 Task: Save favorite listings for oceanfront homes in Virginia Beach, Virginia, with a private pier, and create a shortlist of properties with beach access.
Action: Mouse moved to (312, 180)
Screenshot: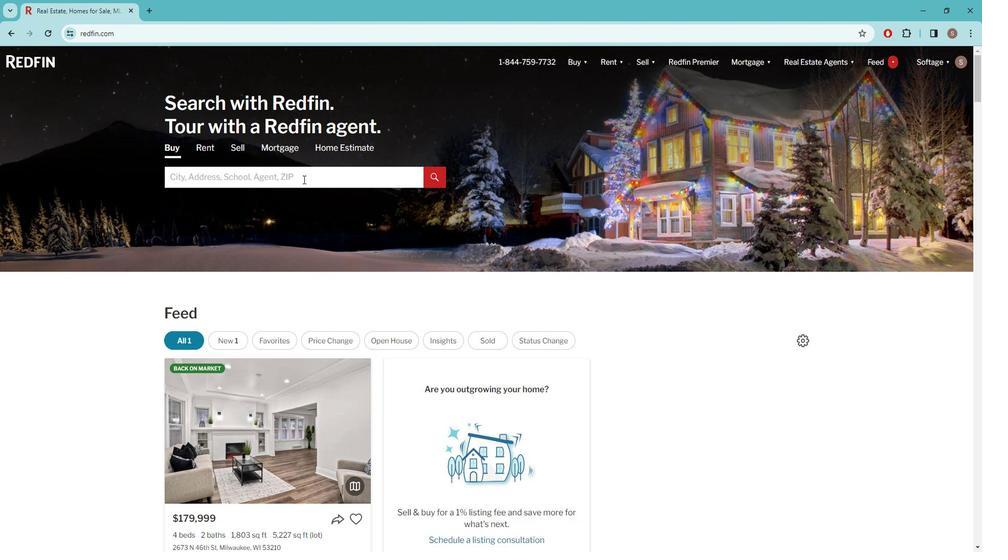 
Action: Mouse pressed left at (312, 180)
Screenshot: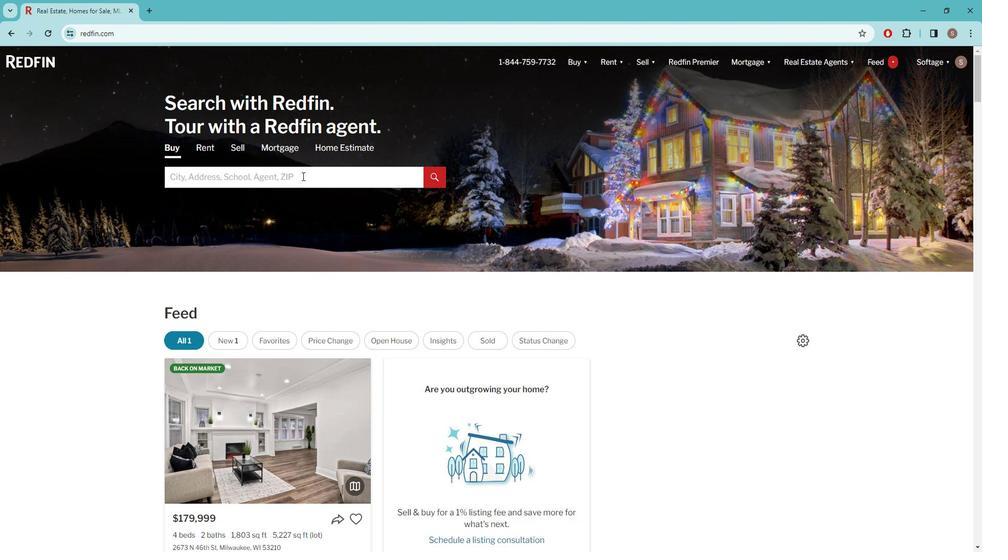 
Action: Key pressed <Key.caps_lock>V<Key.caps_lock>irginia
Screenshot: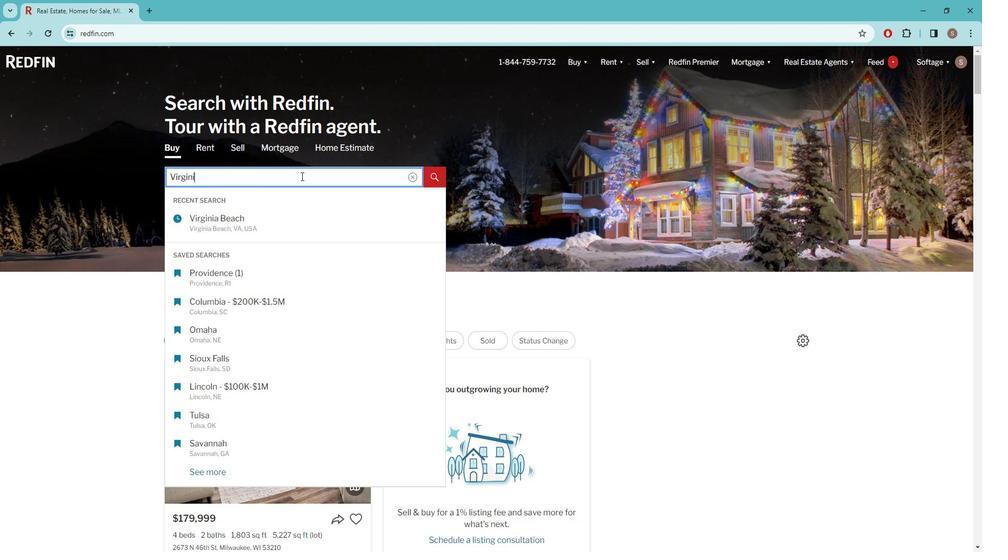 
Action: Mouse moved to (294, 221)
Screenshot: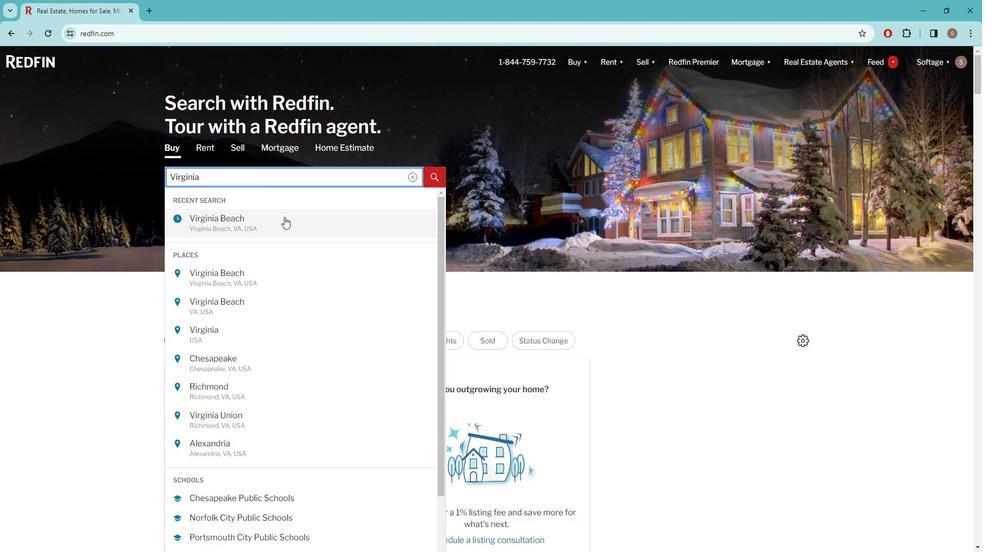 
Action: Mouse pressed left at (294, 221)
Screenshot: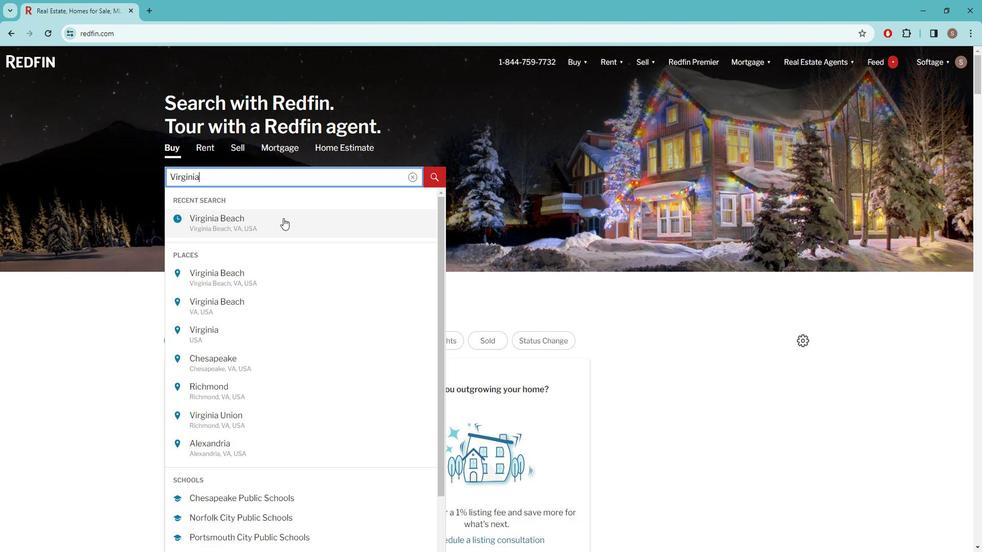 
Action: Mouse moved to (868, 131)
Screenshot: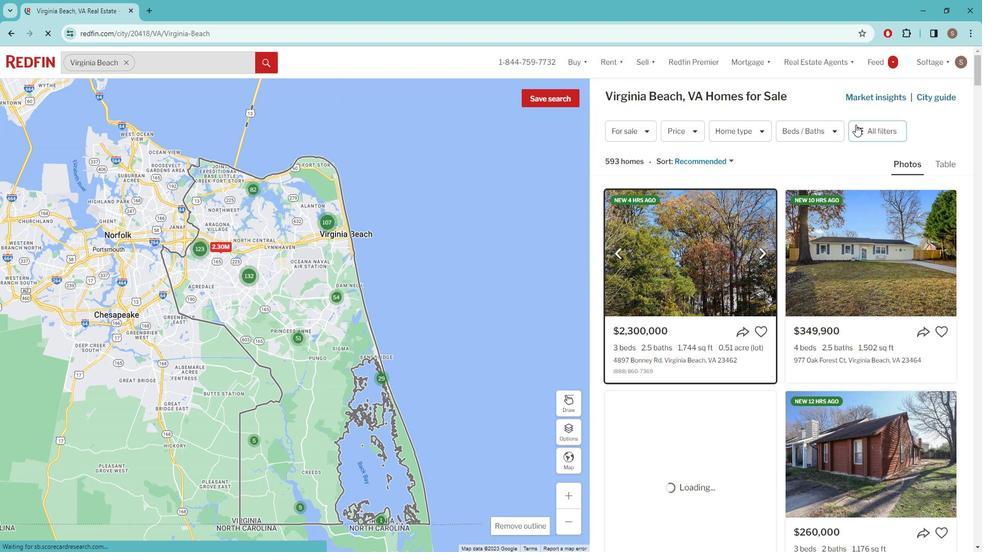 
Action: Mouse pressed left at (868, 131)
Screenshot: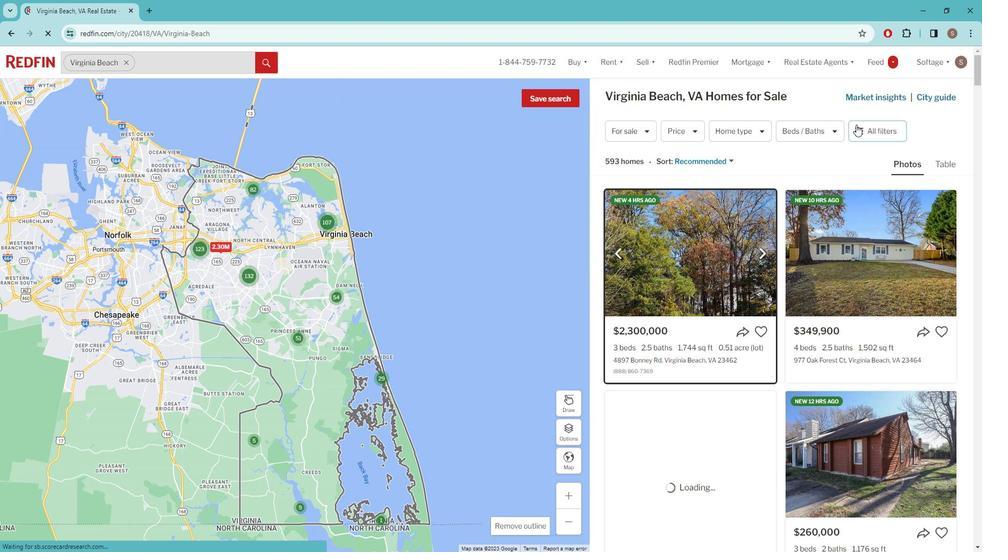 
Action: Mouse pressed left at (868, 131)
Screenshot: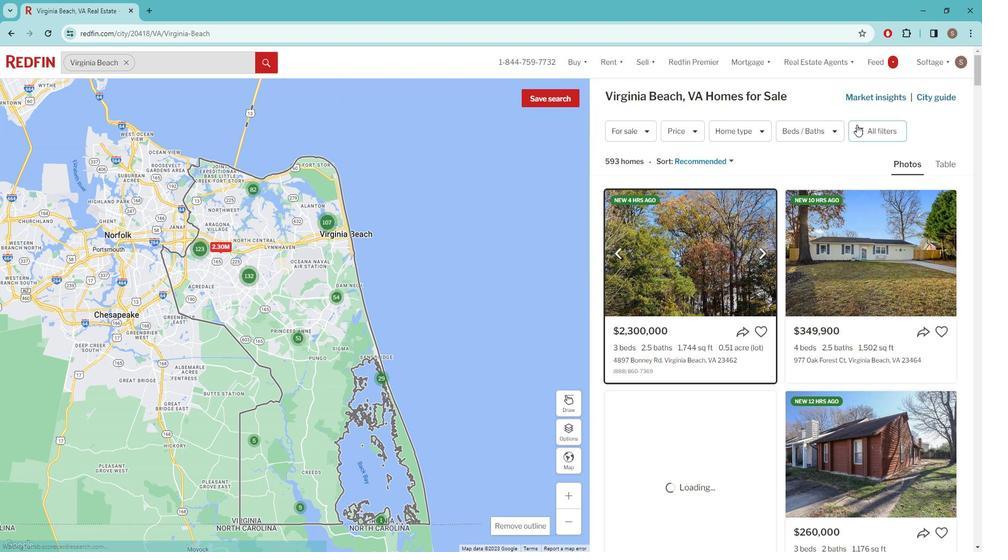 
Action: Mouse moved to (868, 131)
Screenshot: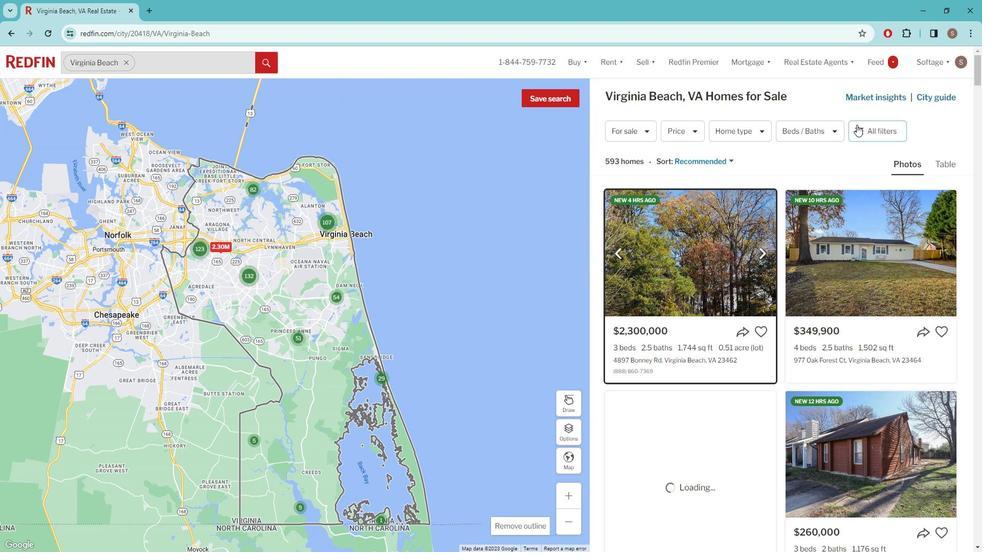 
Action: Mouse pressed left at (868, 131)
Screenshot: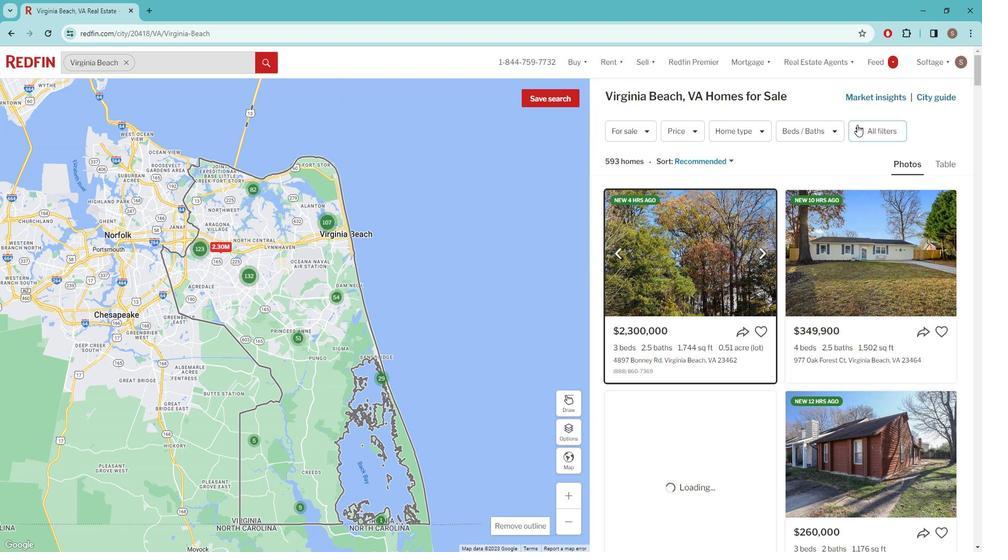 
Action: Mouse moved to (871, 131)
Screenshot: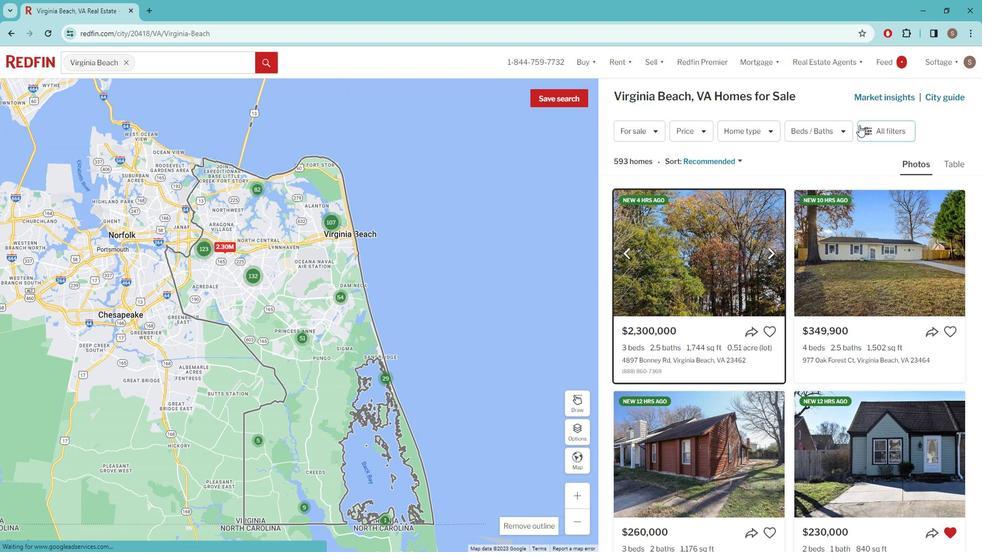 
Action: Mouse pressed left at (871, 131)
Screenshot: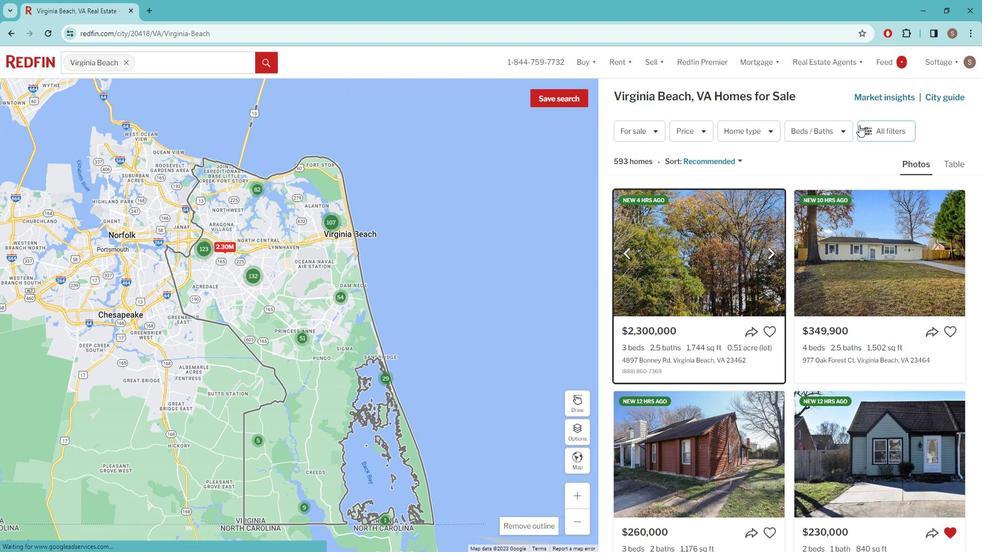 
Action: Mouse moved to (875, 135)
Screenshot: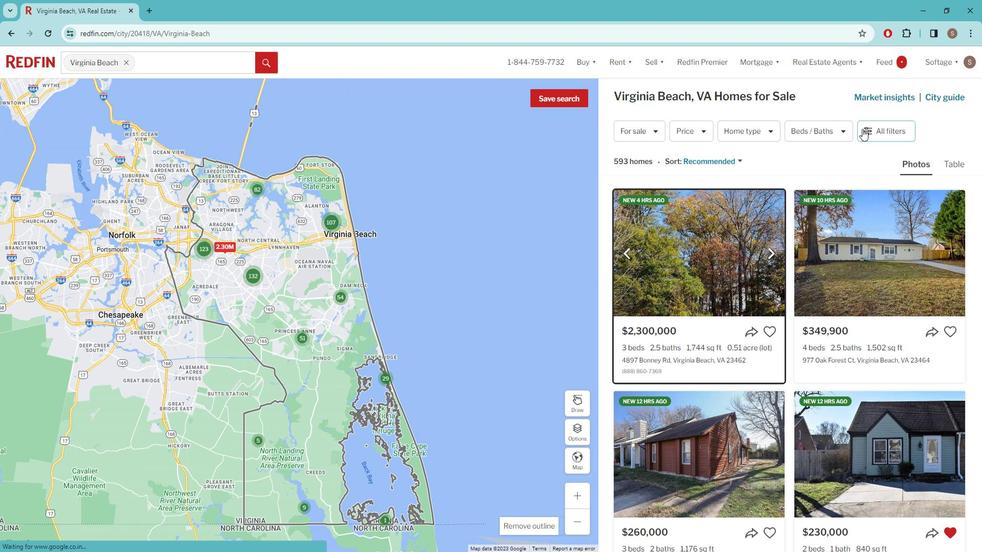 
Action: Mouse pressed left at (875, 135)
Screenshot: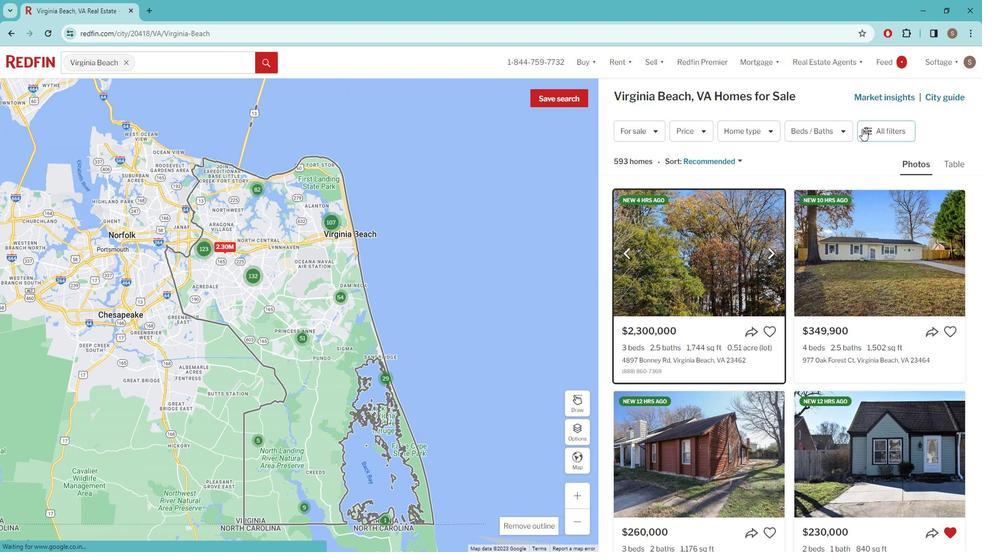 
Action: Mouse moved to (807, 197)
Screenshot: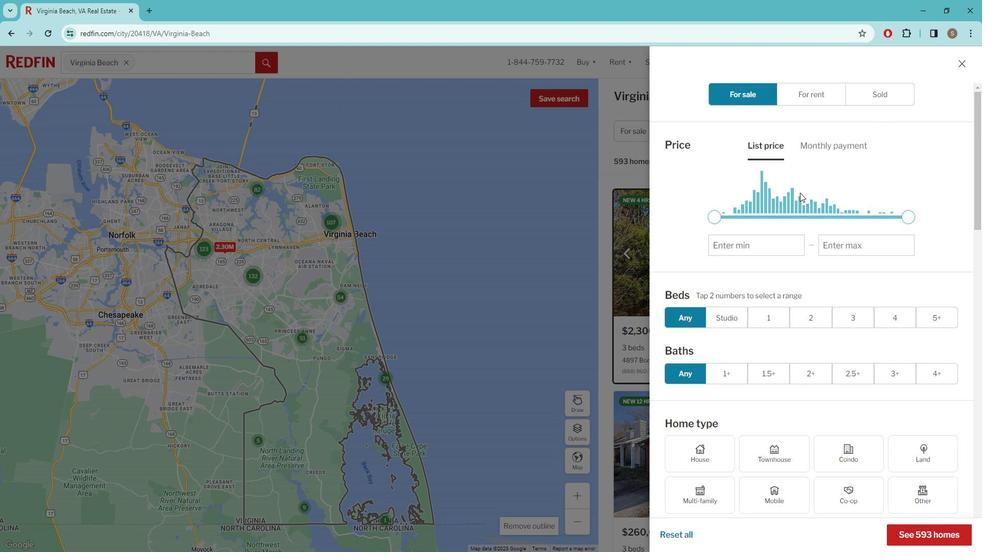 
Action: Mouse scrolled (807, 196) with delta (0, 0)
Screenshot: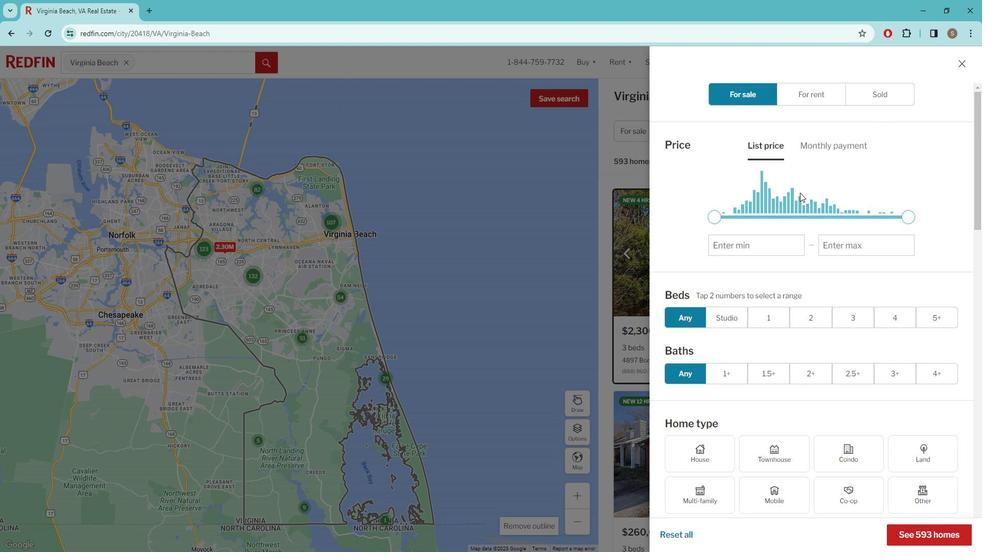 
Action: Mouse moved to (800, 196)
Screenshot: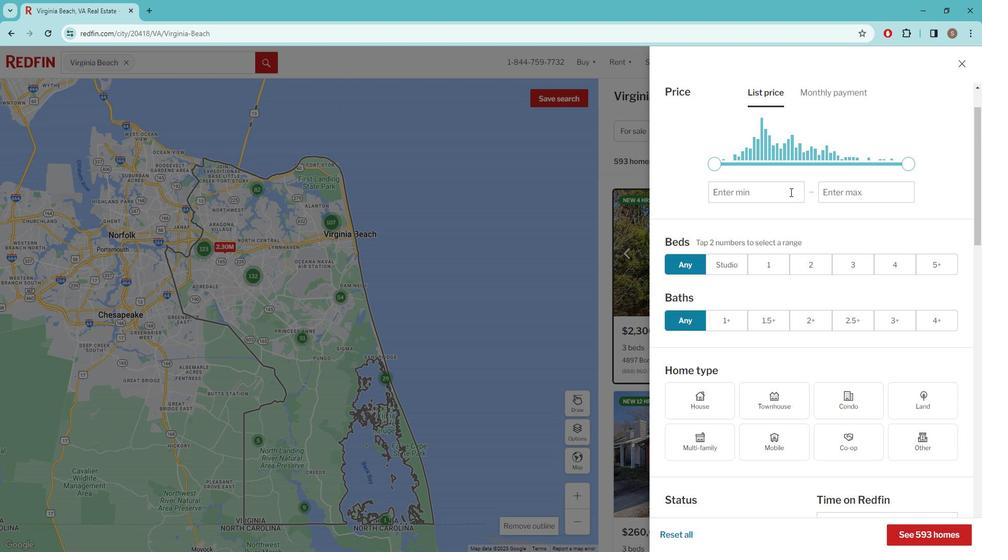 
Action: Mouse scrolled (800, 195) with delta (0, 0)
Screenshot: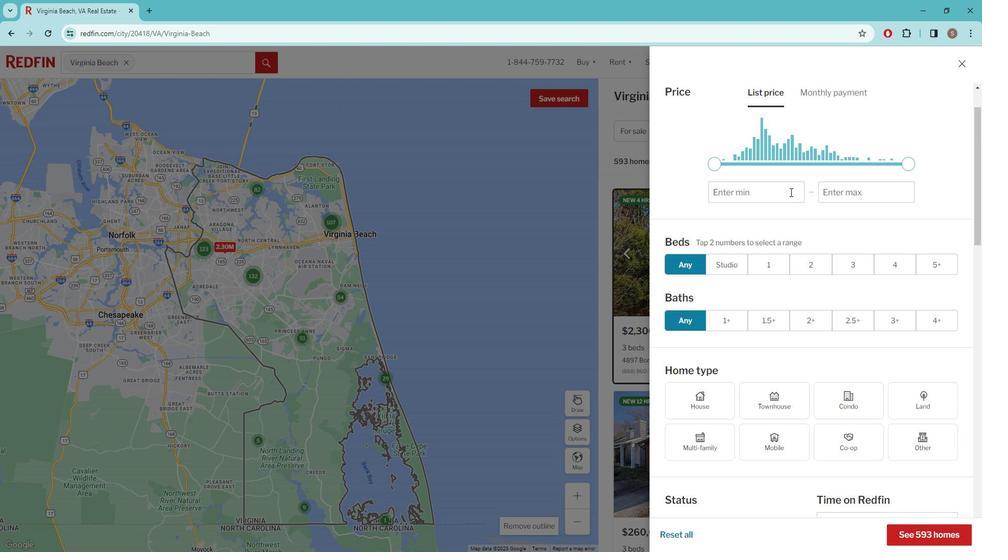 
Action: Mouse moved to (794, 194)
Screenshot: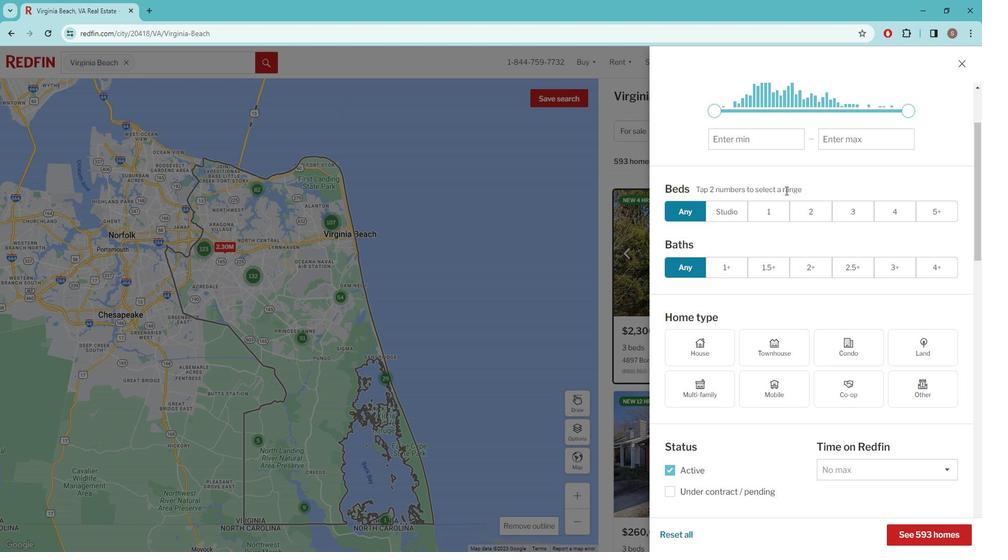 
Action: Mouse scrolled (794, 193) with delta (0, 0)
Screenshot: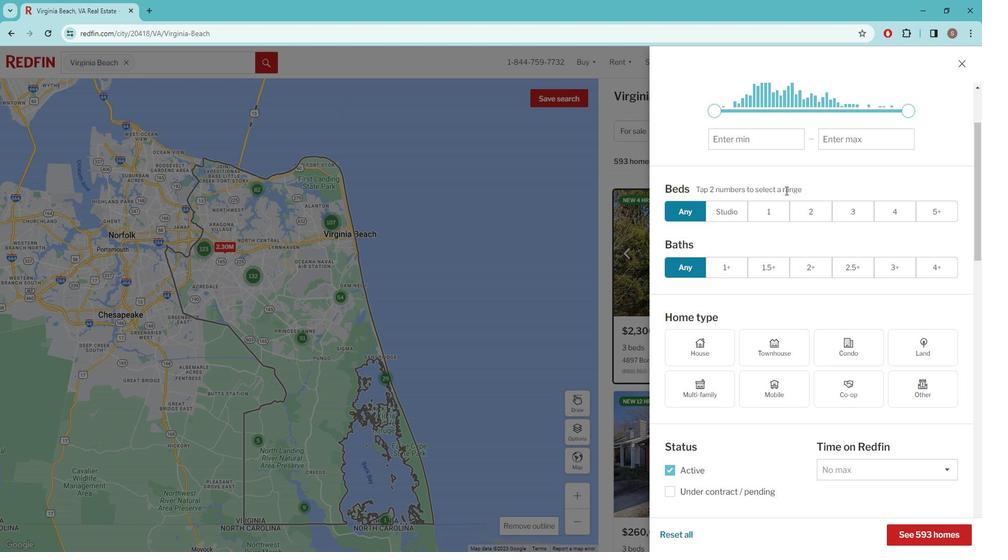 
Action: Mouse moved to (788, 194)
Screenshot: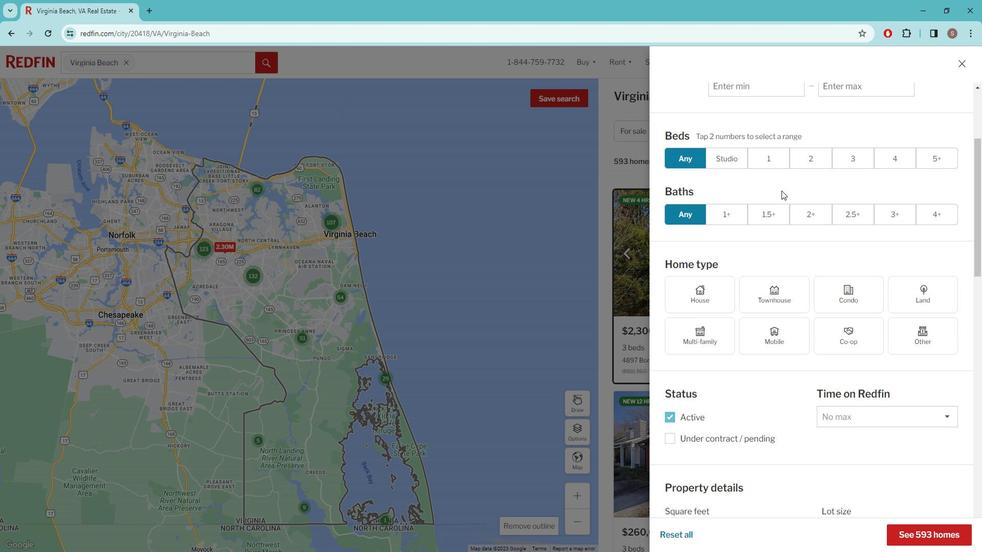 
Action: Mouse scrolled (788, 193) with delta (0, 0)
Screenshot: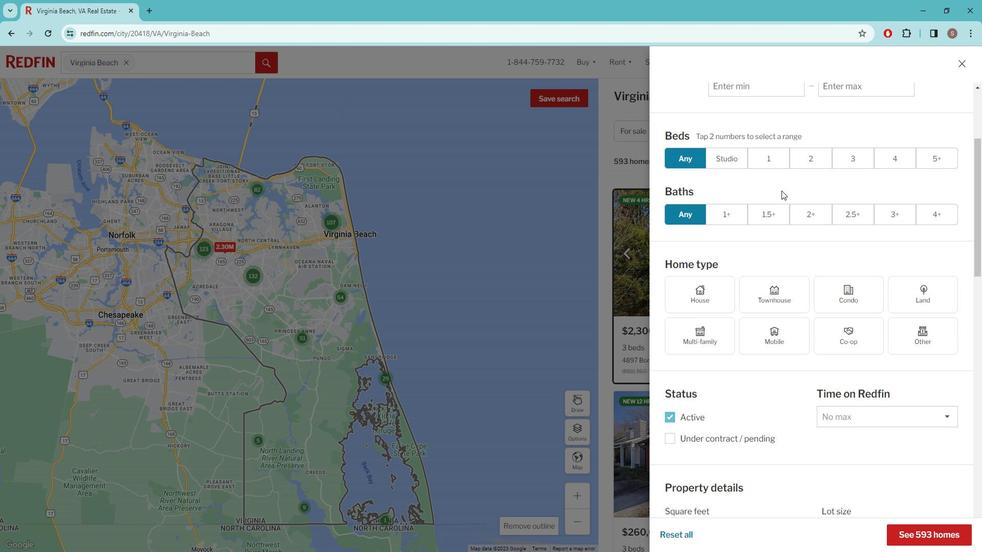 
Action: Mouse scrolled (788, 193) with delta (0, 0)
Screenshot: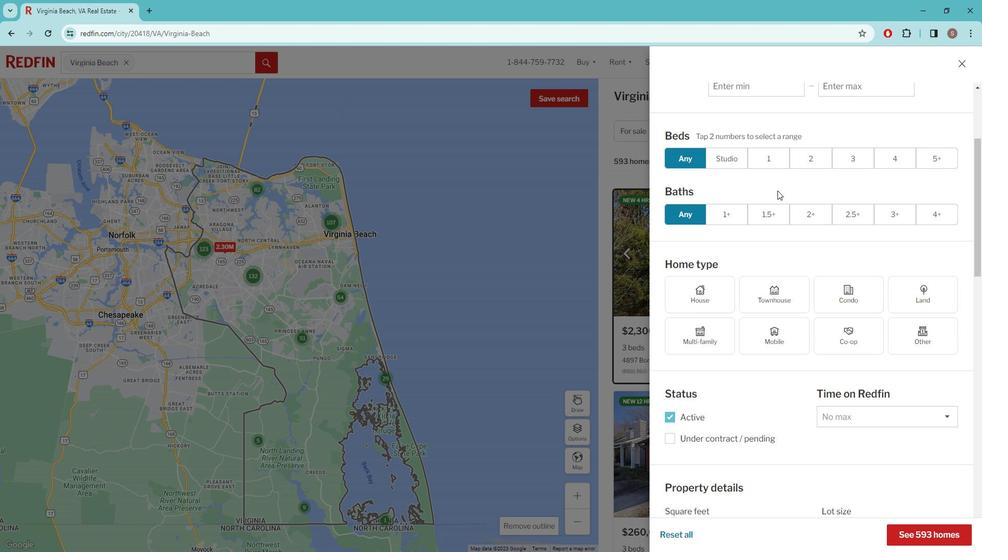 
Action: Mouse moved to (784, 193)
Screenshot: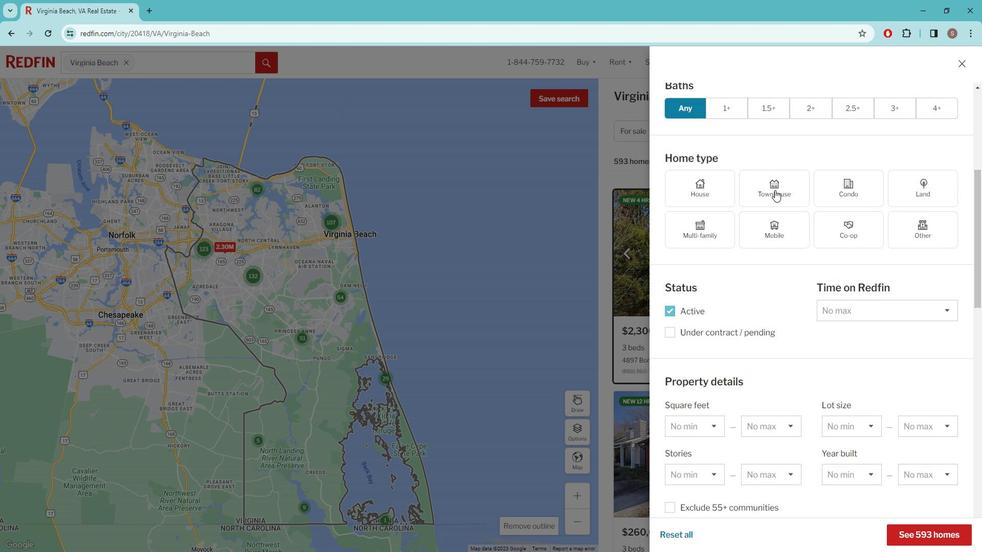 
Action: Mouse scrolled (784, 192) with delta (0, 0)
Screenshot: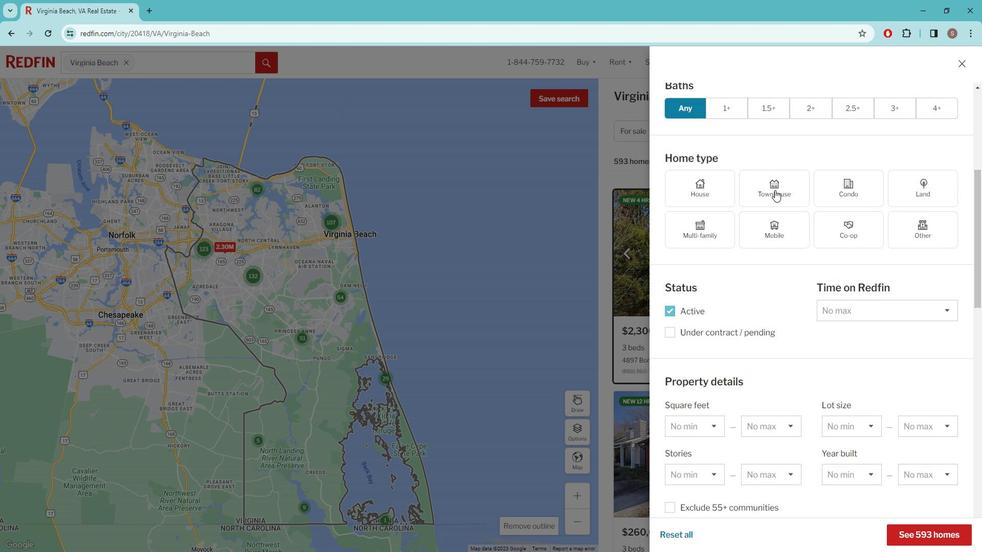 
Action: Mouse moved to (778, 194)
Screenshot: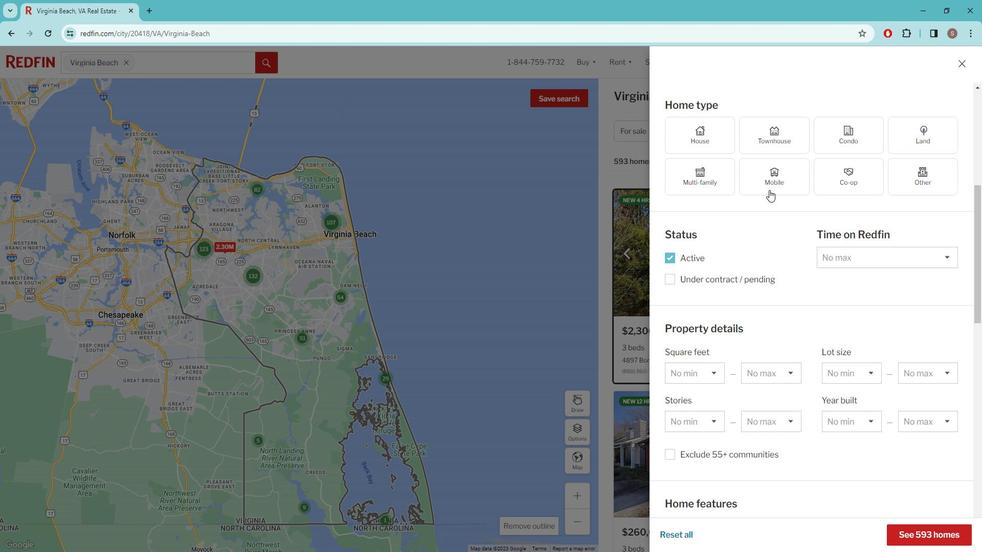 
Action: Mouse scrolled (778, 193) with delta (0, 0)
Screenshot: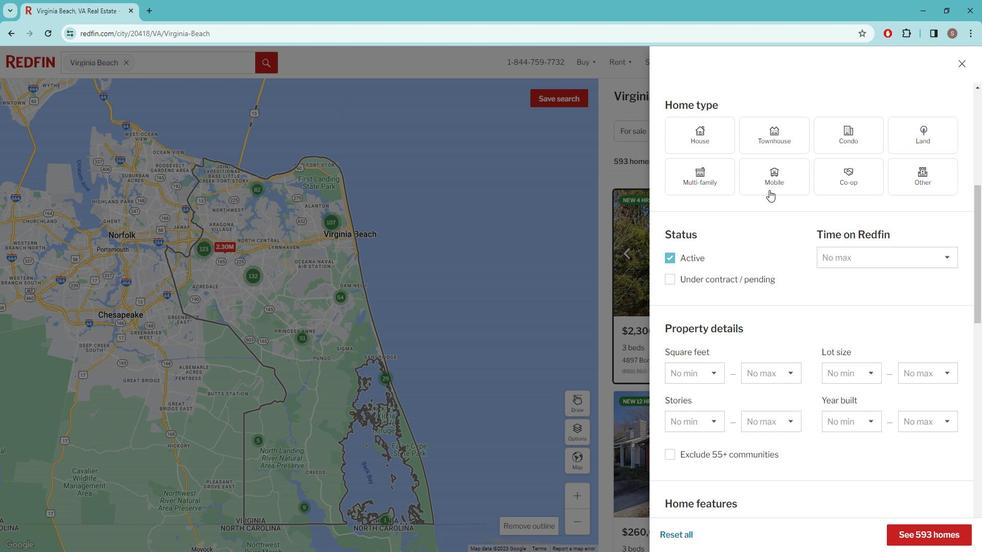 
Action: Mouse moved to (777, 194)
Screenshot: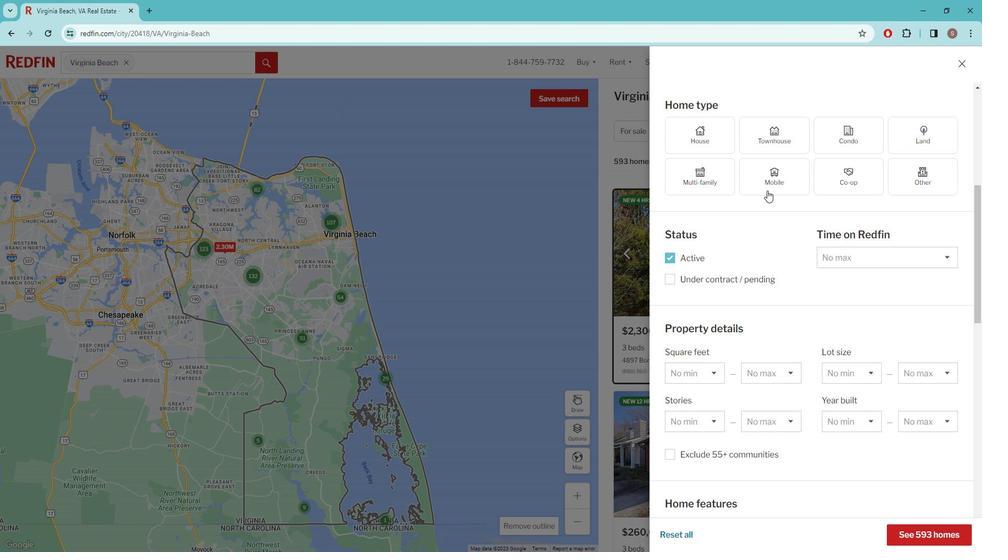 
Action: Mouse scrolled (777, 193) with delta (0, 0)
Screenshot: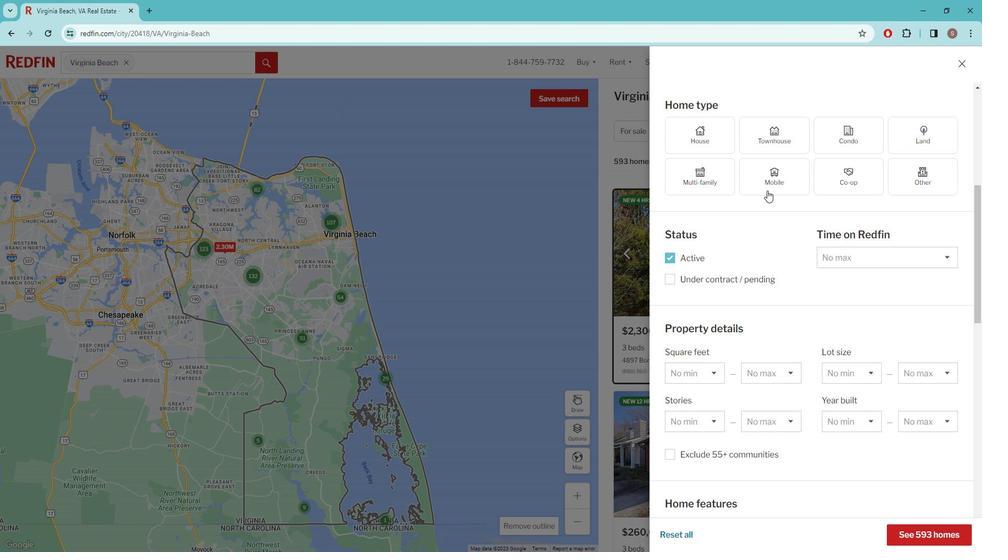 
Action: Mouse moved to (777, 194)
Screenshot: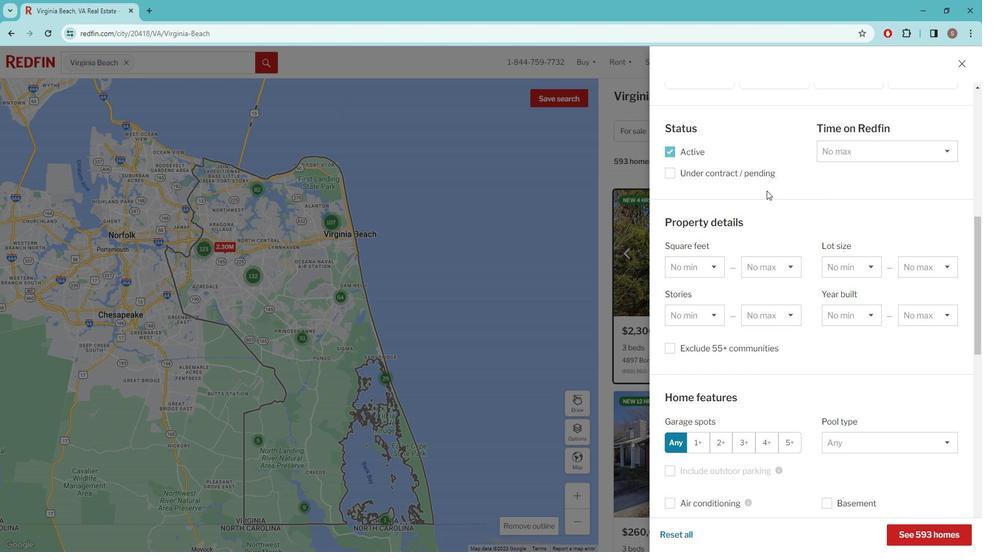 
Action: Mouse scrolled (777, 194) with delta (0, 0)
Screenshot: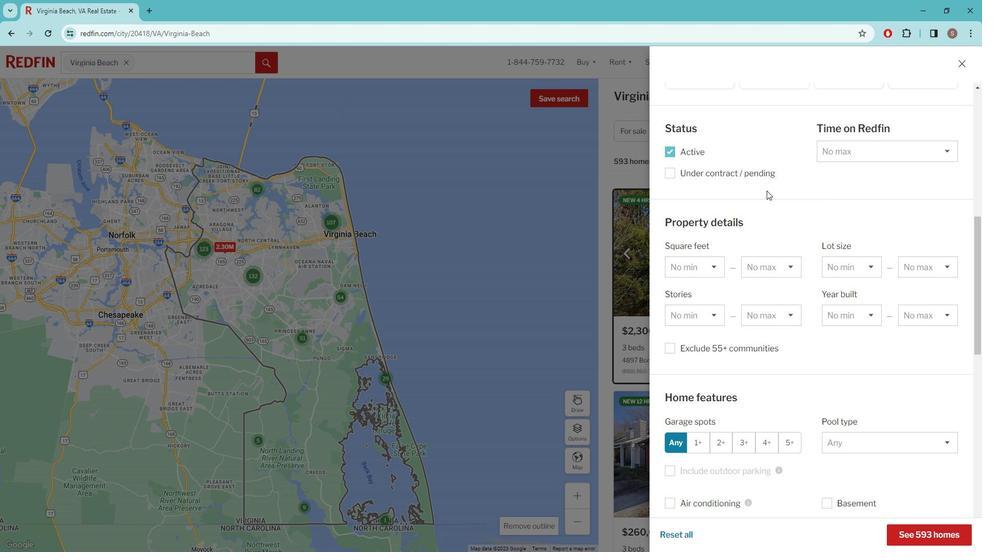 
Action: Mouse moved to (775, 196)
Screenshot: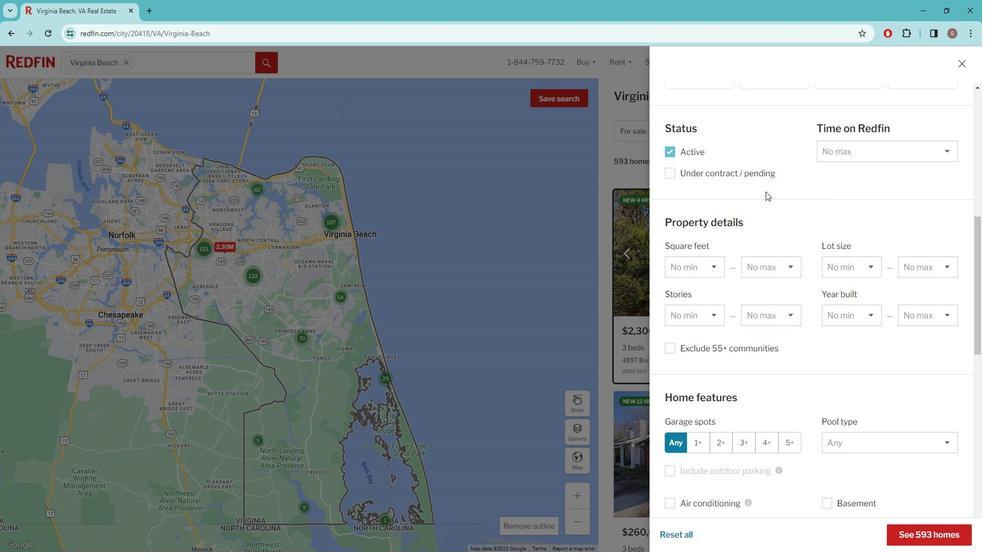 
Action: Mouse scrolled (775, 195) with delta (0, 0)
Screenshot: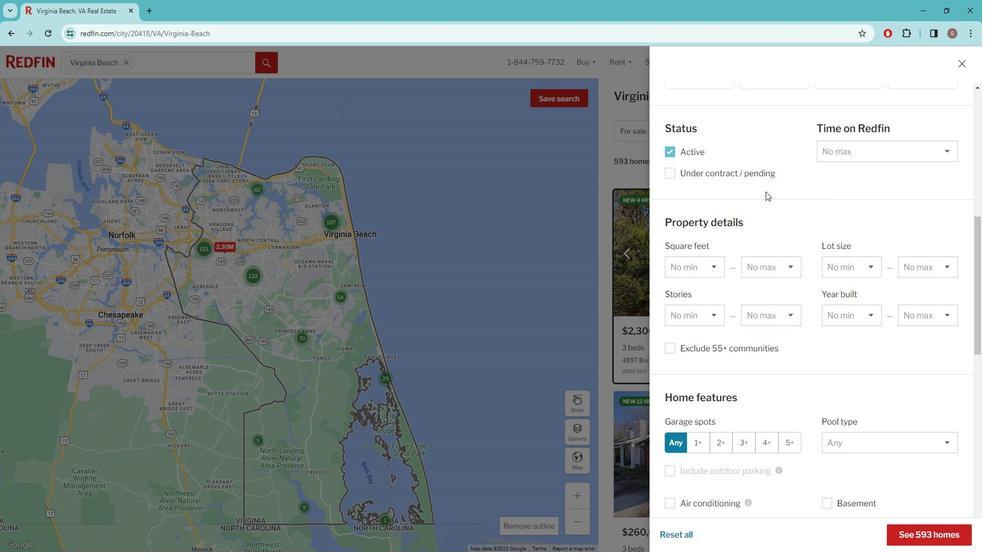 
Action: Mouse moved to (768, 245)
Screenshot: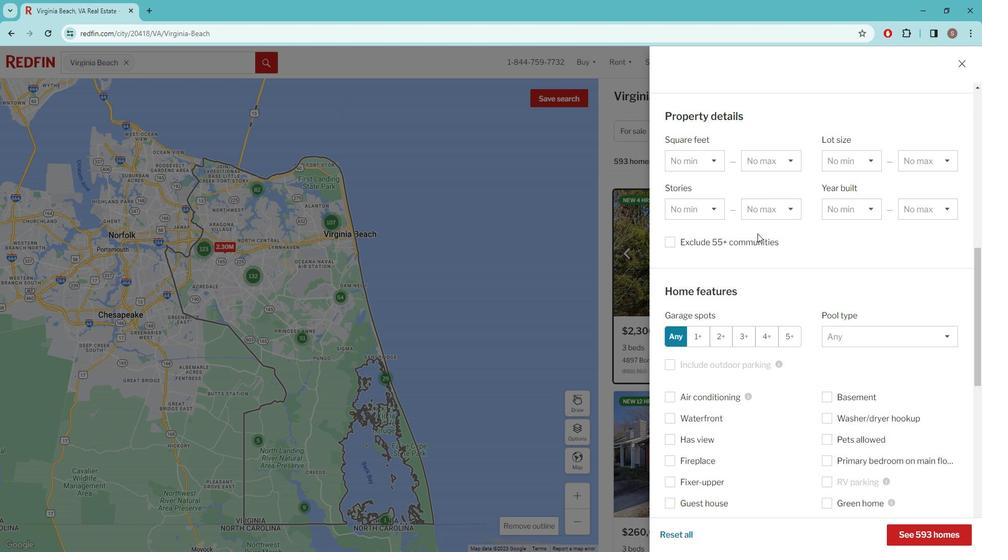 
Action: Mouse scrolled (768, 244) with delta (0, 0)
Screenshot: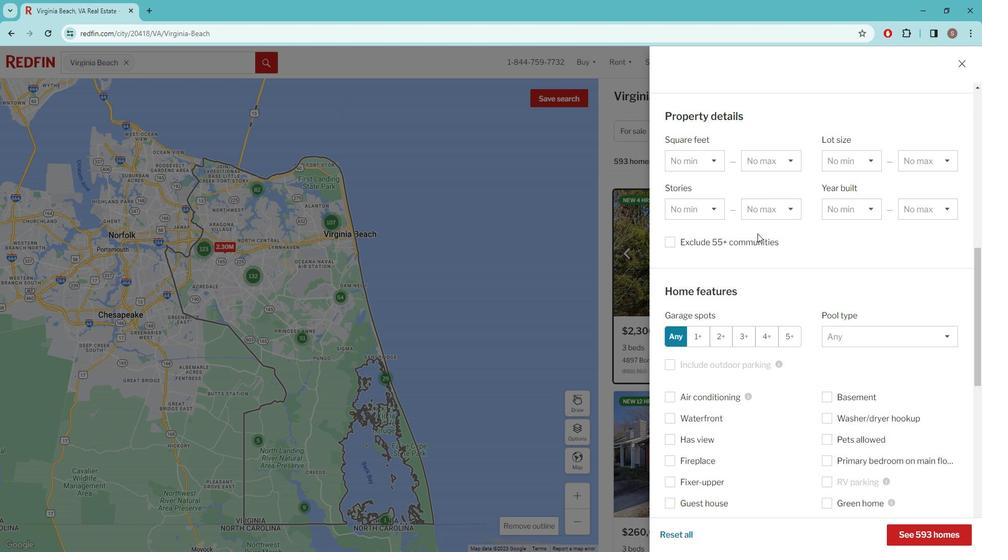 
Action: Mouse moved to (768, 245)
Screenshot: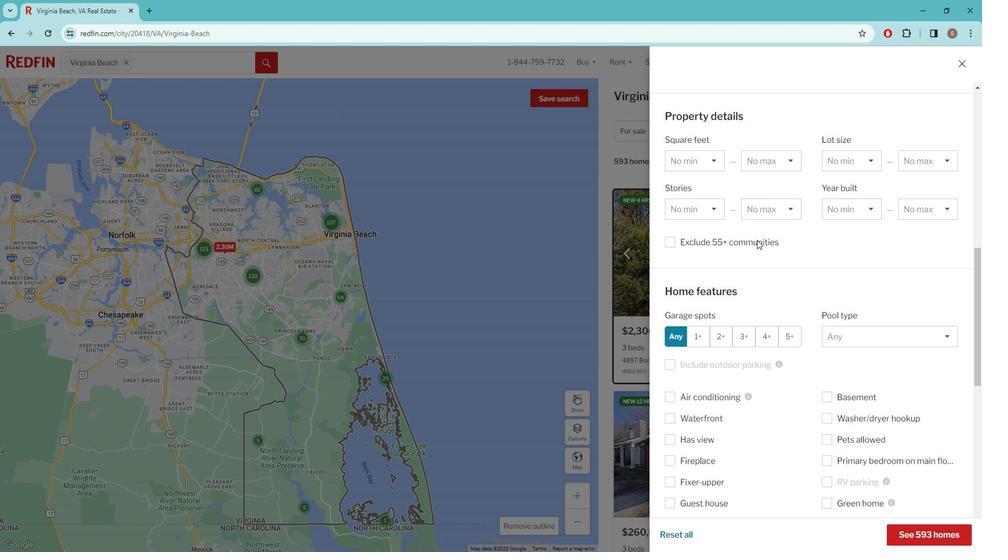 
Action: Mouse scrolled (768, 244) with delta (0, 0)
Screenshot: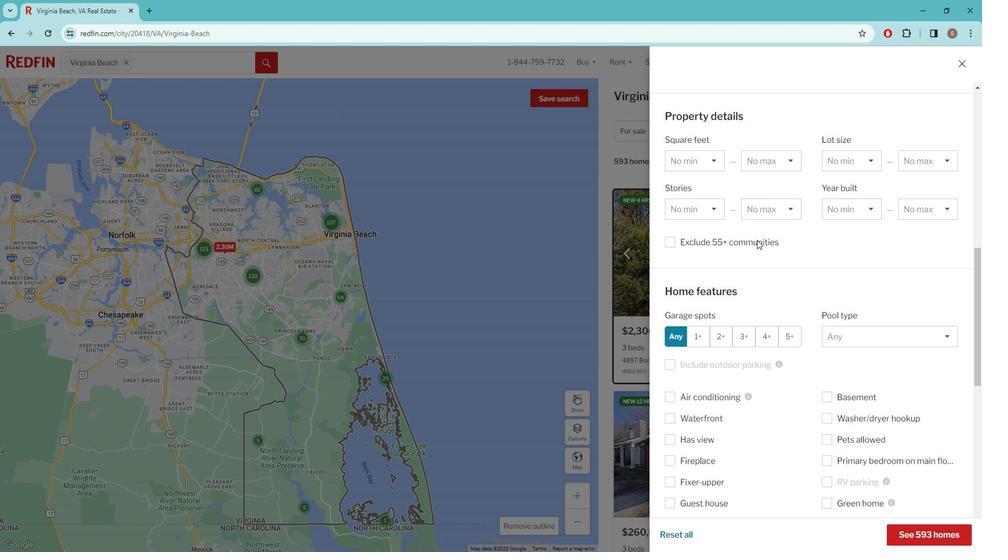 
Action: Mouse moved to (766, 247)
Screenshot: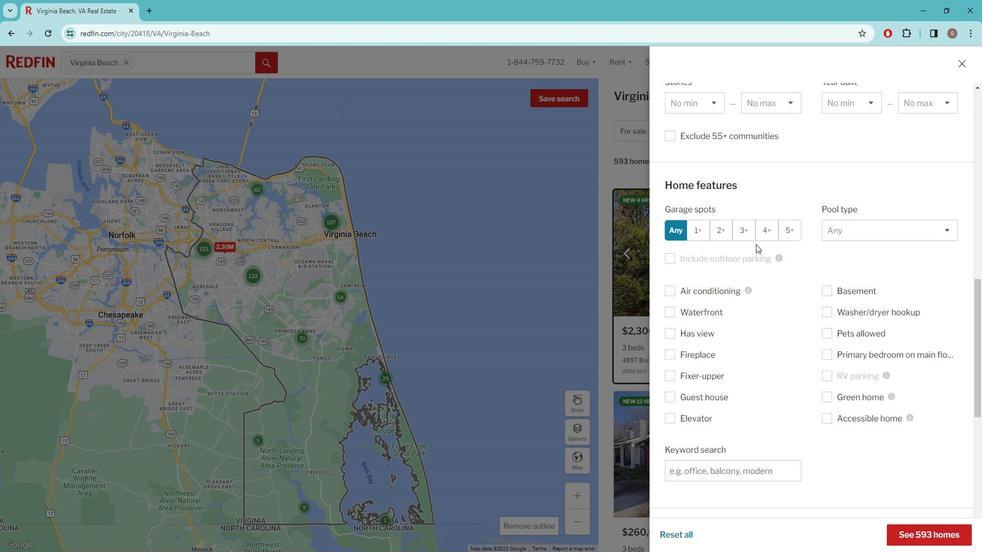 
Action: Mouse scrolled (766, 246) with delta (0, 0)
Screenshot: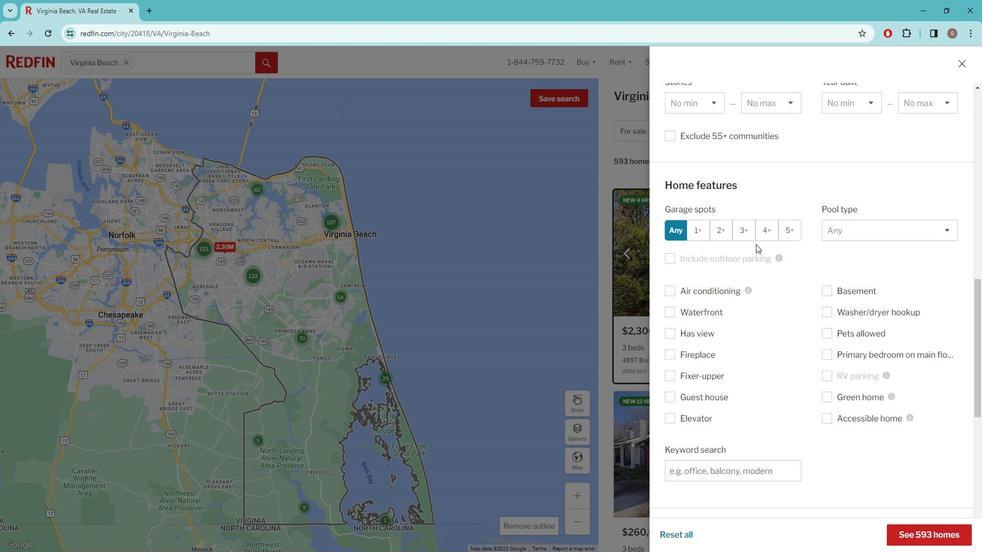 
Action: Mouse moved to (766, 247)
Screenshot: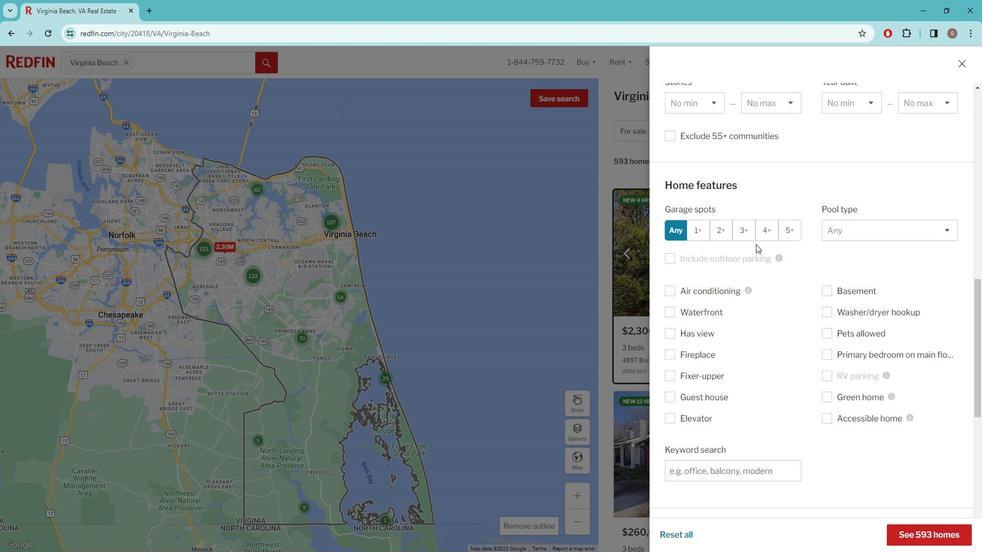 
Action: Mouse scrolled (766, 247) with delta (0, 0)
Screenshot: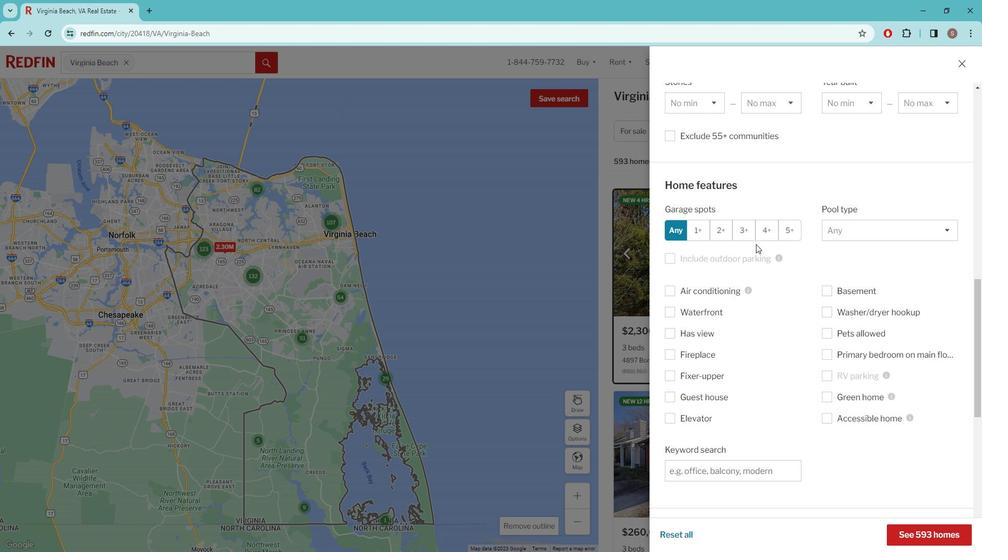 
Action: Mouse moved to (766, 248)
Screenshot: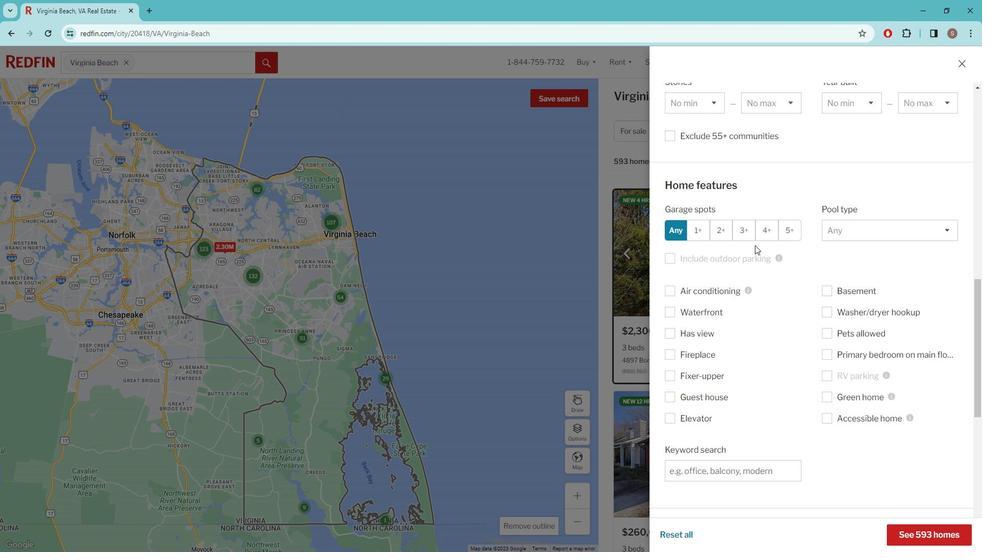 
Action: Mouse scrolled (766, 247) with delta (0, 0)
Screenshot: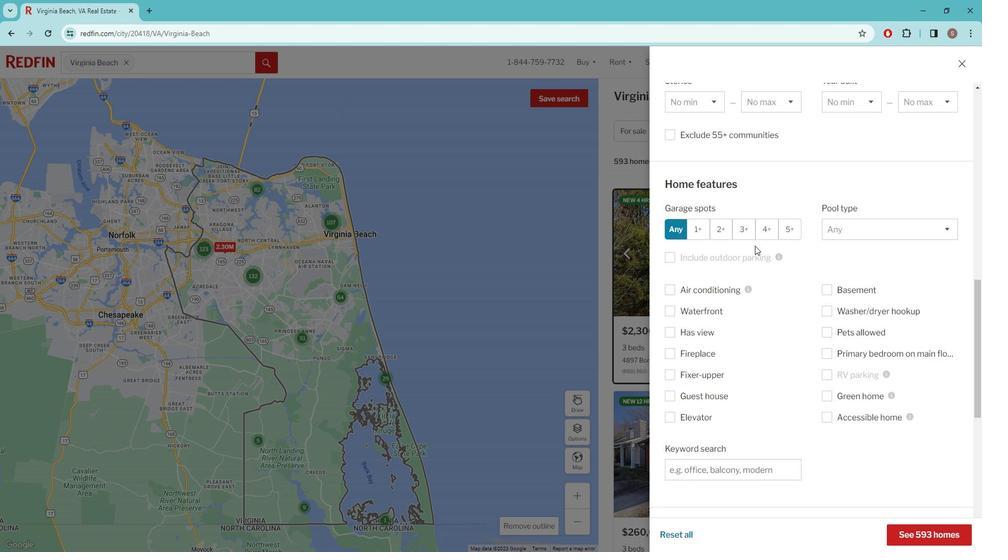 
Action: Mouse scrolled (766, 248) with delta (0, 0)
Screenshot: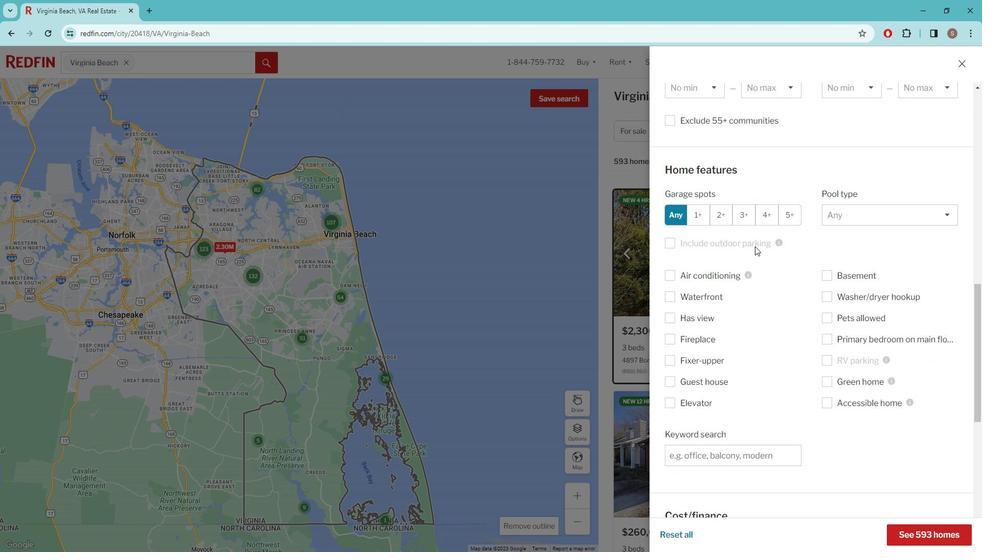 
Action: Mouse moved to (701, 361)
Screenshot: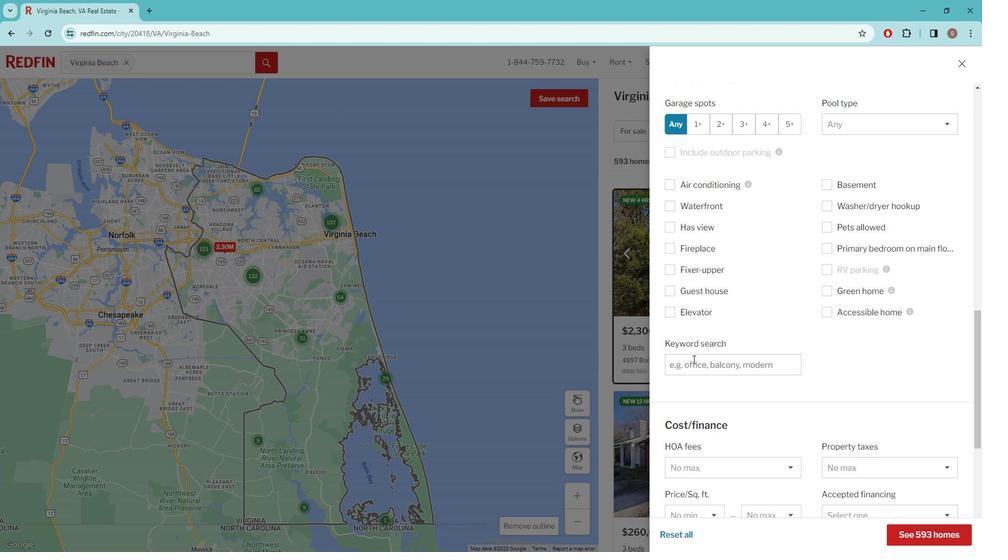 
Action: Mouse pressed left at (701, 361)
Screenshot: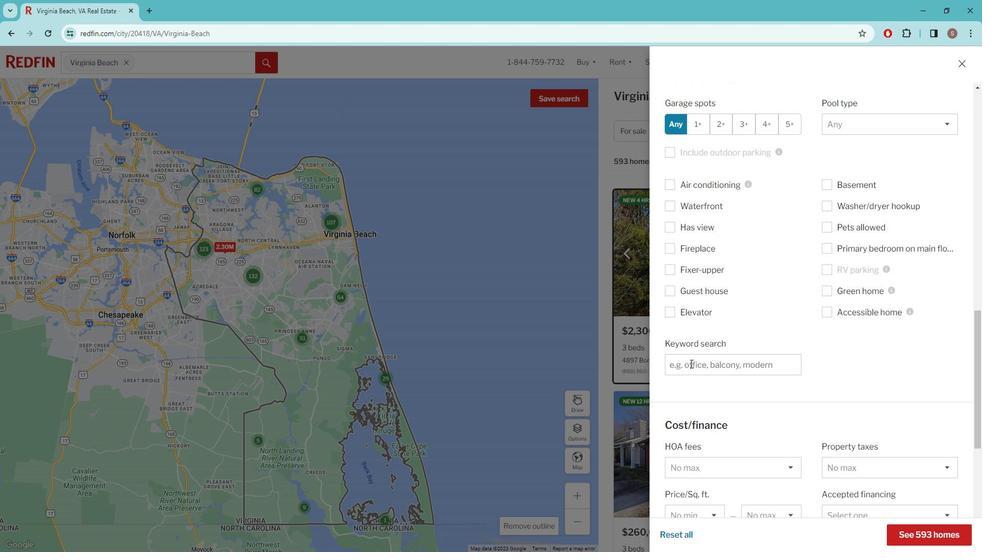 
Action: Key pressed oceanfront<Key.space>homes,<Key.space>a<Key.space>private<Key.space>pier<Key.space><Key.backspace>,<Key.space>and<Key.space>beach<Key.space>access
Screenshot: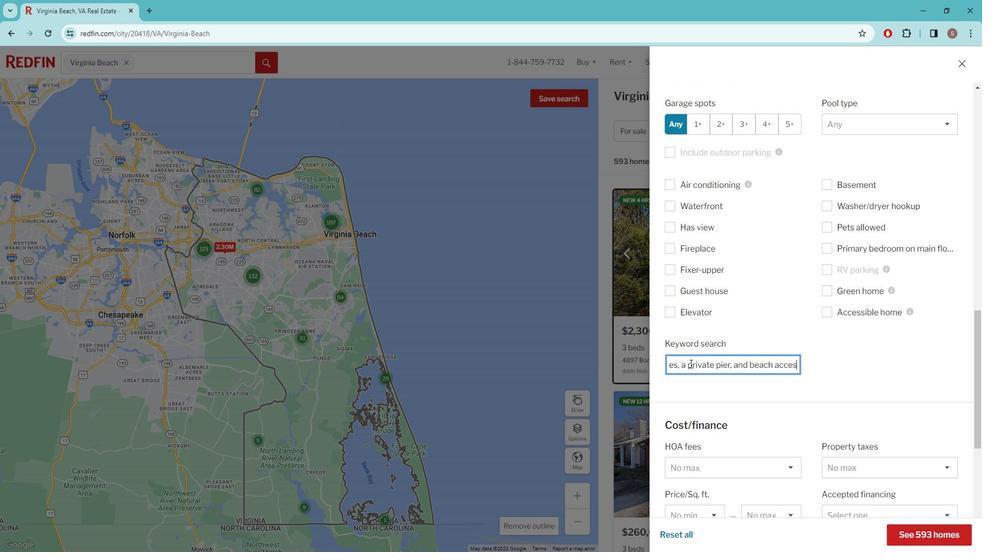
Action: Mouse scrolled (701, 360) with delta (0, 0)
Screenshot: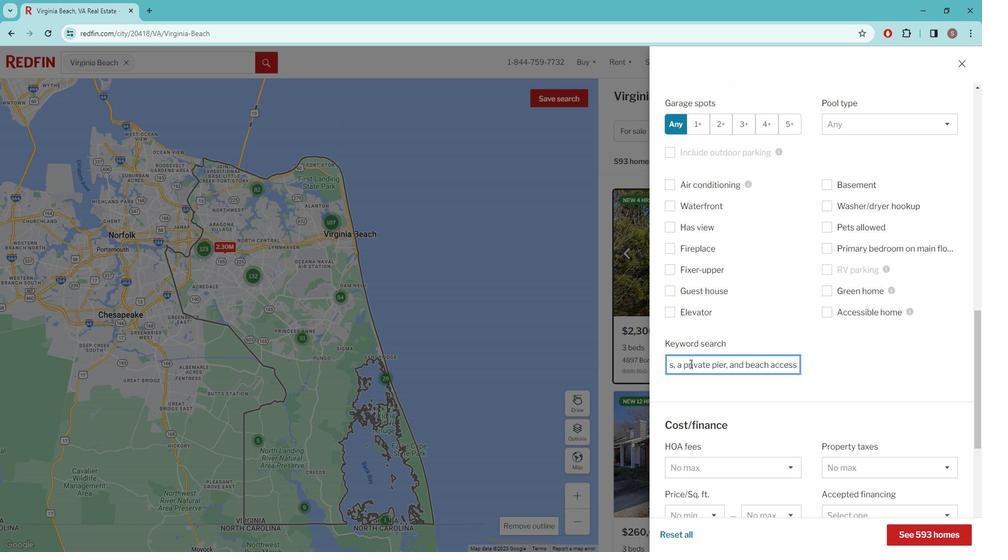 
Action: Mouse scrolled (701, 360) with delta (0, 0)
Screenshot: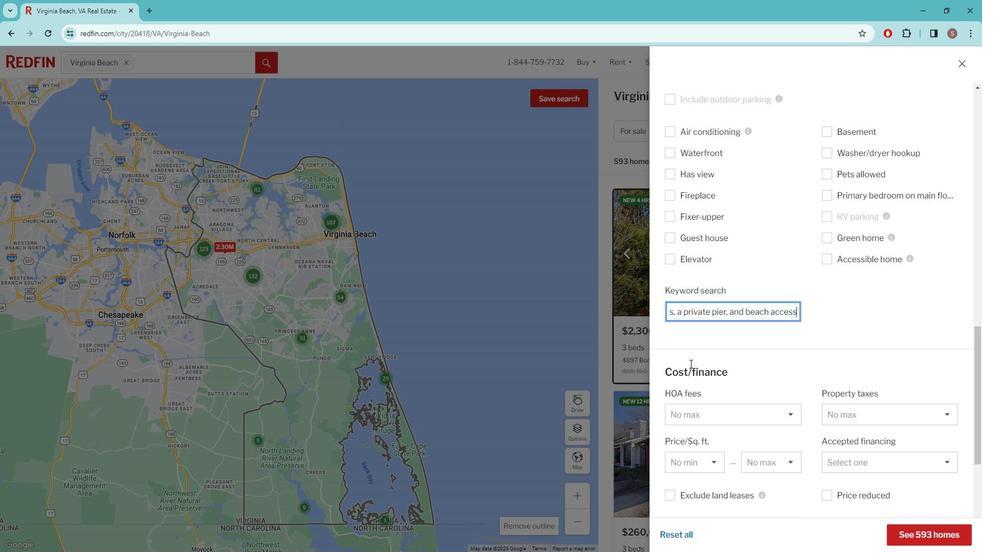 
Action: Mouse scrolled (701, 360) with delta (0, 0)
Screenshot: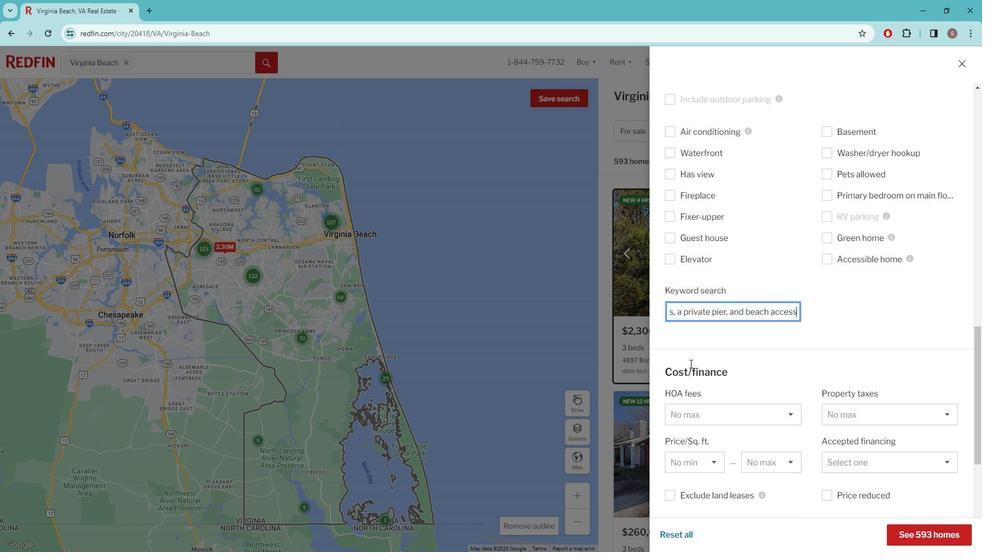 
Action: Mouse scrolled (701, 360) with delta (0, 0)
Screenshot: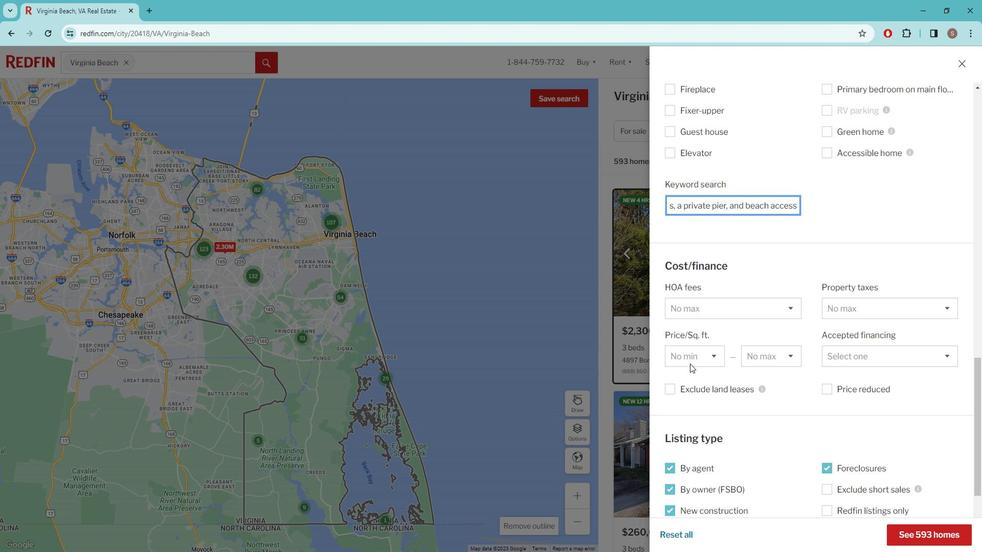 
Action: Mouse scrolled (701, 360) with delta (0, 0)
Screenshot: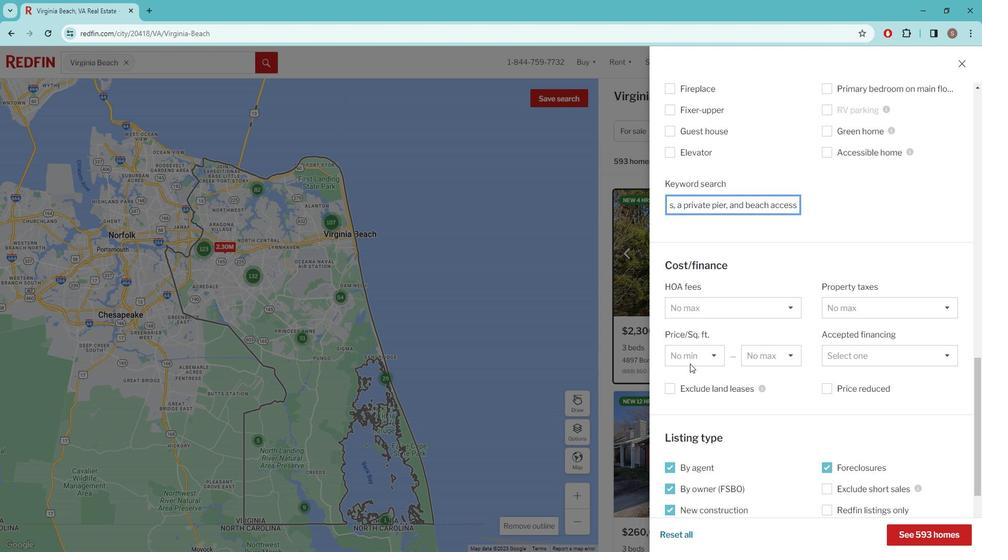 
Action: Mouse scrolled (701, 360) with delta (0, 0)
Screenshot: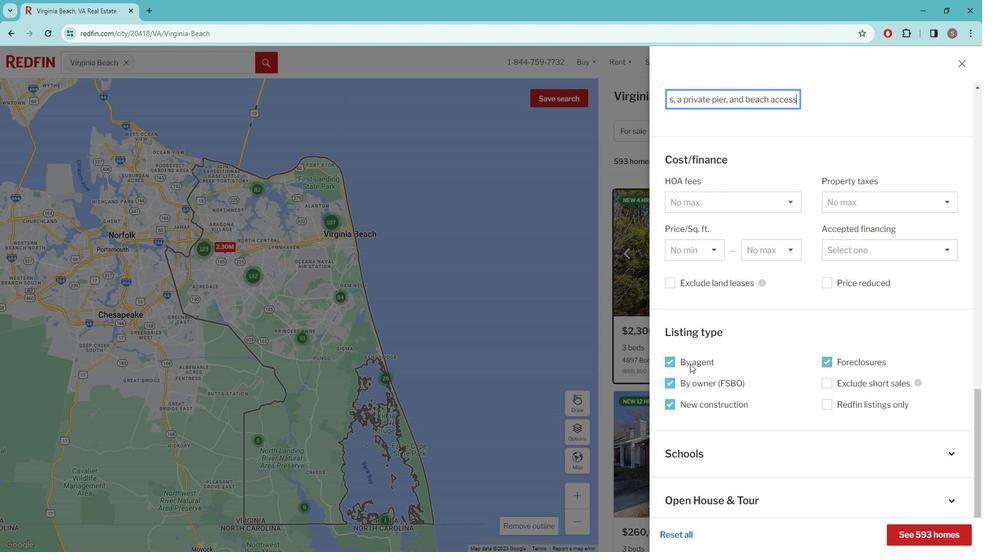 
Action: Mouse scrolled (701, 360) with delta (0, 0)
Screenshot: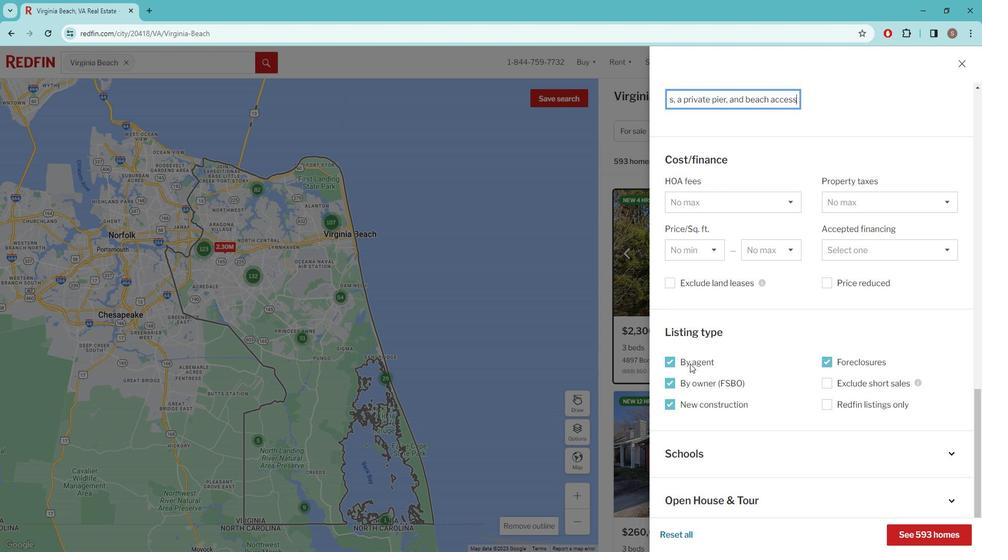 
Action: Mouse scrolled (701, 360) with delta (0, 0)
Screenshot: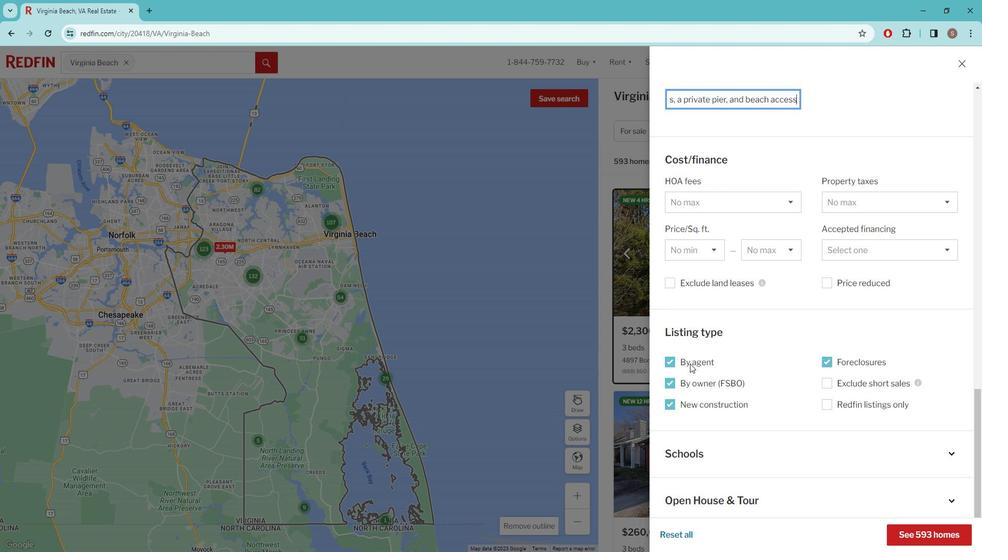 
Action: Mouse scrolled (701, 360) with delta (0, 0)
Screenshot: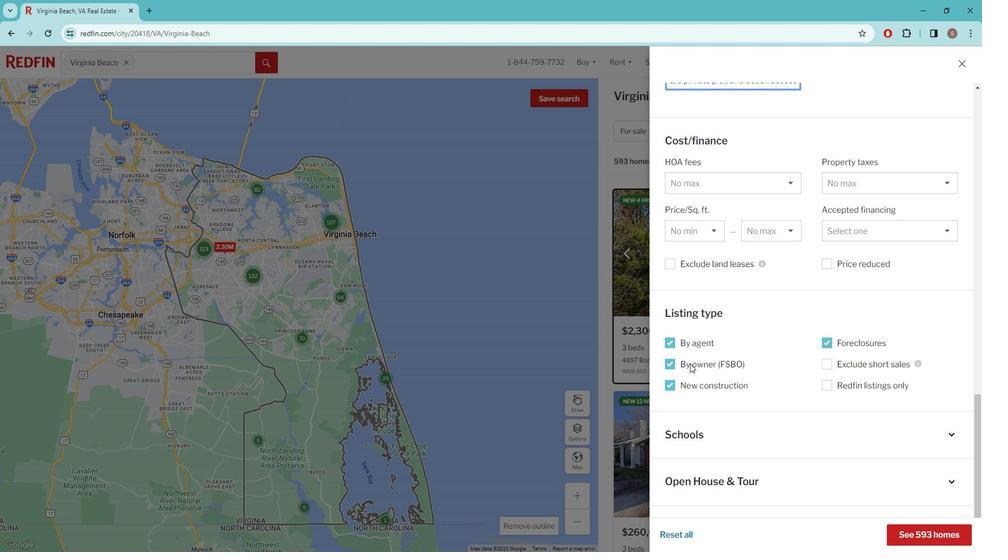 
Action: Mouse moved to (924, 521)
Screenshot: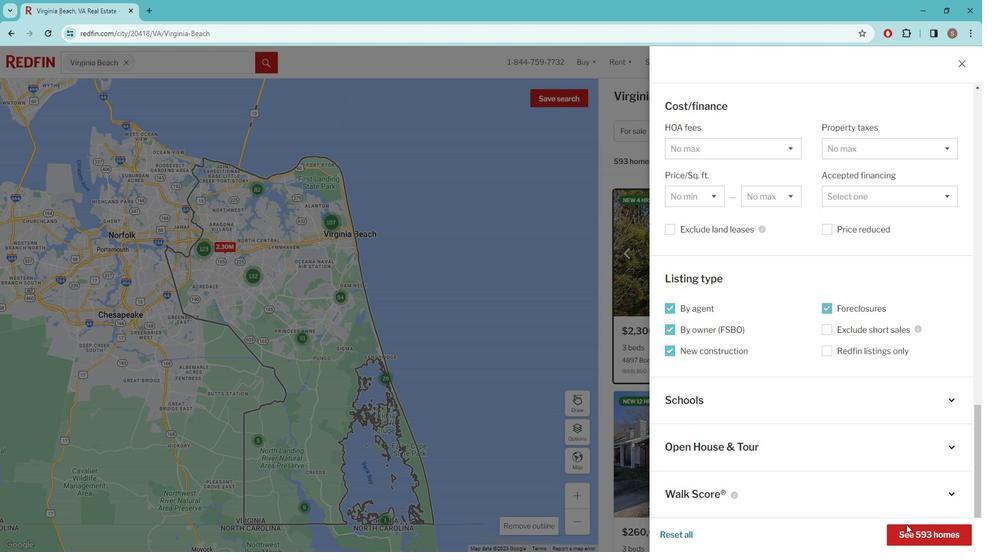 
Action: Mouse pressed left at (924, 521)
Screenshot: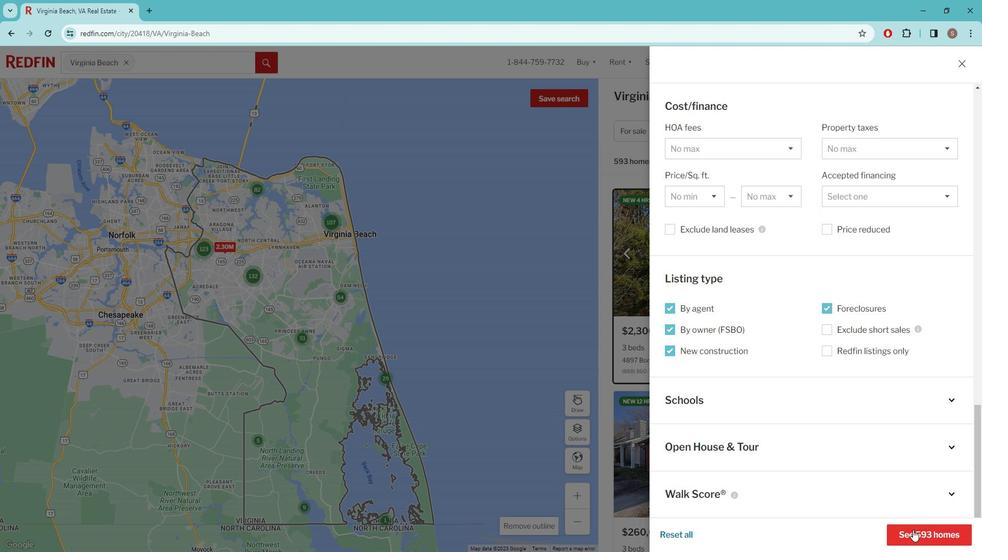 
Action: Mouse moved to (882, 333)
Screenshot: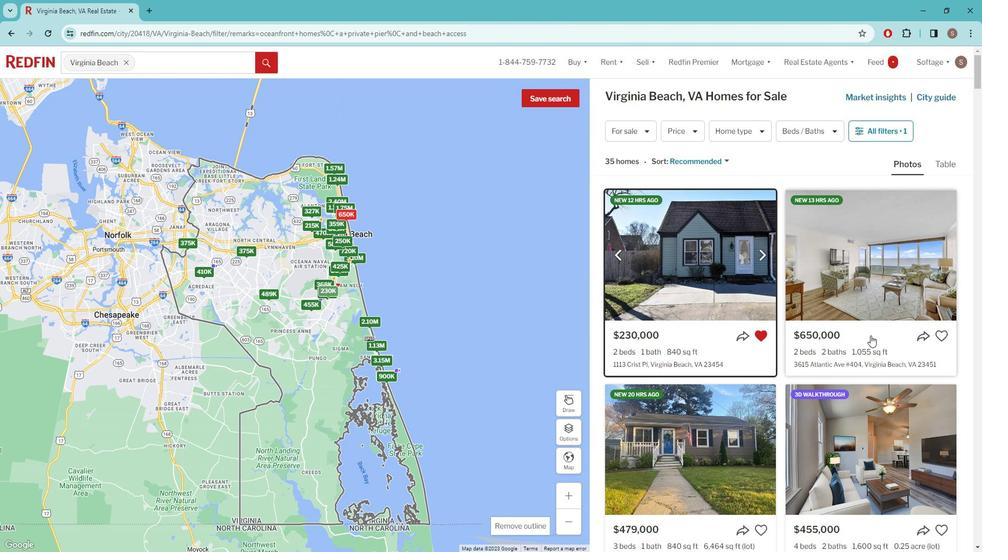 
Action: Mouse pressed left at (882, 333)
Screenshot: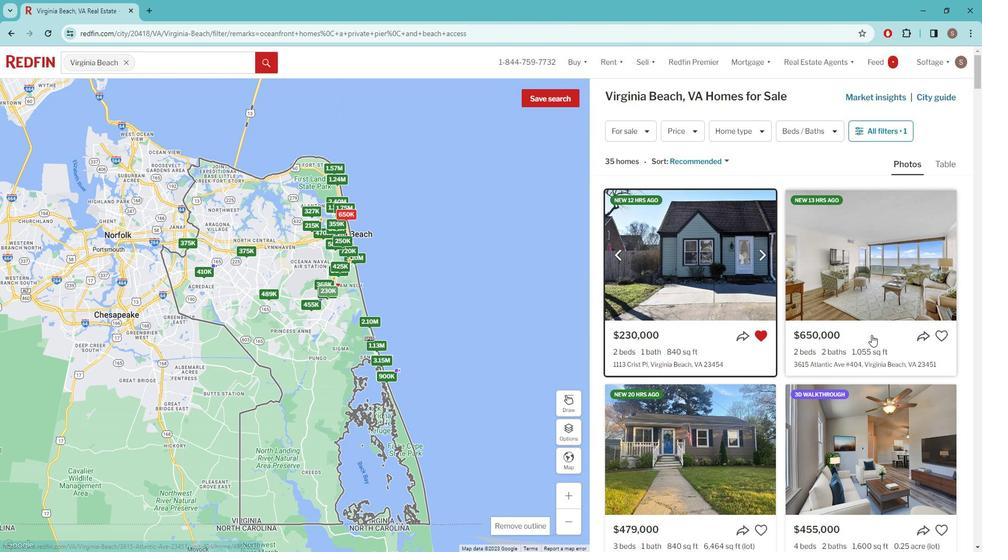 
Action: Mouse moved to (471, 276)
Screenshot: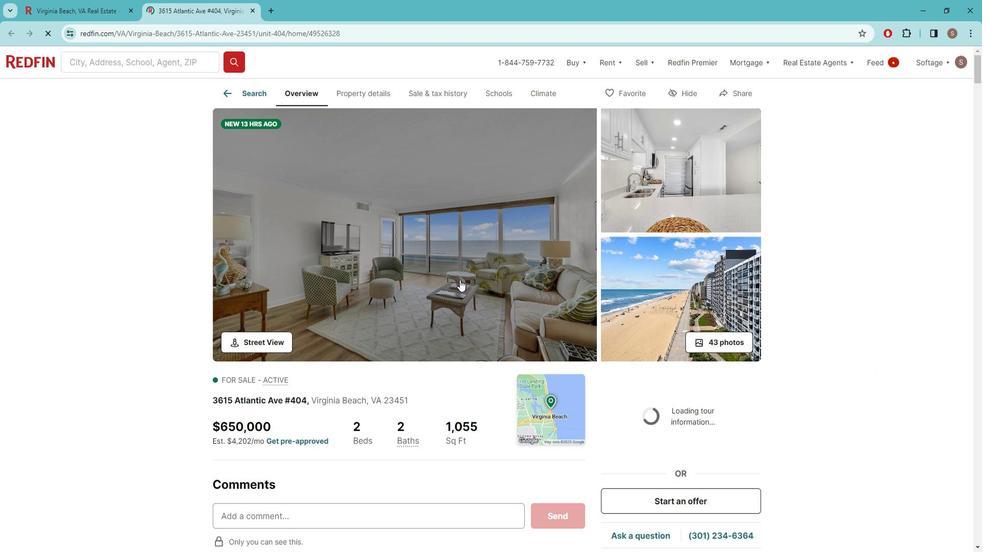 
Action: Mouse pressed left at (471, 276)
Screenshot: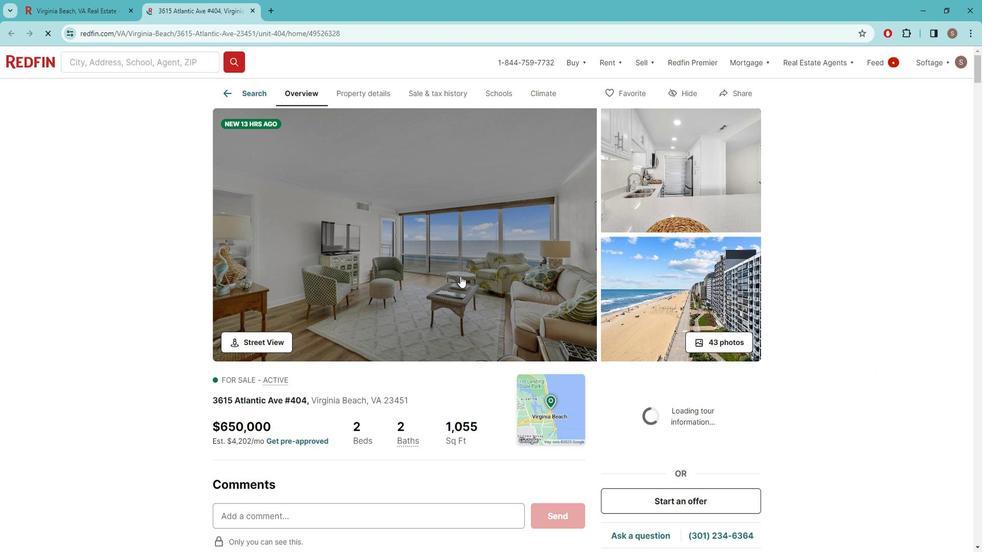 
Action: Mouse moved to (936, 302)
Screenshot: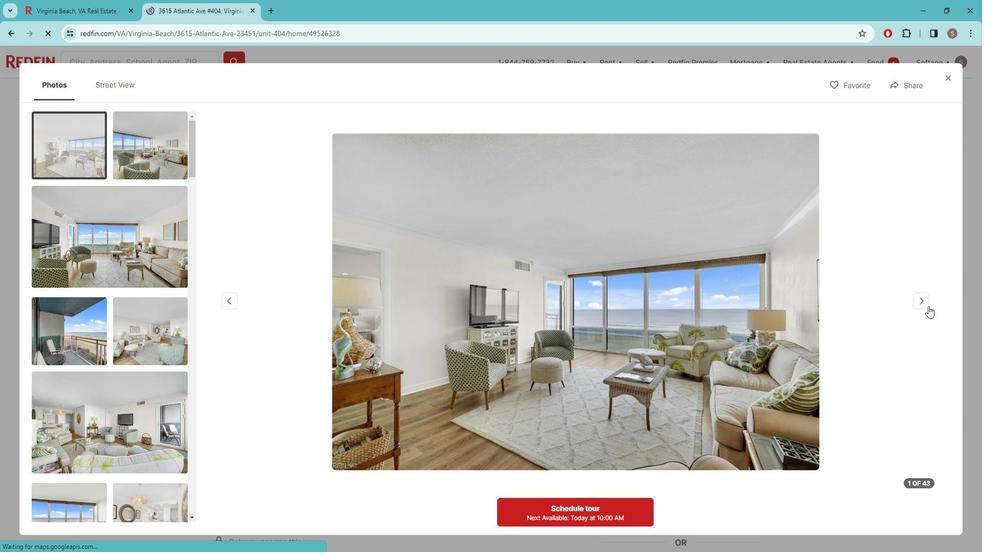 
Action: Mouse pressed left at (936, 302)
Screenshot: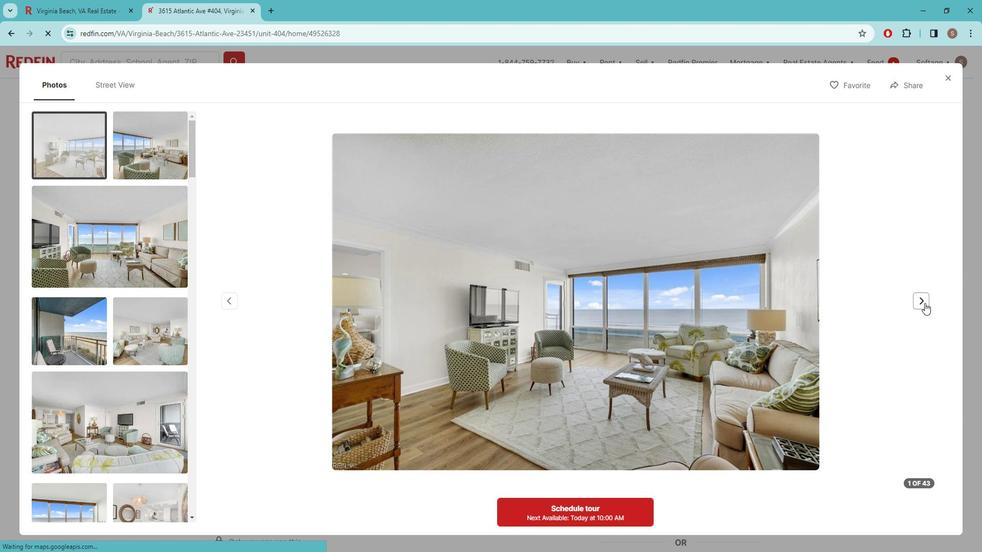
Action: Mouse pressed left at (936, 302)
Screenshot: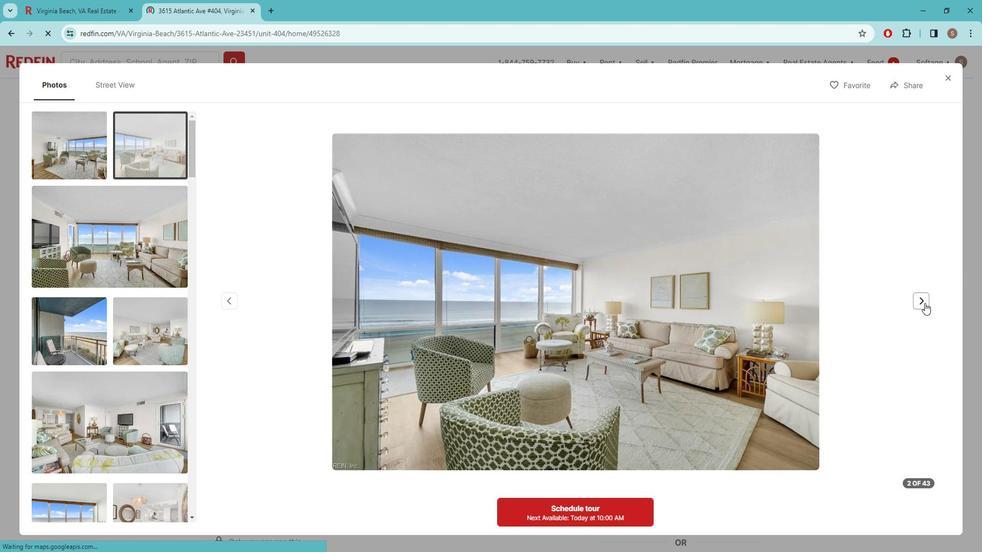 
Action: Mouse pressed left at (936, 302)
Screenshot: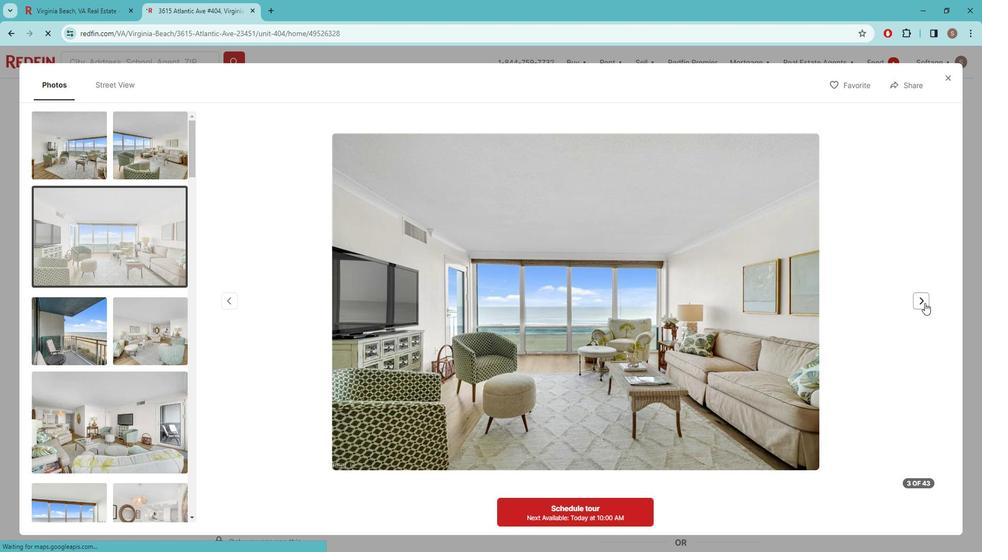 
Action: Mouse pressed left at (936, 302)
Screenshot: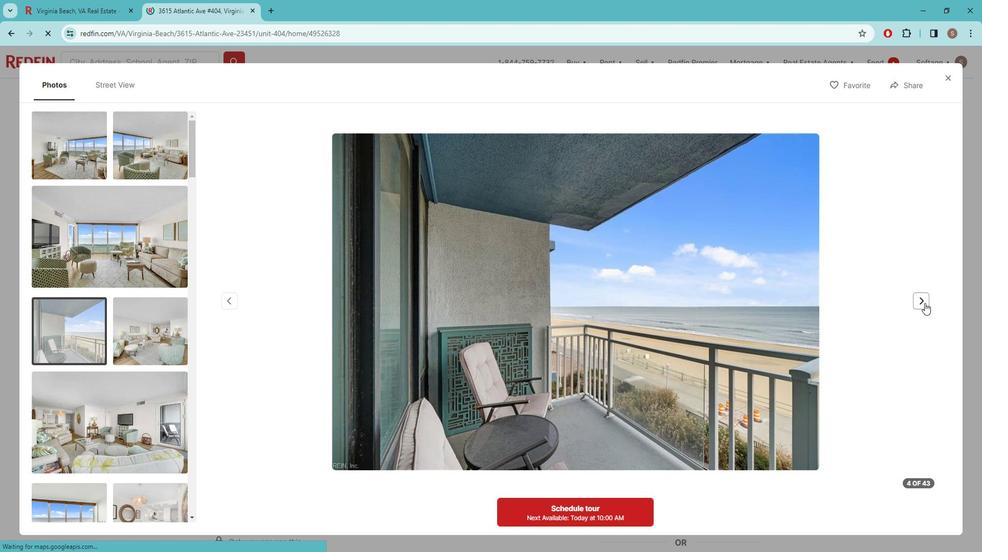 
Action: Mouse pressed left at (936, 302)
Screenshot: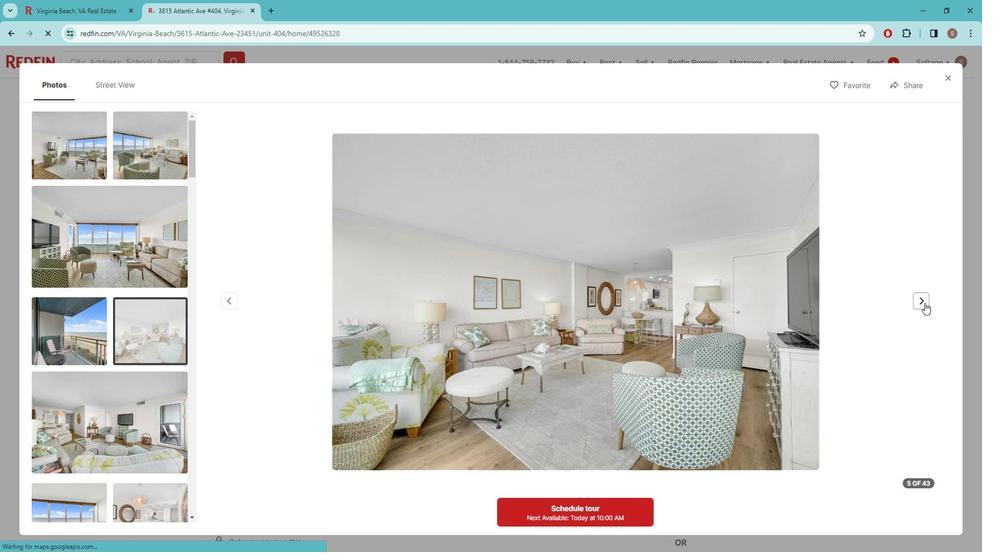 
Action: Mouse pressed left at (936, 302)
Screenshot: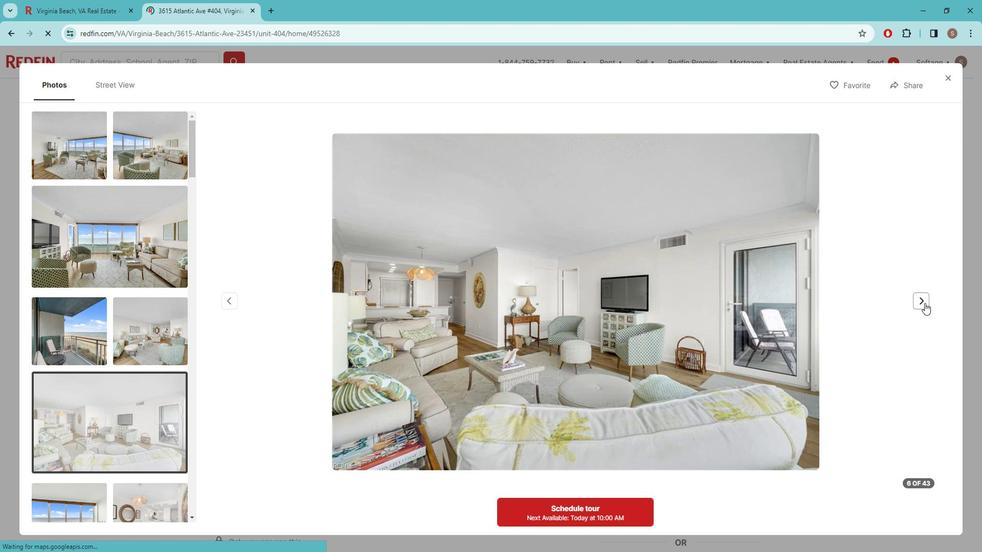
Action: Mouse pressed left at (936, 302)
Screenshot: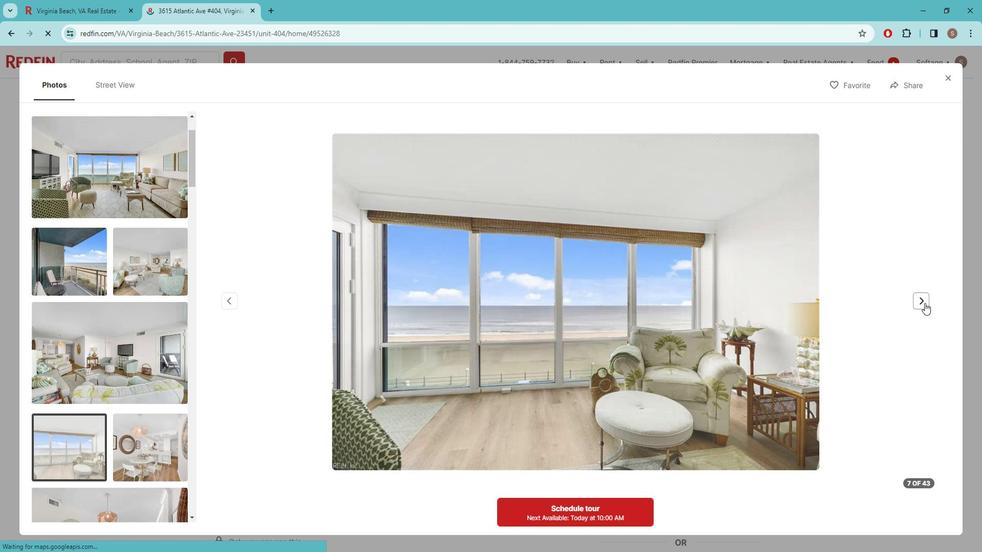 
Action: Mouse pressed left at (936, 302)
Screenshot: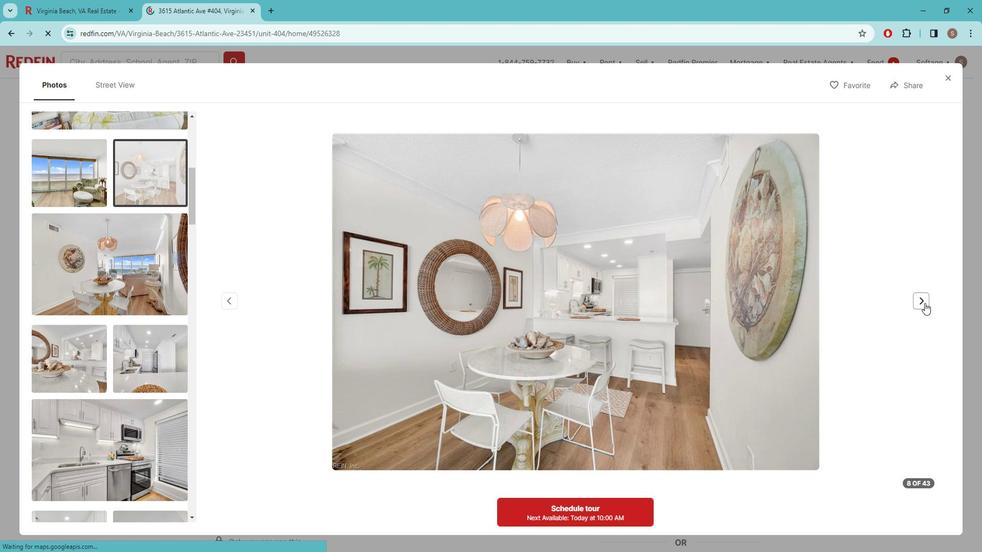 
Action: Mouse pressed left at (936, 302)
Screenshot: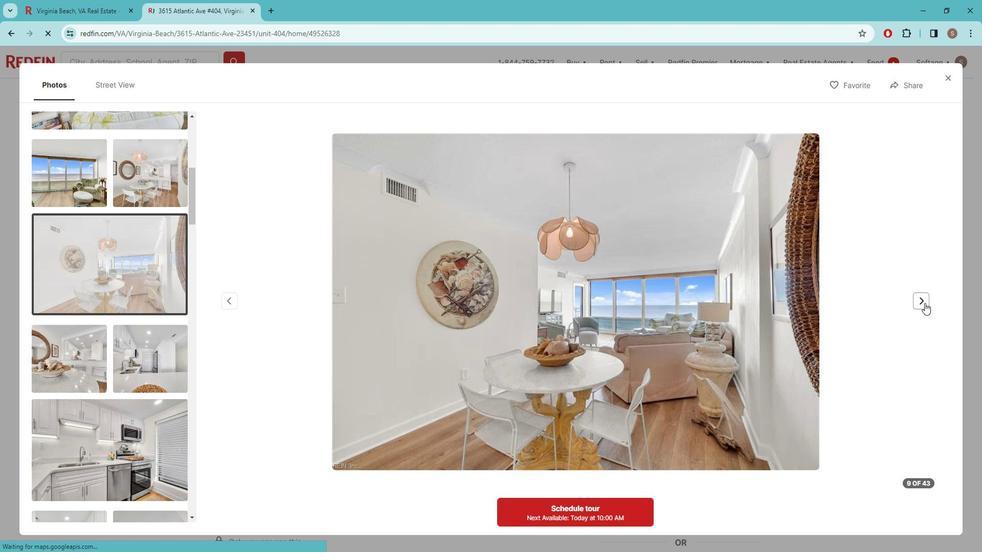 
Action: Mouse pressed left at (936, 302)
Screenshot: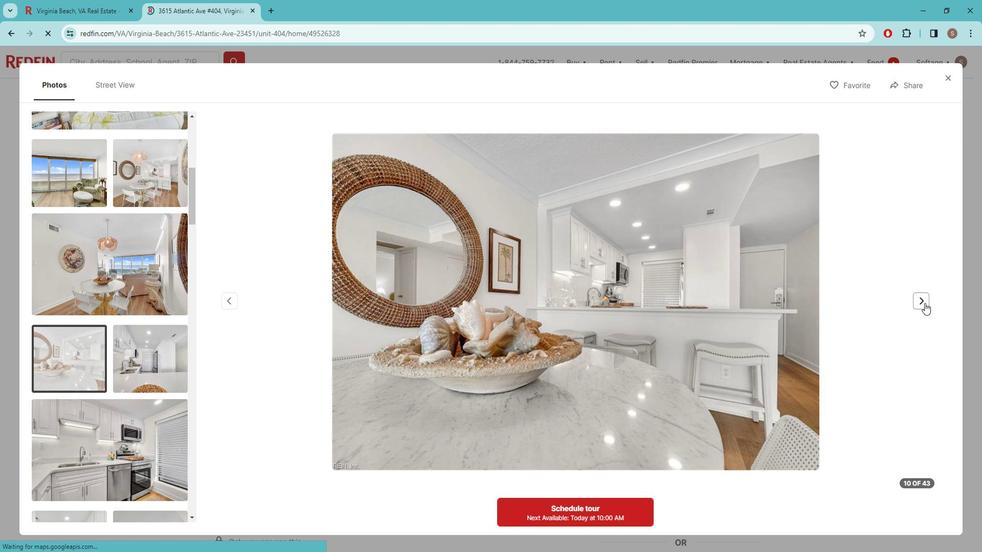 
Action: Mouse pressed left at (936, 302)
Screenshot: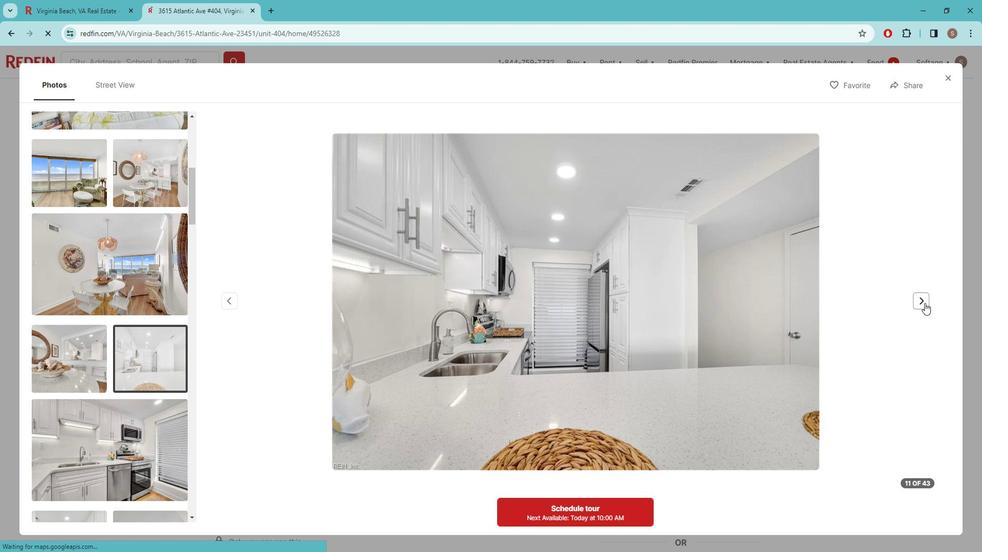 
Action: Mouse pressed left at (936, 302)
Screenshot: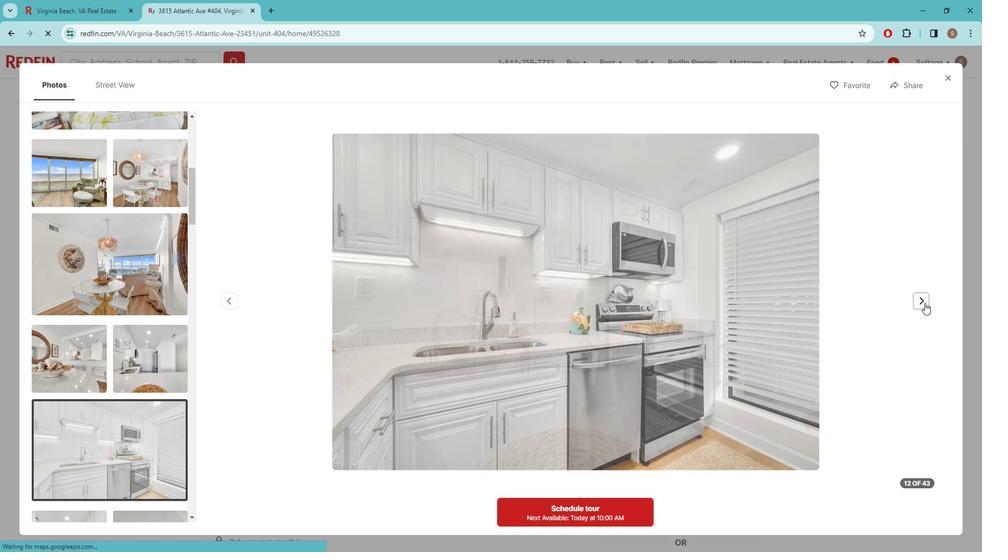 
Action: Mouse pressed left at (936, 302)
Screenshot: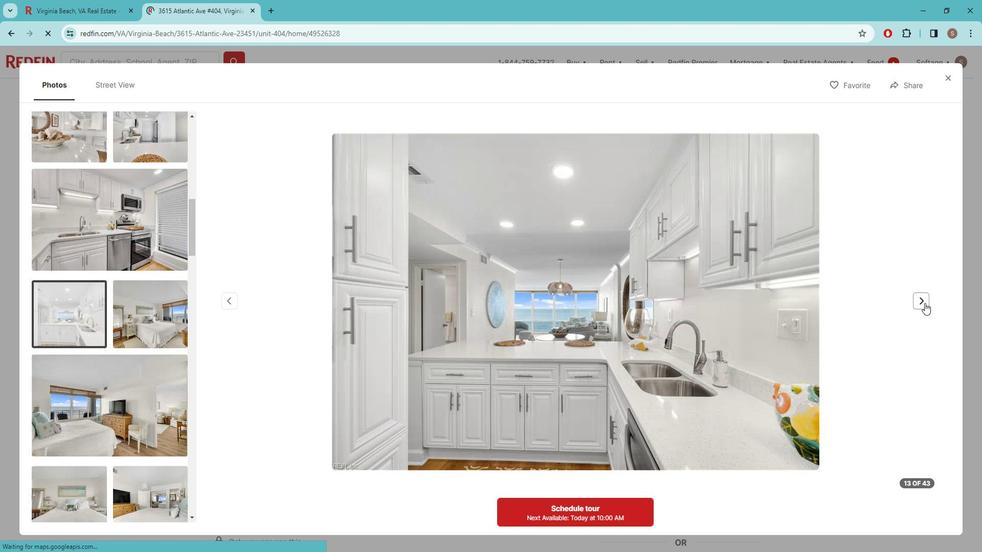 
Action: Mouse pressed left at (936, 302)
Screenshot: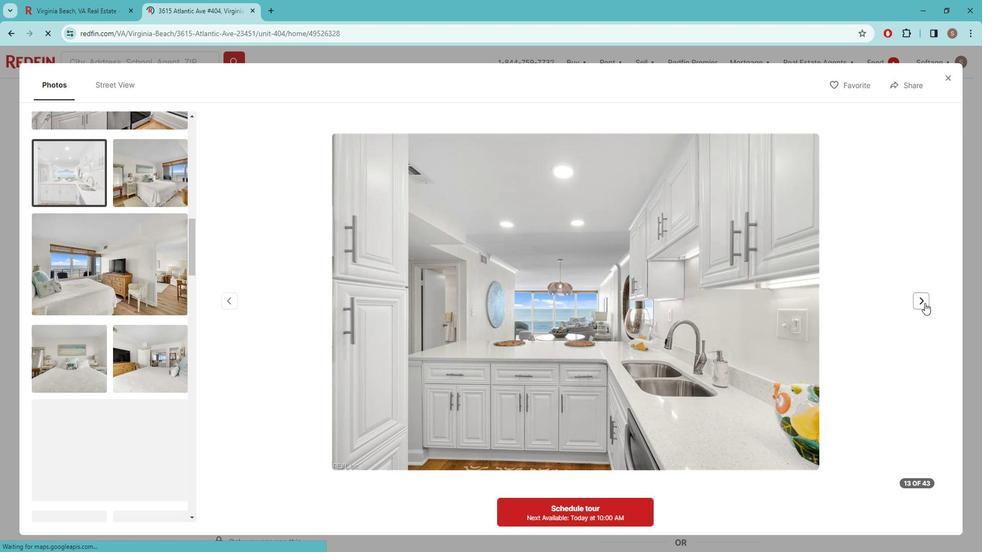 
Action: Mouse pressed left at (936, 302)
Screenshot: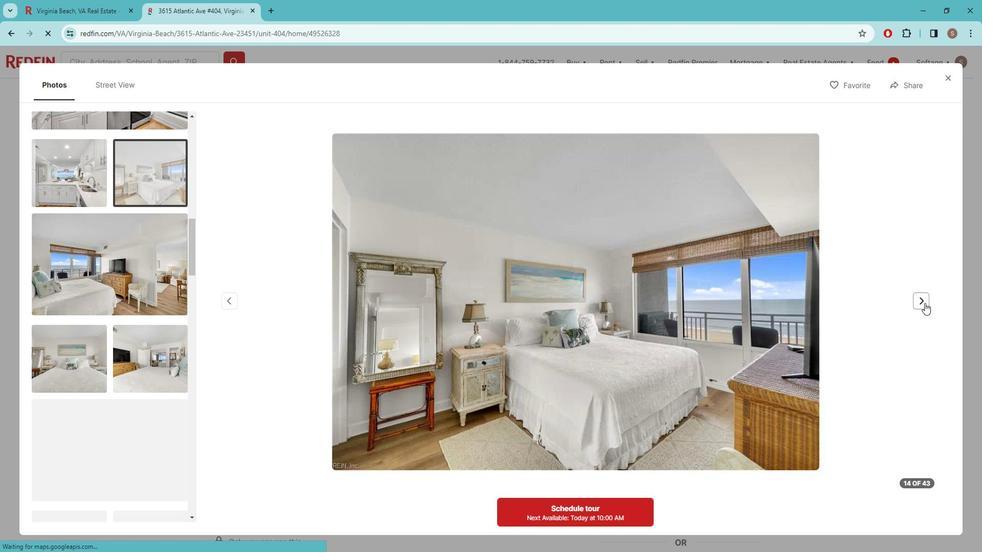 
Action: Mouse pressed left at (936, 302)
Screenshot: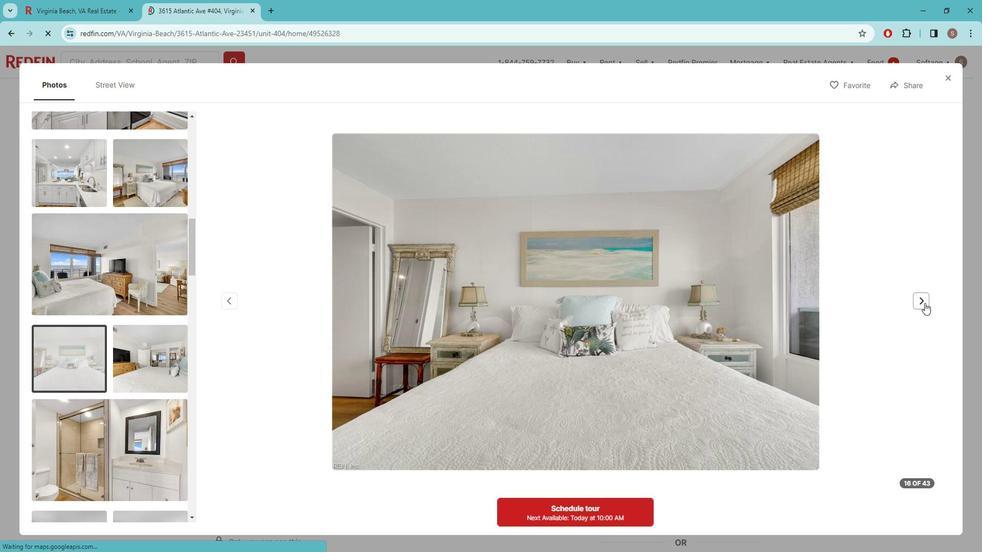 
Action: Mouse pressed left at (936, 302)
Screenshot: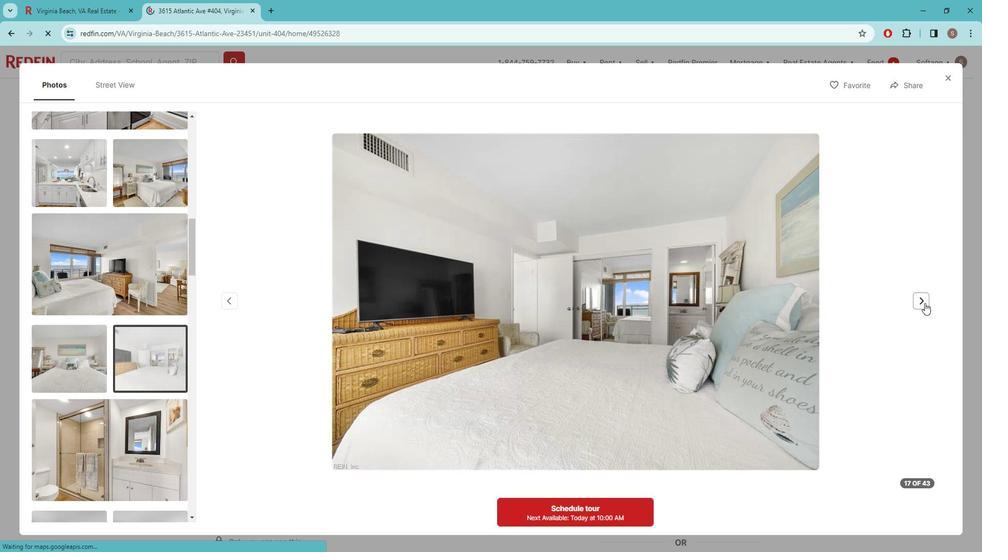 
Action: Mouse pressed left at (936, 302)
Screenshot: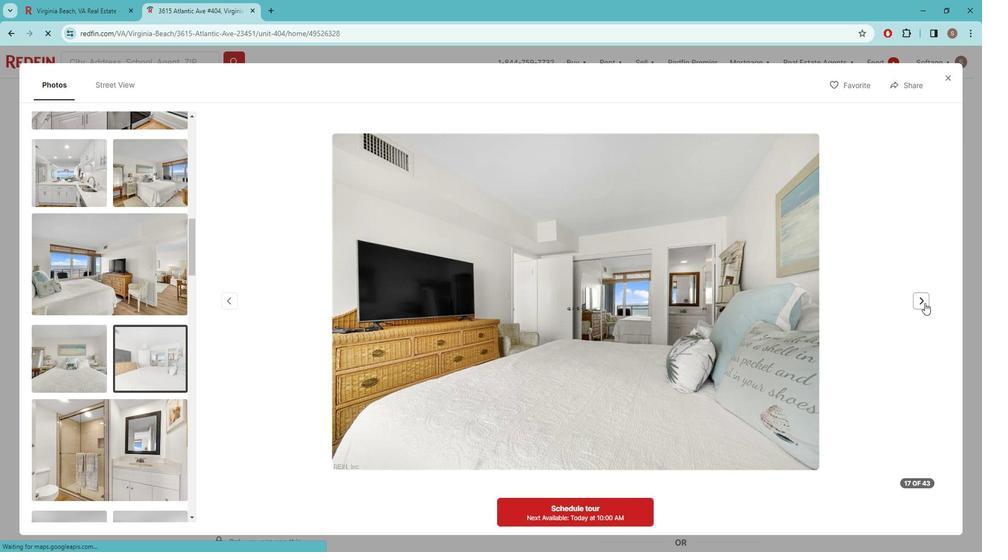 
Action: Mouse pressed left at (936, 302)
Screenshot: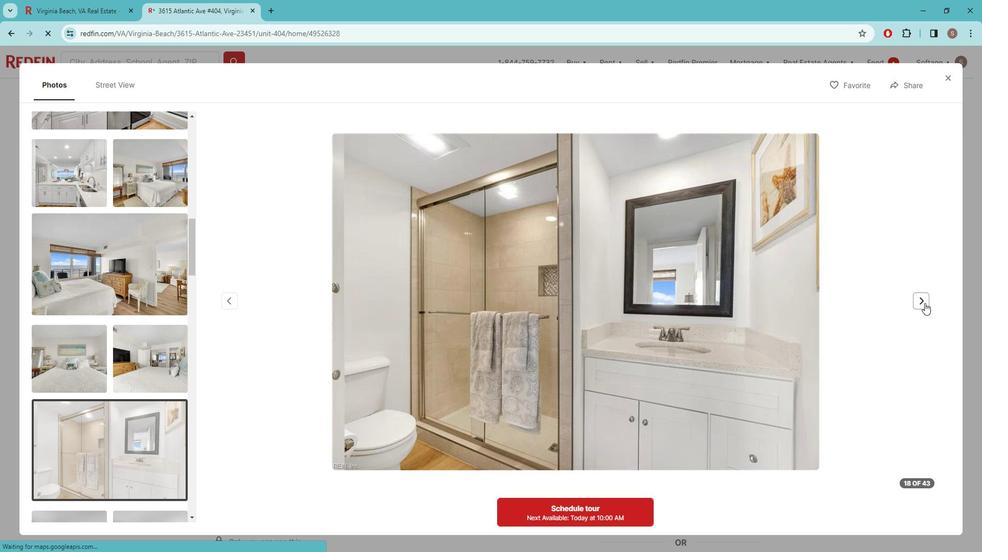 
Action: Mouse pressed left at (936, 302)
Screenshot: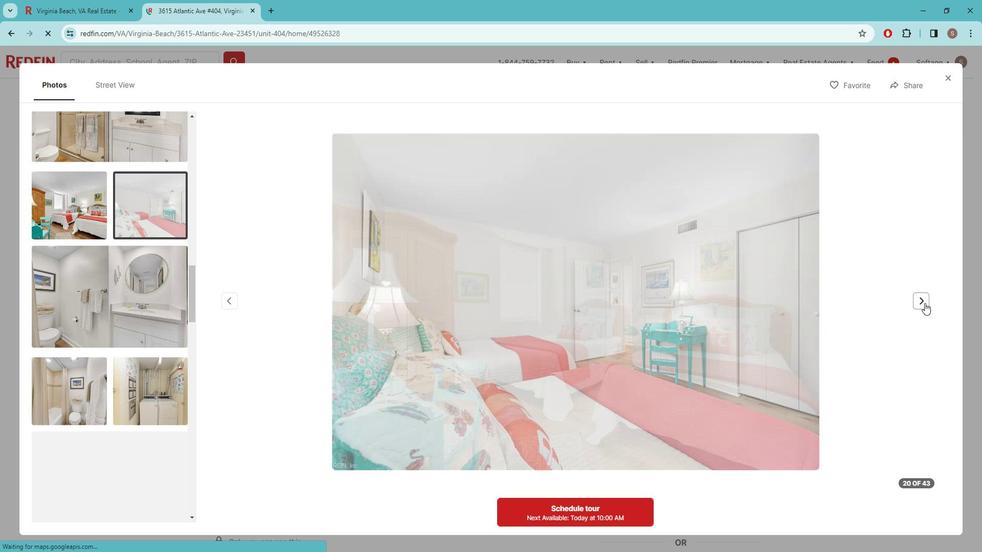 
Action: Mouse pressed left at (936, 302)
Screenshot: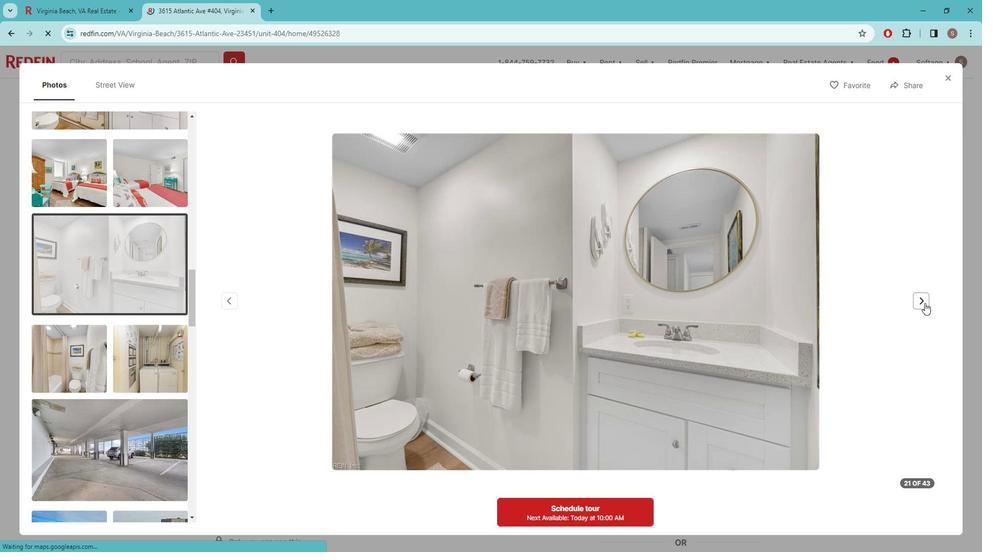 
Action: Mouse pressed left at (936, 302)
Screenshot: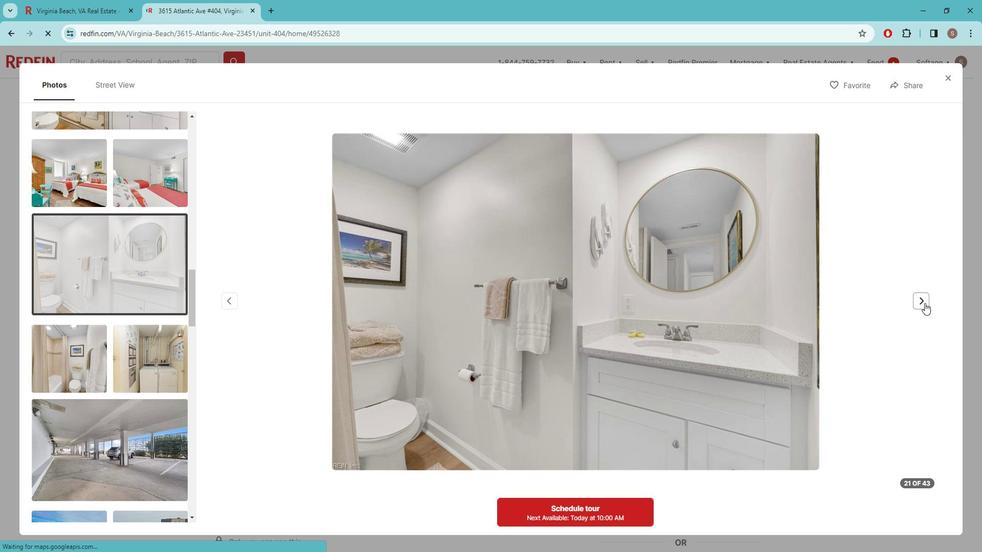 
Action: Mouse pressed left at (936, 302)
Screenshot: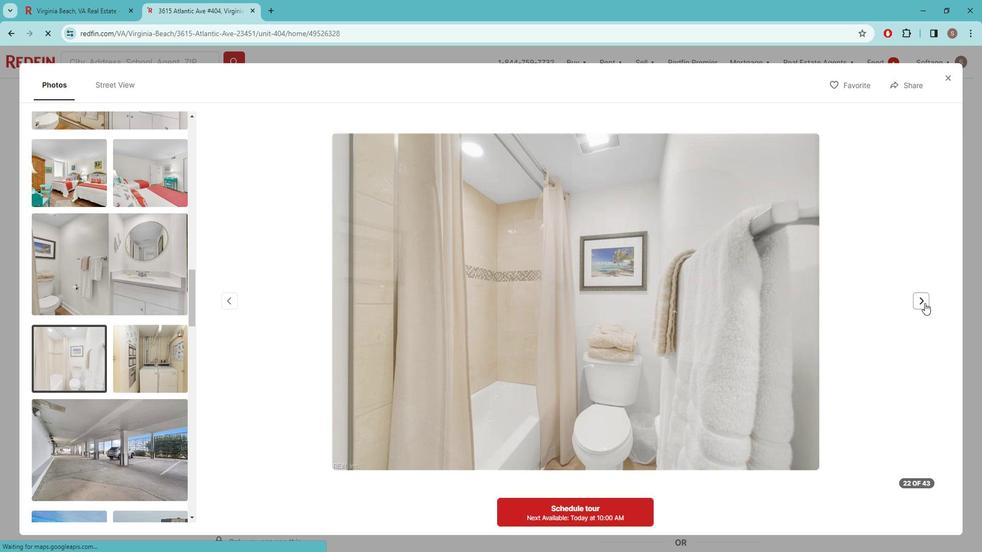 
Action: Mouse pressed left at (936, 302)
Screenshot: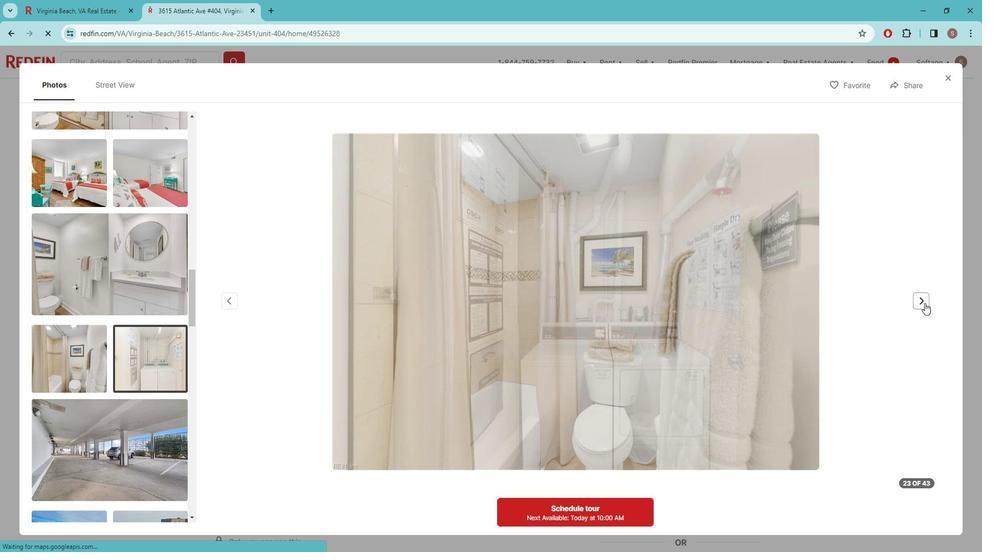 
Action: Mouse pressed left at (936, 302)
Screenshot: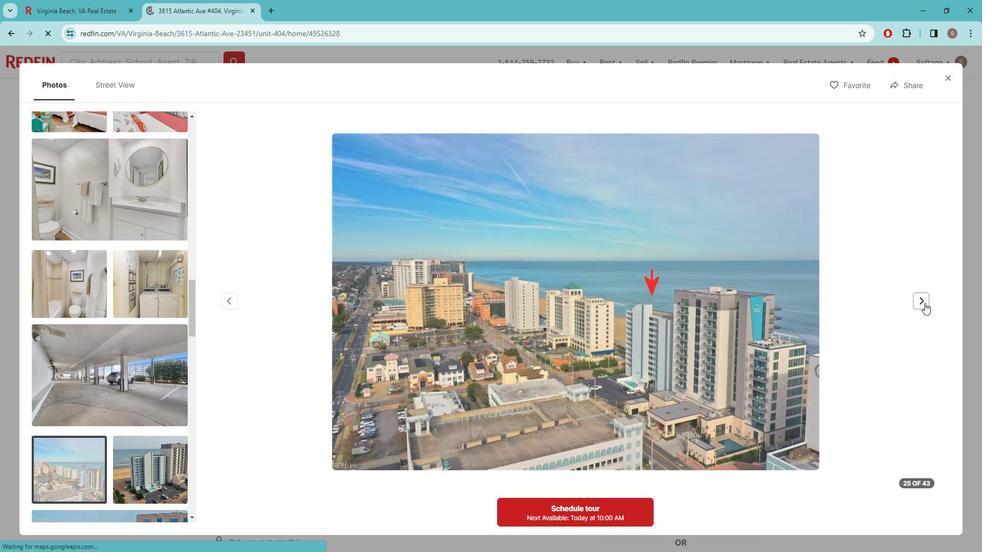 
Action: Mouse pressed left at (936, 302)
Screenshot: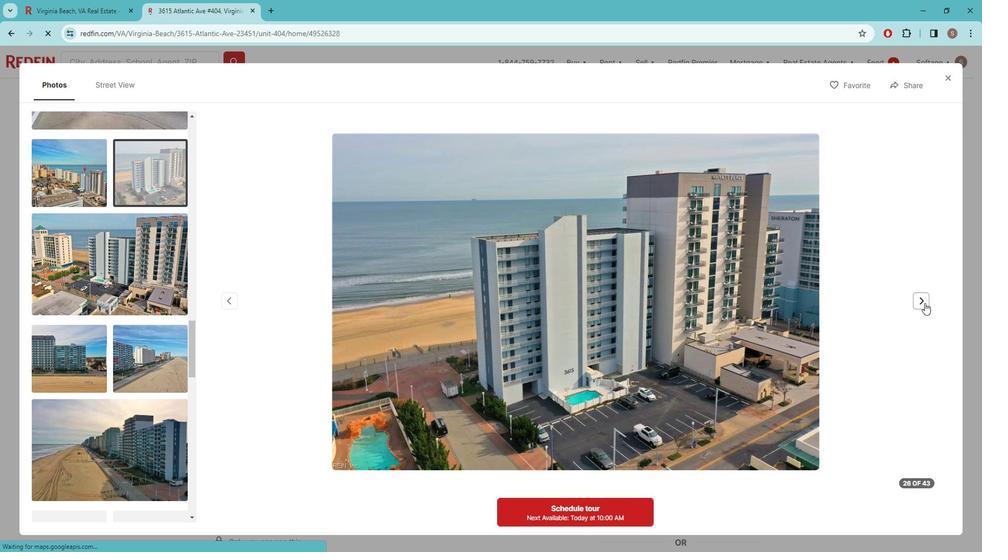 
Action: Mouse pressed left at (936, 302)
Screenshot: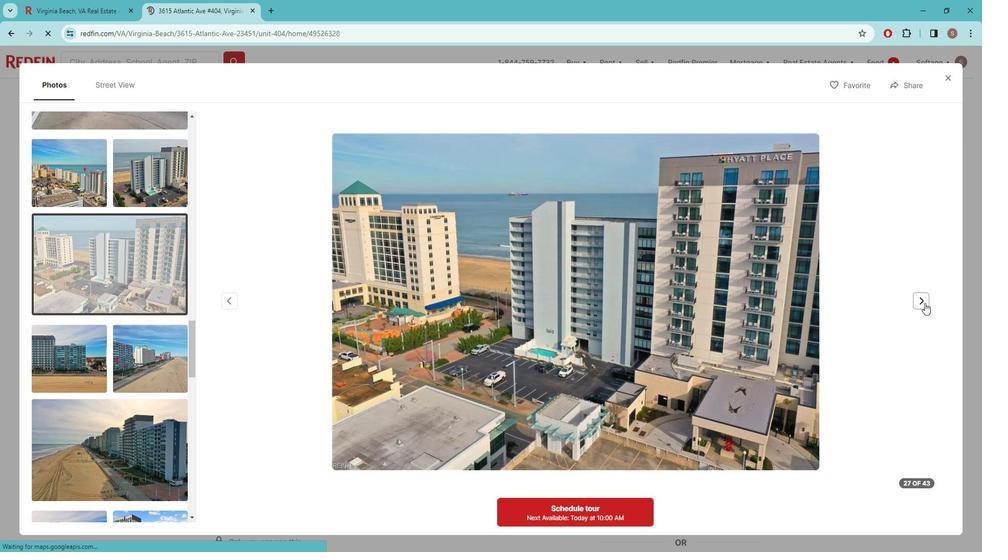 
Action: Mouse pressed left at (936, 302)
Screenshot: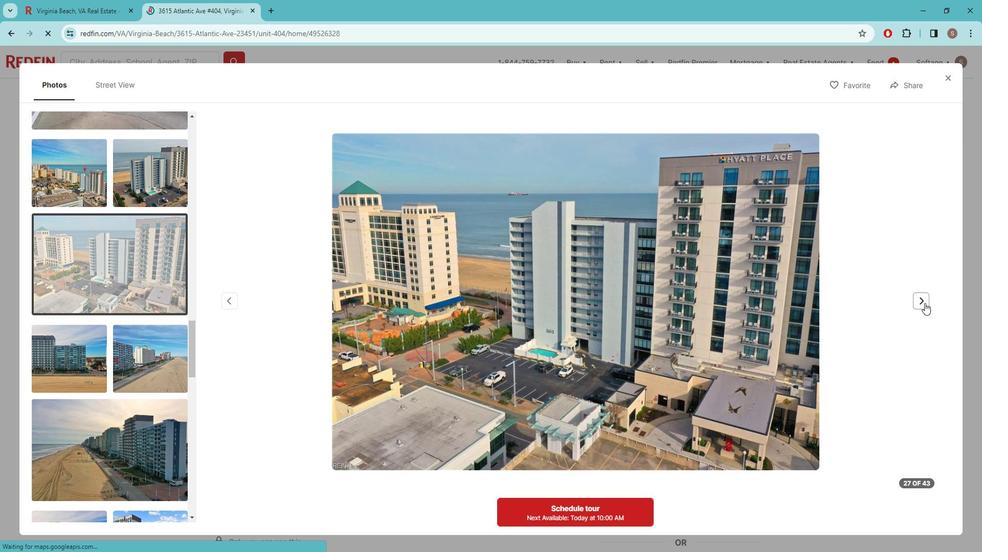 
Action: Mouse pressed left at (936, 302)
Screenshot: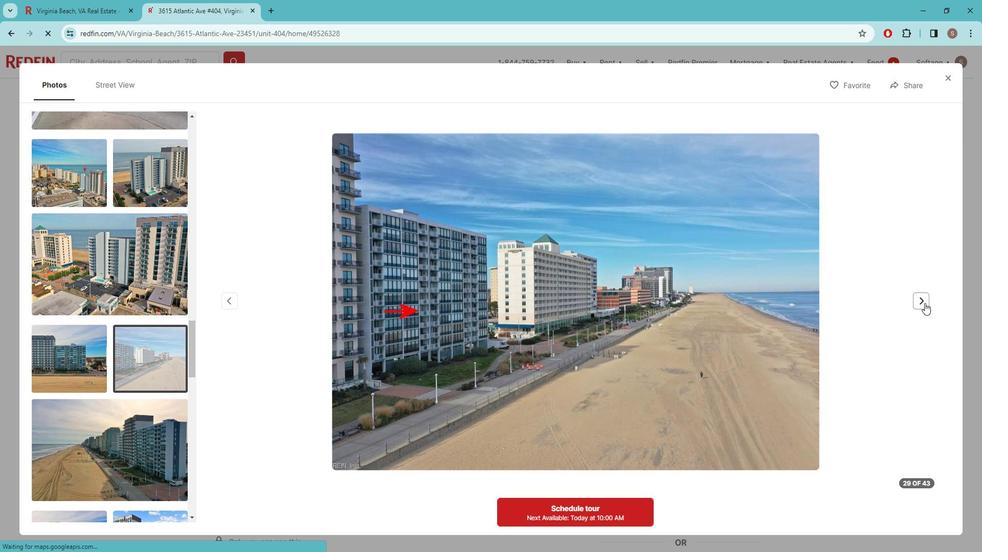 
Action: Mouse pressed left at (936, 302)
Screenshot: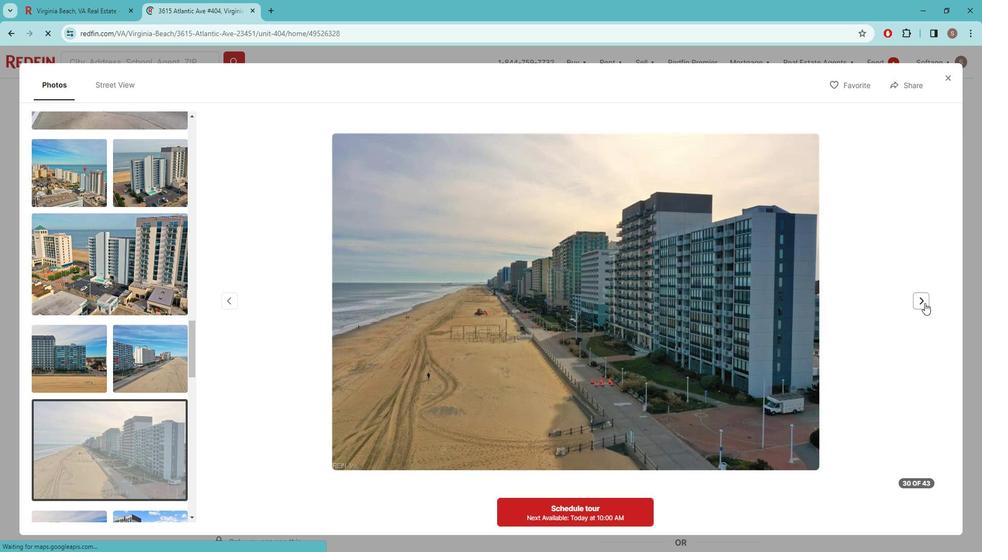 
Action: Mouse pressed left at (936, 302)
Screenshot: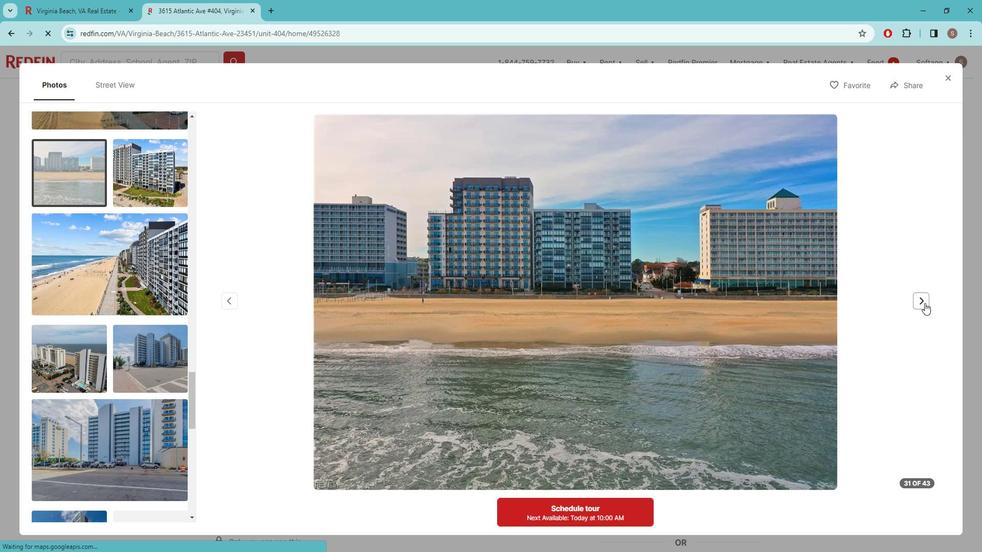 
Action: Mouse pressed left at (936, 302)
Screenshot: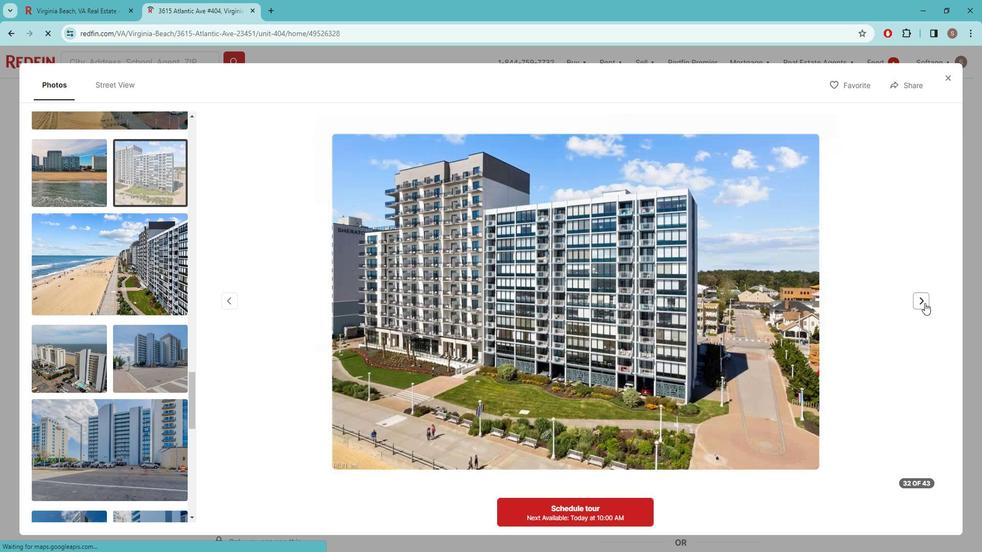 
Action: Mouse pressed left at (936, 302)
Screenshot: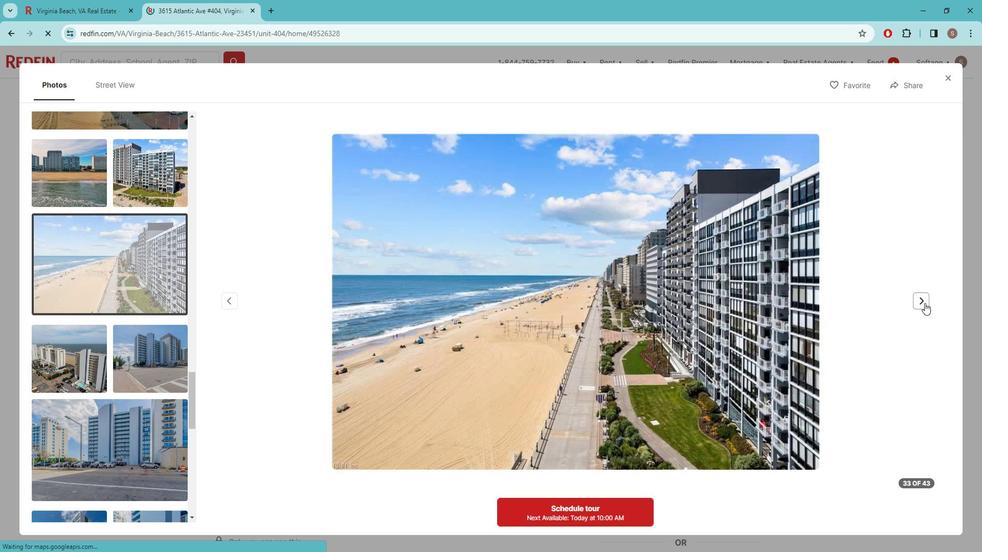 
Action: Mouse pressed left at (936, 302)
Screenshot: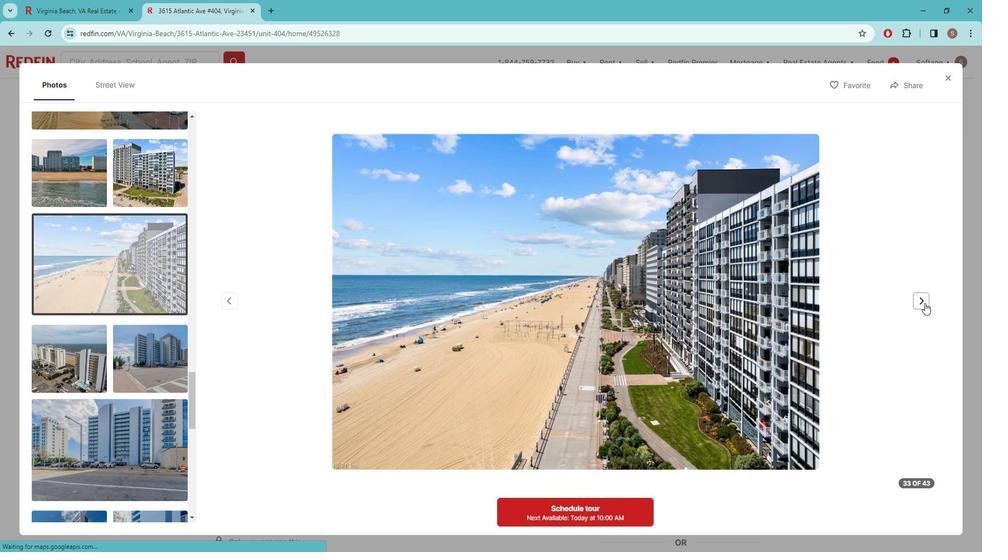 
Action: Mouse pressed left at (936, 302)
Screenshot: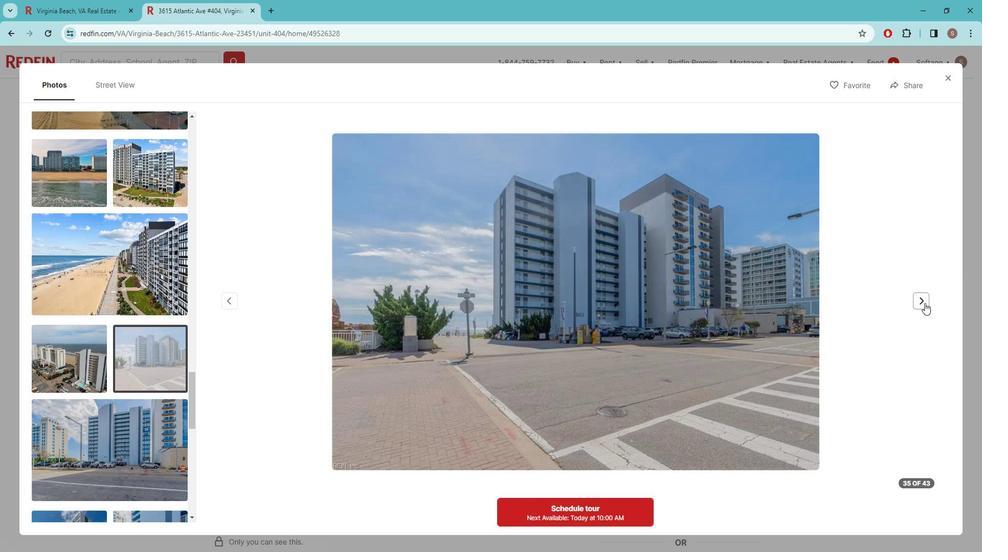 
Action: Mouse pressed left at (936, 302)
Screenshot: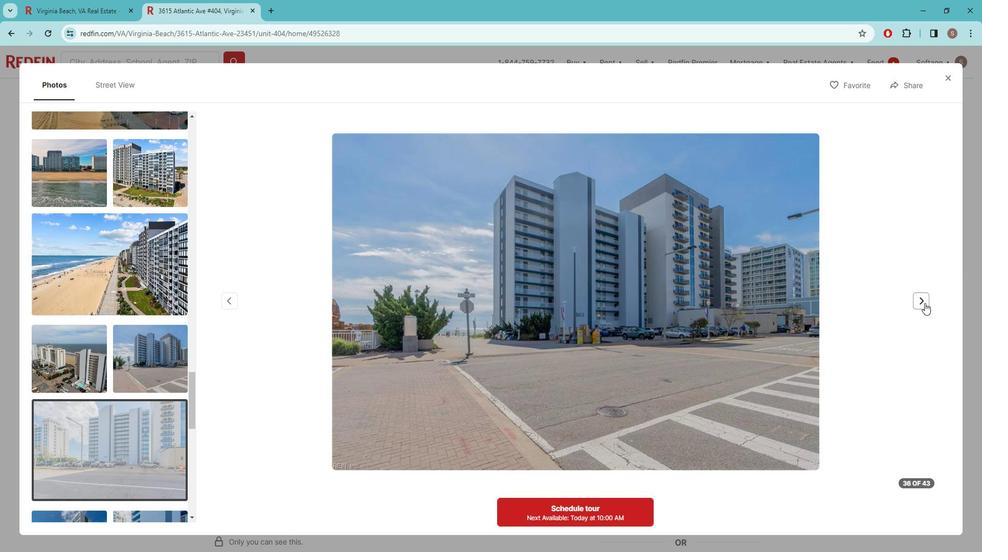 
Action: Mouse pressed left at (936, 302)
Screenshot: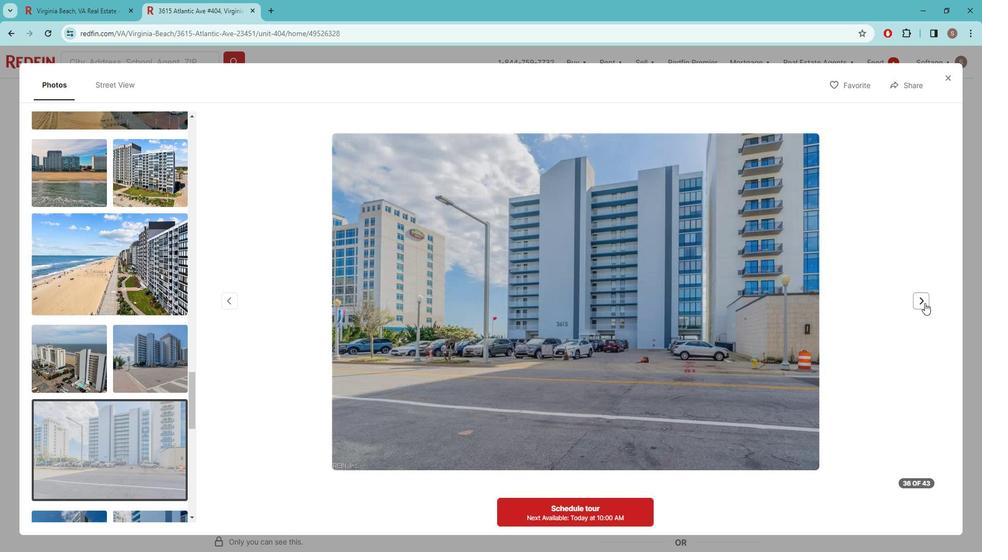 
Action: Mouse pressed left at (936, 302)
Screenshot: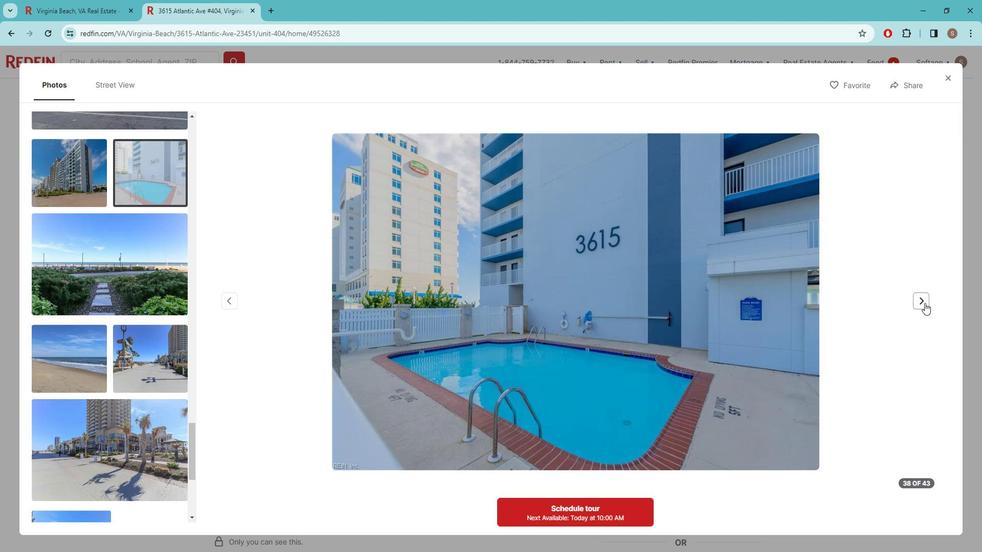 
Action: Mouse pressed left at (936, 302)
Screenshot: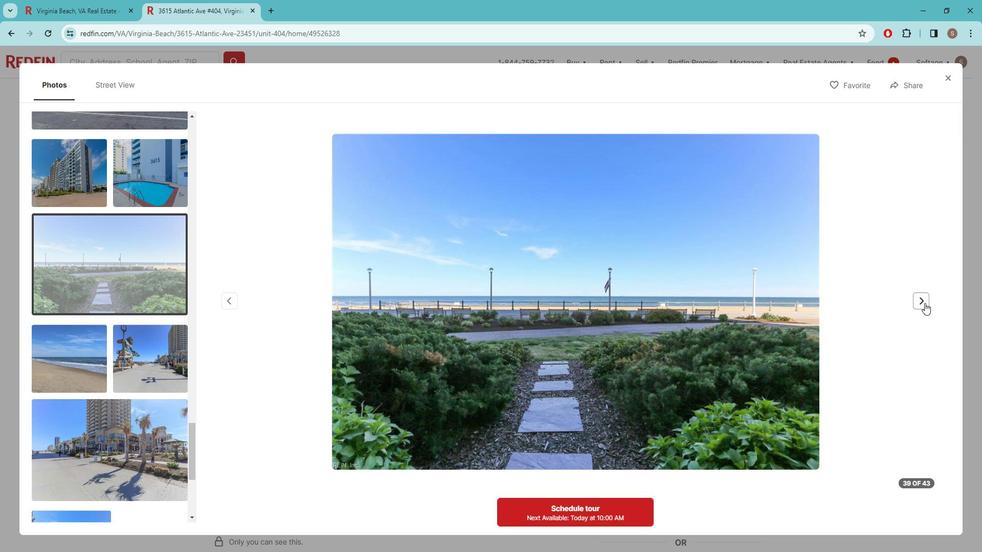 
Action: Mouse pressed left at (936, 302)
Screenshot: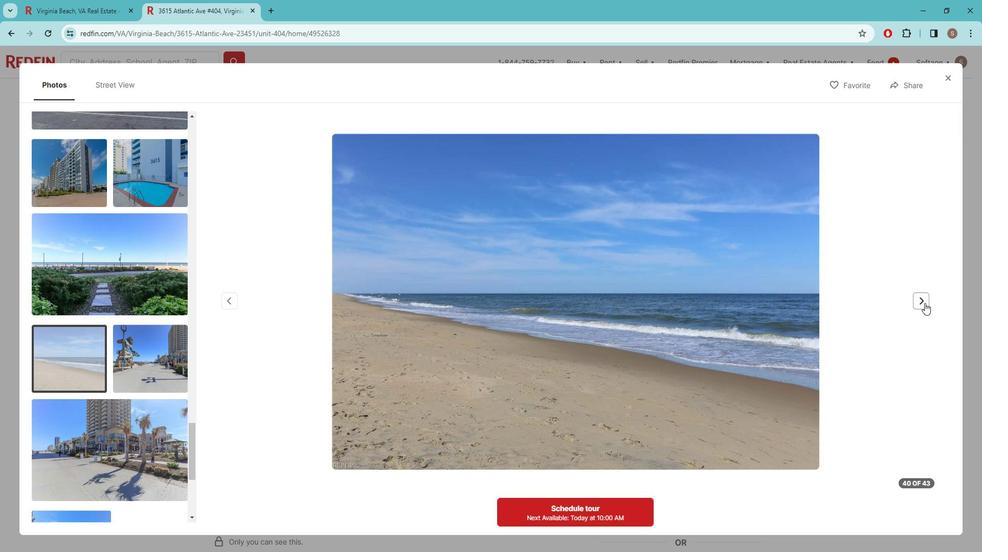 
Action: Mouse pressed left at (936, 302)
Screenshot: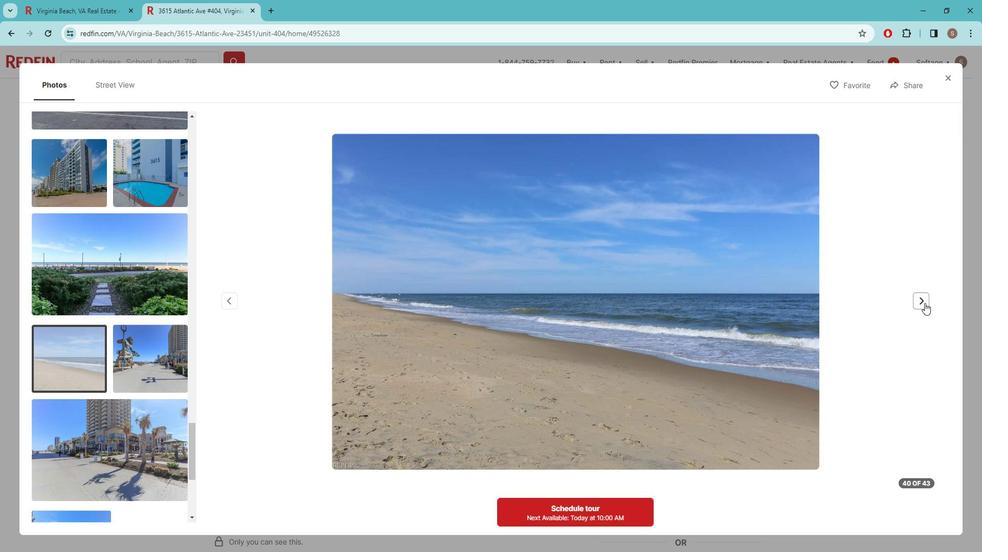 
Action: Mouse pressed left at (936, 302)
Screenshot: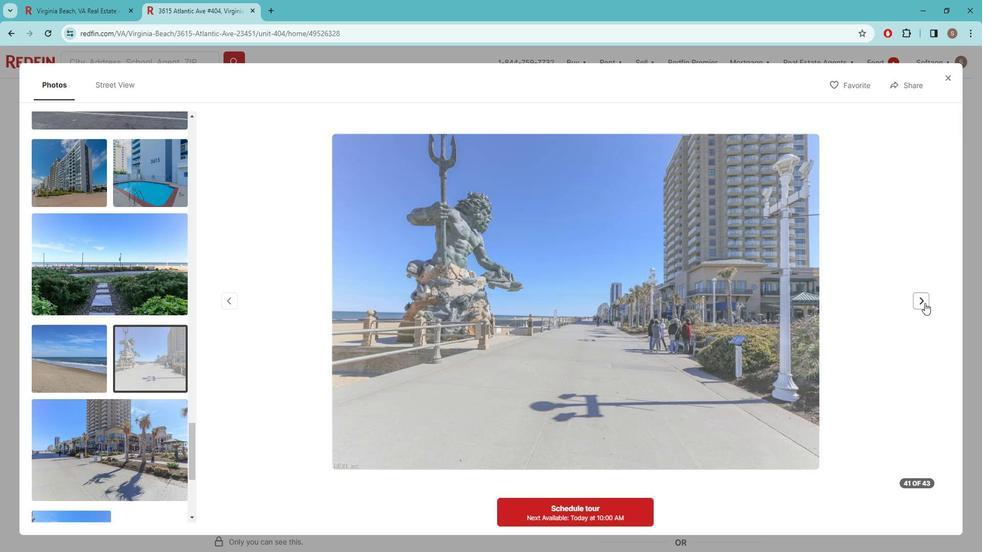 
Action: Mouse pressed left at (936, 302)
Screenshot: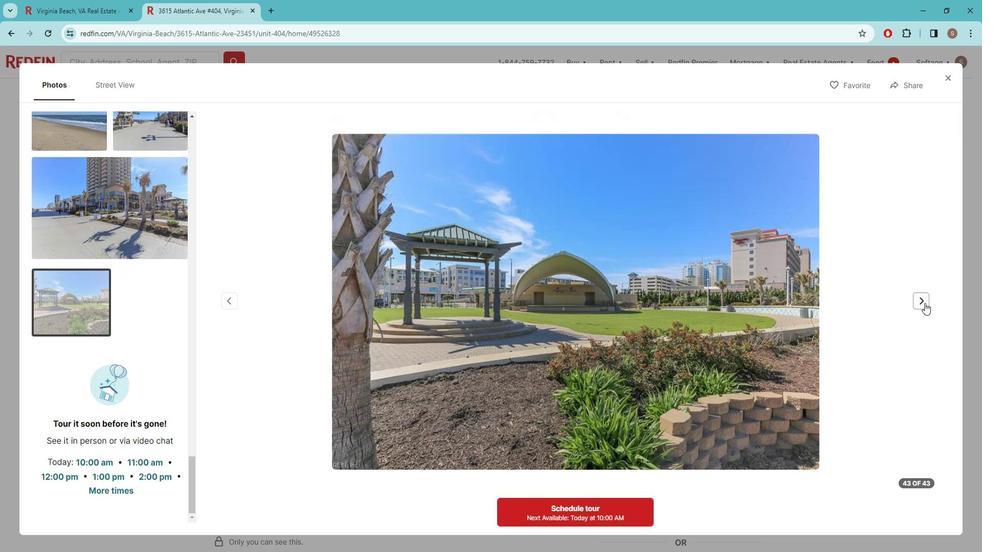 
Action: Mouse pressed left at (936, 302)
Screenshot: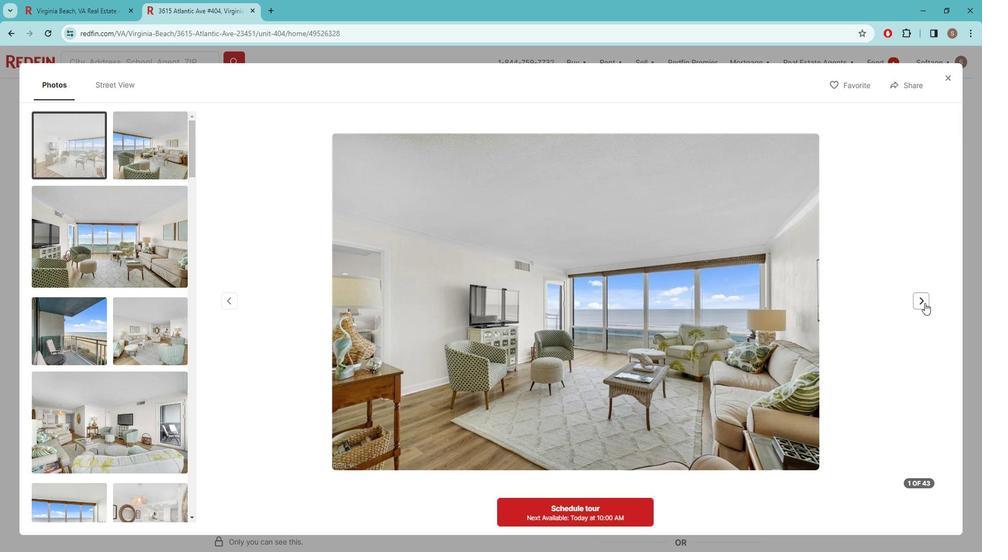 
Action: Mouse pressed left at (936, 302)
Screenshot: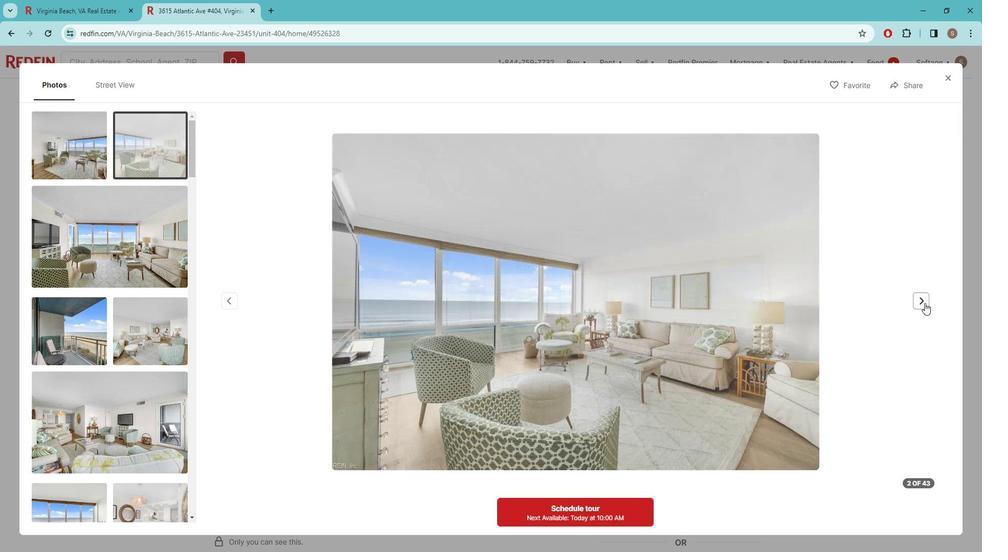 
Action: Mouse pressed left at (936, 302)
Screenshot: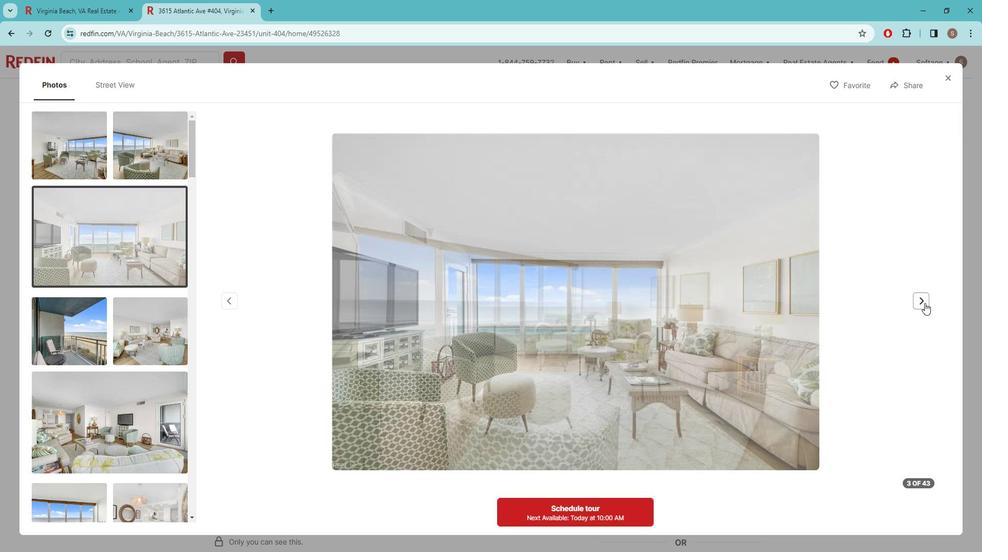 
Action: Mouse pressed left at (936, 302)
Screenshot: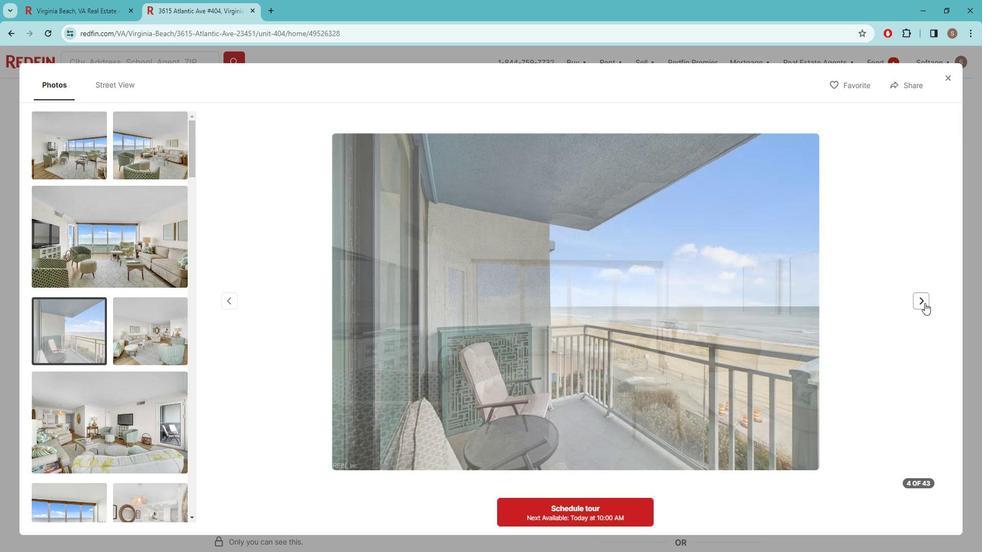 
Action: Mouse moved to (958, 79)
Screenshot: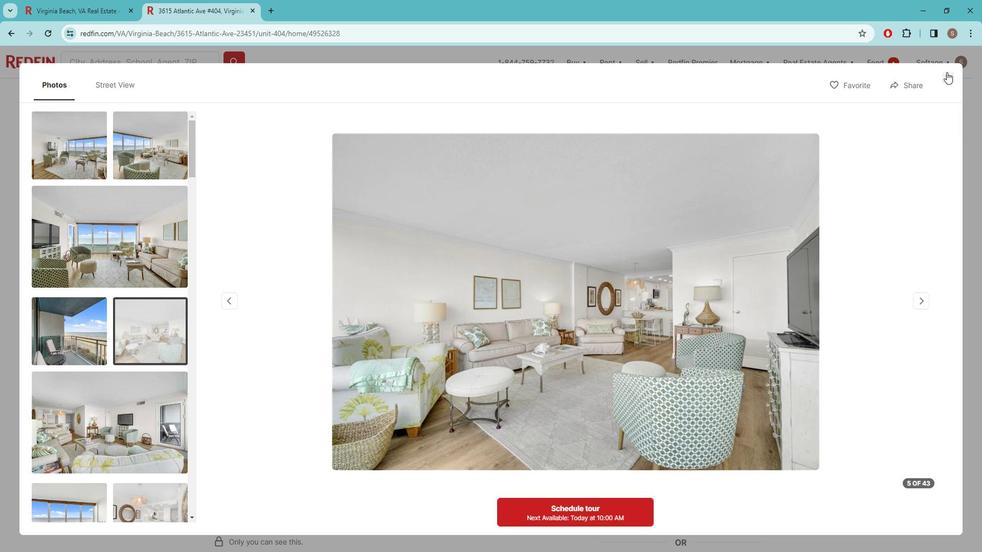 
Action: Mouse pressed left at (958, 79)
Screenshot: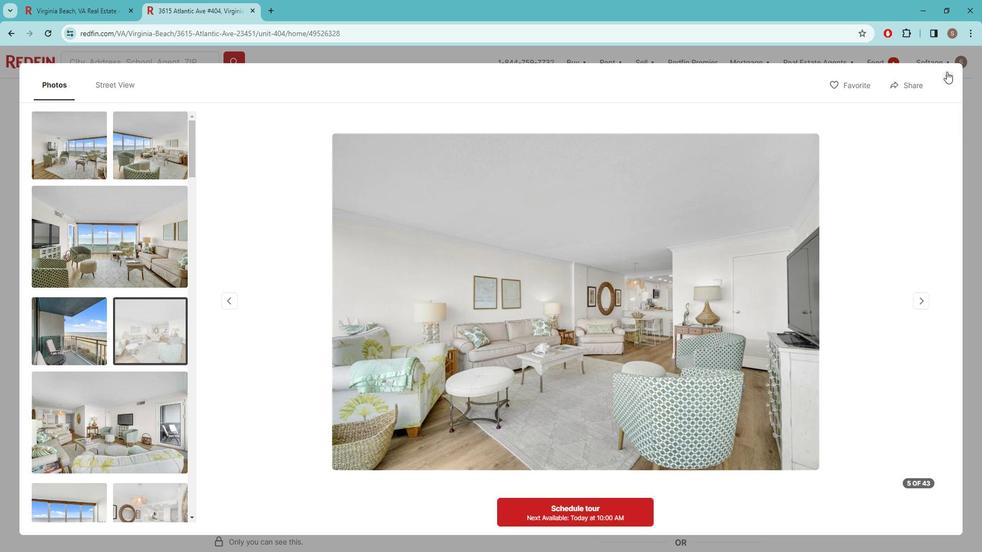 
Action: Mouse moved to (471, 267)
Screenshot: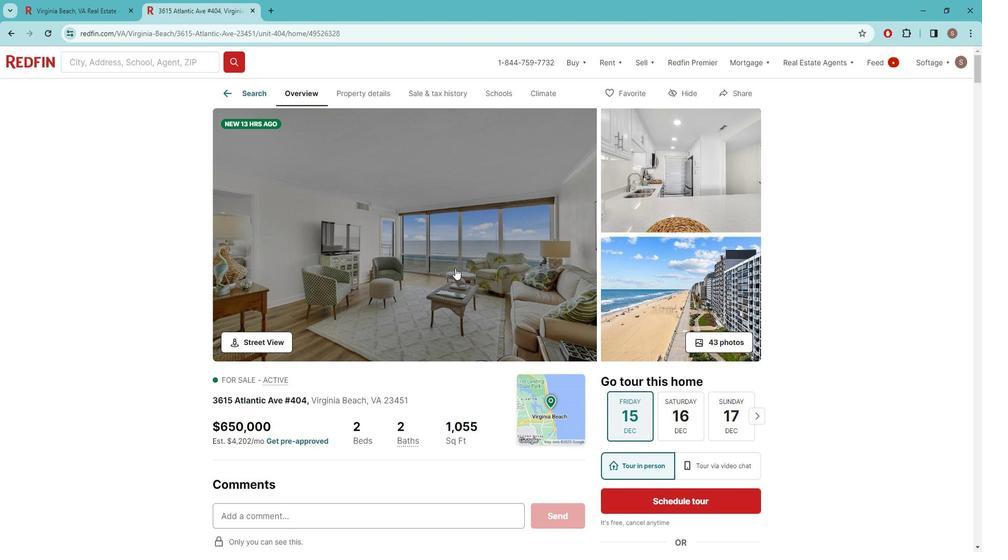 
Action: Mouse scrolled (471, 266) with delta (0, 0)
Screenshot: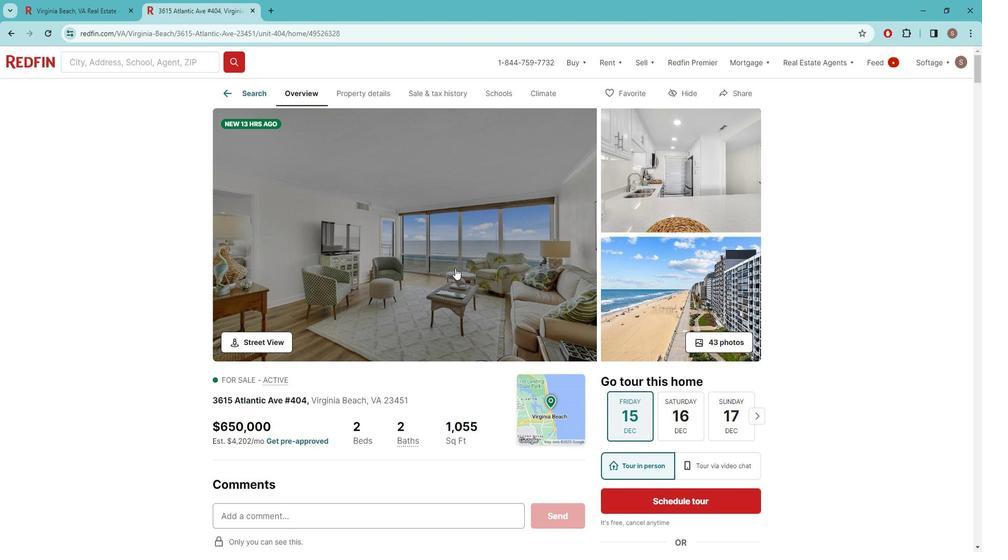 
Action: Mouse moved to (567, 294)
Screenshot: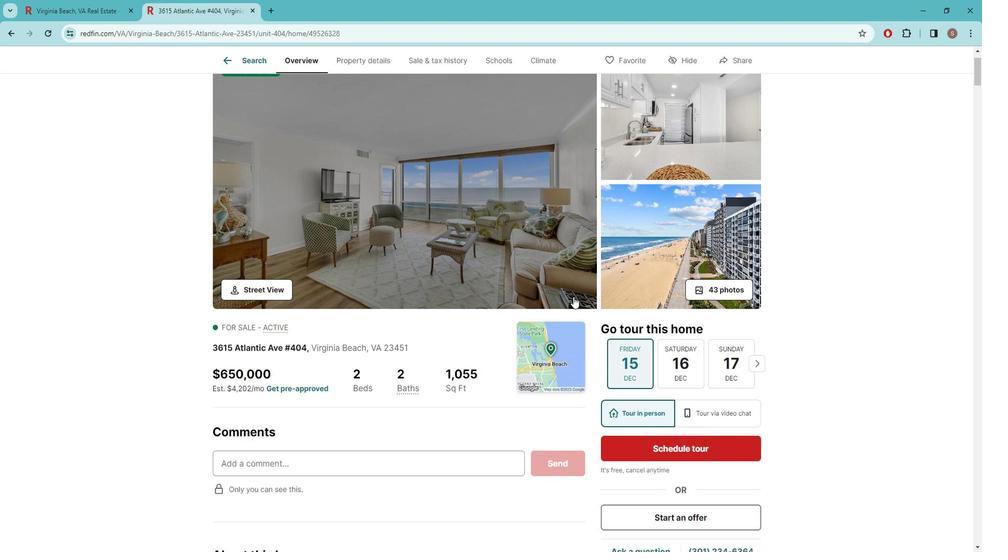 
Action: Mouse scrolled (567, 293) with delta (0, 0)
Screenshot: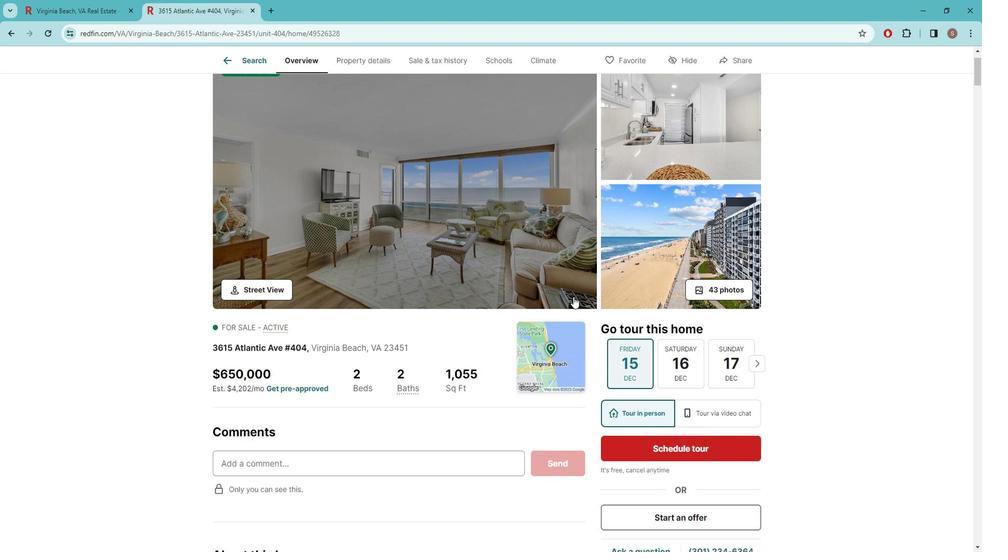 
Action: Mouse moved to (565, 293)
Screenshot: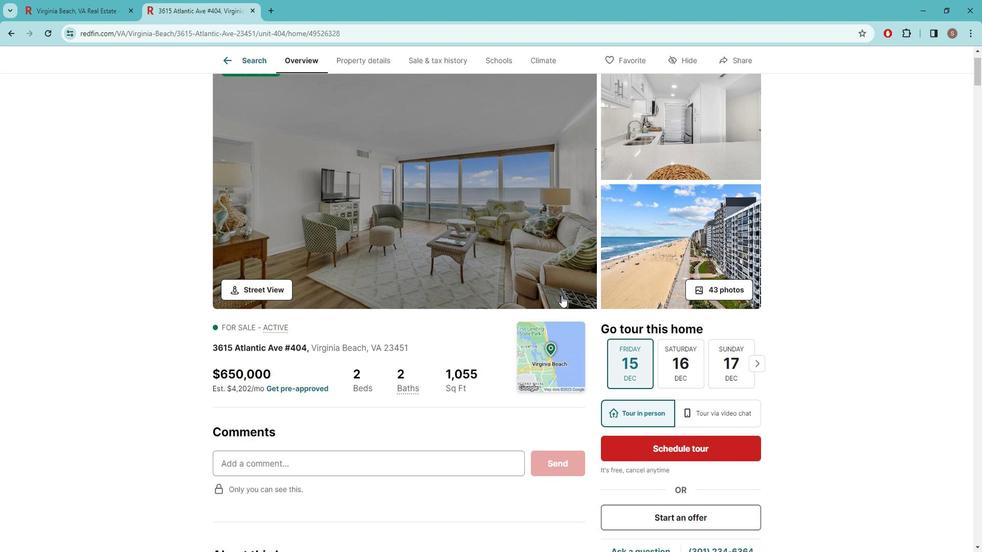 
Action: Mouse scrolled (565, 293) with delta (0, 0)
Screenshot: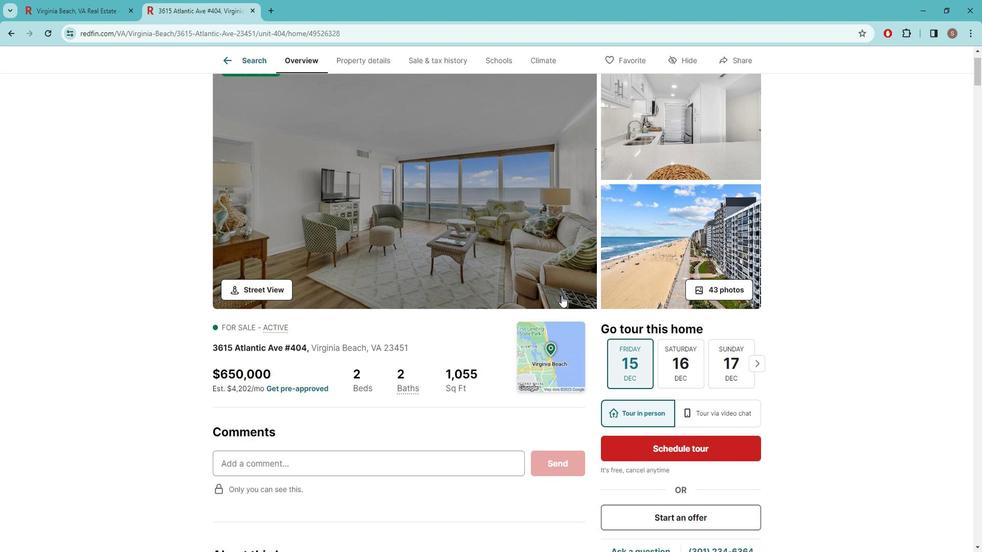
Action: Mouse moved to (561, 293)
Screenshot: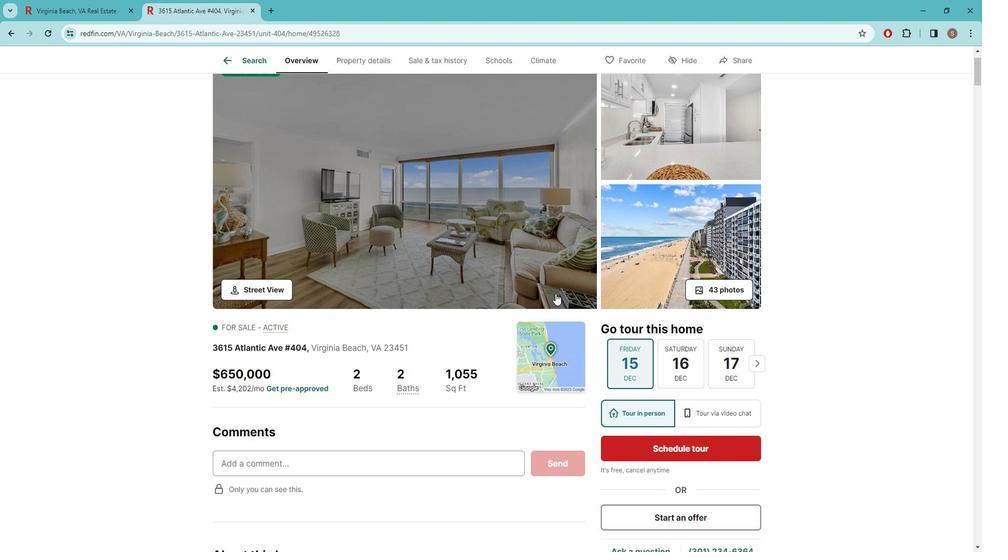 
Action: Mouse scrolled (561, 293) with delta (0, 0)
Screenshot: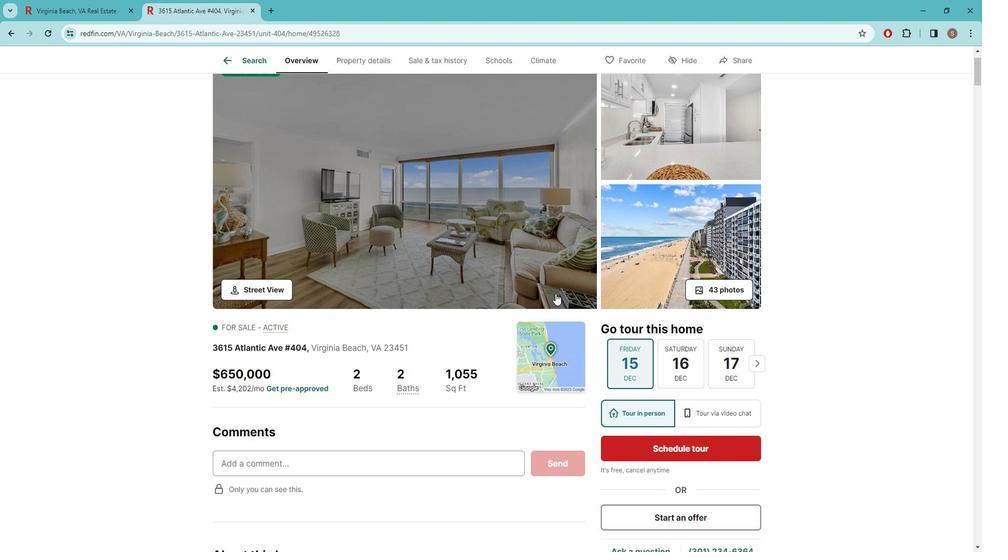 
Action: Mouse moved to (377, 298)
Screenshot: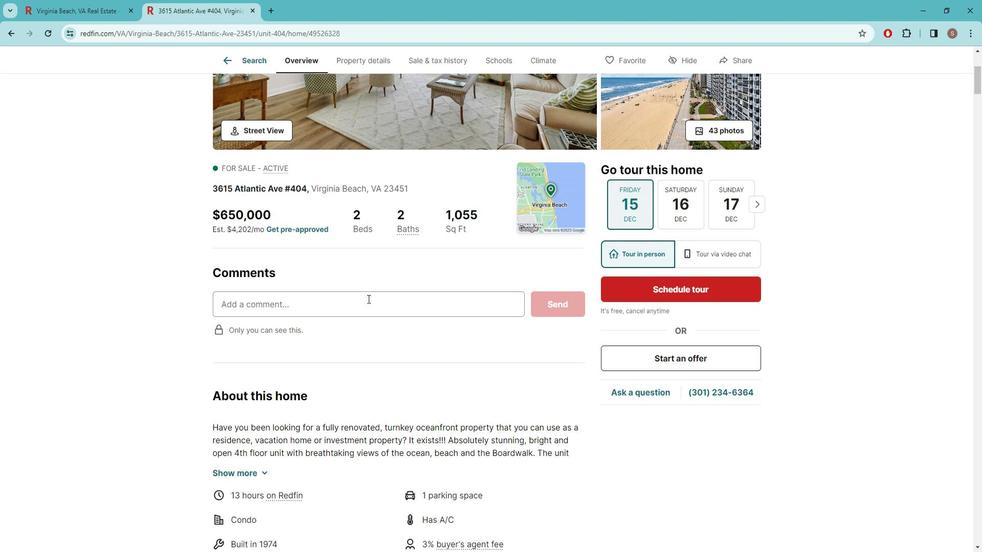 
Action: Mouse scrolled (377, 298) with delta (0, 0)
Screenshot: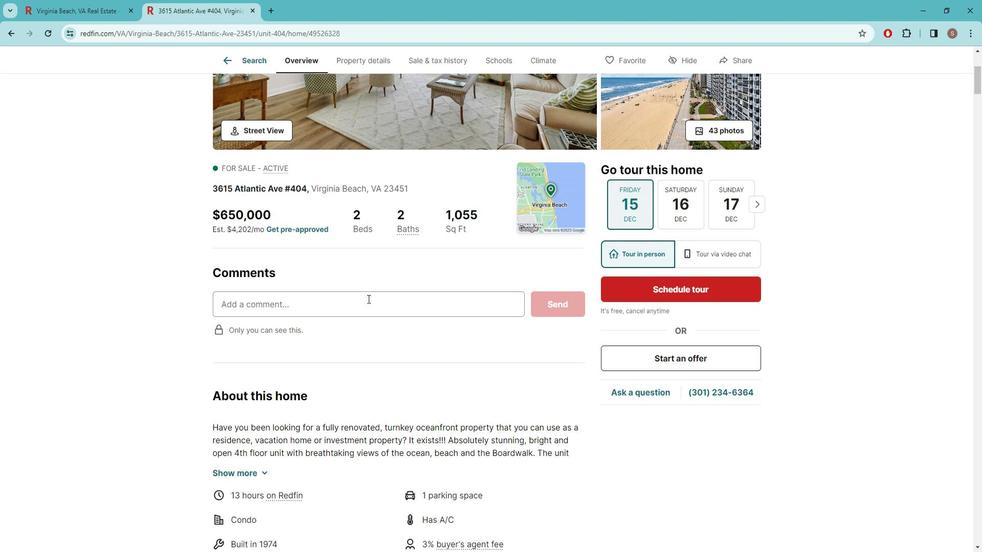 
Action: Mouse moved to (372, 299)
Screenshot: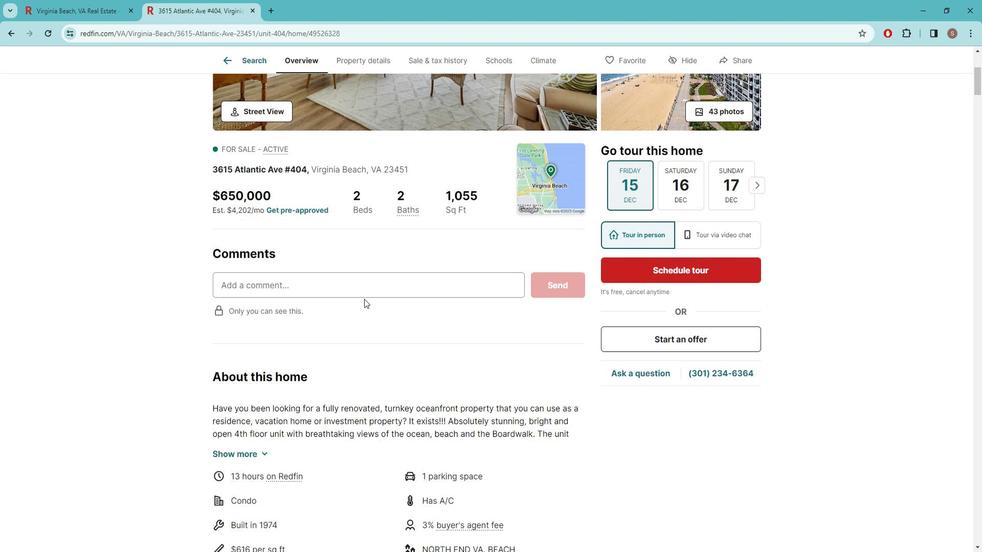 
Action: Mouse scrolled (372, 298) with delta (0, 0)
Screenshot: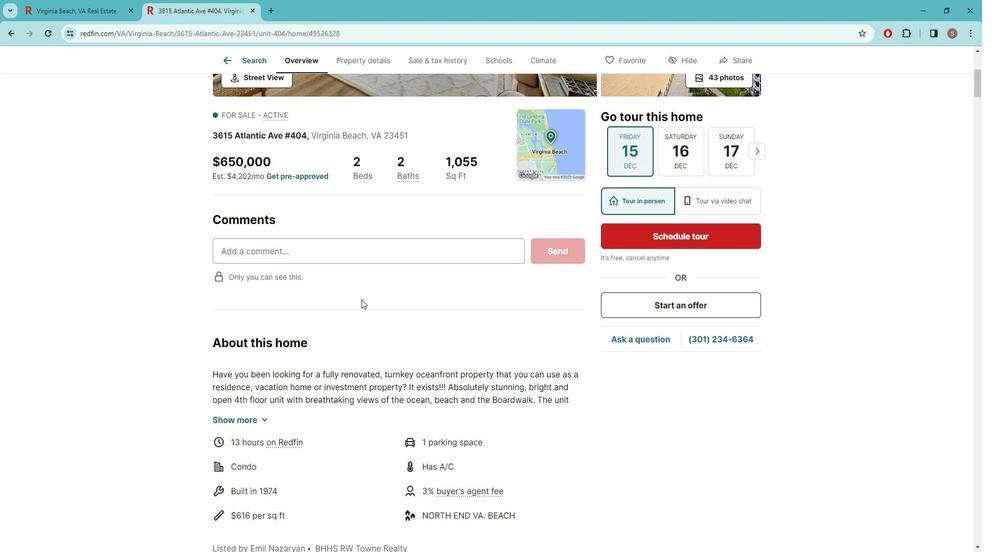 
Action: Mouse scrolled (372, 298) with delta (0, 0)
Screenshot: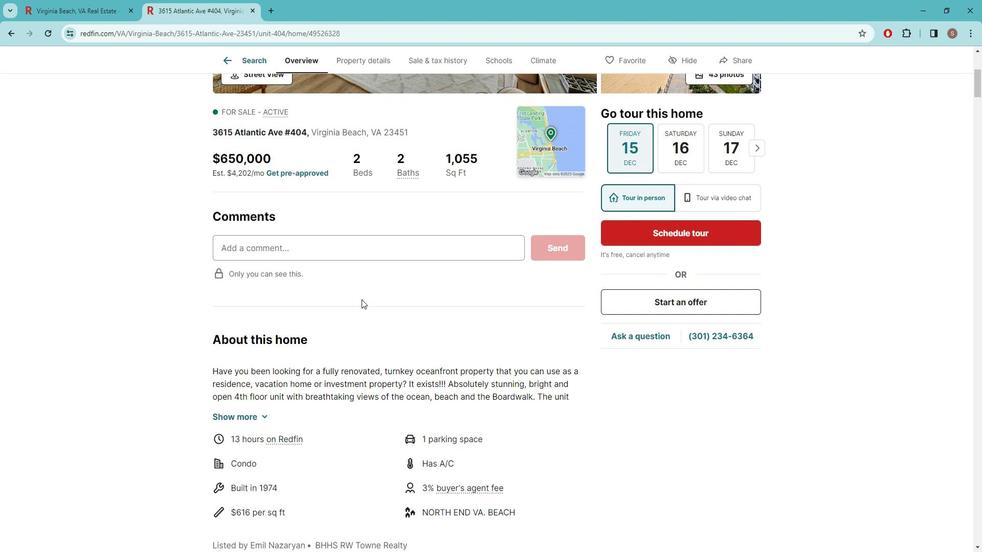 
Action: Mouse scrolled (372, 298) with delta (0, 0)
Screenshot: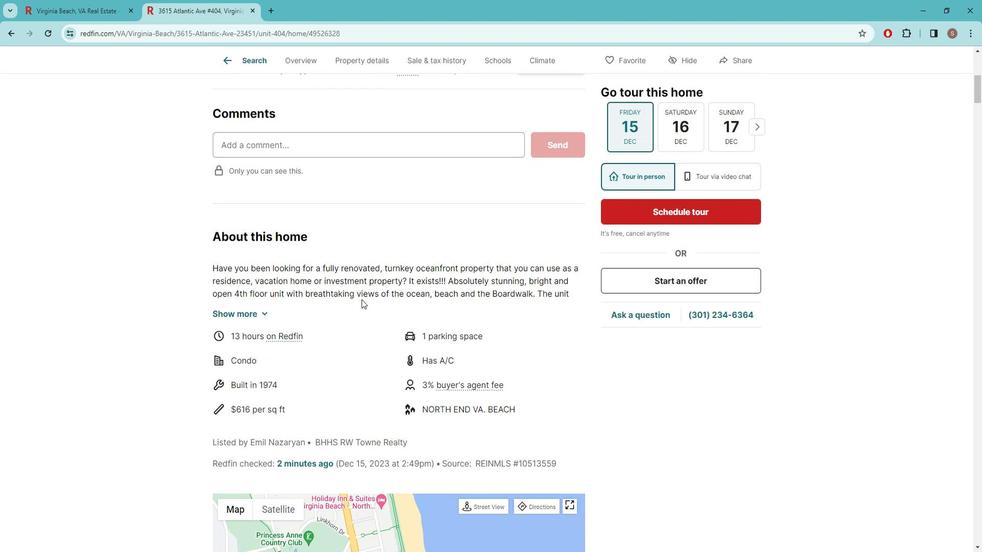 
Action: Mouse scrolled (372, 298) with delta (0, 0)
Screenshot: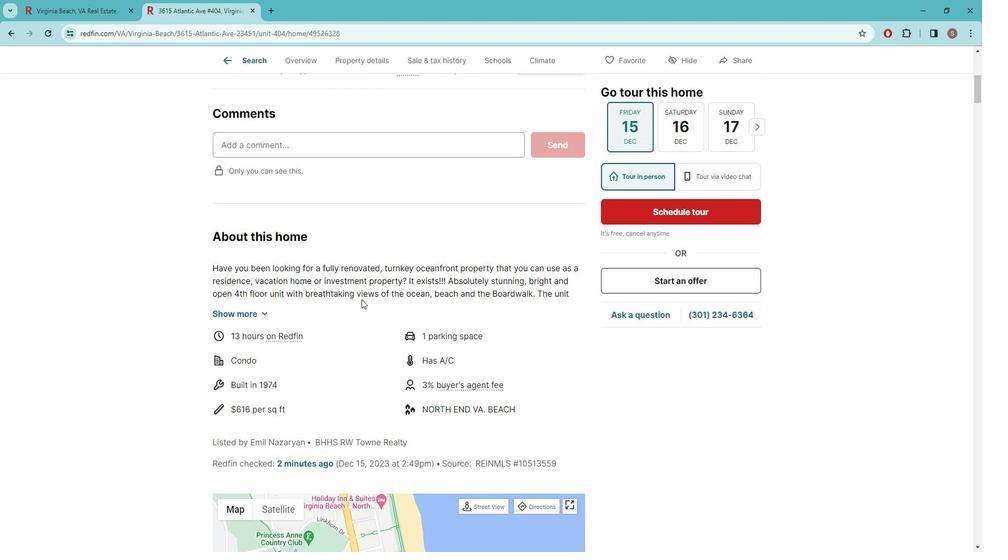
Action: Mouse scrolled (372, 298) with delta (0, 0)
Screenshot: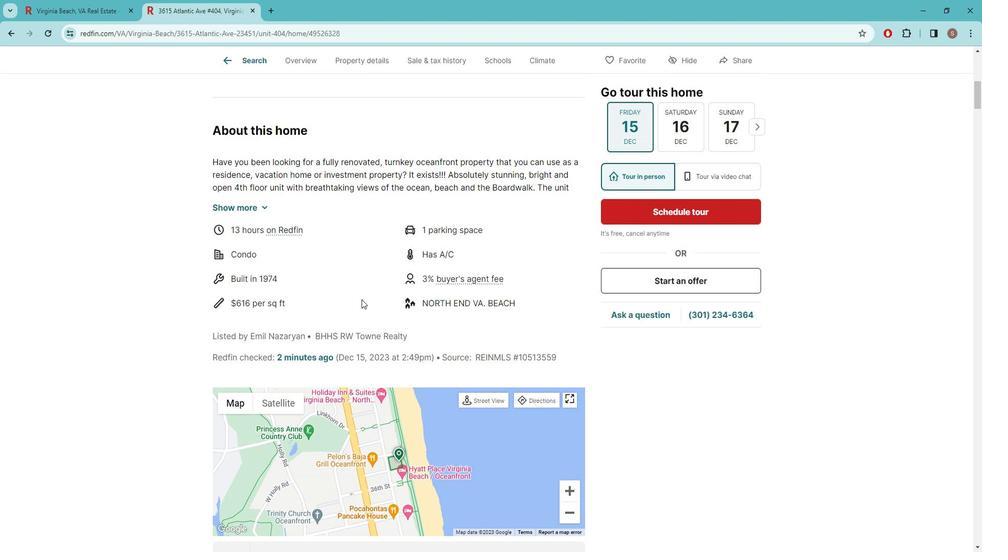 
Action: Mouse scrolled (372, 298) with delta (0, 0)
Screenshot: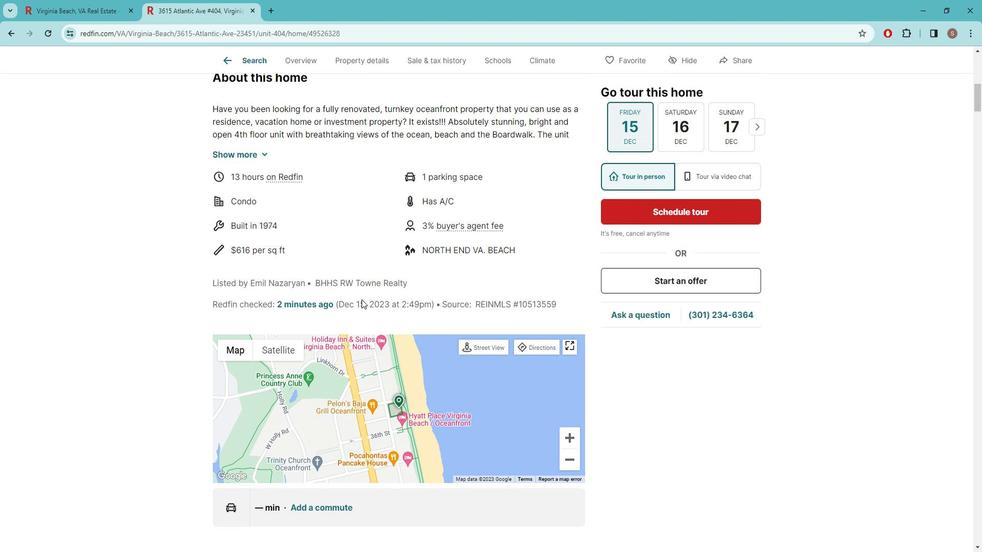 
Action: Mouse scrolled (372, 298) with delta (0, 0)
Screenshot: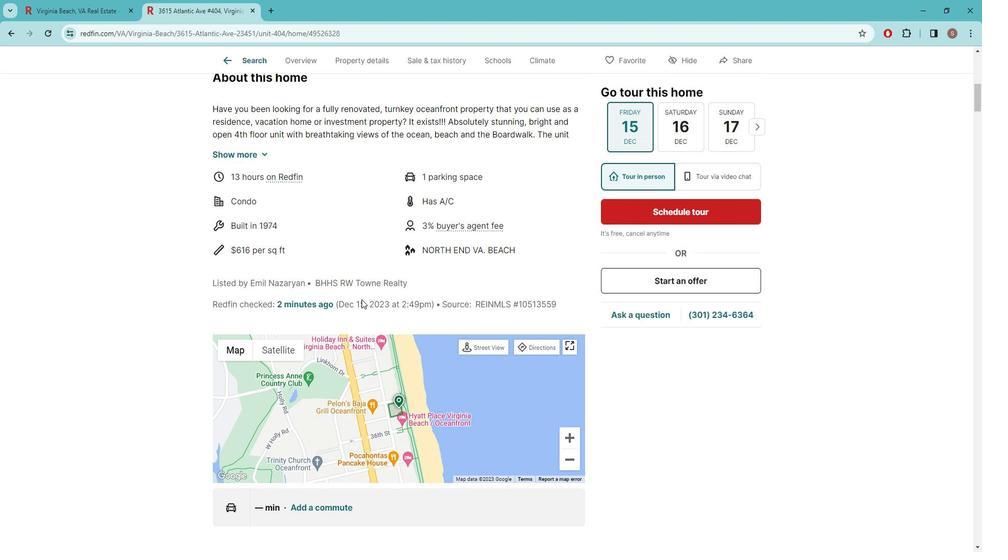 
Action: Mouse scrolled (372, 298) with delta (0, 0)
Screenshot: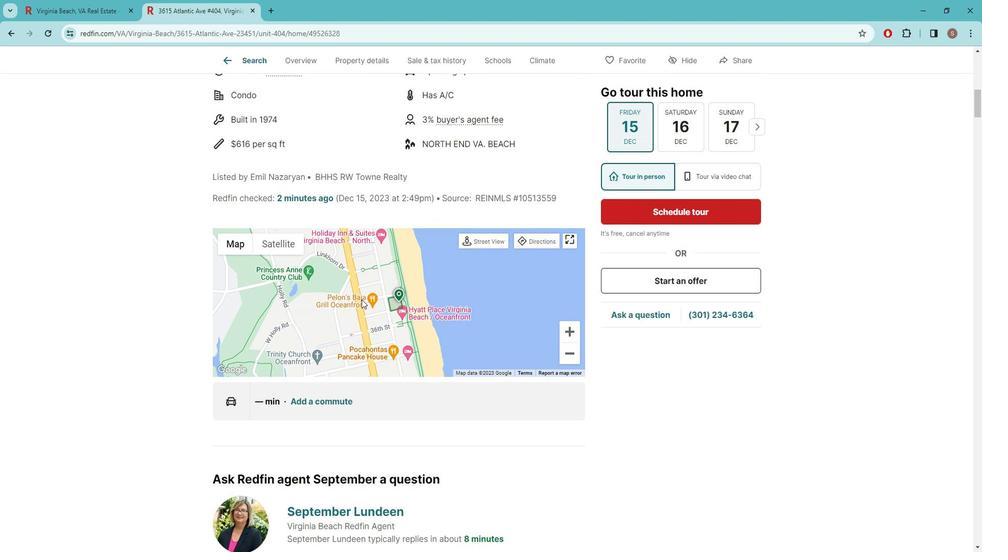 
Action: Mouse scrolled (372, 298) with delta (0, 0)
Screenshot: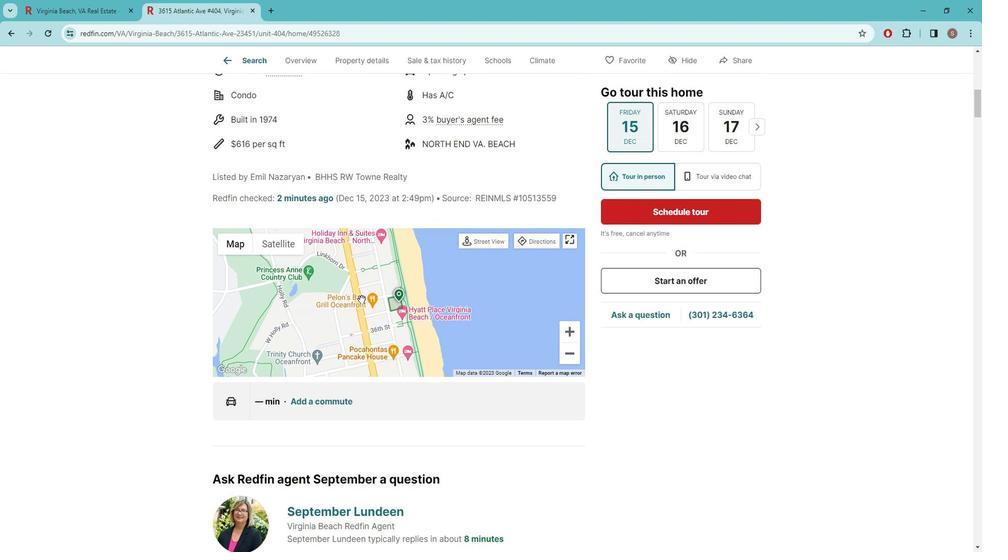 
Action: Mouse scrolled (372, 298) with delta (0, 0)
Screenshot: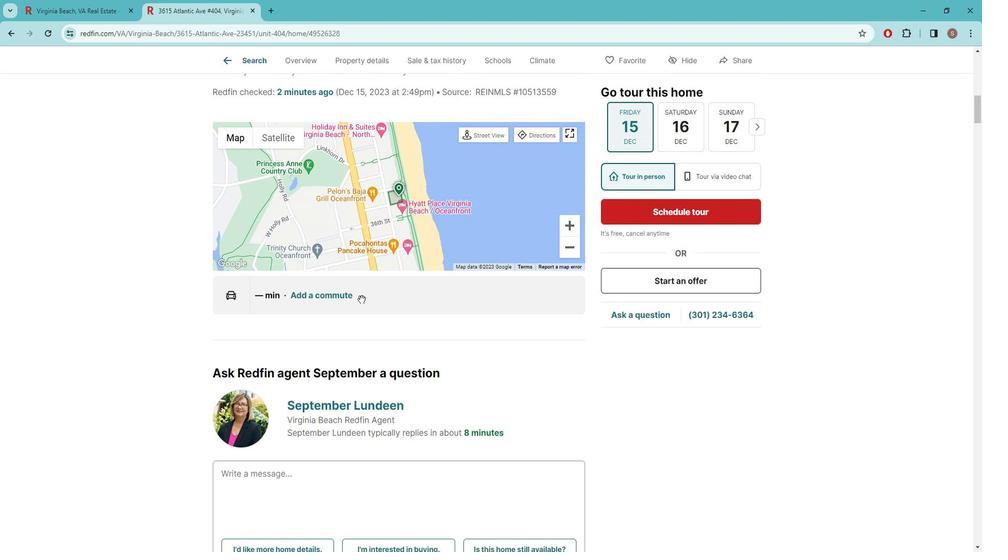 
Action: Mouse scrolled (372, 298) with delta (0, 0)
Screenshot: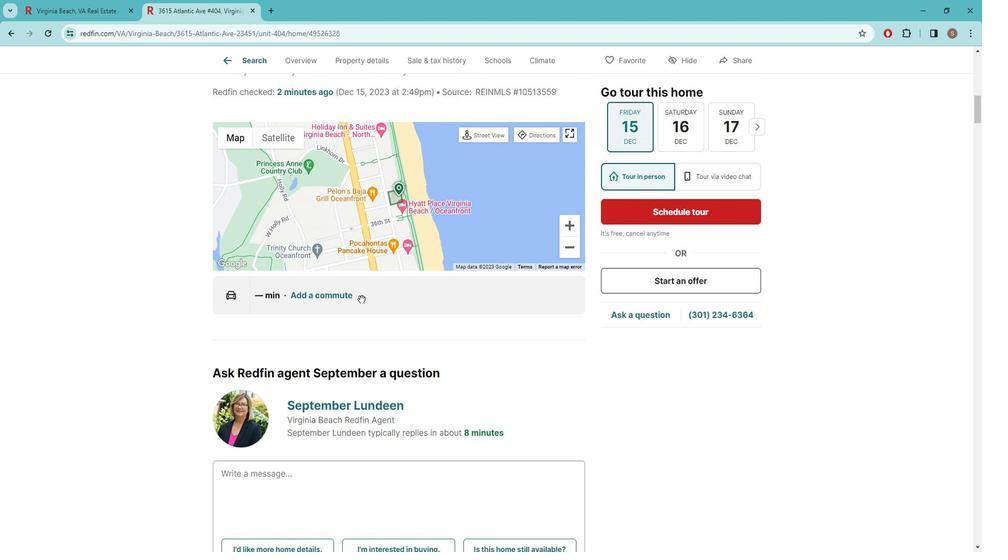 
Action: Mouse scrolled (372, 298) with delta (0, 0)
Screenshot: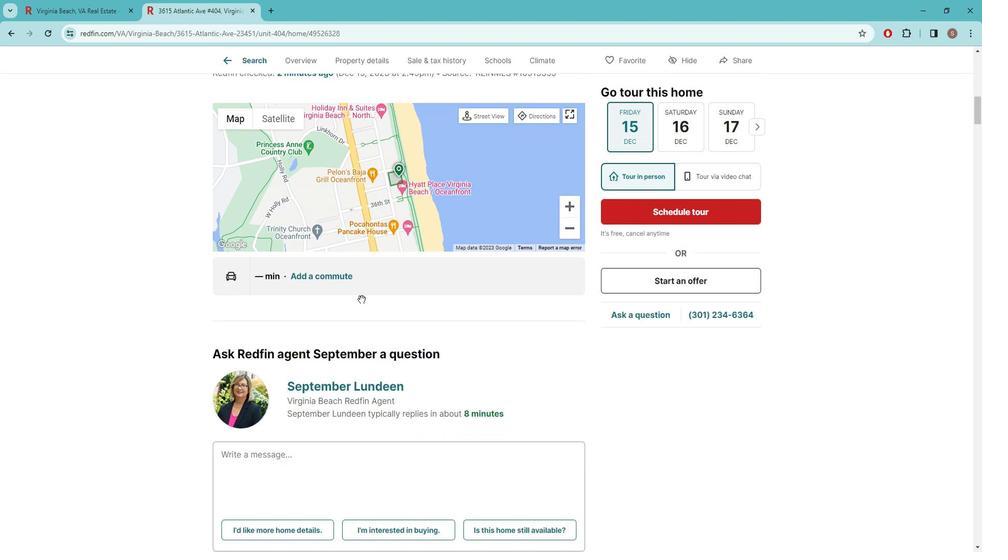 
Action: Mouse scrolled (372, 299) with delta (0, 0)
Screenshot: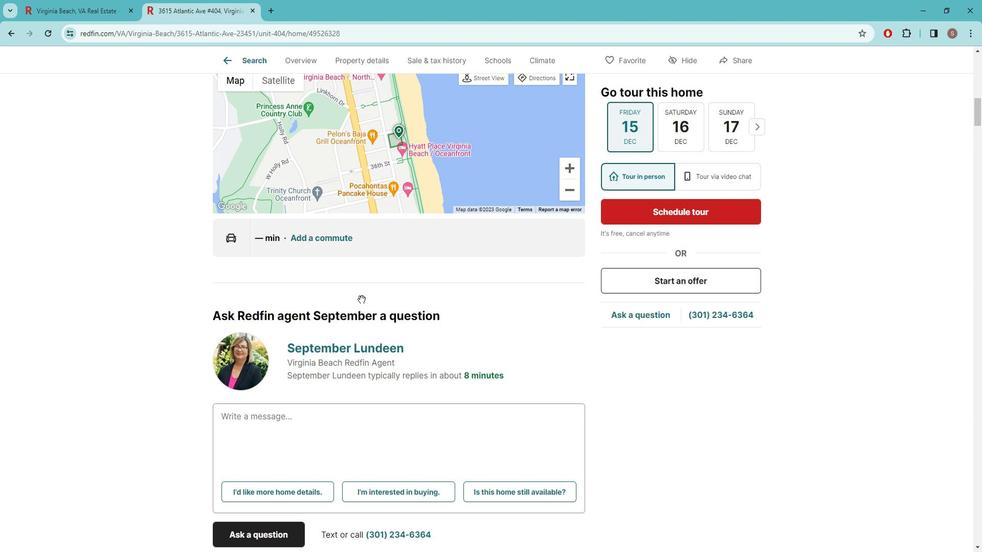 
Action: Mouse scrolled (372, 298) with delta (0, 0)
Screenshot: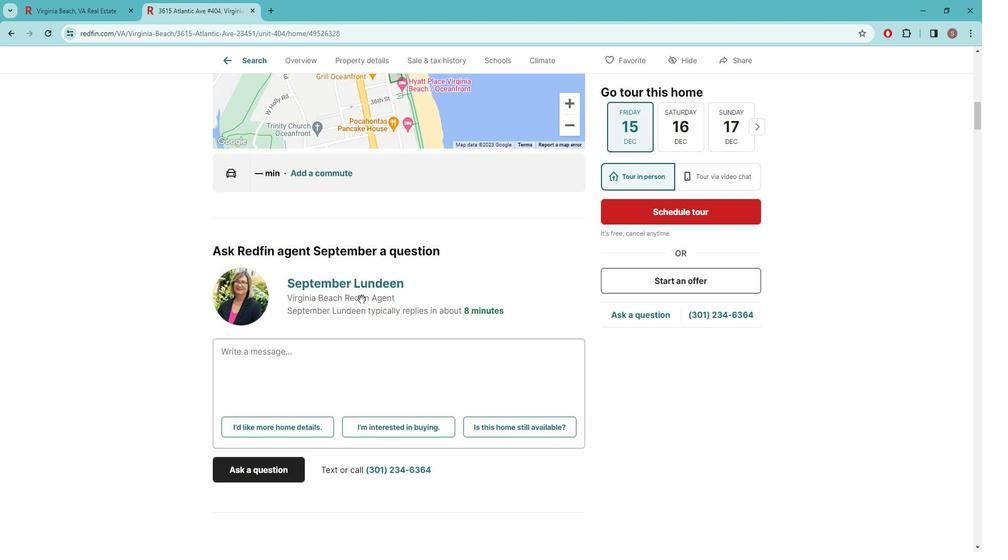
Action: Mouse scrolled (372, 298) with delta (0, 0)
Screenshot: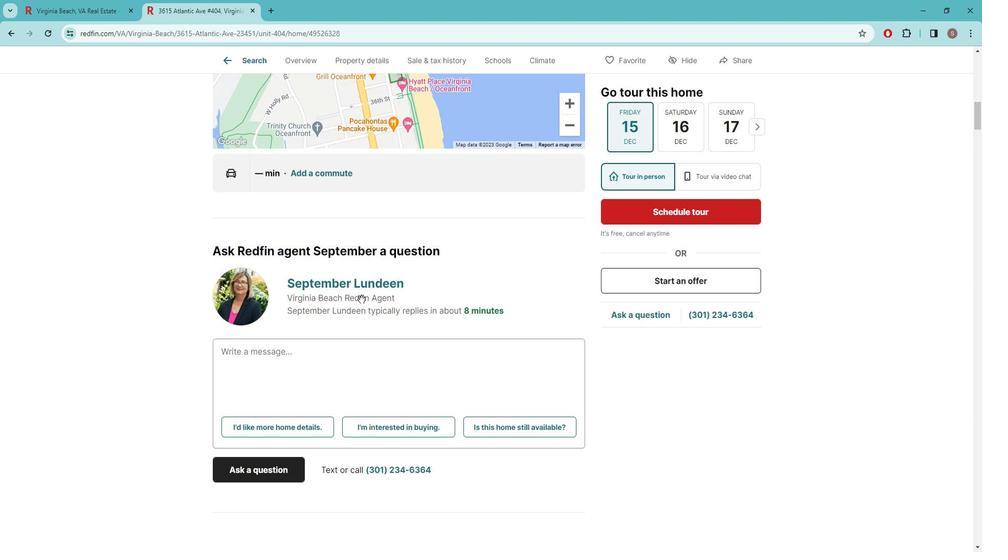 
Action: Mouse scrolled (372, 298) with delta (0, 0)
Screenshot: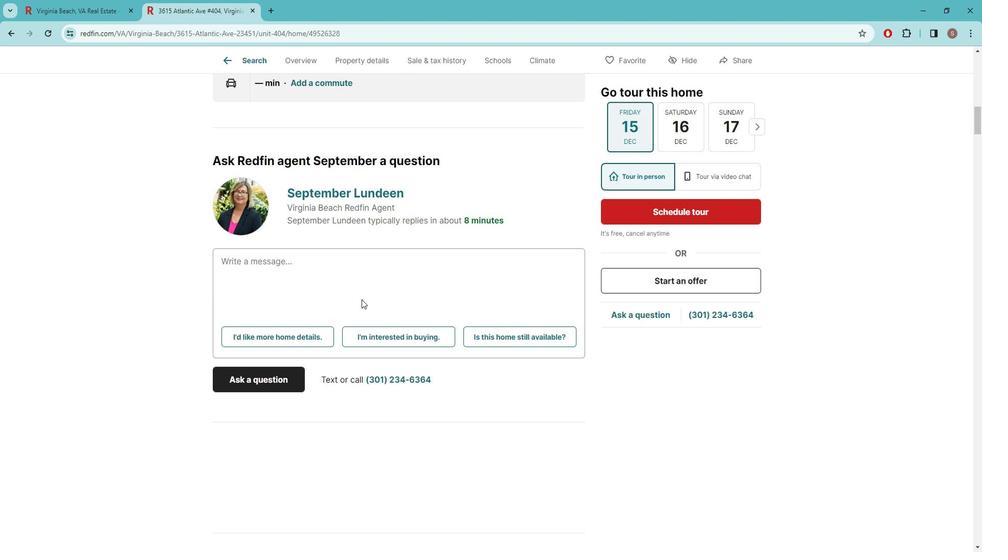 
Action: Mouse scrolled (372, 298) with delta (0, 0)
Screenshot: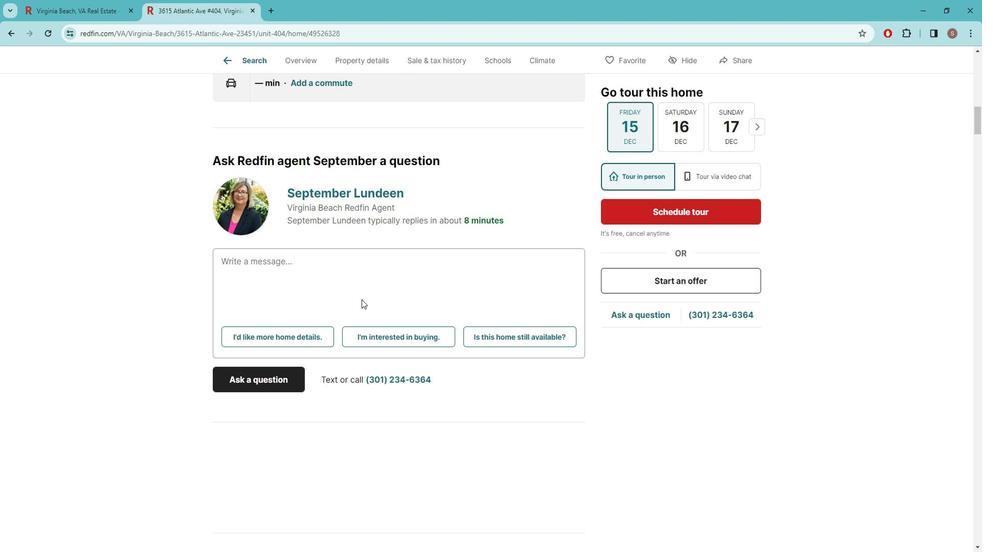
Action: Mouse scrolled (372, 298) with delta (0, 0)
Screenshot: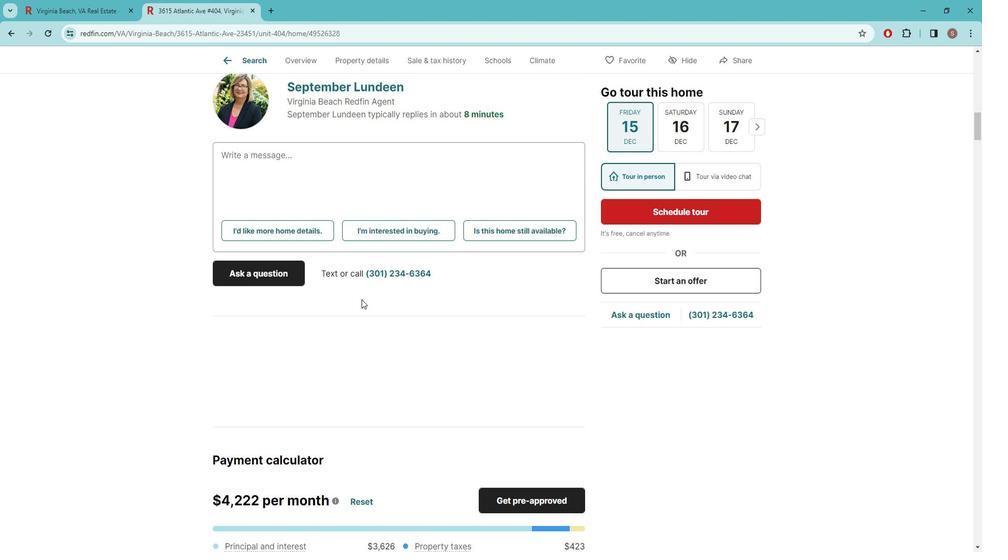 
Action: Mouse scrolled (372, 298) with delta (0, 0)
Screenshot: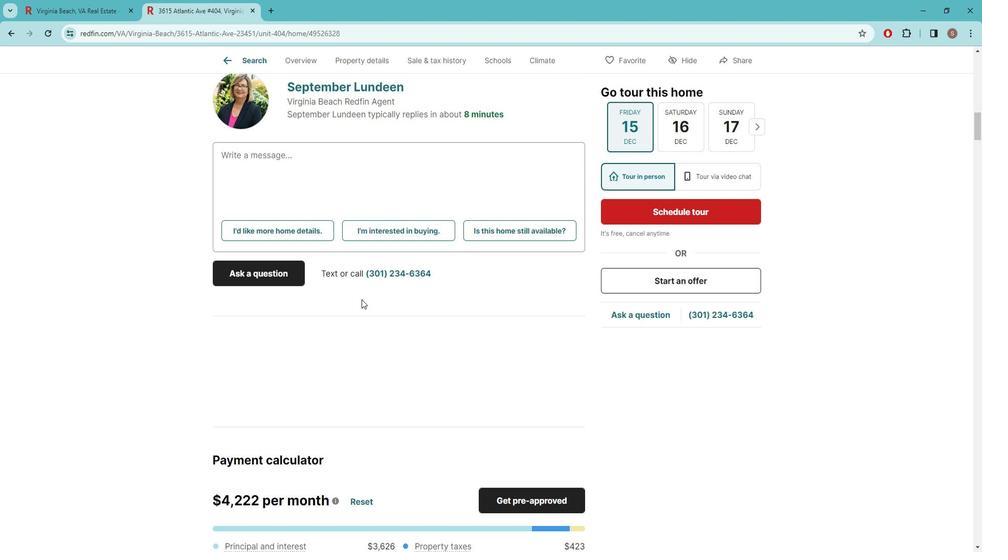 
Action: Mouse scrolled (372, 298) with delta (0, 0)
Screenshot: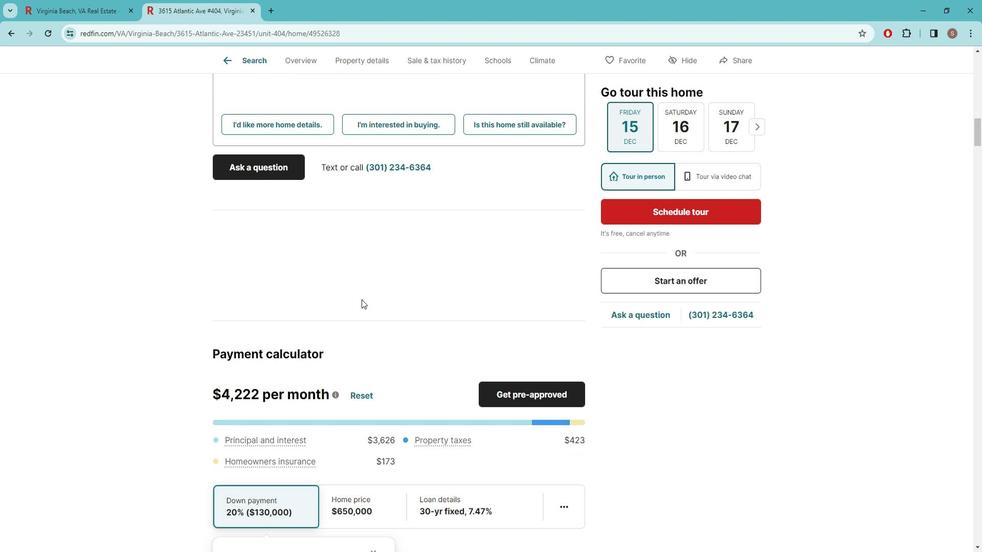 
Action: Mouse scrolled (372, 298) with delta (0, 0)
Screenshot: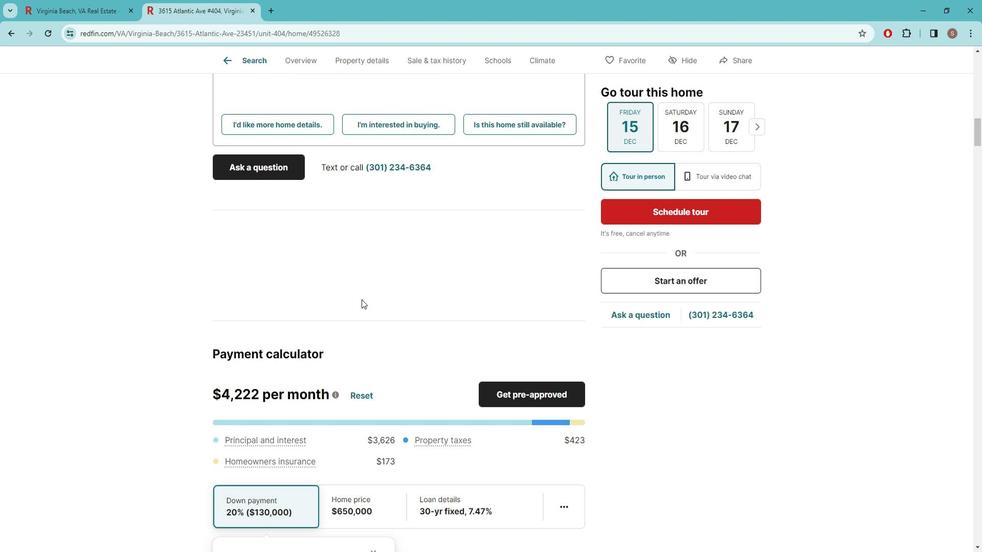 
Action: Mouse scrolled (372, 298) with delta (0, 0)
Screenshot: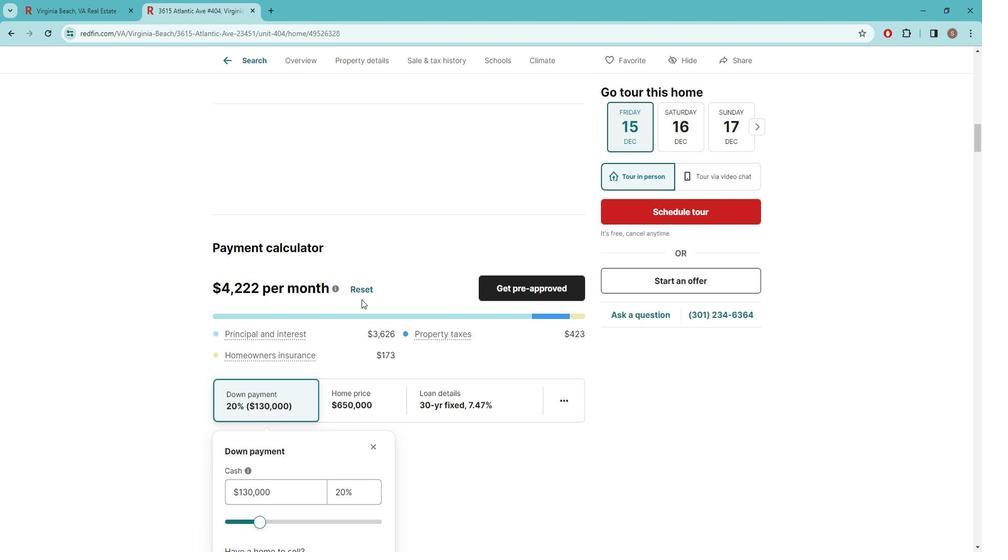 
Action: Mouse scrolled (372, 298) with delta (0, 0)
Screenshot: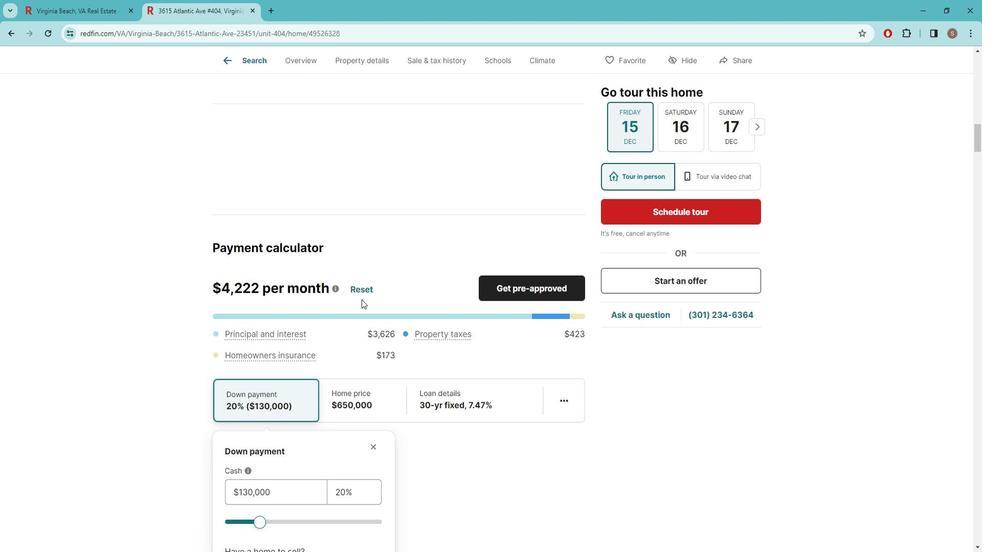 
Action: Mouse scrolled (372, 298) with delta (0, 0)
Screenshot: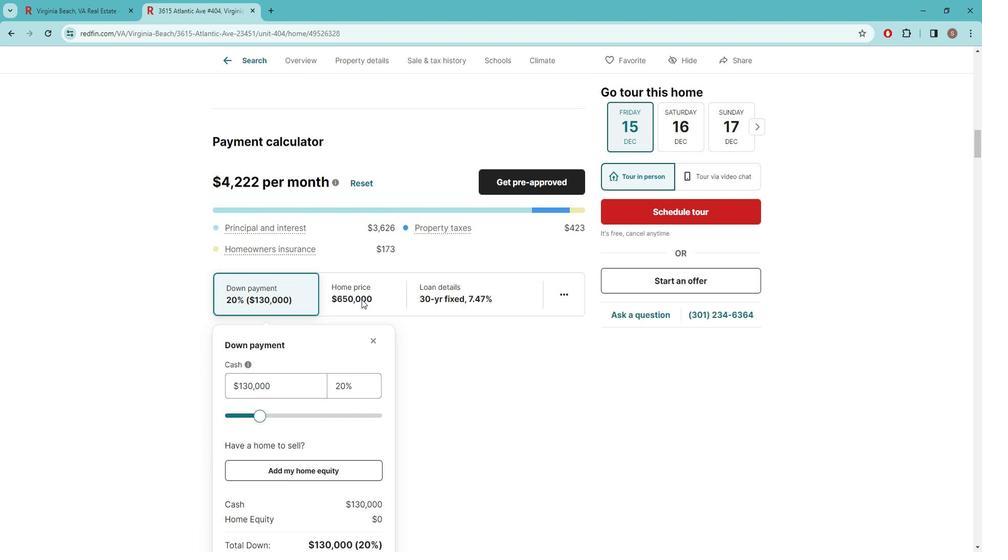 
Action: Mouse scrolled (372, 298) with delta (0, 0)
Screenshot: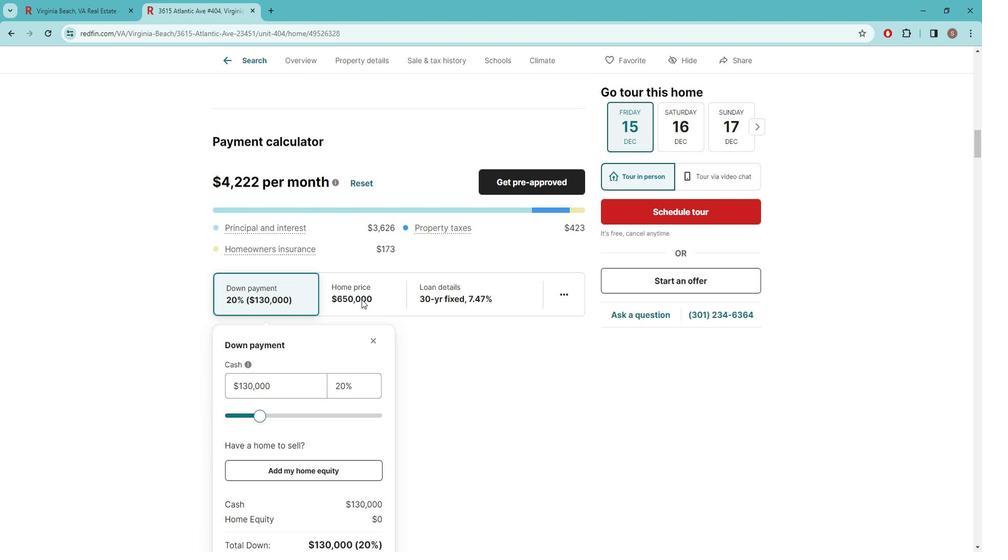 
Action: Mouse scrolled (372, 298) with delta (0, 0)
Screenshot: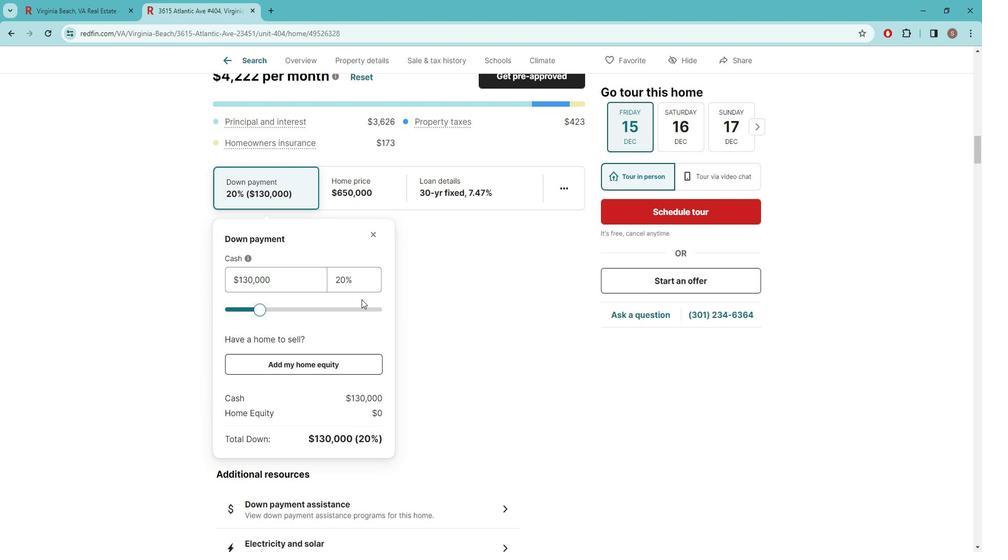 
Action: Mouse scrolled (372, 298) with delta (0, 0)
Screenshot: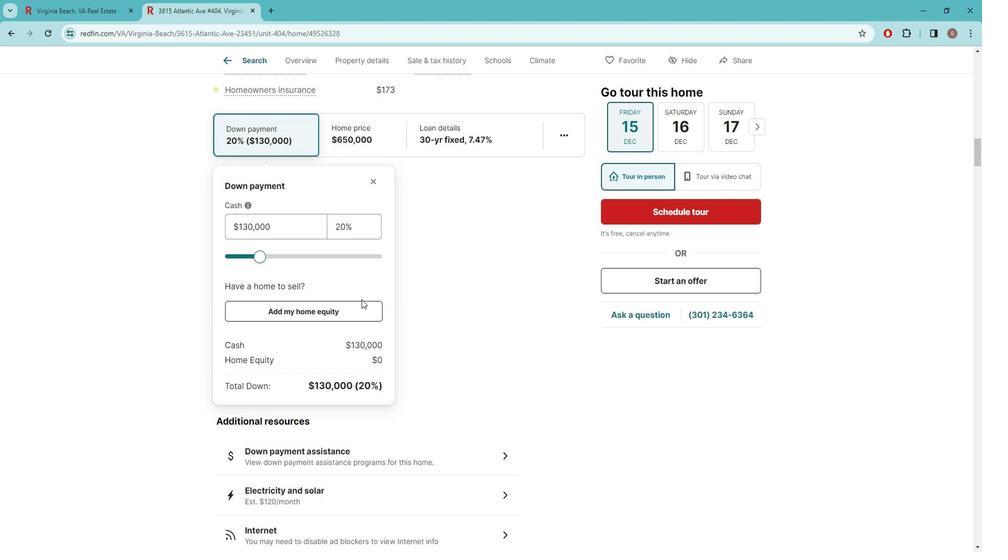 
Action: Mouse scrolled (372, 298) with delta (0, 0)
Screenshot: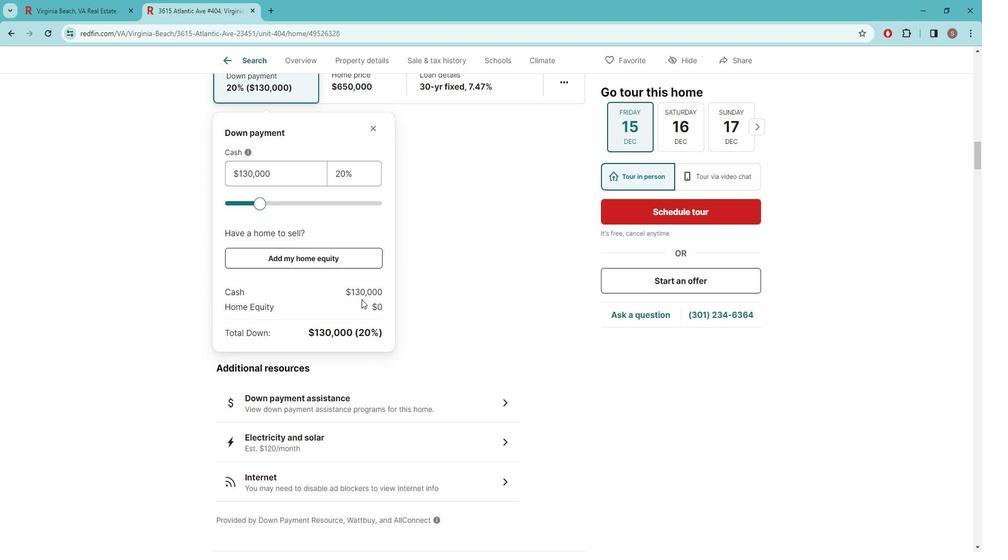 
Action: Mouse scrolled (372, 298) with delta (0, 0)
Screenshot: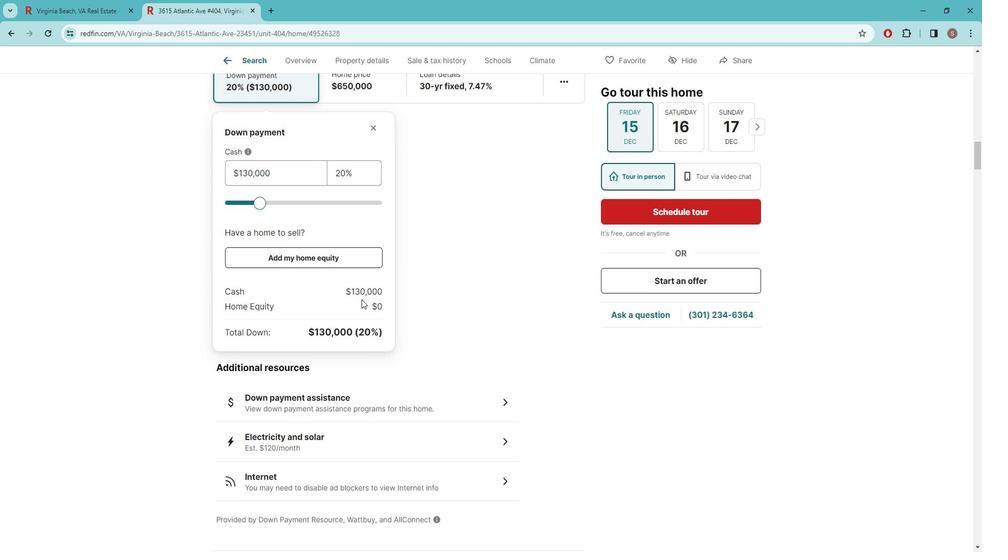 
Action: Mouse scrolled (372, 298) with delta (0, 0)
Screenshot: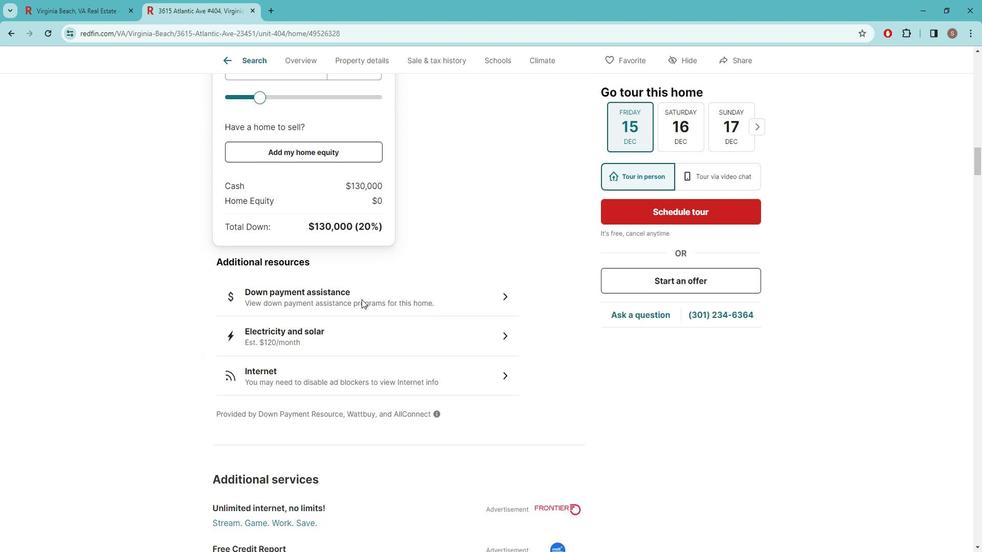 
Action: Mouse scrolled (372, 298) with delta (0, 0)
Screenshot: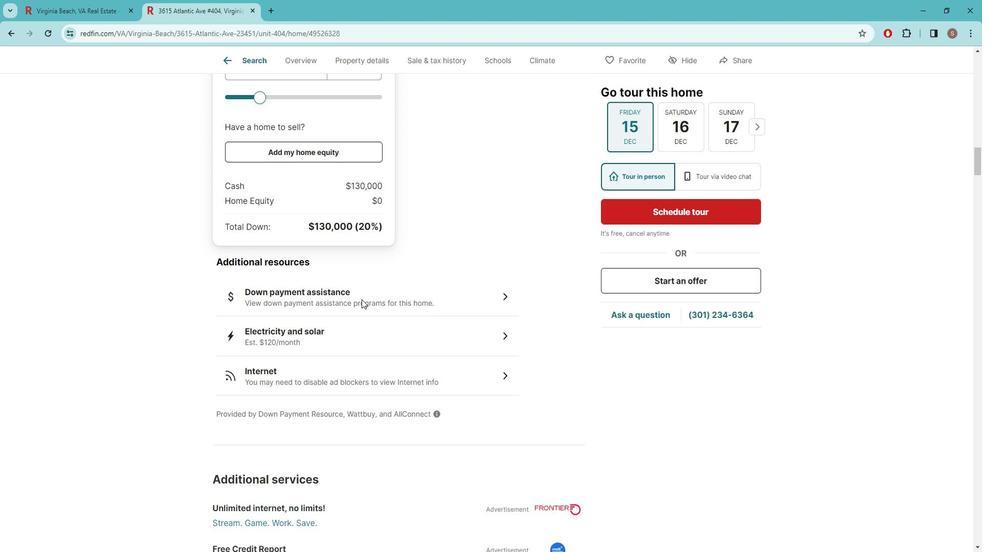 
Action: Mouse scrolled (372, 298) with delta (0, 0)
Screenshot: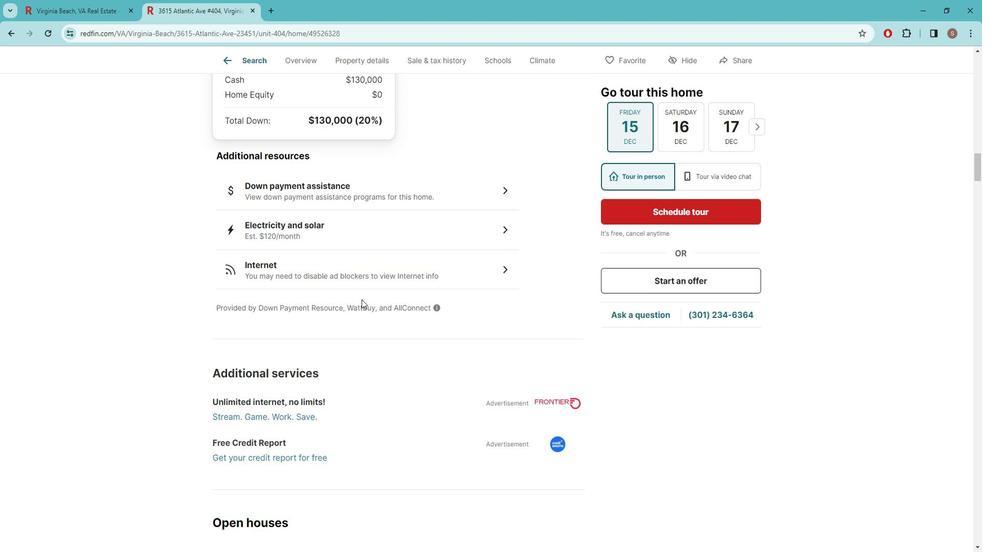 
Action: Mouse scrolled (372, 298) with delta (0, 0)
Screenshot: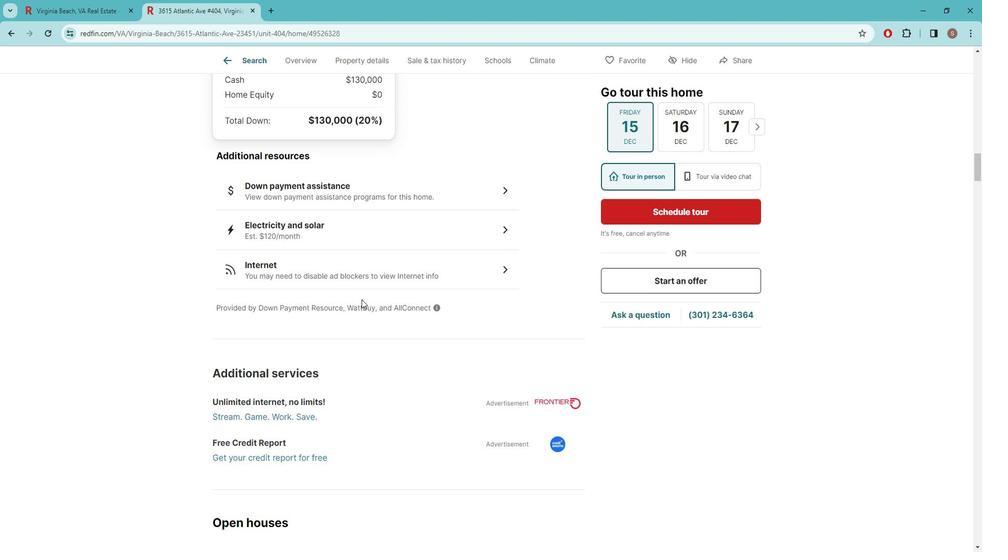 
Action: Mouse scrolled (372, 298) with delta (0, 0)
Screenshot: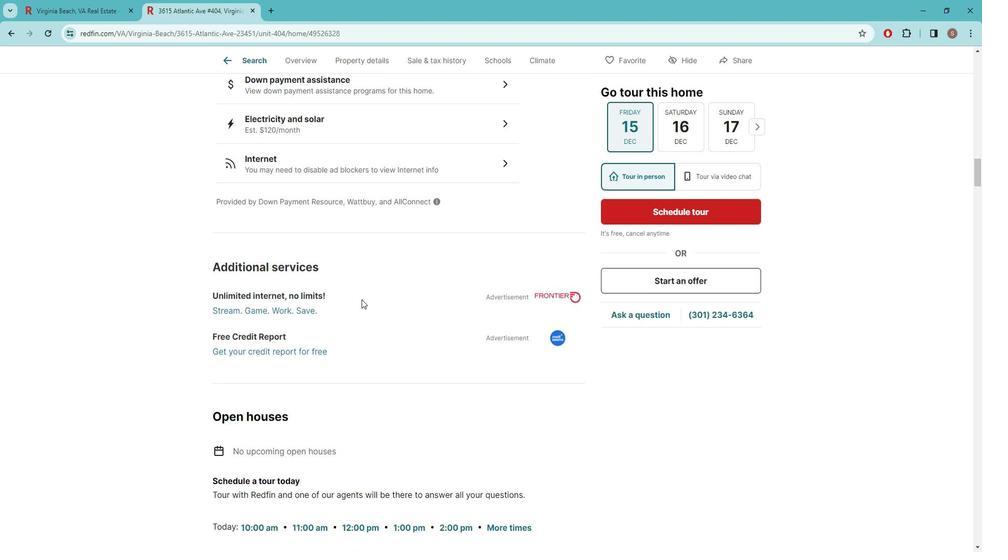 
Action: Mouse scrolled (372, 298) with delta (0, 0)
Screenshot: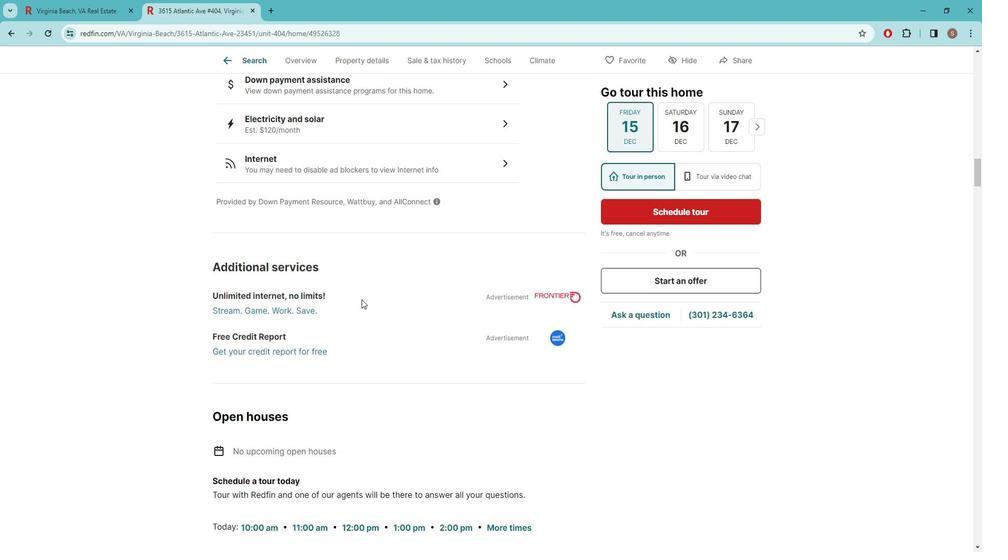 
Action: Mouse scrolled (372, 298) with delta (0, 0)
Screenshot: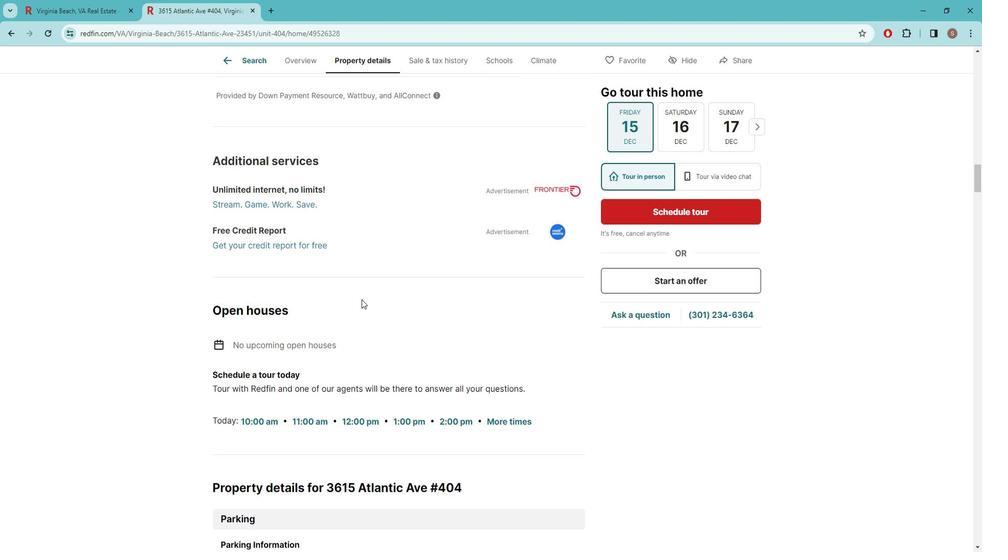 
Action: Mouse scrolled (372, 298) with delta (0, 0)
Screenshot: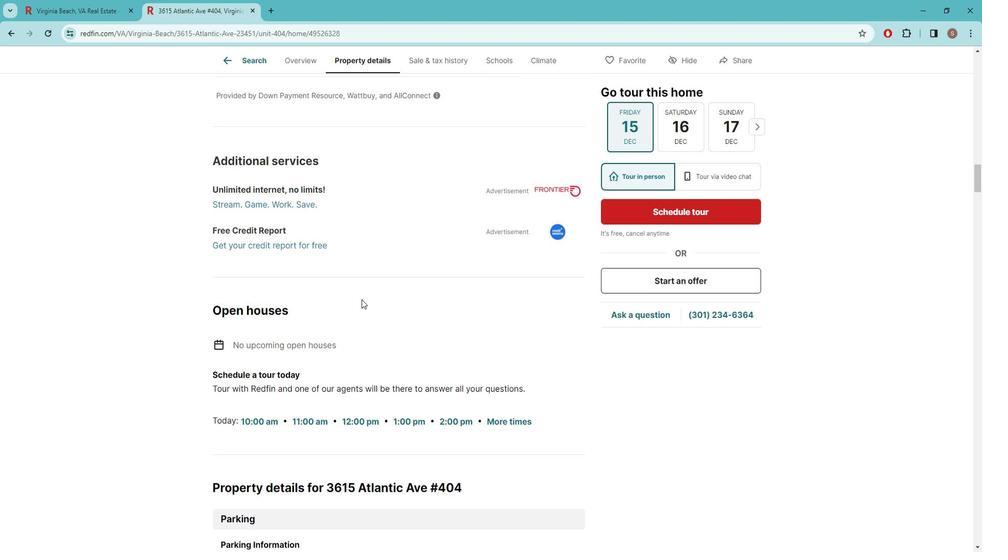 
Action: Mouse scrolled (372, 298) with delta (0, 0)
Screenshot: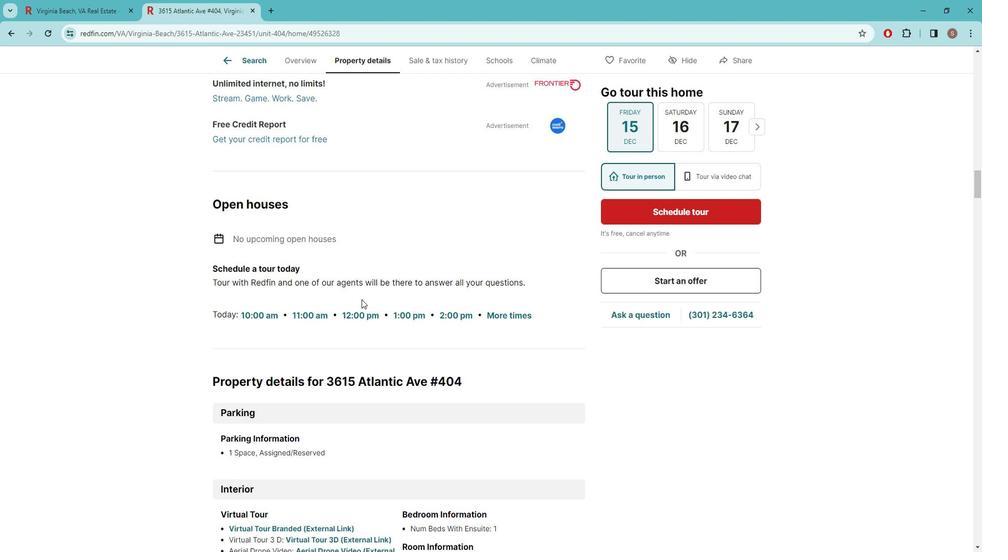 
Action: Mouse scrolled (372, 298) with delta (0, 0)
Screenshot: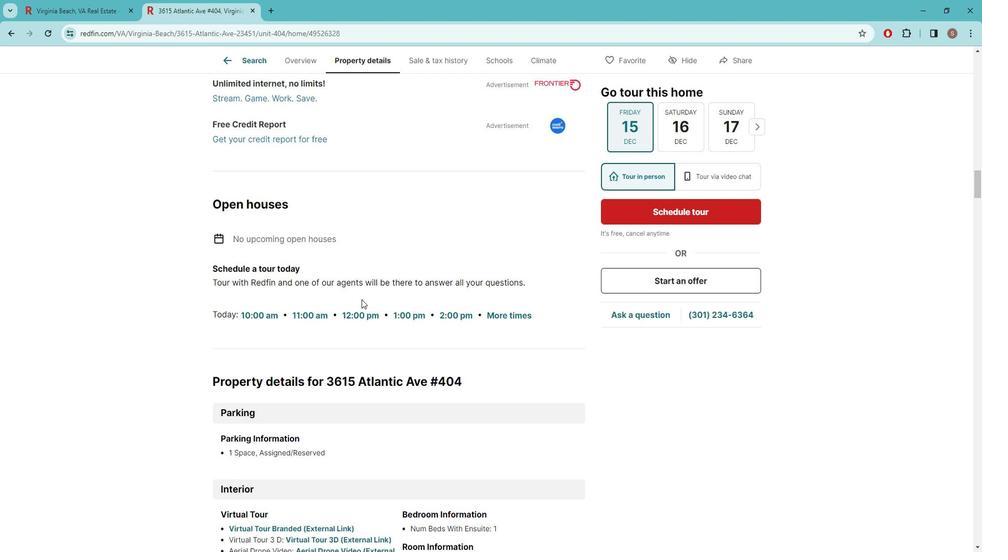 
Action: Mouse scrolled (372, 298) with delta (0, 0)
Screenshot: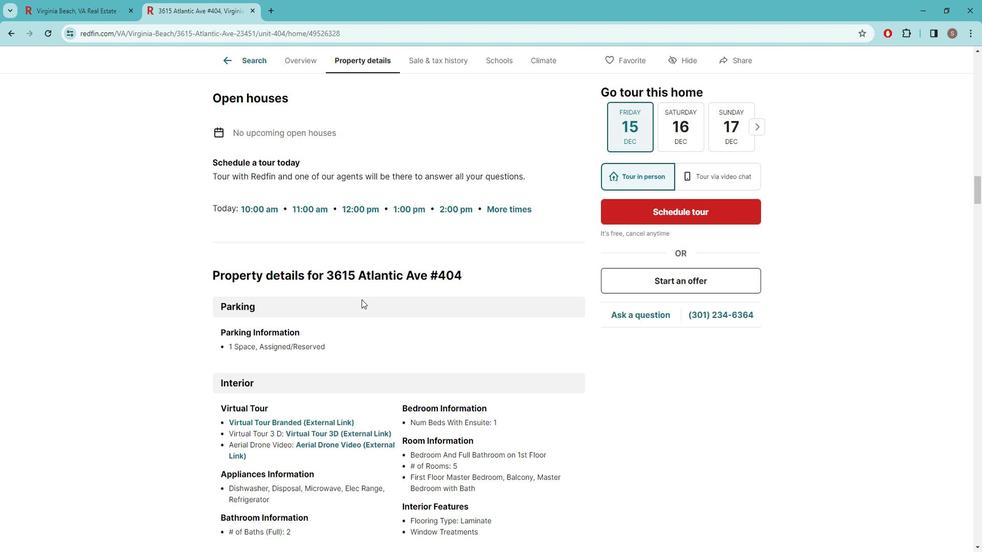 
Action: Mouse scrolled (372, 298) with delta (0, 0)
Screenshot: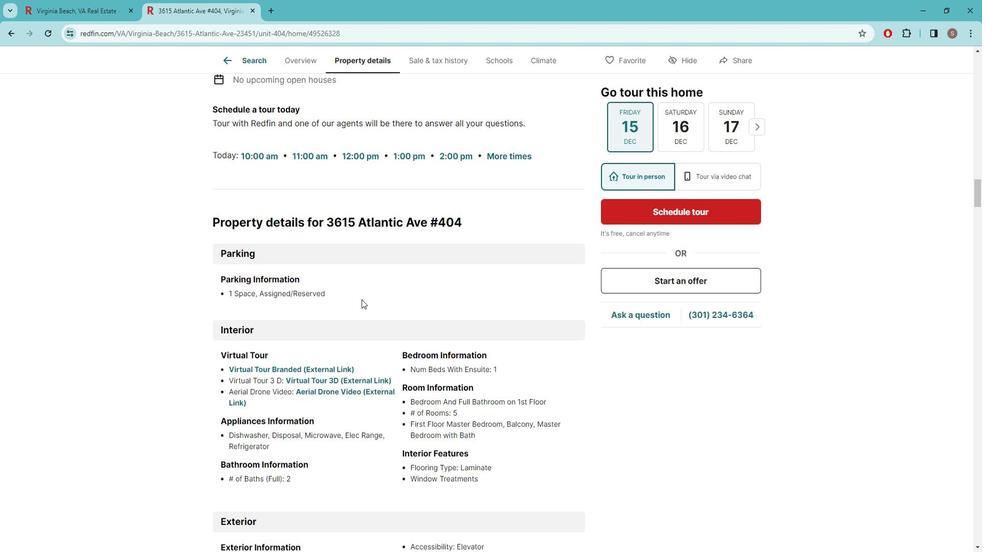 
Action: Mouse moved to (371, 299)
Screenshot: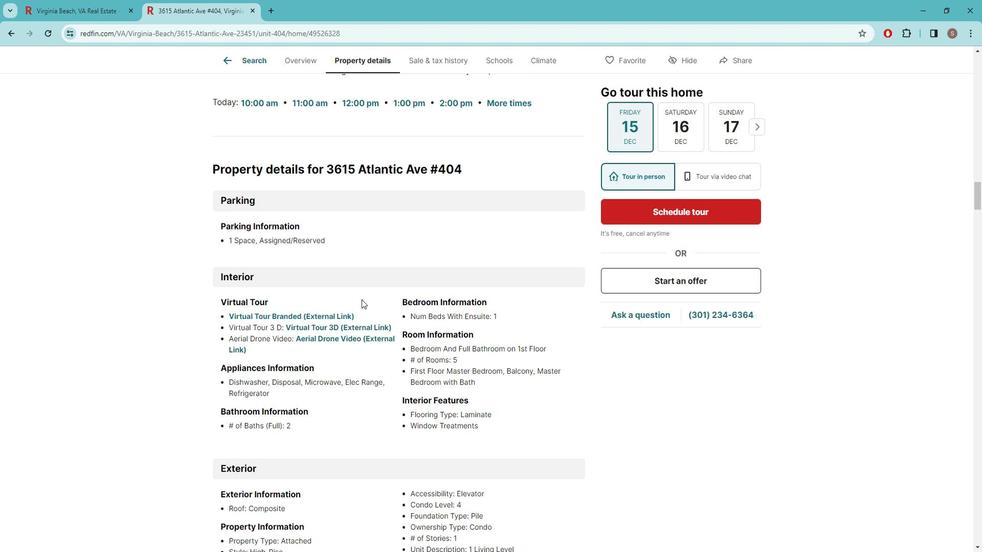 
Action: Mouse scrolled (371, 299) with delta (0, 0)
Screenshot: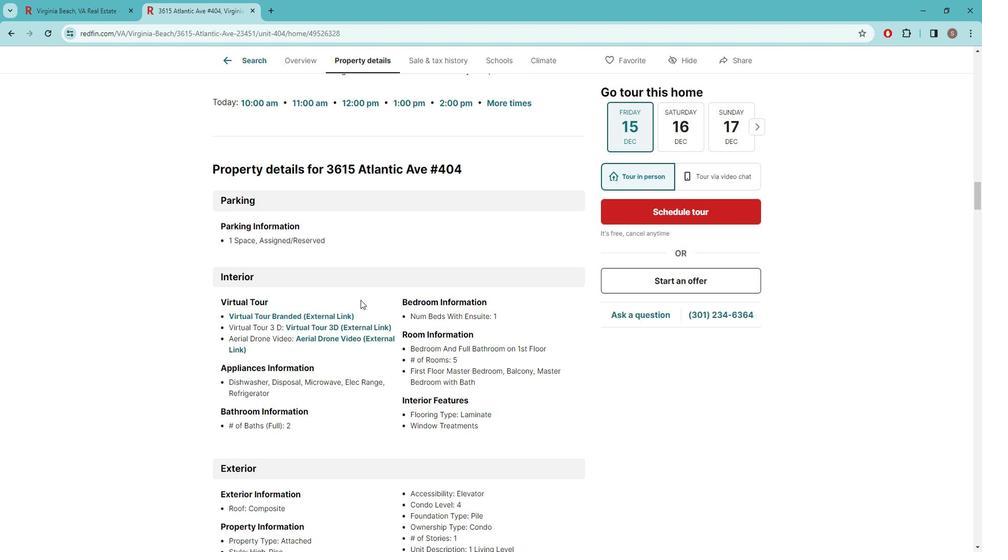 
Action: Mouse moved to (371, 299)
Screenshot: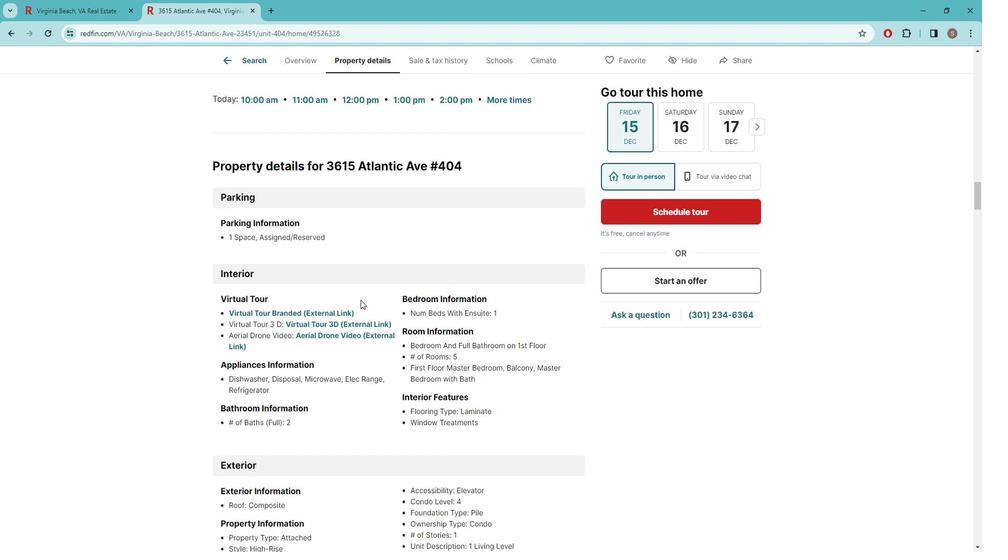 
Action: Mouse scrolled (371, 299) with delta (0, 0)
Screenshot: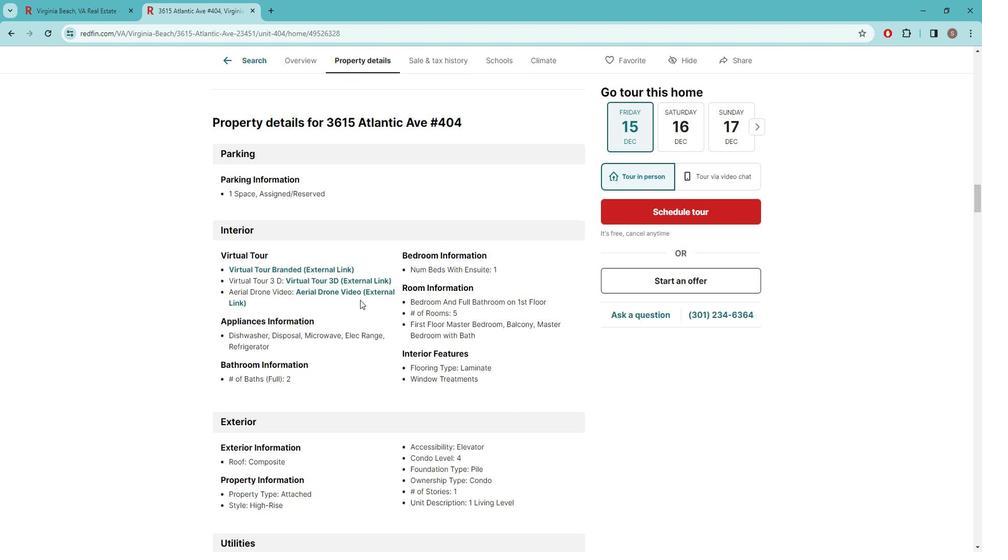 
Action: Mouse scrolled (371, 299) with delta (0, 0)
Screenshot: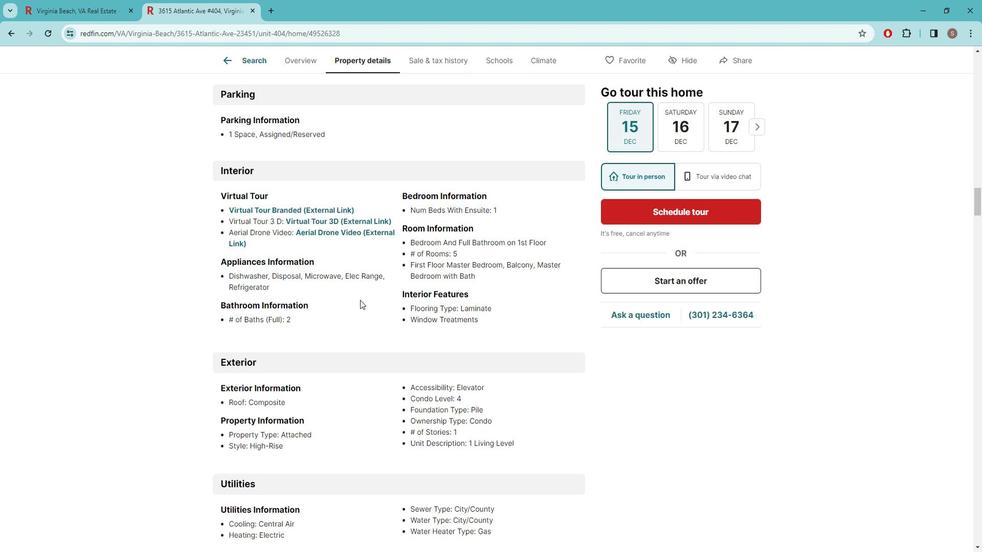
Action: Mouse scrolled (371, 299) with delta (0, 0)
Screenshot: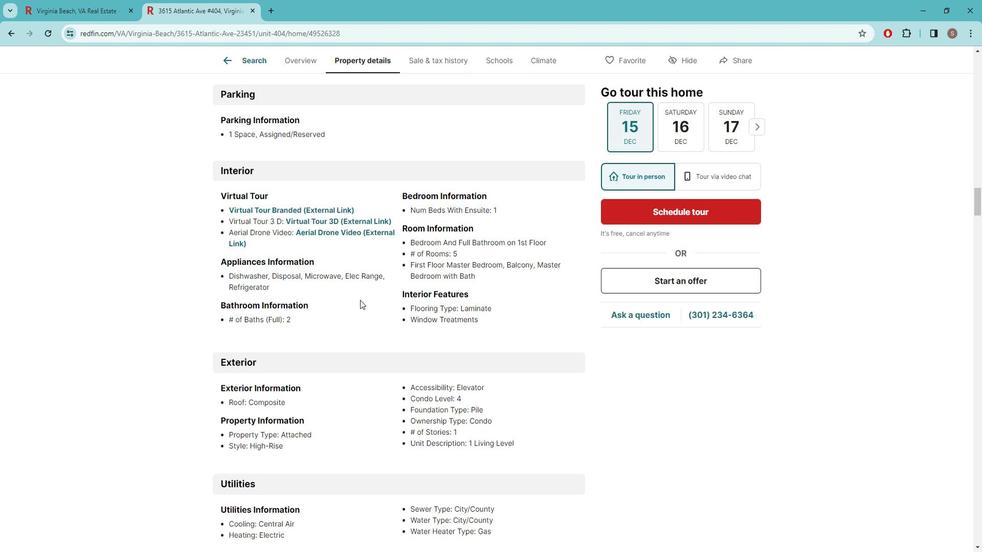 
Action: Mouse scrolled (371, 300) with delta (0, 0)
Screenshot: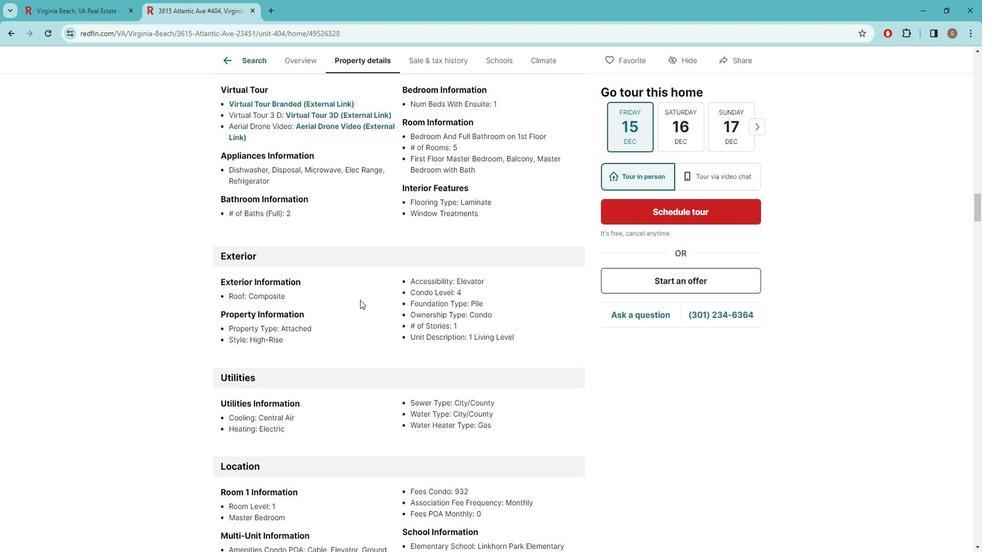 
Action: Mouse scrolled (371, 300) with delta (0, 0)
Screenshot: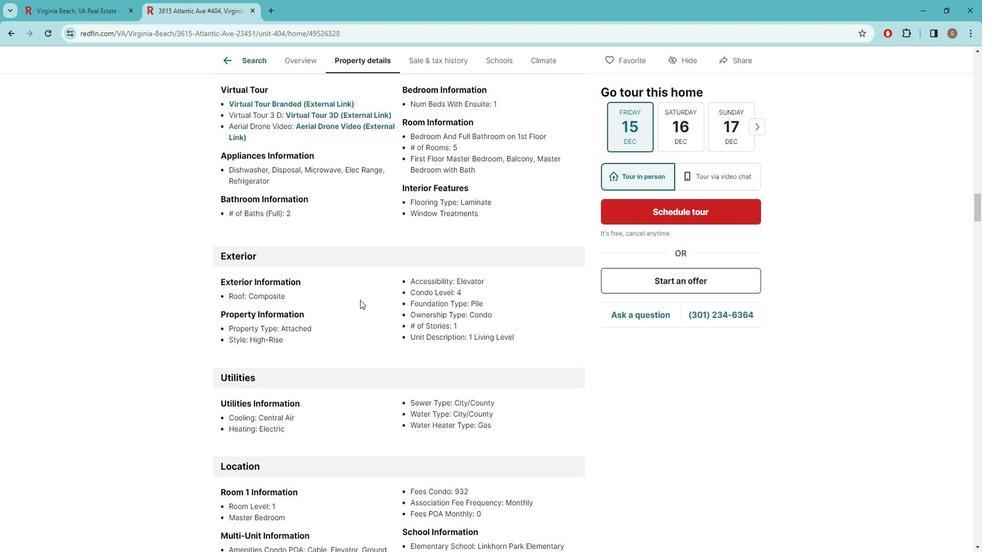 
Action: Mouse scrolled (371, 300) with delta (0, 0)
Screenshot: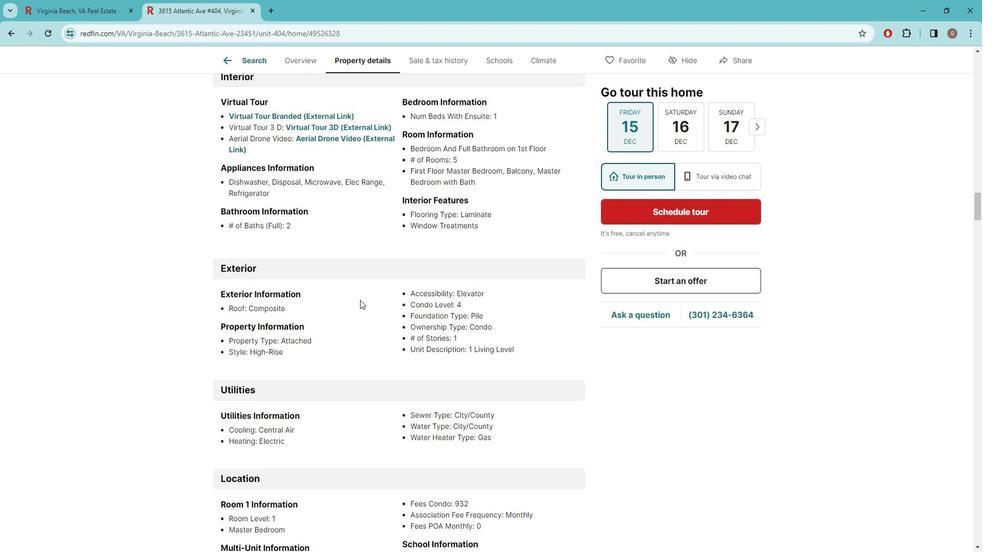 
Action: Mouse scrolled (371, 299) with delta (0, 0)
Screenshot: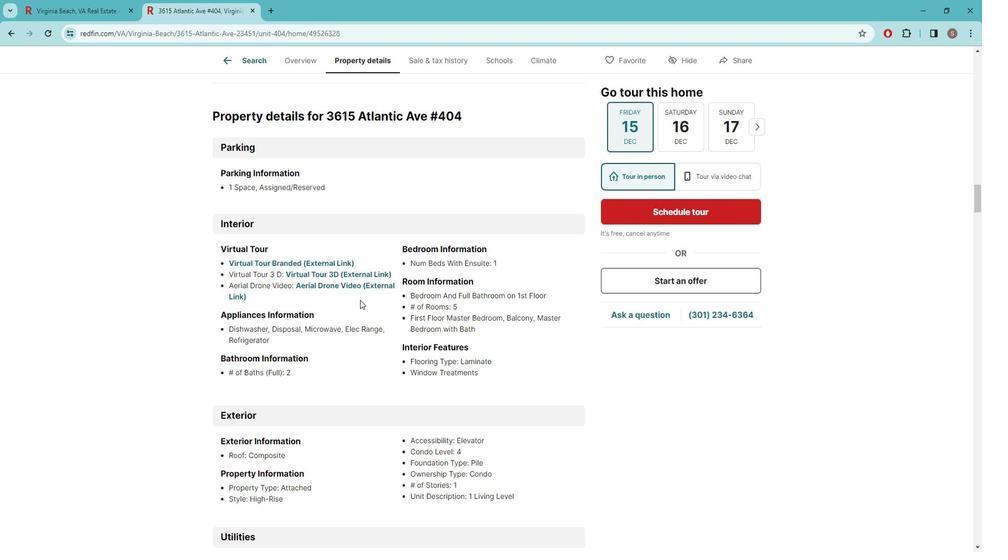 
Action: Mouse scrolled (371, 299) with delta (0, 0)
Screenshot: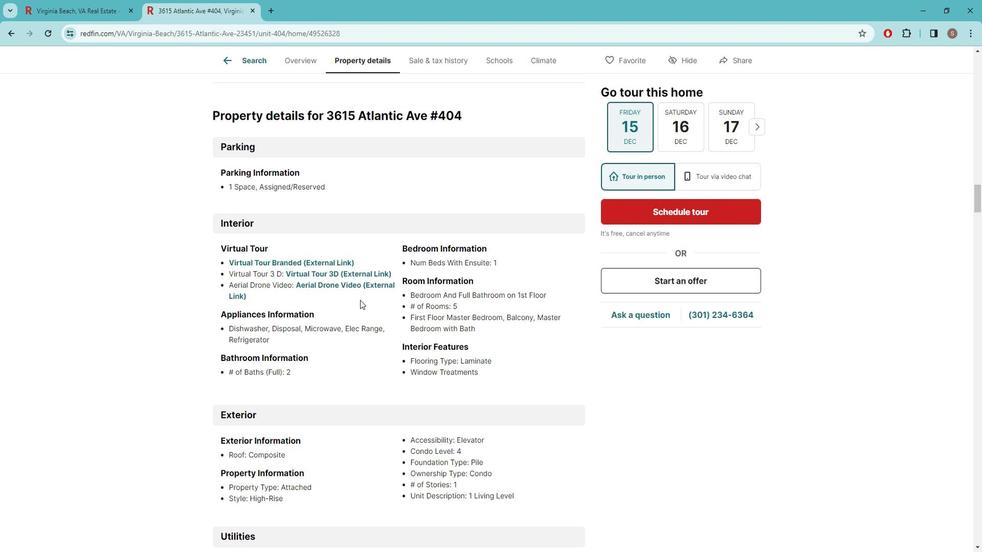 
Action: Mouse scrolled (371, 299) with delta (0, 0)
Screenshot: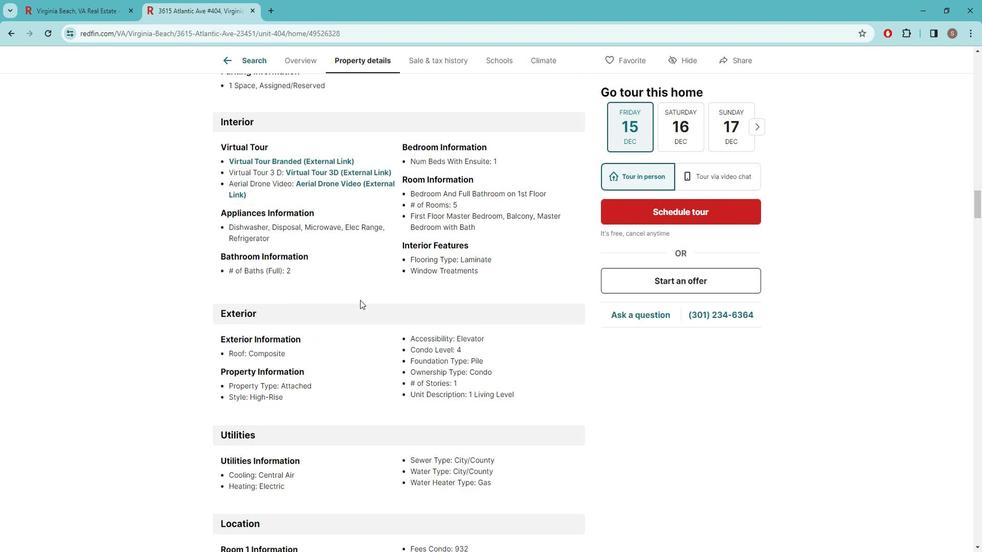 
Action: Mouse scrolled (371, 299) with delta (0, 0)
Screenshot: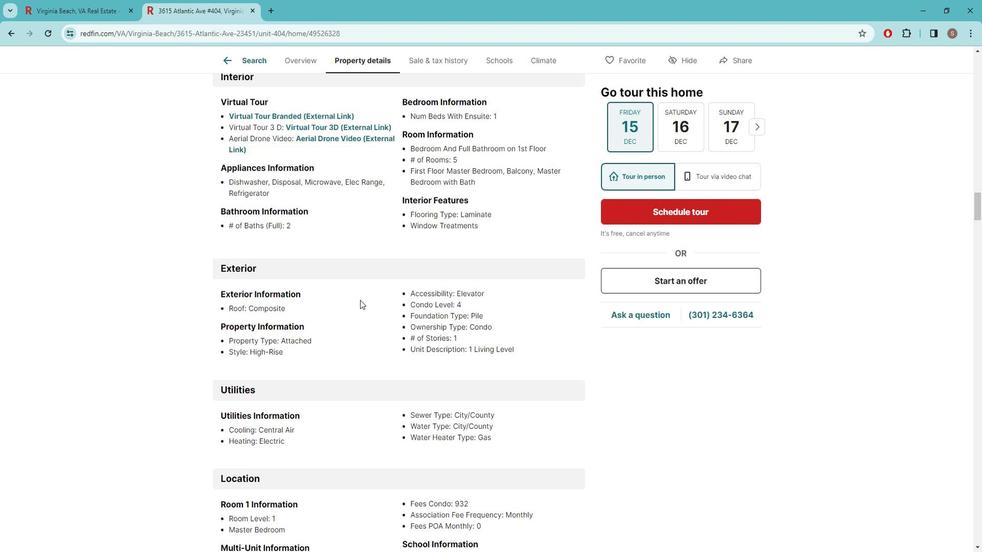 
Action: Mouse scrolled (371, 299) with delta (0, 0)
Screenshot: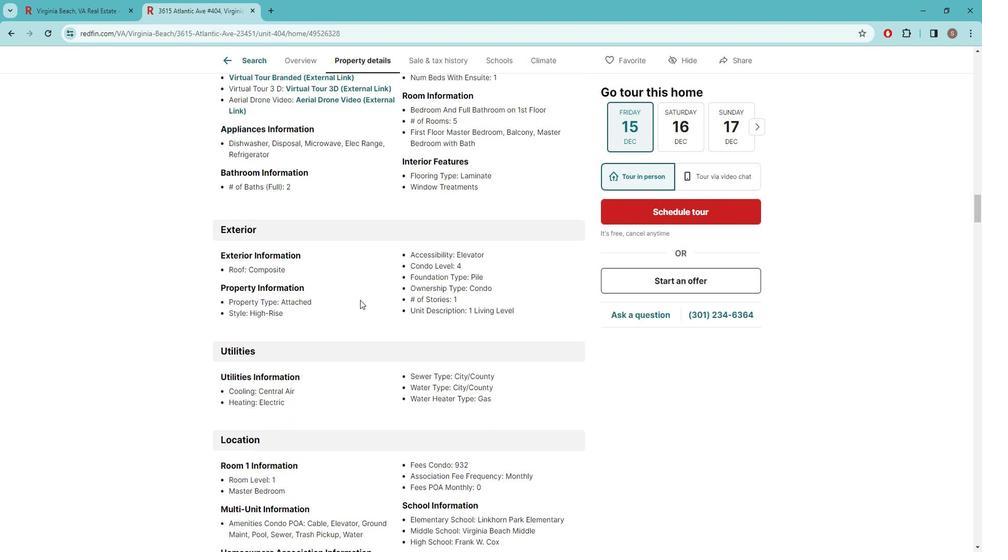 
Action: Mouse scrolled (371, 299) with delta (0, 0)
Screenshot: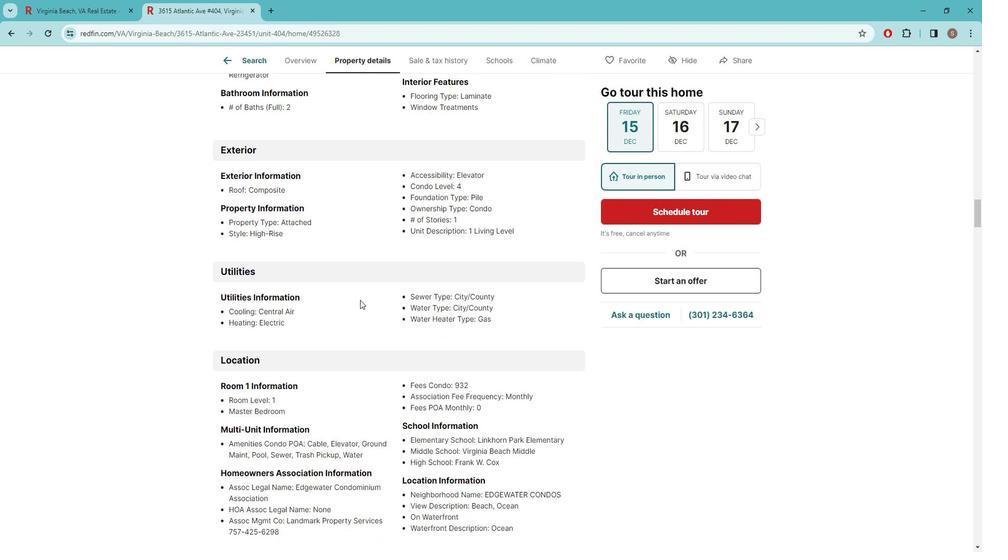 
Action: Mouse scrolled (371, 299) with delta (0, 0)
Screenshot: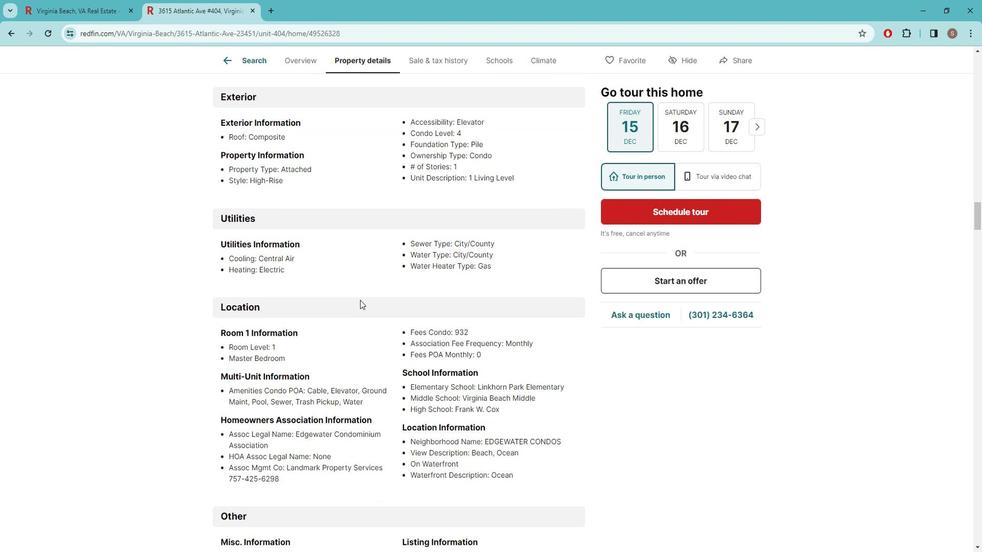 
Action: Mouse moved to (366, 307)
Screenshot: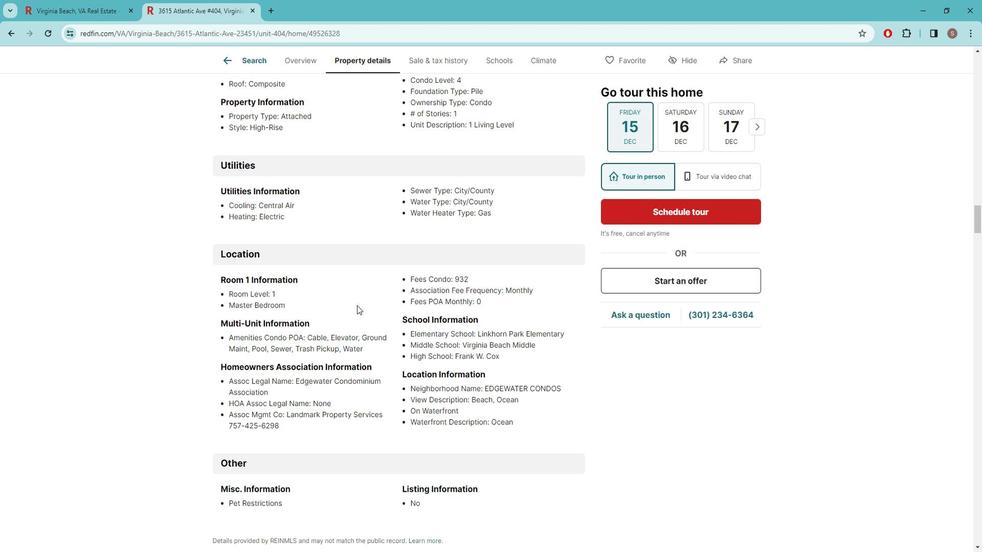 
Action: Mouse scrolled (366, 307) with delta (0, 0)
Screenshot: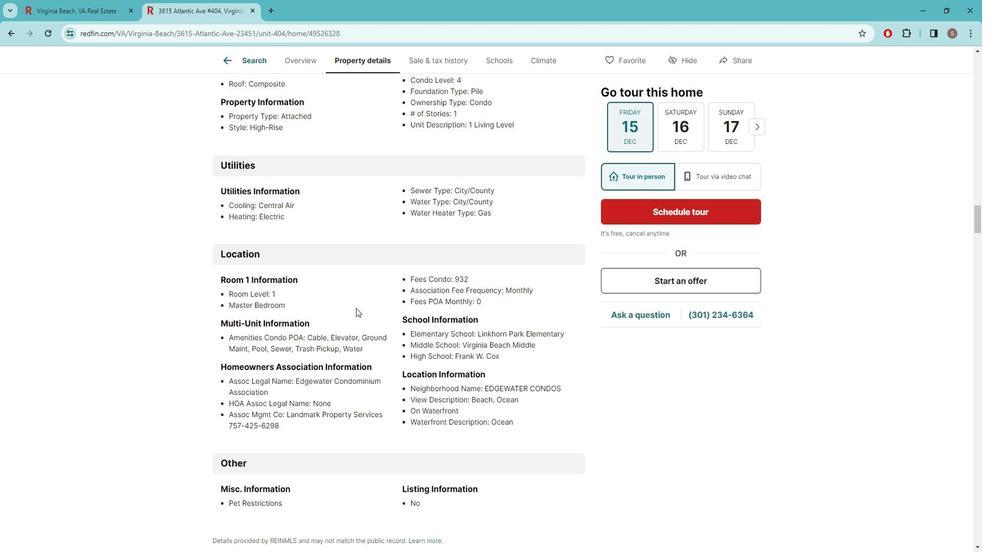 
Action: Mouse scrolled (366, 308) with delta (0, 0)
Screenshot: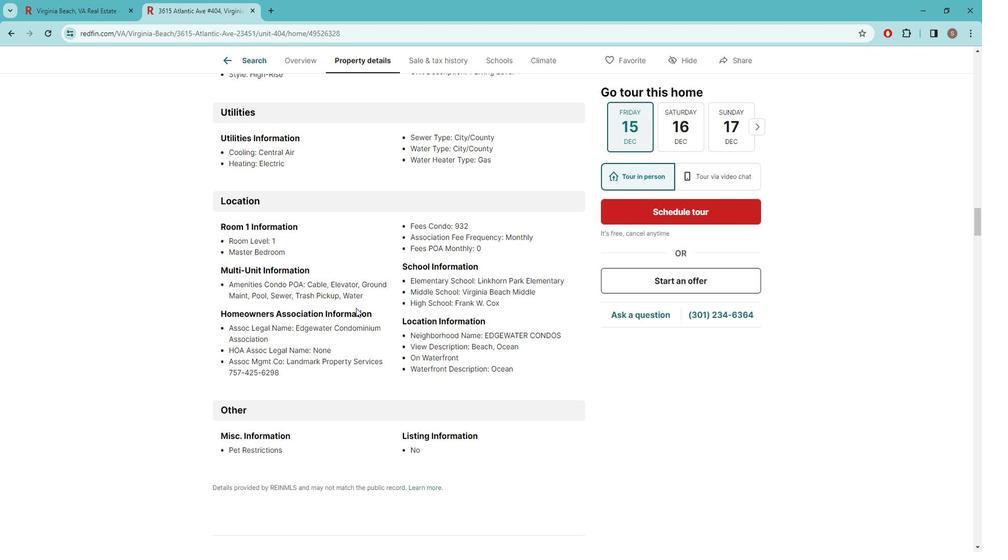
Action: Mouse scrolled (366, 308) with delta (0, 0)
Screenshot: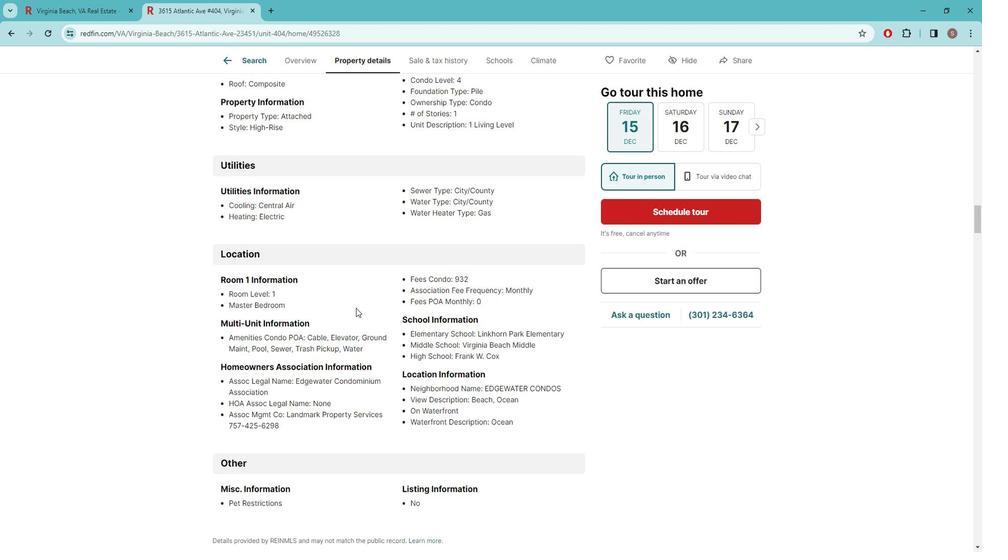 
Action: Mouse scrolled (366, 308) with delta (0, 0)
Screenshot: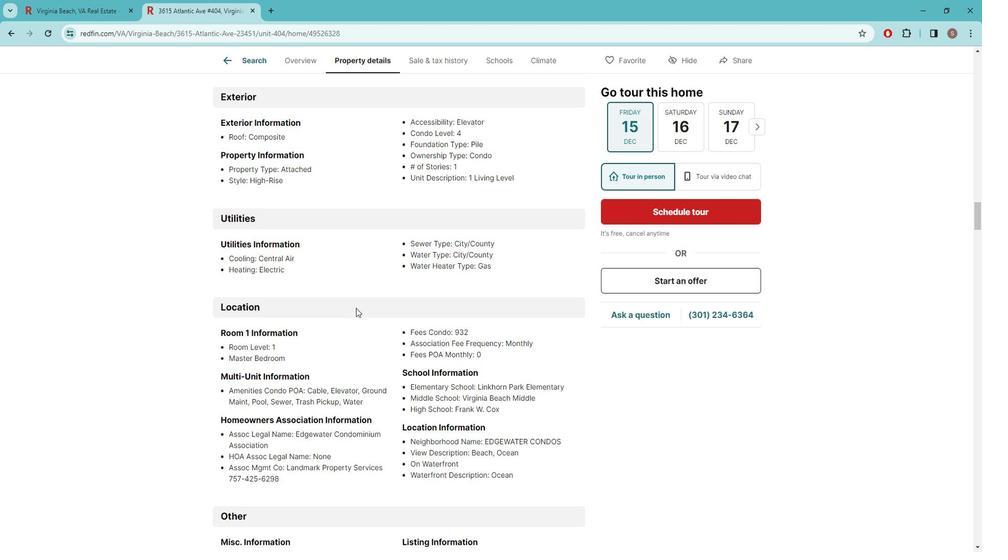 
Action: Mouse scrolled (366, 308) with delta (0, 0)
Screenshot: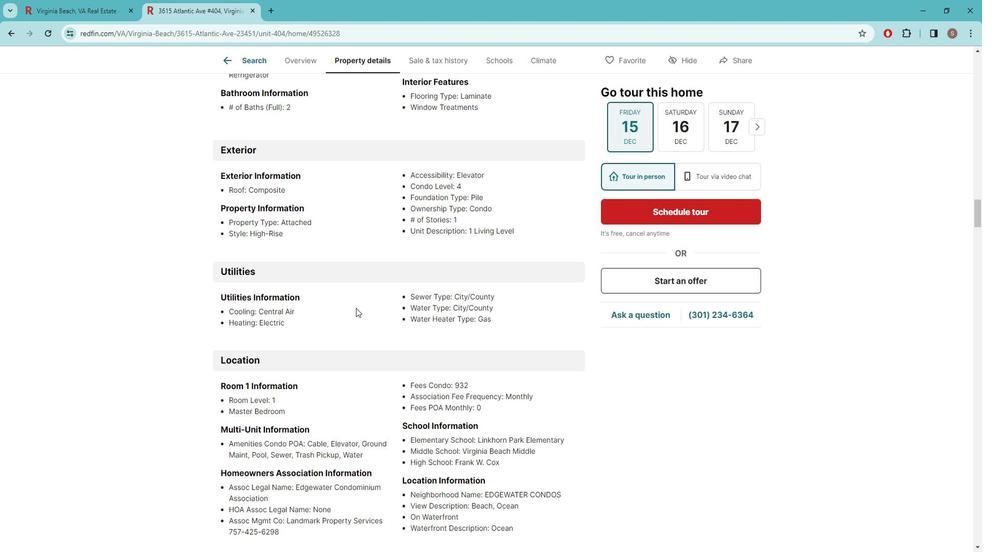
Action: Mouse scrolled (366, 308) with delta (0, 0)
Screenshot: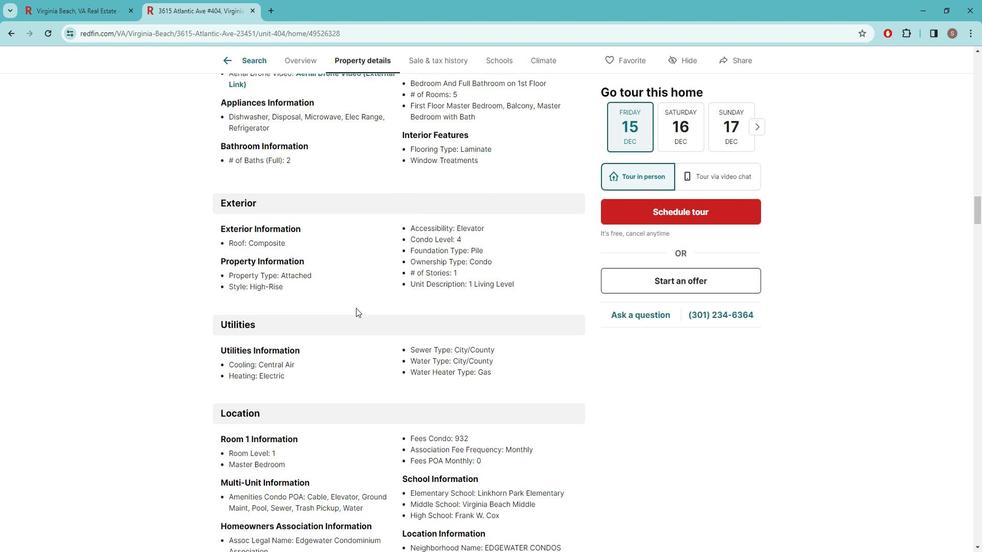 
Action: Mouse scrolled (366, 308) with delta (0, 0)
Screenshot: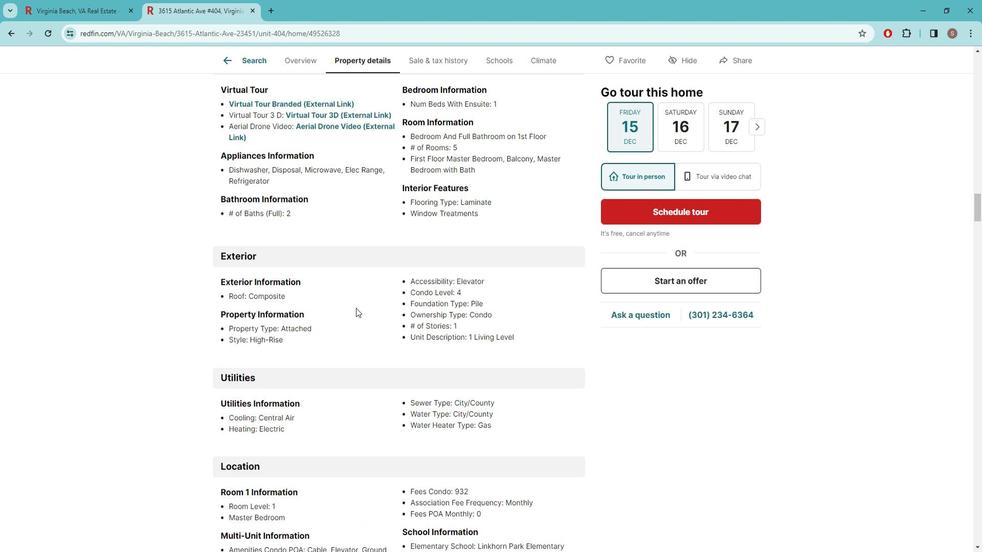 
Action: Mouse scrolled (366, 308) with delta (0, 0)
Screenshot: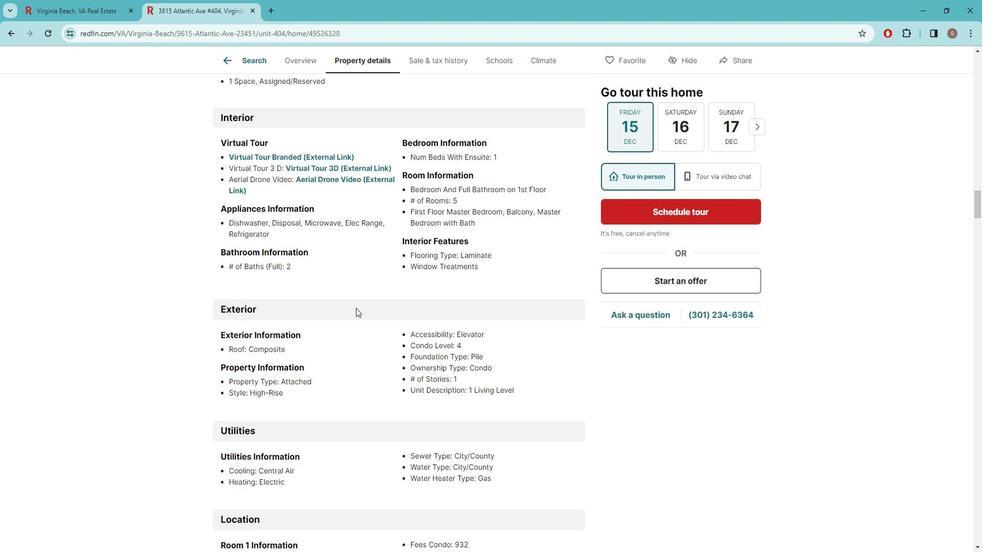 
Action: Mouse scrolled (366, 308) with delta (0, 0)
Screenshot: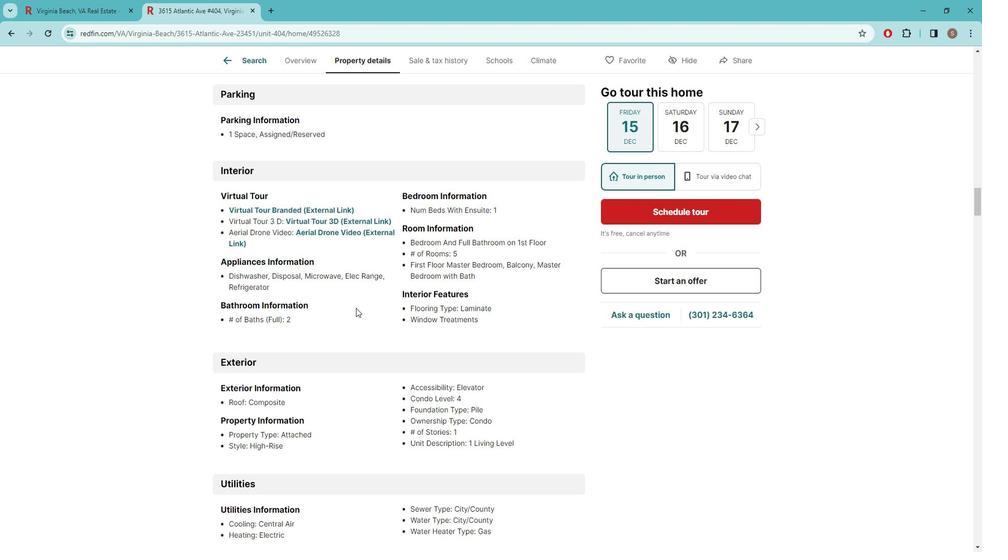
Action: Mouse scrolled (366, 308) with delta (0, 0)
Screenshot: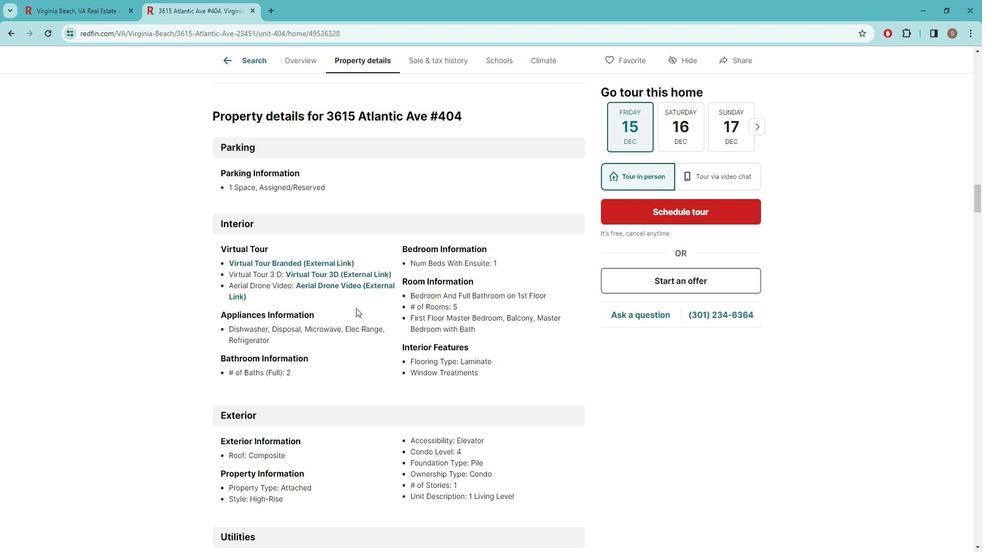 
Action: Mouse scrolled (366, 308) with delta (0, 0)
Screenshot: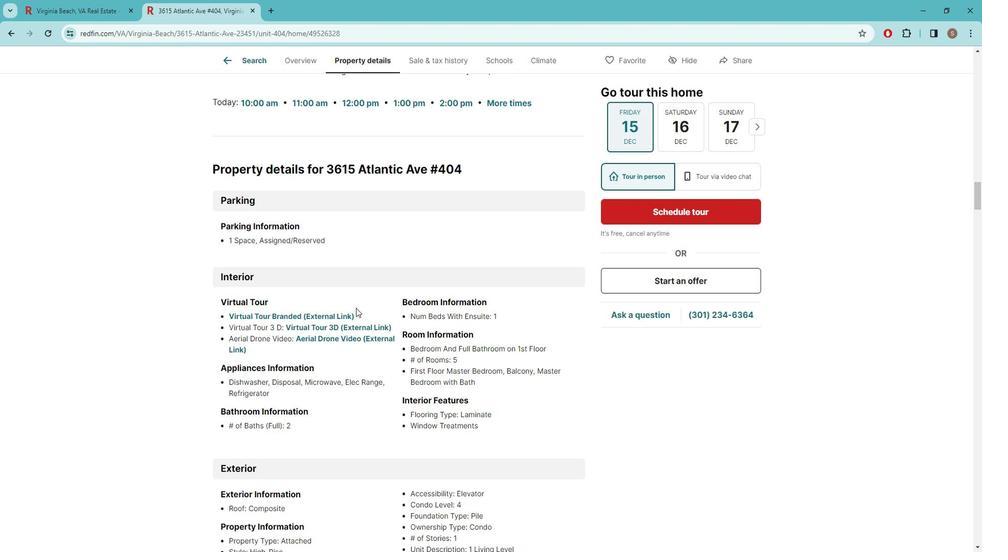 
Action: Mouse scrolled (366, 308) with delta (0, 0)
Screenshot: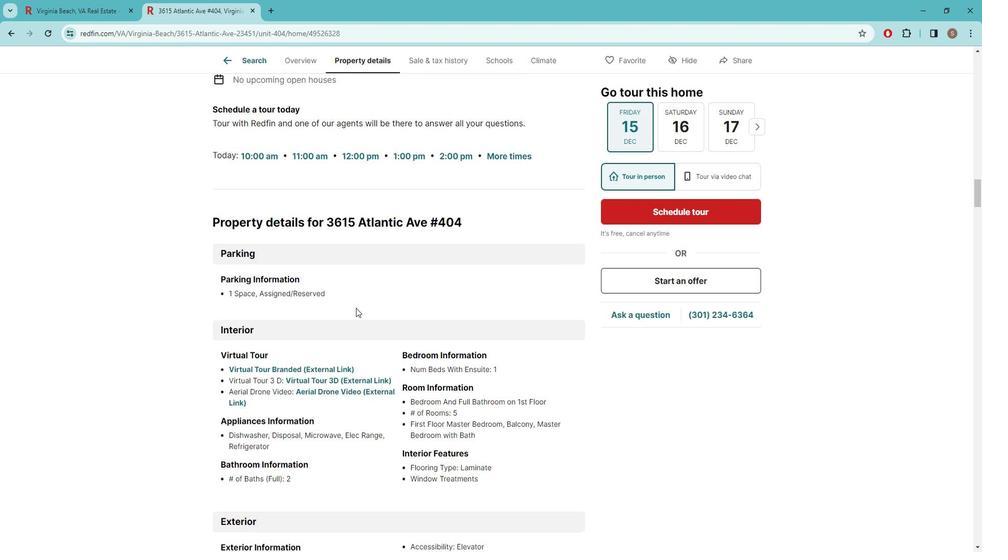 
Action: Mouse scrolled (366, 308) with delta (0, 0)
Screenshot: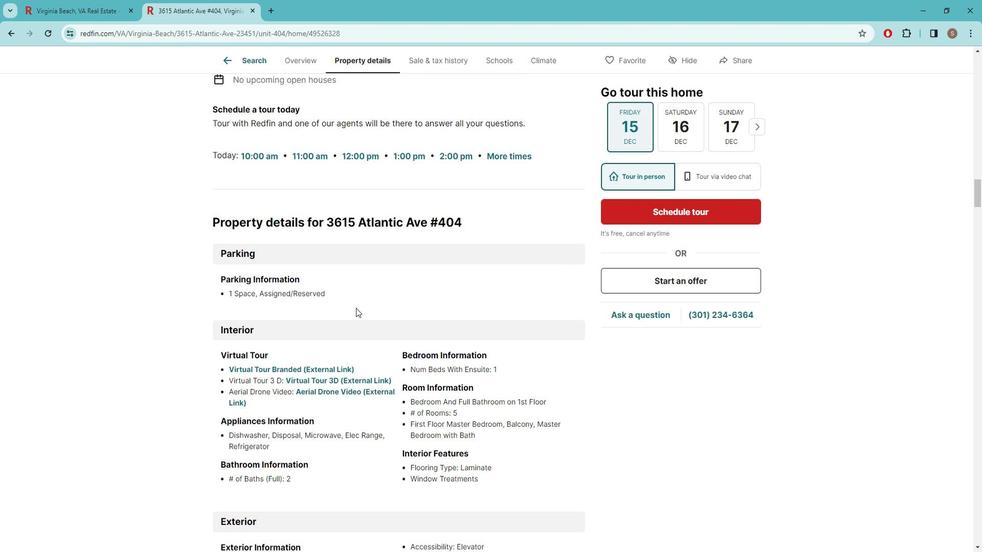 
Action: Mouse scrolled (366, 308) with delta (0, 0)
Screenshot: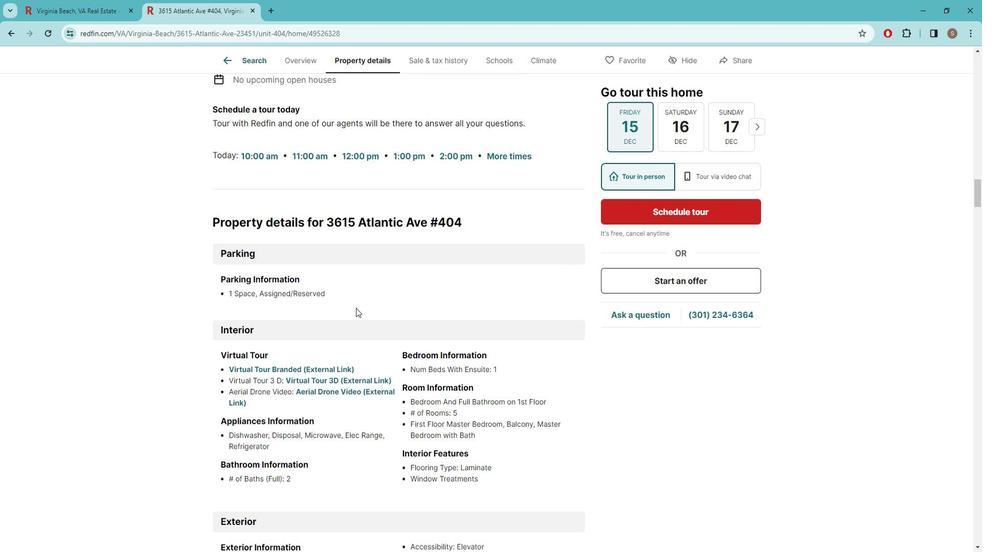 
Action: Mouse scrolled (366, 308) with delta (0, 0)
Screenshot: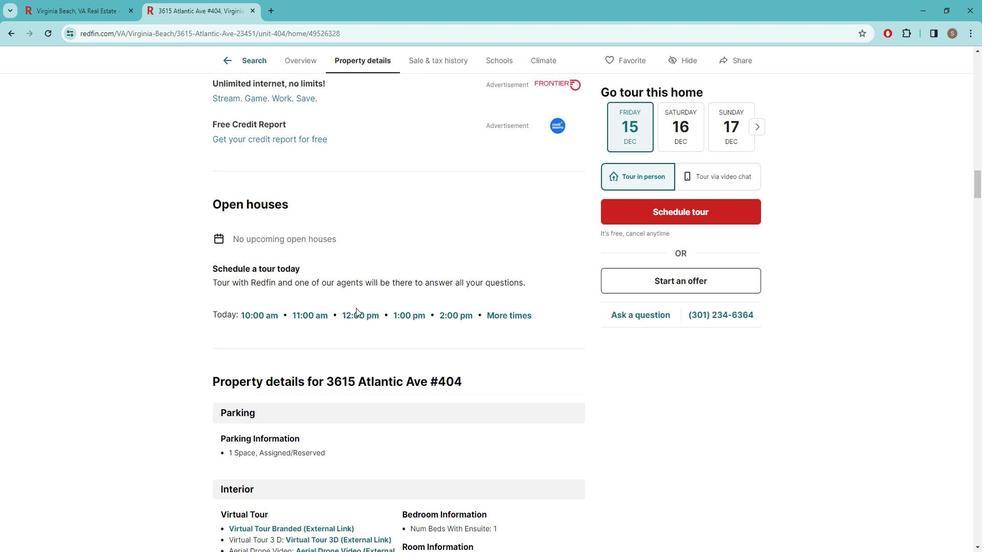 
Action: Mouse scrolled (366, 308) with delta (0, 0)
Screenshot: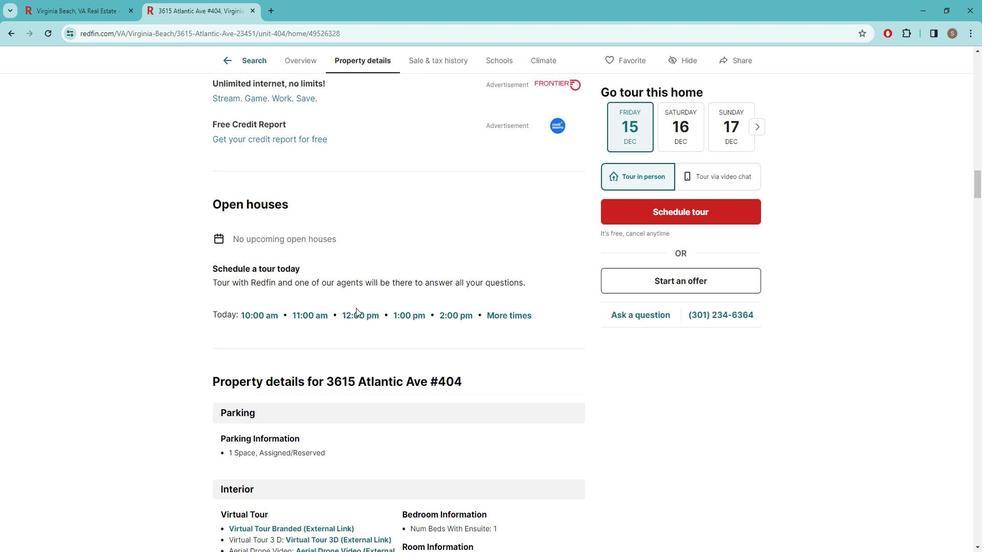 
Action: Mouse scrolled (366, 308) with delta (0, 0)
Screenshot: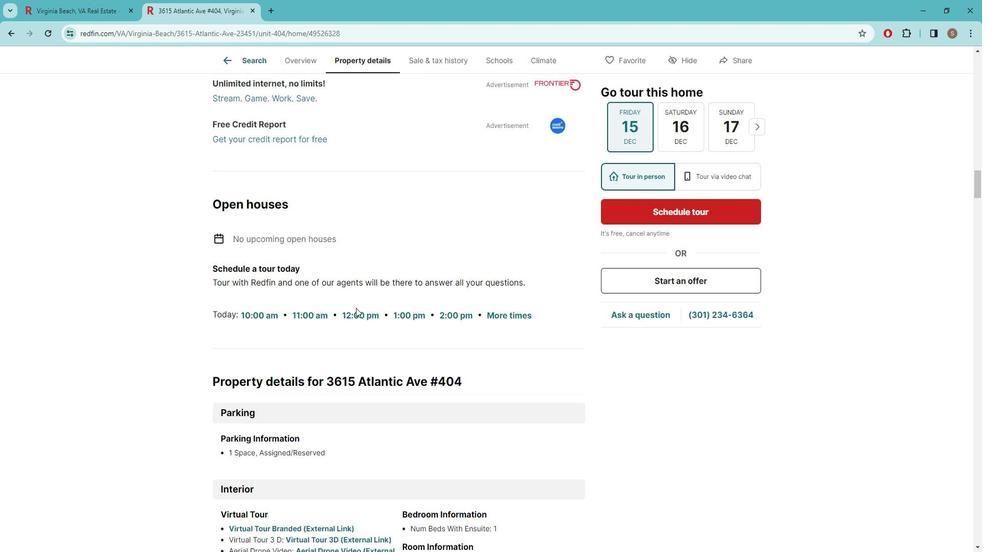 
Action: Mouse scrolled (366, 308) with delta (0, 0)
Screenshot: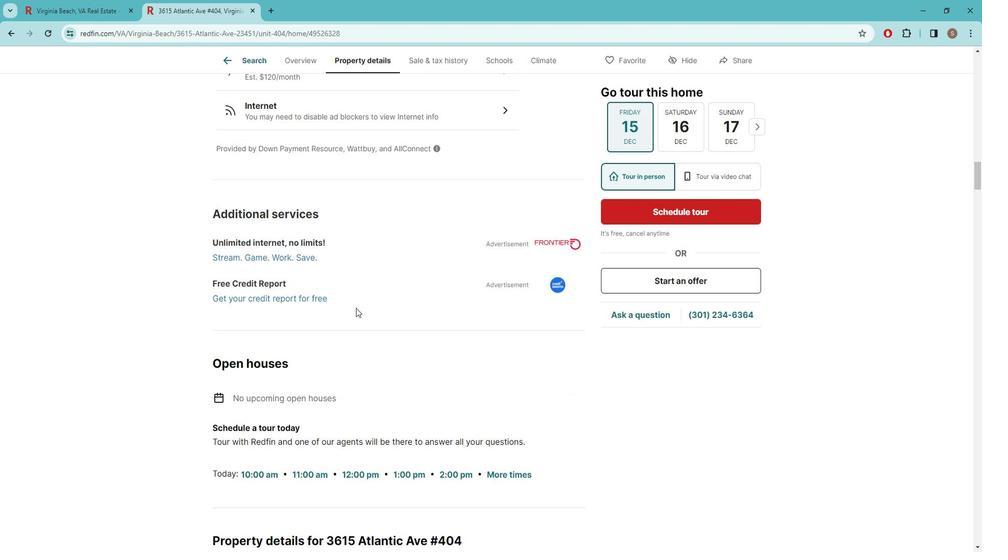 
Action: Mouse scrolled (366, 308) with delta (0, 0)
Screenshot: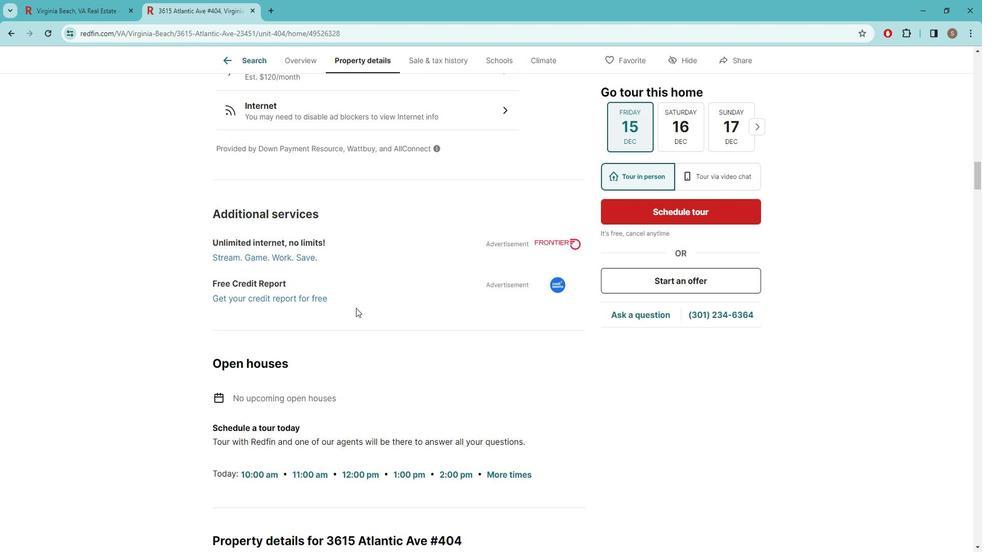 
Action: Mouse scrolled (366, 308) with delta (0, 0)
Screenshot: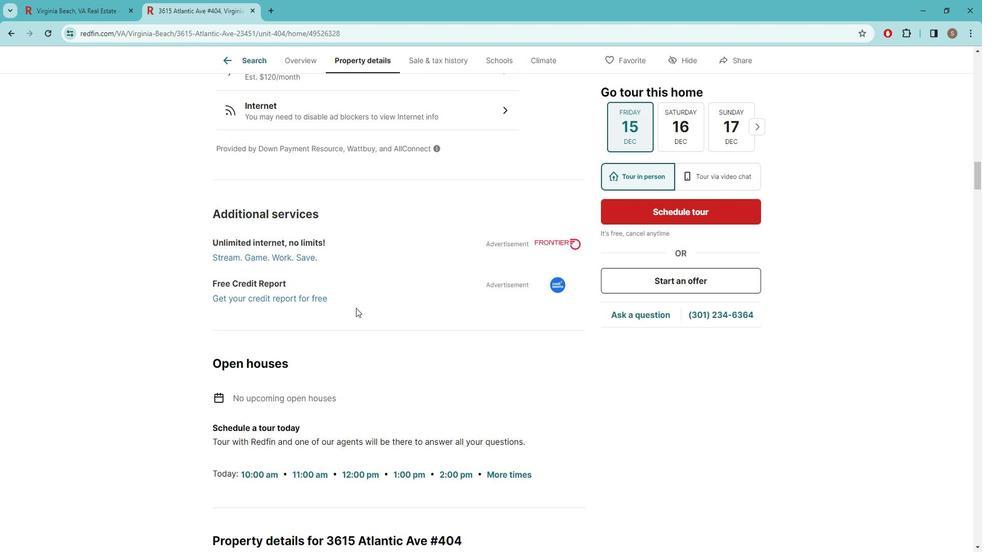 
Action: Mouse scrolled (366, 308) with delta (0, 0)
Screenshot: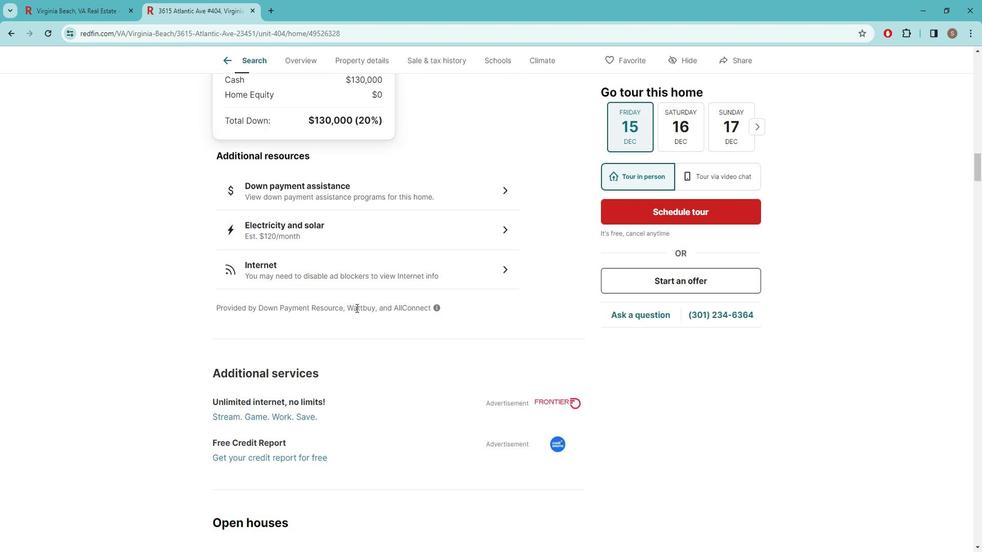 
Action: Mouse scrolled (366, 308) with delta (0, 0)
Screenshot: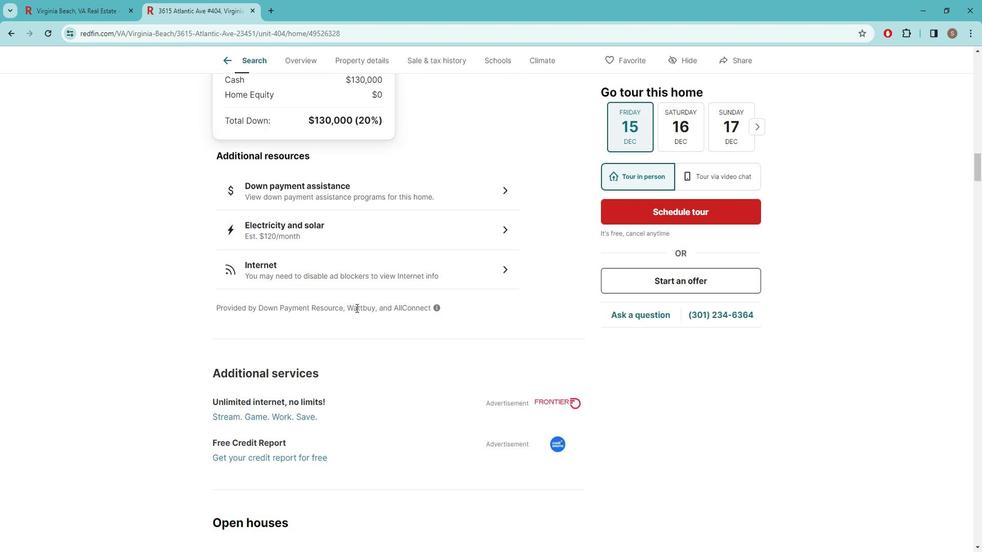 
Action: Mouse scrolled (366, 308) with delta (0, 0)
Screenshot: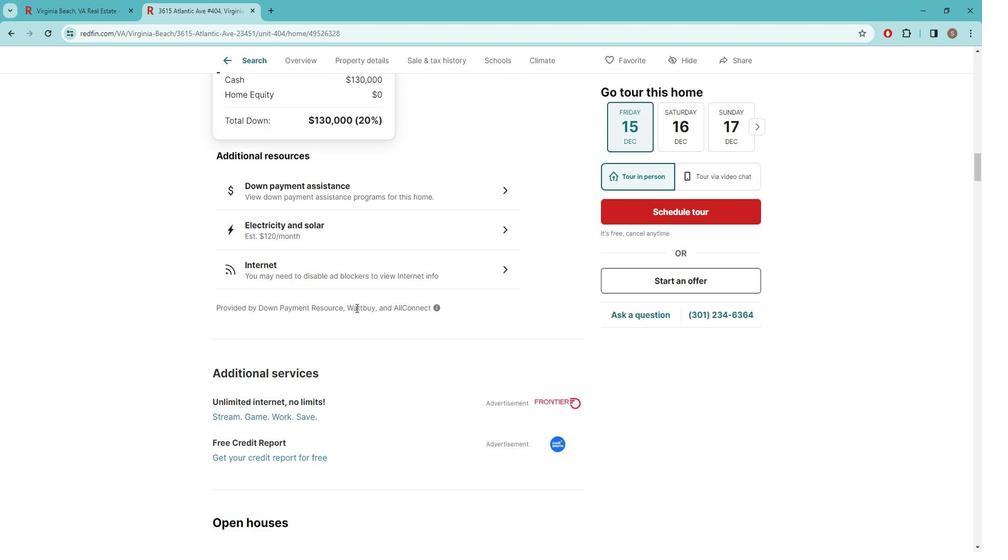 
Action: Mouse scrolled (366, 308) with delta (0, 0)
Screenshot: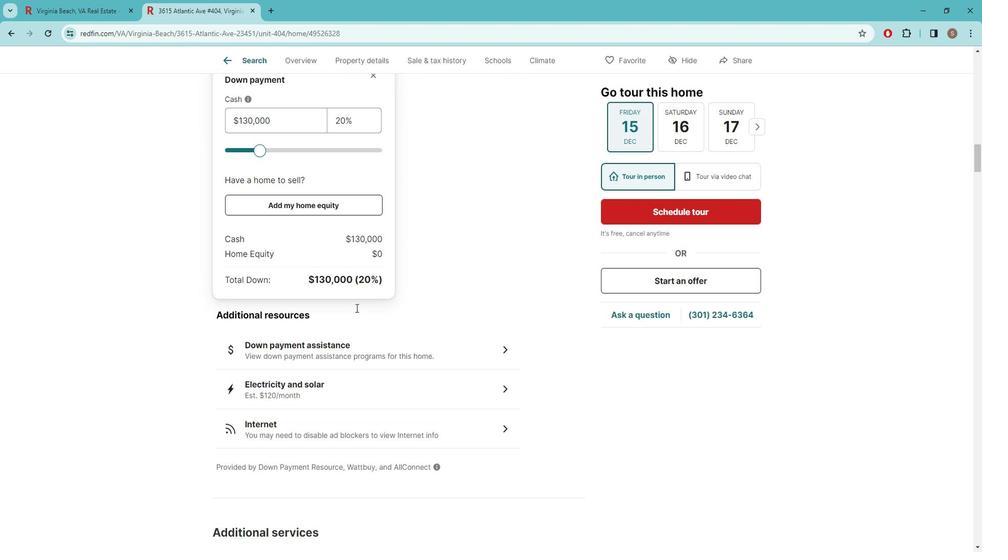 
Action: Mouse scrolled (366, 308) with delta (0, 0)
Screenshot: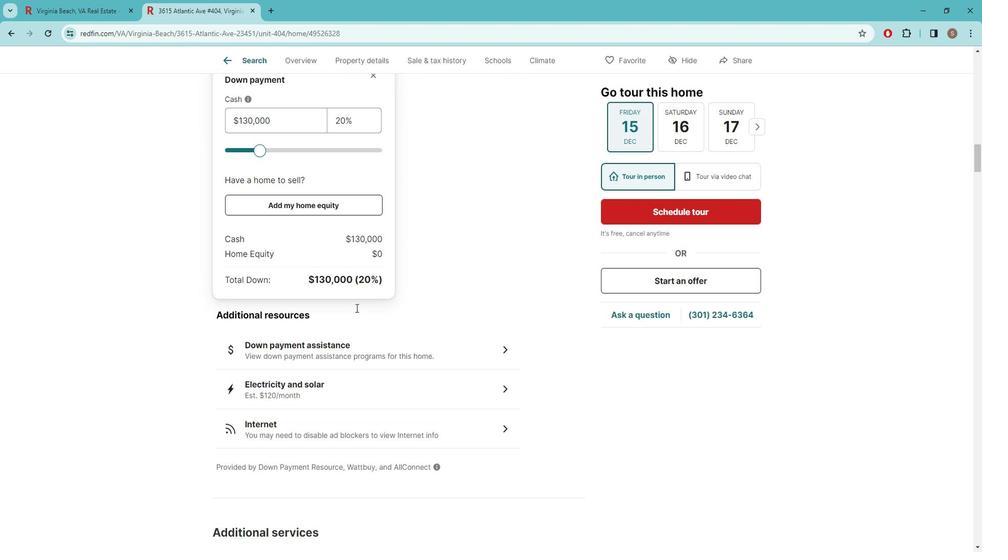 
Action: Mouse scrolled (366, 308) with delta (0, 0)
Screenshot: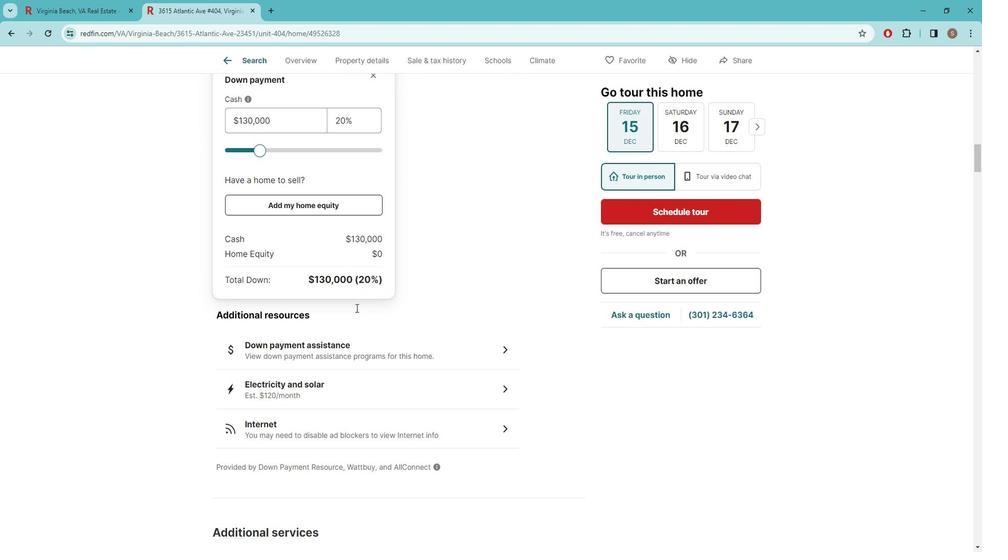 
Action: Mouse scrolled (366, 308) with delta (0, 0)
Screenshot: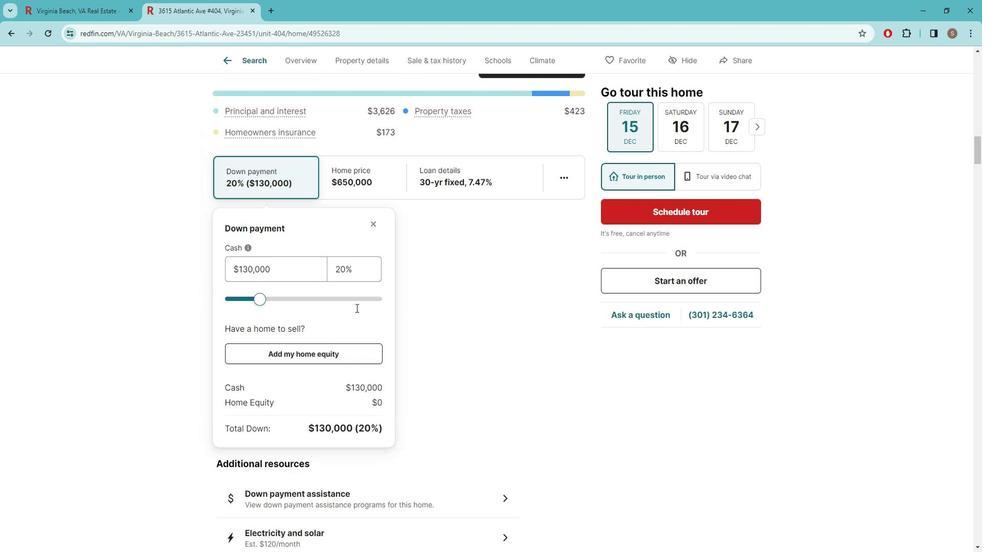 
Action: Mouse scrolled (366, 308) with delta (0, 0)
Screenshot: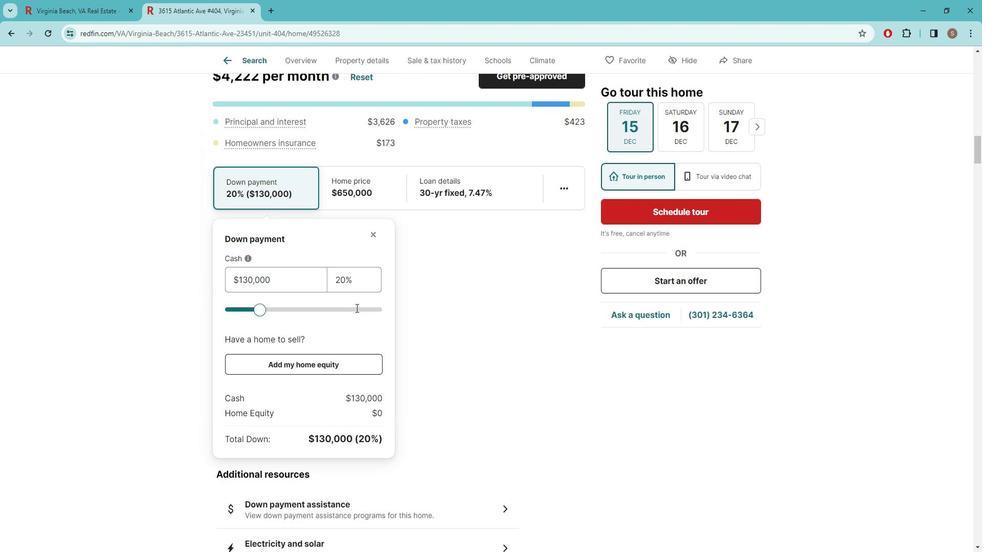 
Action: Mouse scrolled (366, 308) with delta (0, 0)
Screenshot: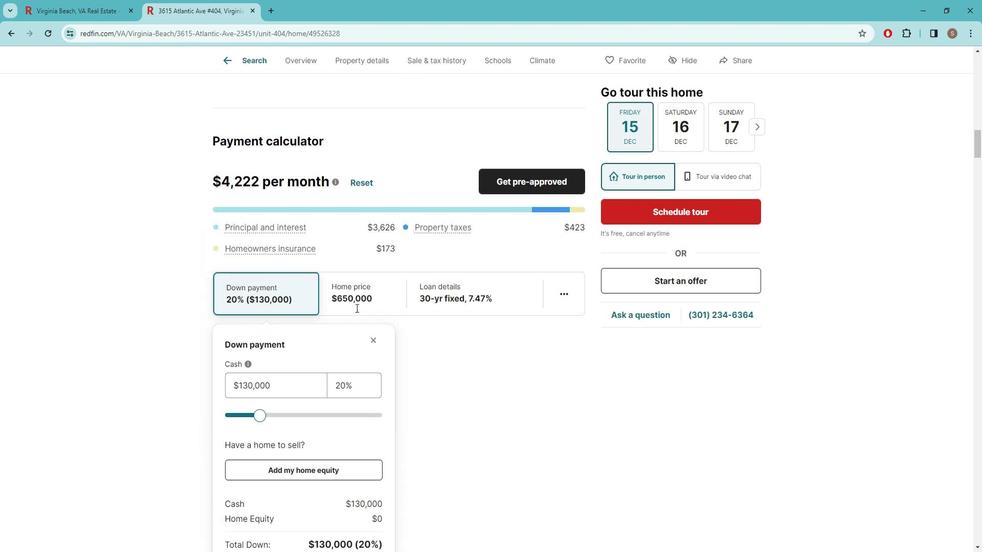 
Action: Mouse scrolled (366, 308) with delta (0, 0)
Screenshot: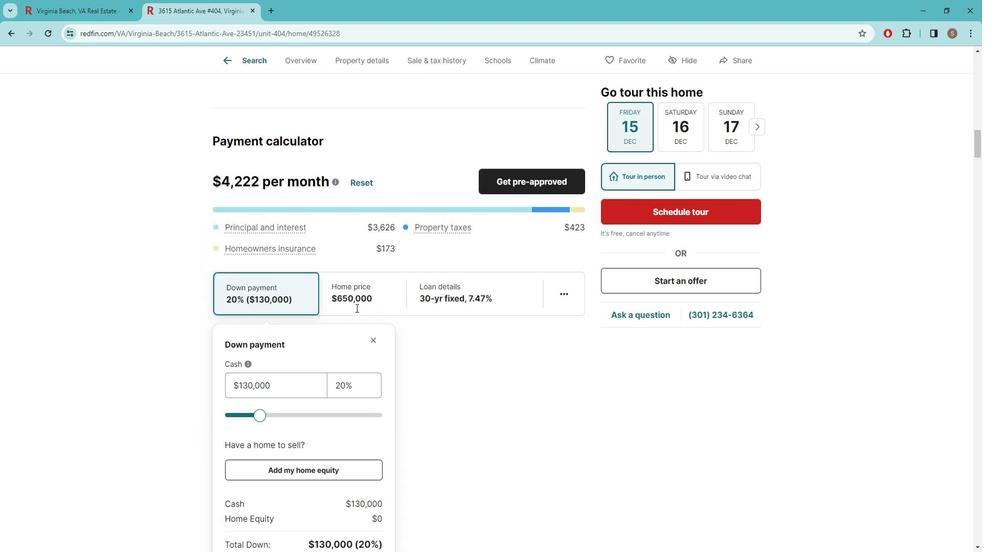 
Action: Mouse scrolled (366, 308) with delta (0, 0)
Screenshot: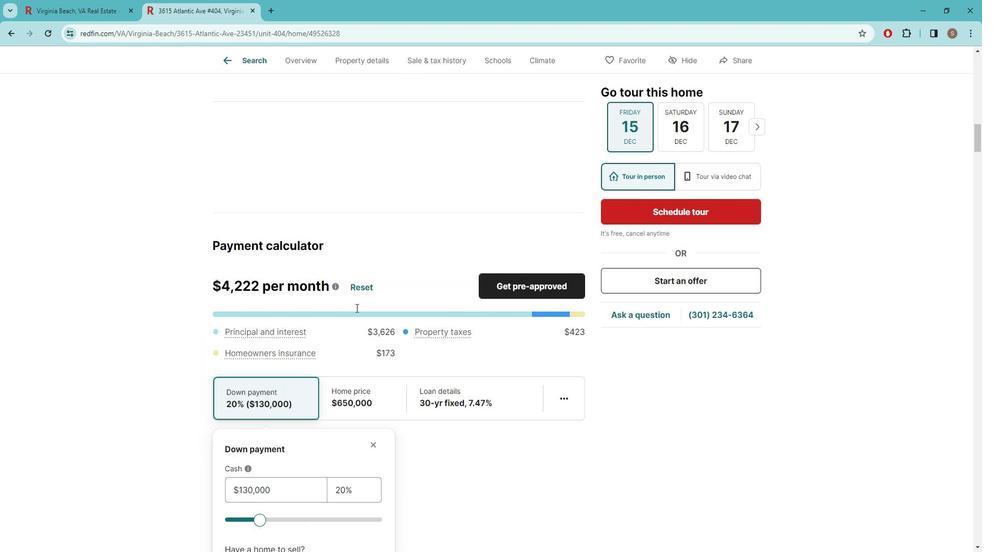 
Action: Mouse scrolled (366, 308) with delta (0, 0)
Screenshot: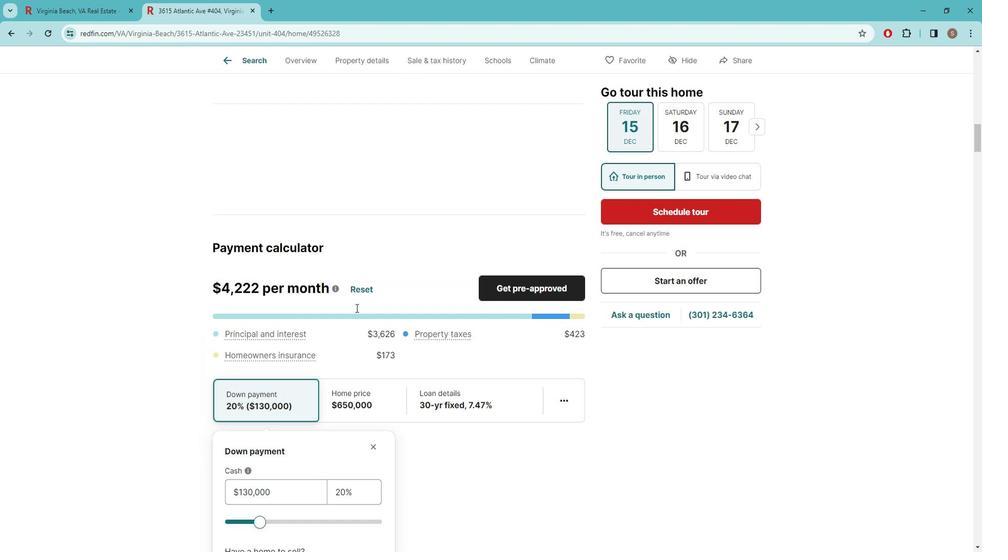 
Action: Mouse scrolled (366, 308) with delta (0, 0)
Screenshot: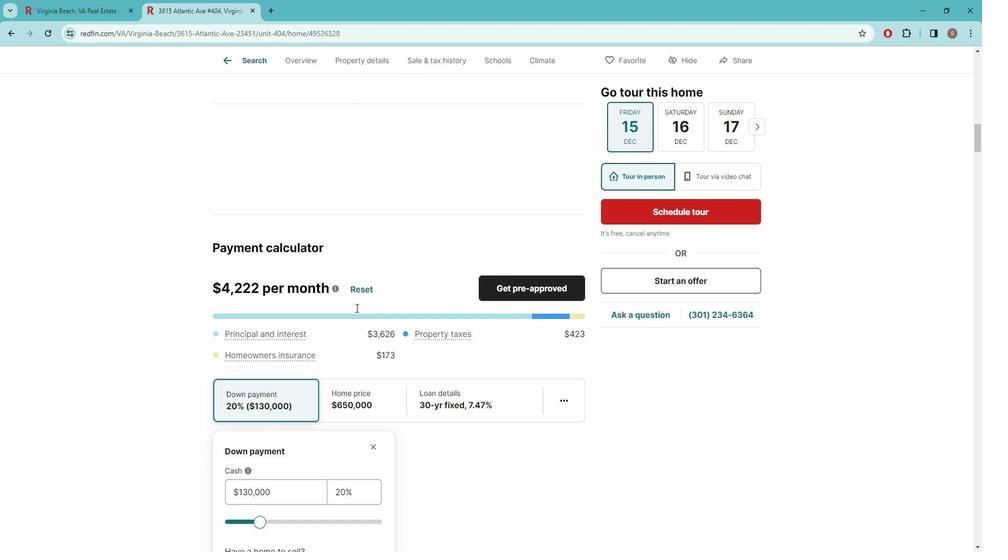 
Action: Mouse scrolled (366, 308) with delta (0, 0)
Screenshot: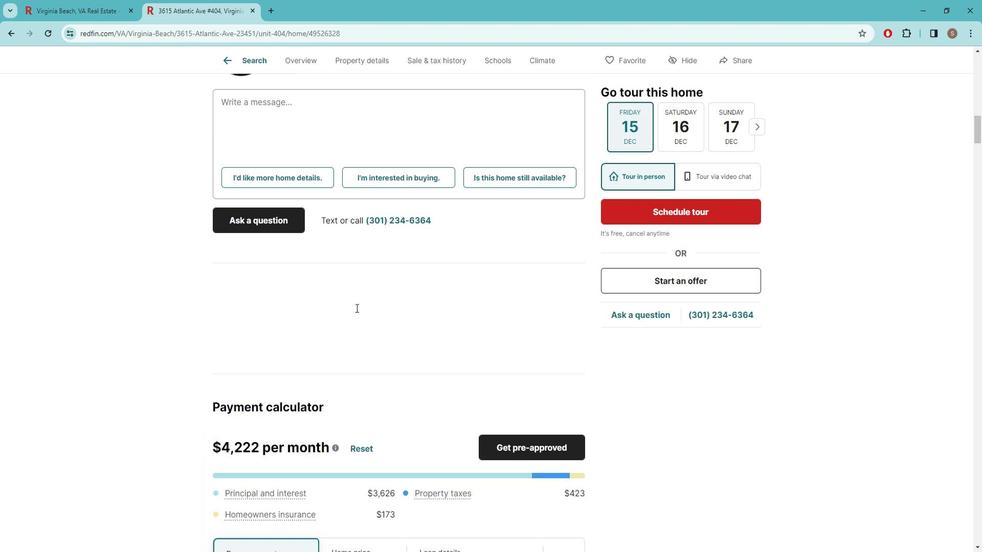 
Action: Mouse scrolled (366, 308) with delta (0, 0)
Screenshot: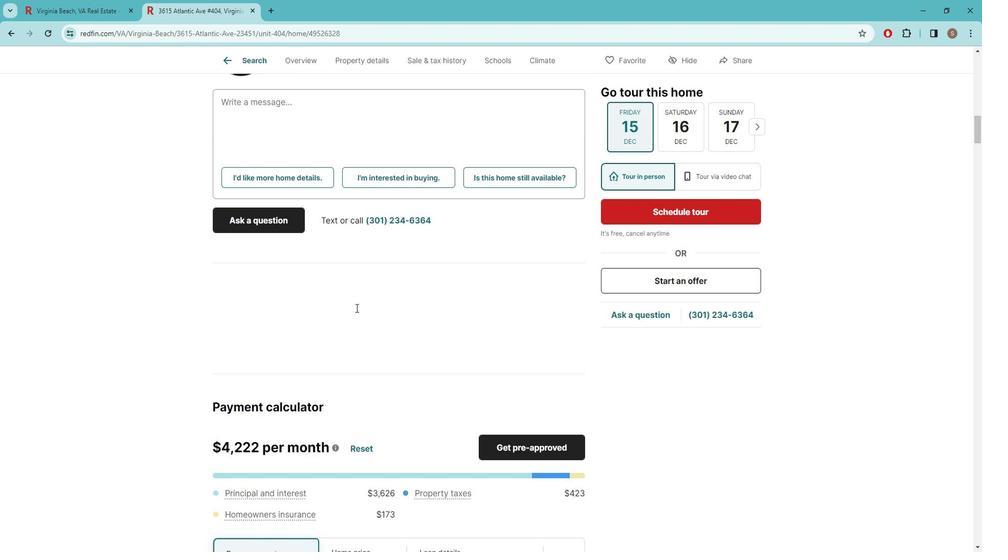 
Action: Mouse scrolled (366, 308) with delta (0, 0)
Screenshot: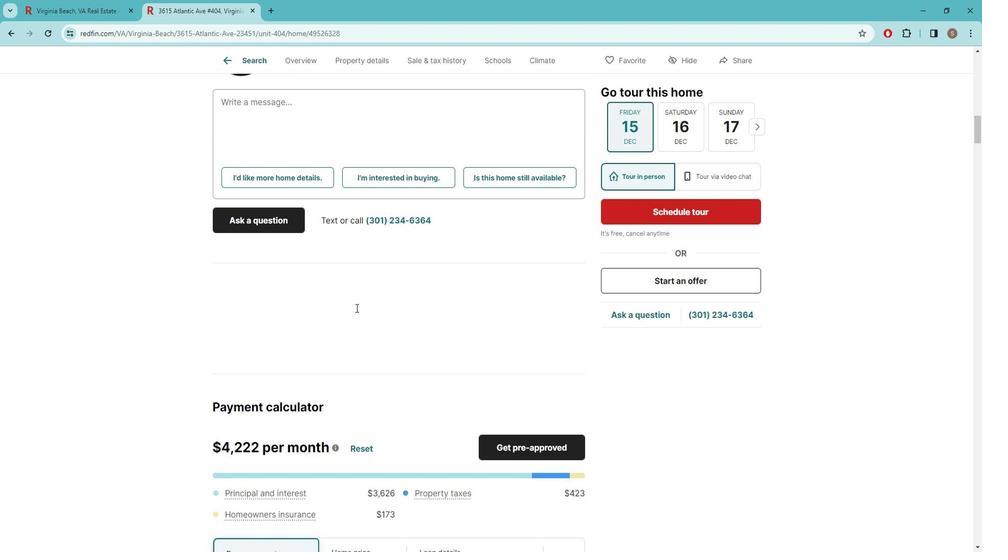 
Action: Mouse scrolled (366, 308) with delta (0, 0)
Screenshot: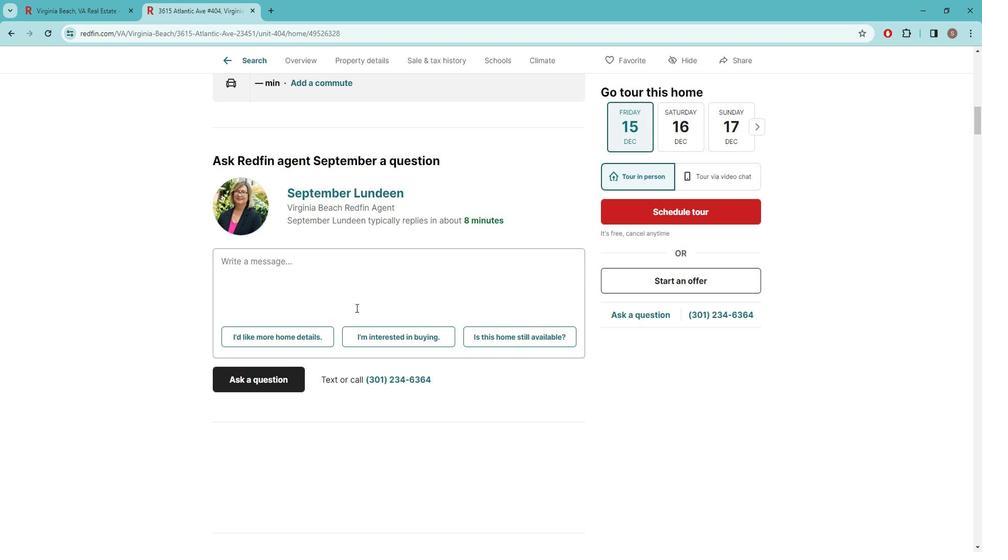 
Action: Mouse scrolled (366, 308) with delta (0, 0)
Screenshot: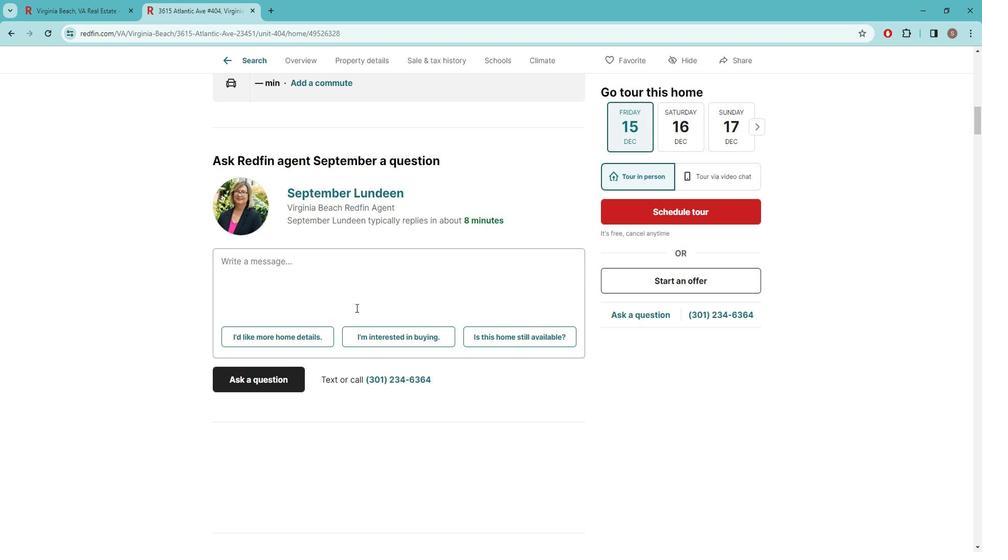 
Action: Mouse scrolled (366, 307) with delta (0, 0)
Screenshot: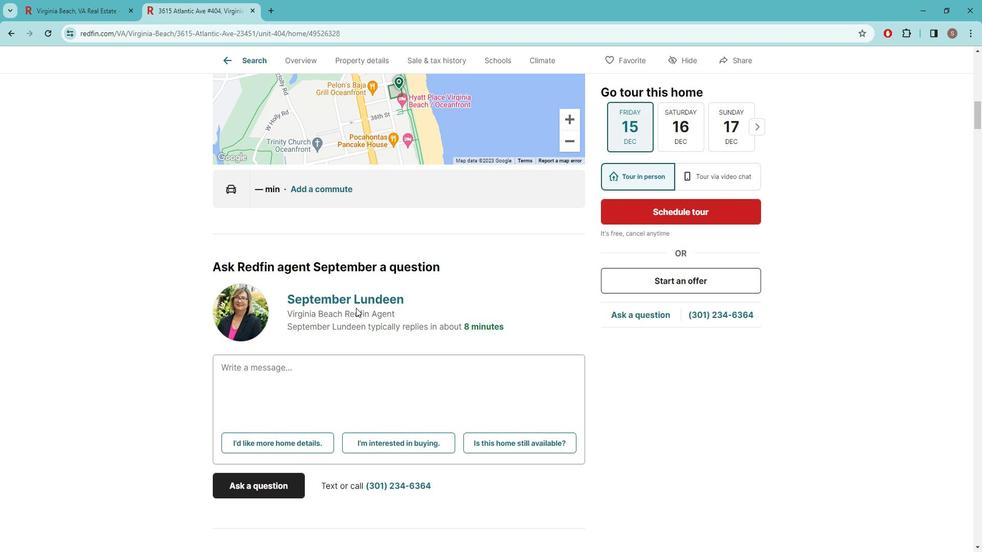 
Action: Mouse scrolled (366, 307) with delta (0, 0)
Screenshot: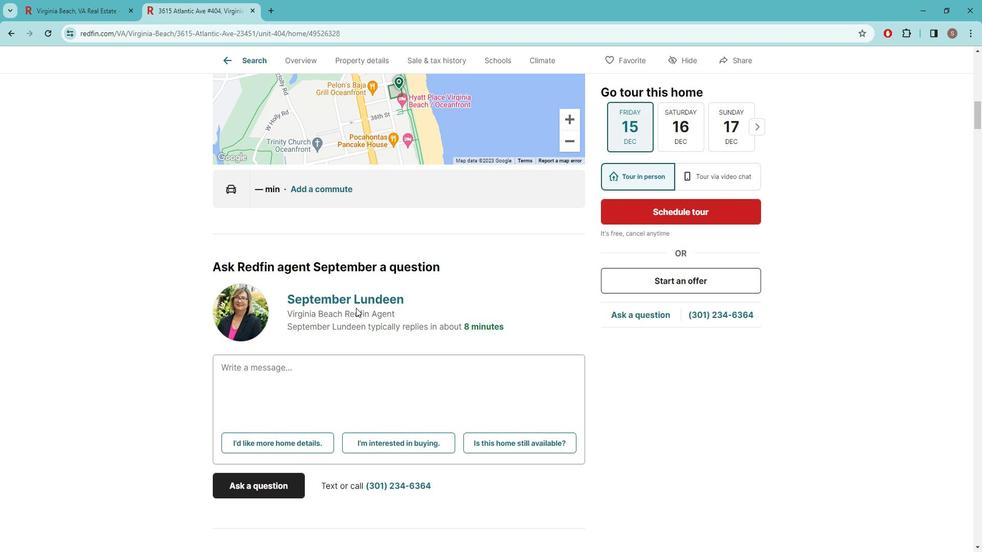 
Action: Mouse scrolled (366, 307) with delta (0, 0)
Screenshot: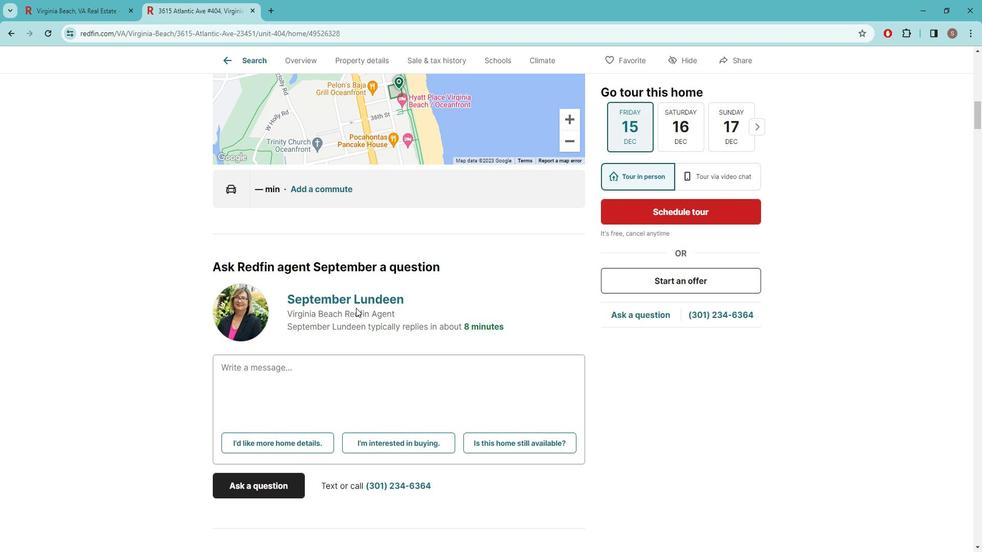 
Action: Mouse scrolled (366, 307) with delta (0, 0)
Screenshot: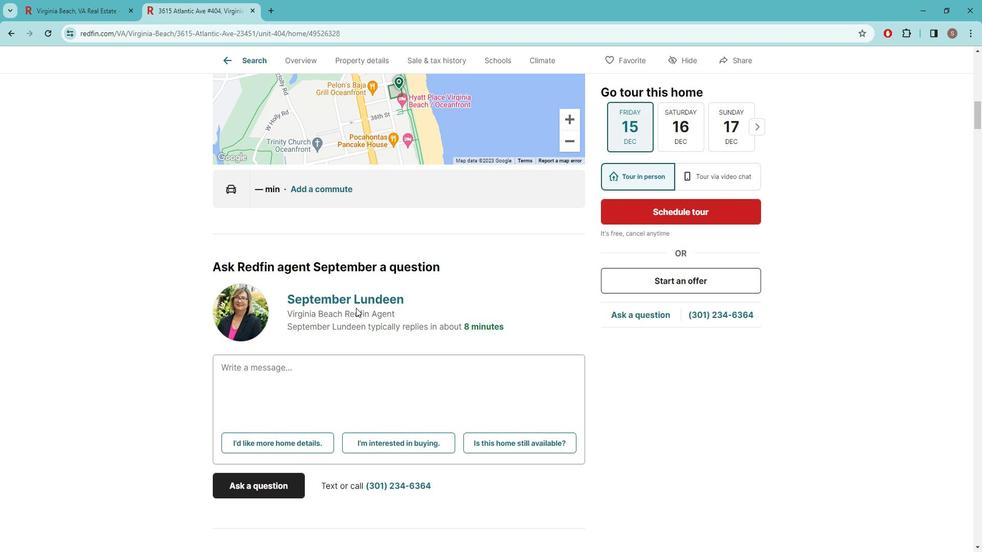 
Action: Mouse scrolled (366, 307) with delta (0, 0)
Screenshot: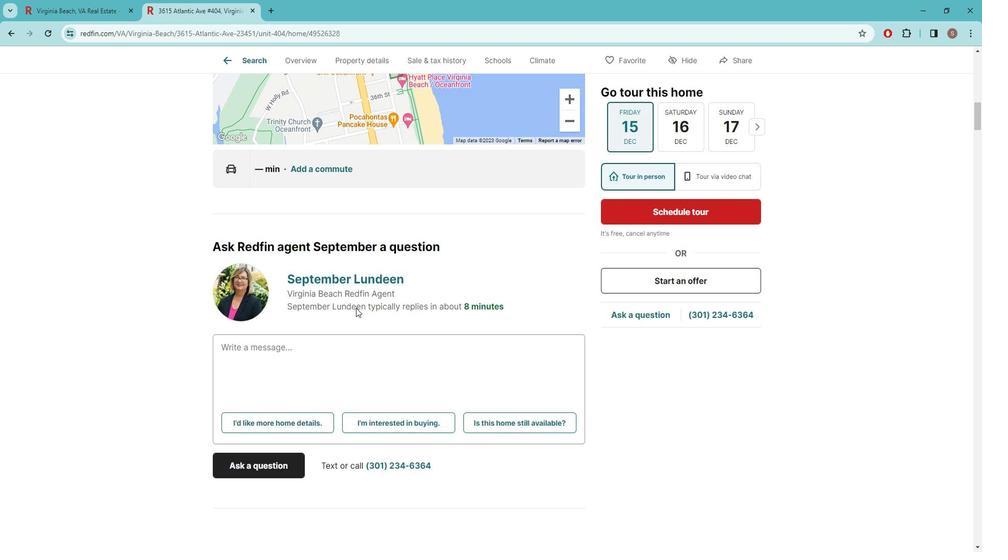 
Action: Mouse scrolled (366, 307) with delta (0, 0)
Screenshot: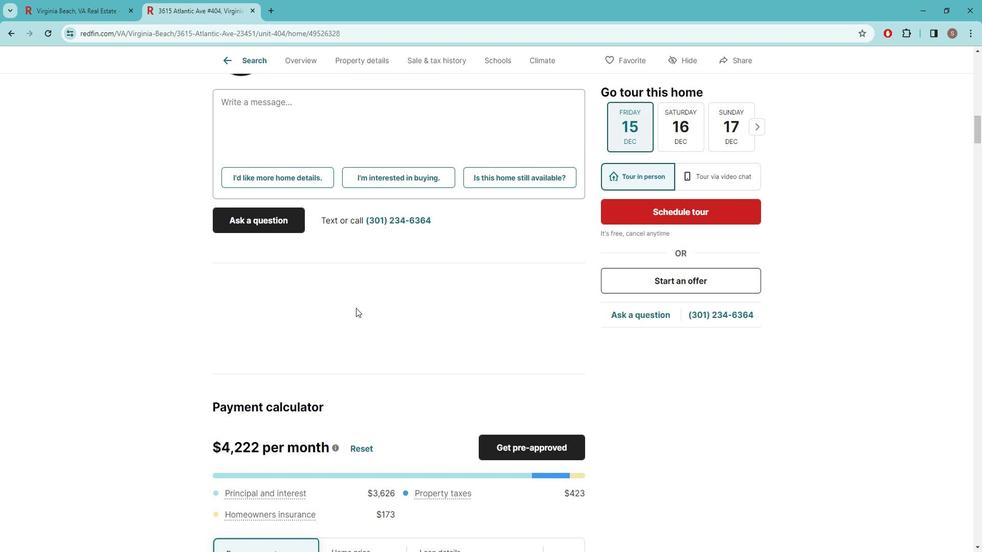 
Action: Mouse scrolled (366, 307) with delta (0, 0)
Screenshot: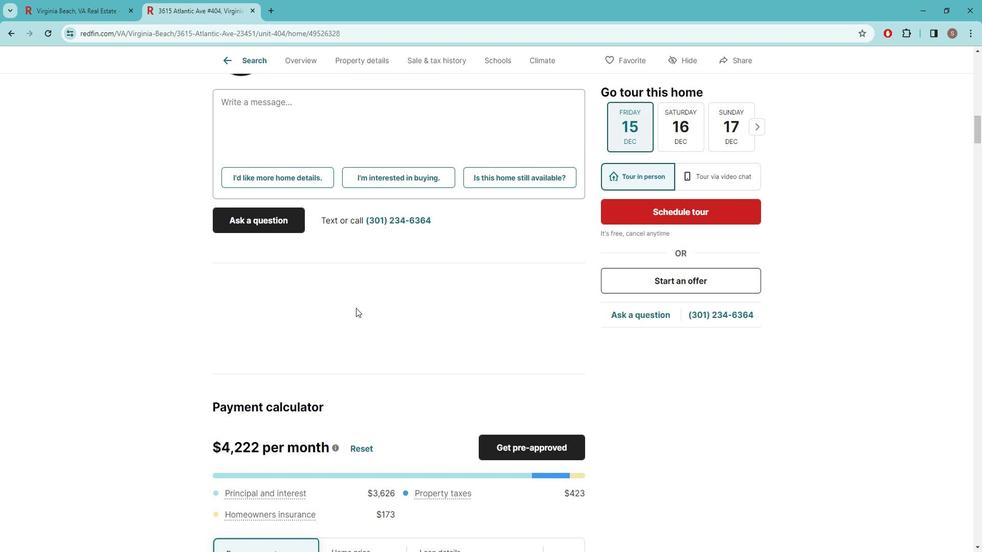 
Action: Mouse scrolled (366, 307) with delta (0, 0)
Screenshot: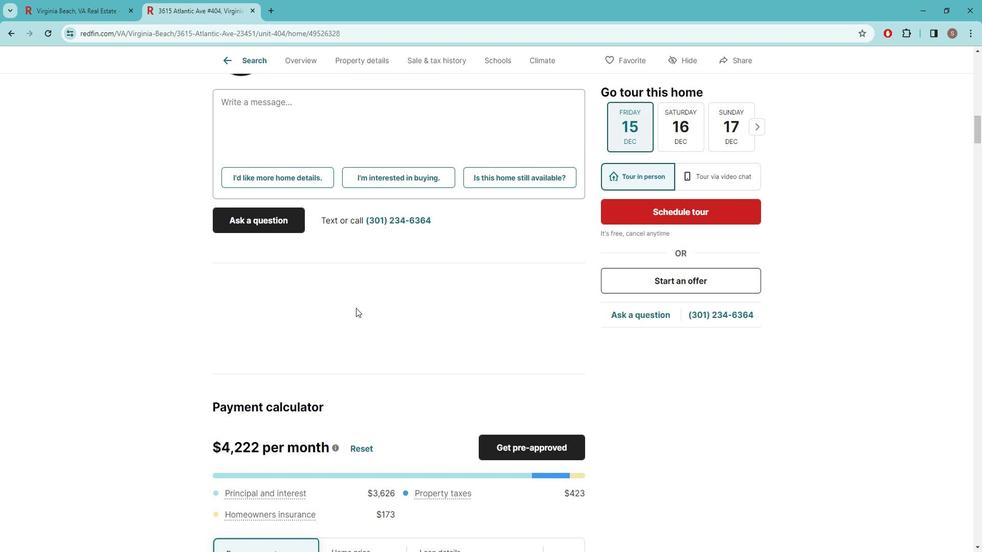 
Action: Mouse scrolled (366, 307) with delta (0, 0)
Screenshot: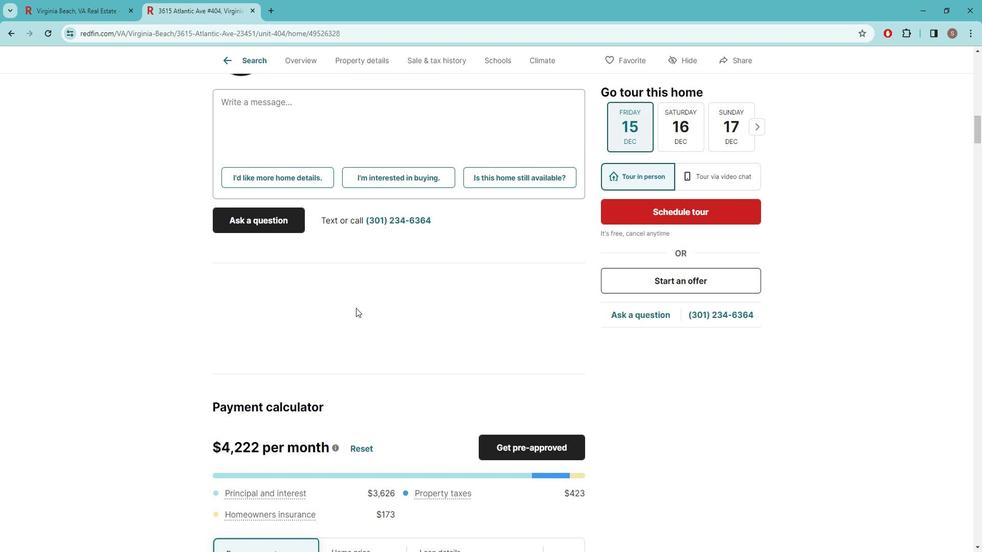
Action: Mouse scrolled (366, 307) with delta (0, 0)
Screenshot: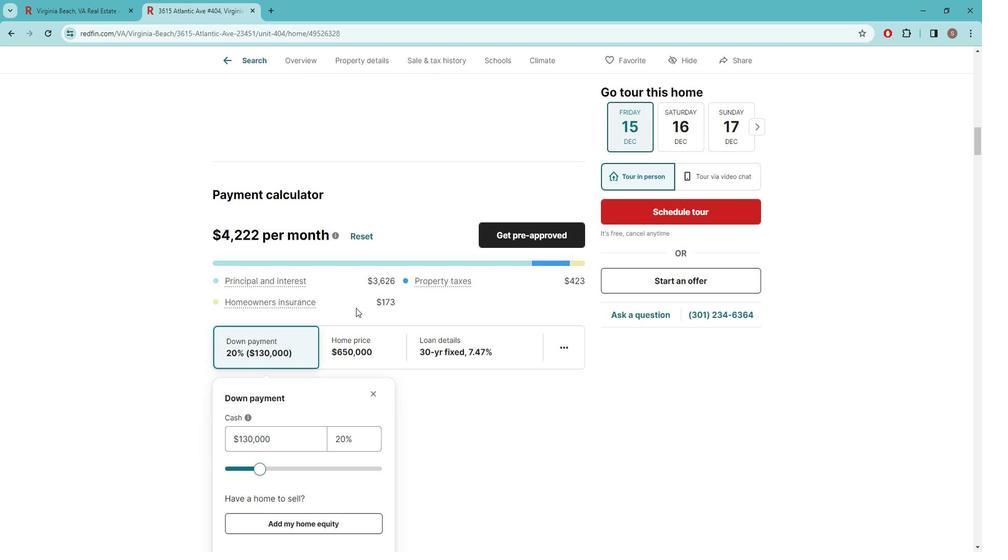
Action: Mouse scrolled (366, 307) with delta (0, 0)
Screenshot: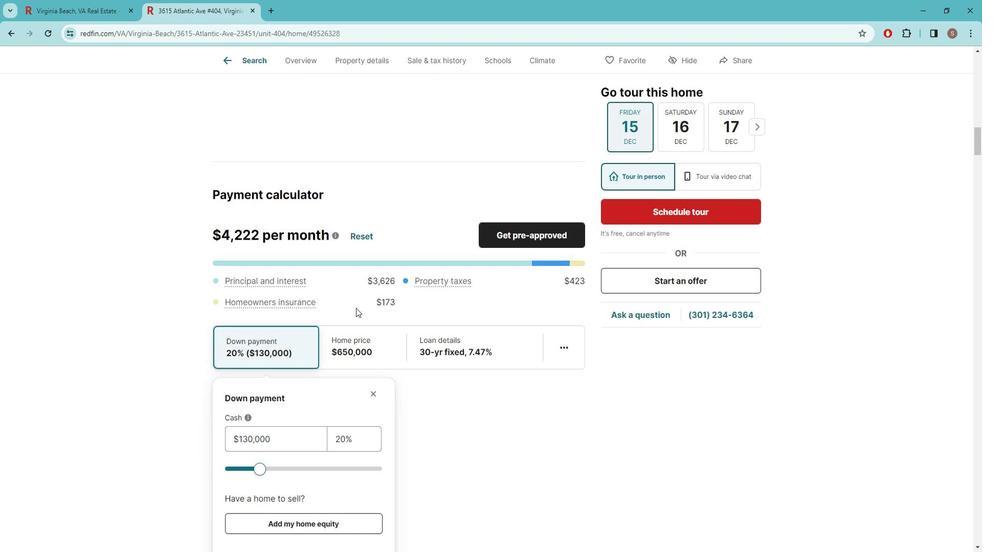 
Action: Mouse scrolled (366, 307) with delta (0, 0)
Screenshot: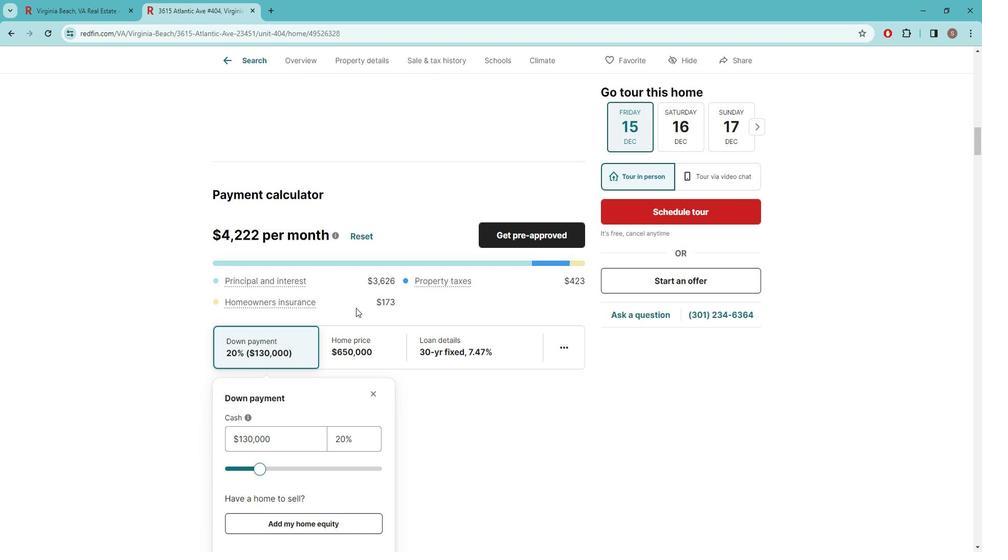 
Action: Mouse scrolled (366, 307) with delta (0, 0)
Screenshot: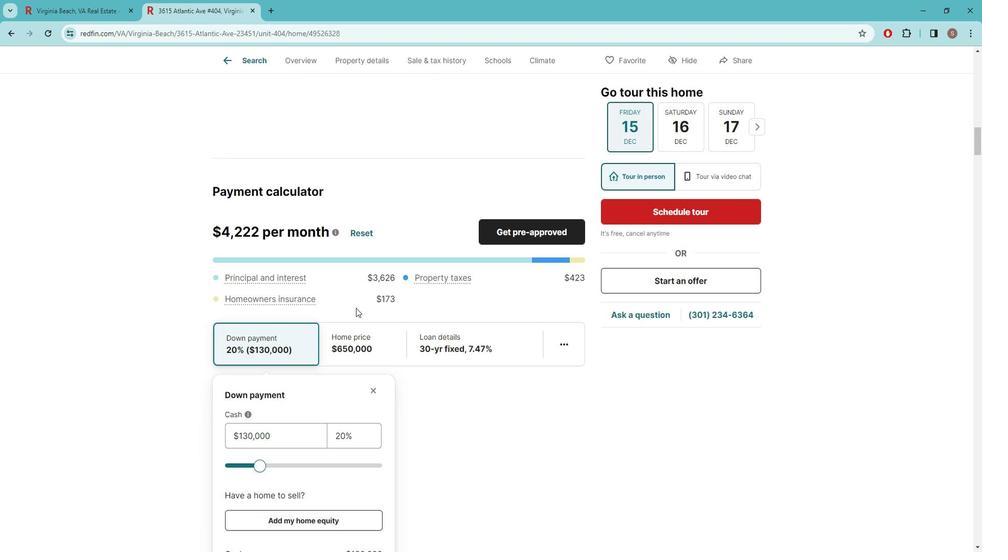 
Action: Mouse scrolled (366, 308) with delta (0, 0)
Screenshot: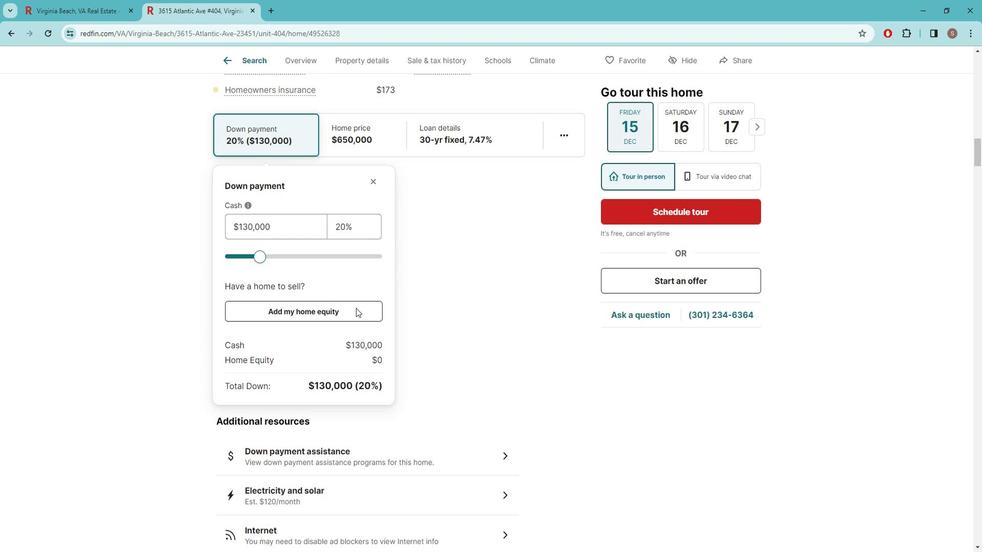 
Action: Mouse scrolled (366, 308) with delta (0, 0)
Screenshot: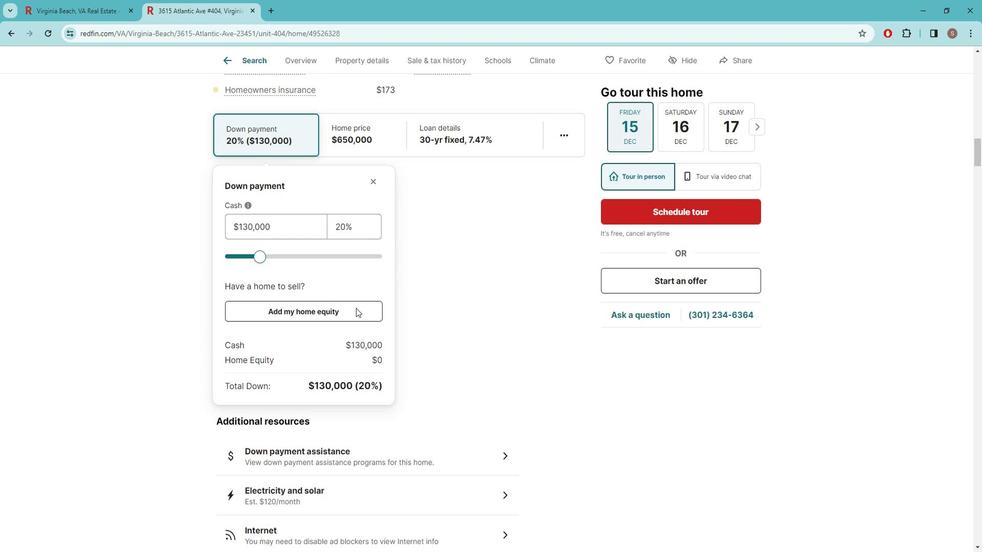 
Action: Mouse scrolled (366, 308) with delta (0, 0)
Screenshot: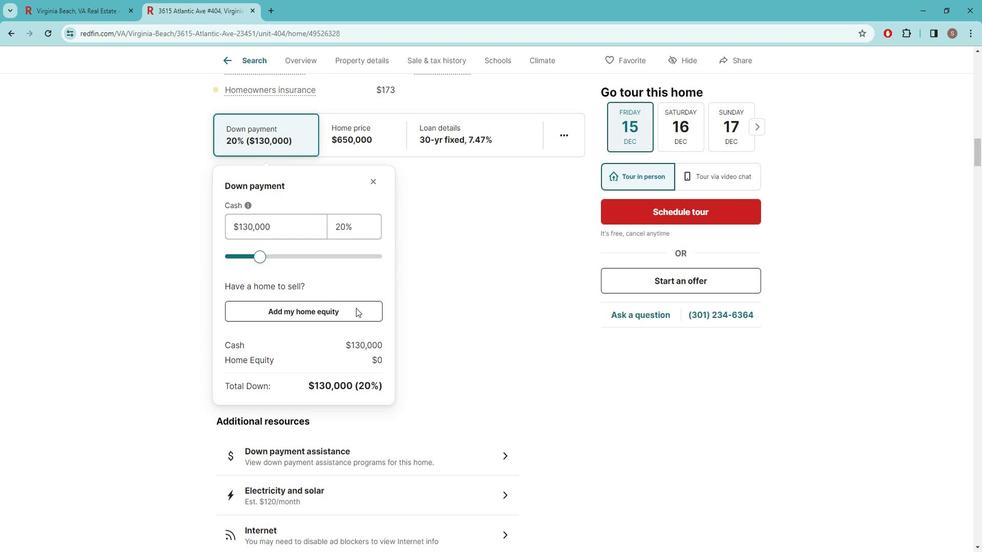 
Action: Mouse scrolled (366, 308) with delta (0, 0)
Screenshot: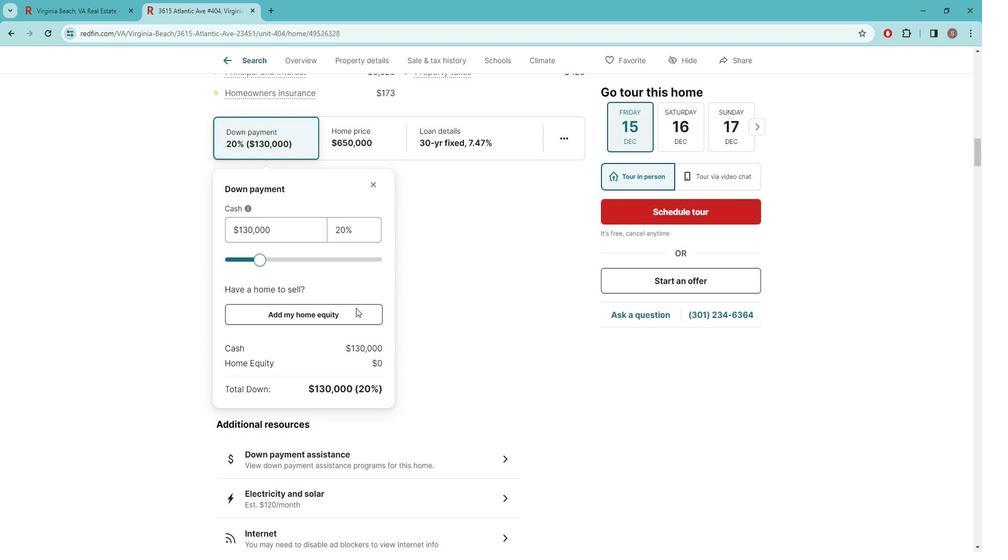 
Action: Mouse scrolled (366, 307) with delta (0, 0)
Screenshot: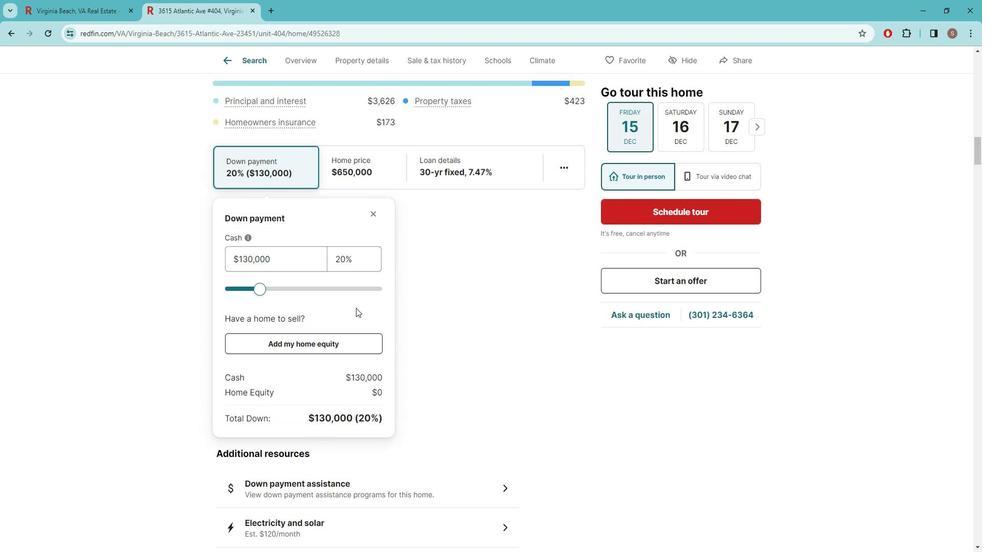 
Action: Mouse scrolled (366, 308) with delta (0, 0)
Screenshot: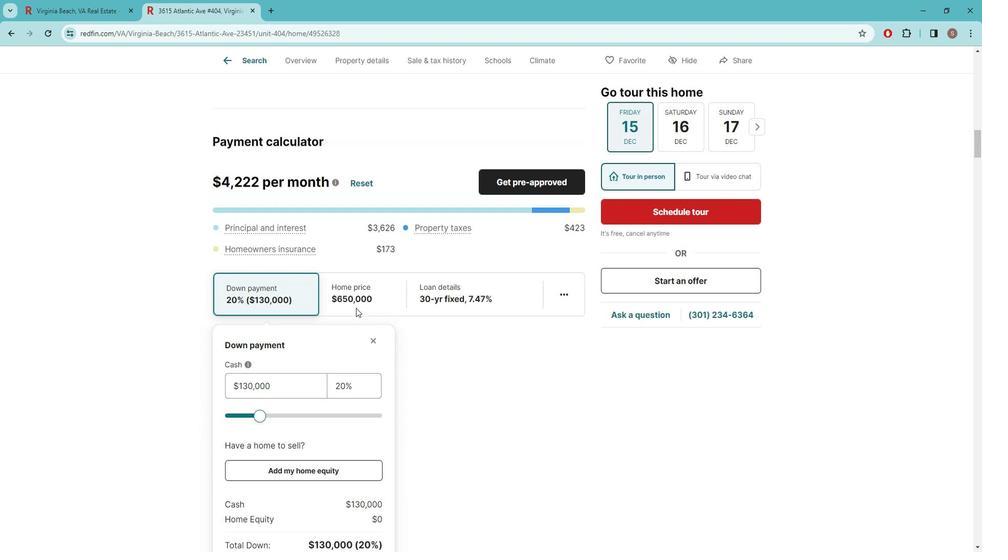 
Action: Mouse scrolled (366, 308) with delta (0, 0)
Screenshot: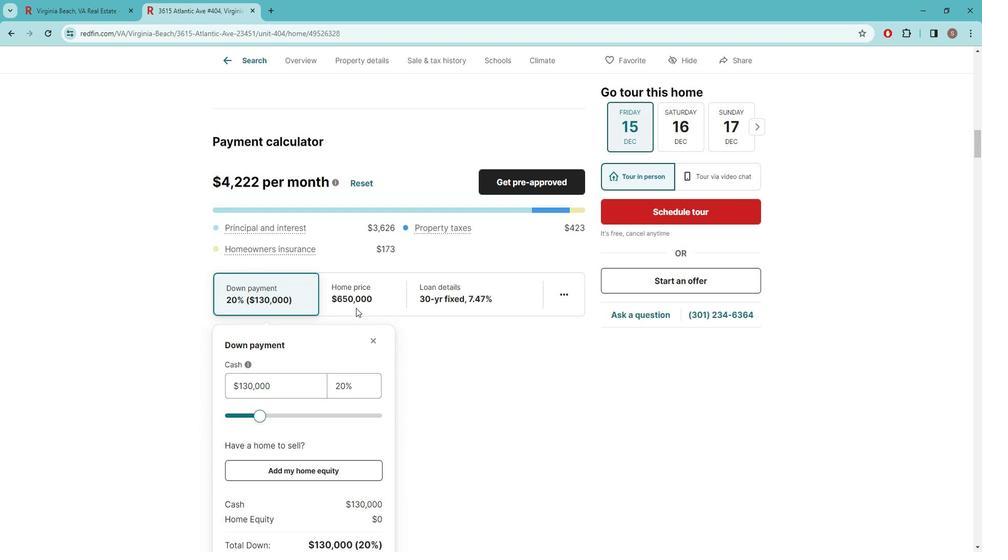 
Action: Mouse scrolled (366, 308) with delta (0, 0)
Screenshot: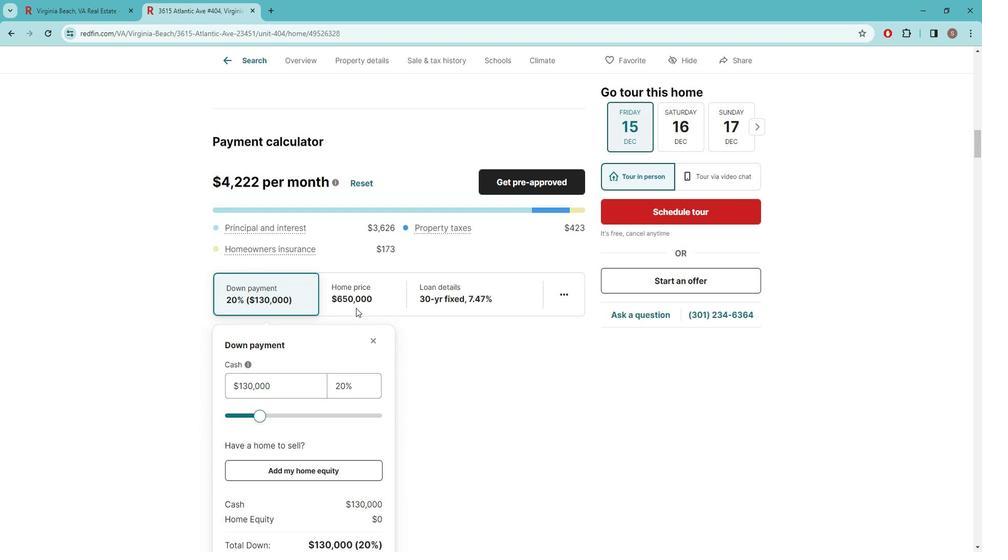 
Action: Mouse scrolled (366, 308) with delta (0, 0)
Screenshot: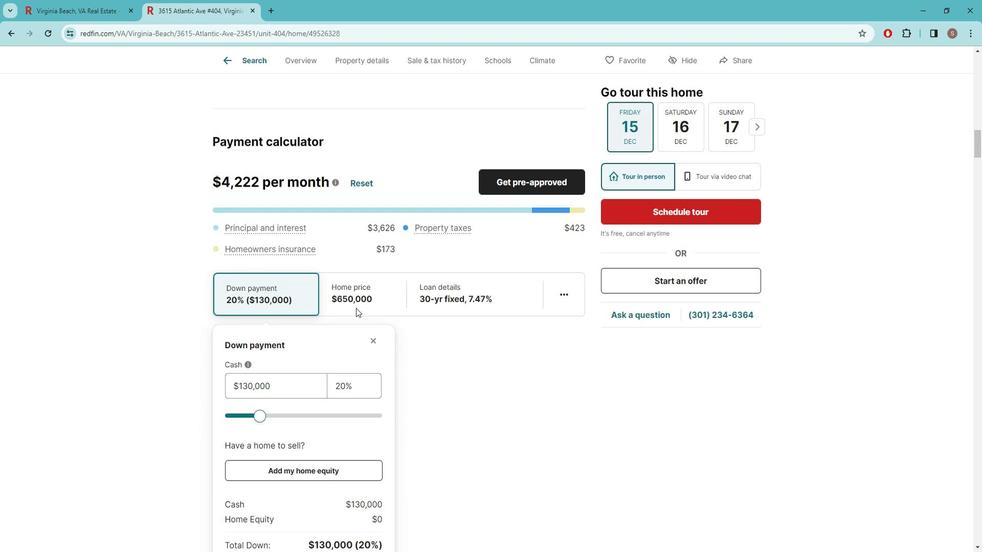 
Action: Mouse scrolled (366, 308) with delta (0, 0)
Screenshot: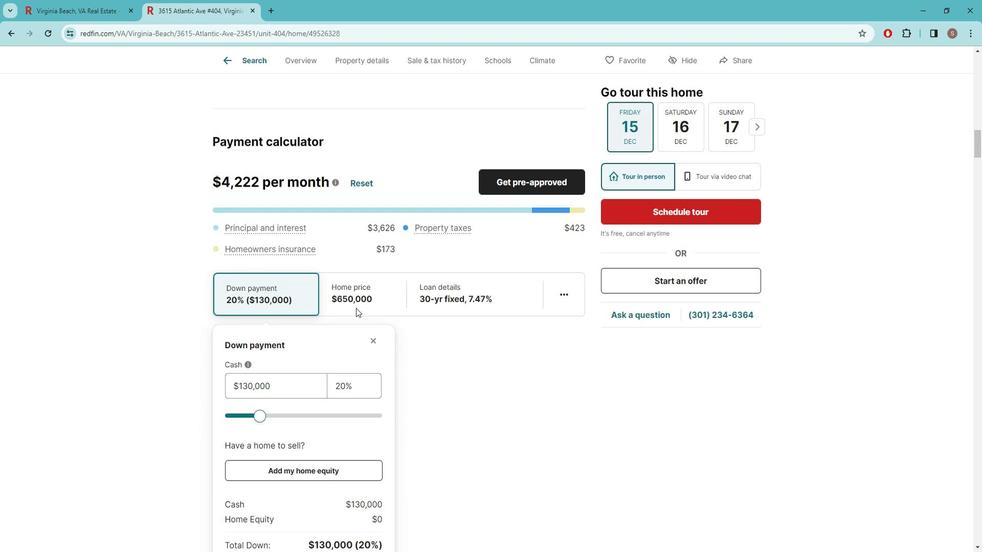 
Action: Mouse scrolled (366, 308) with delta (0, 0)
Screenshot: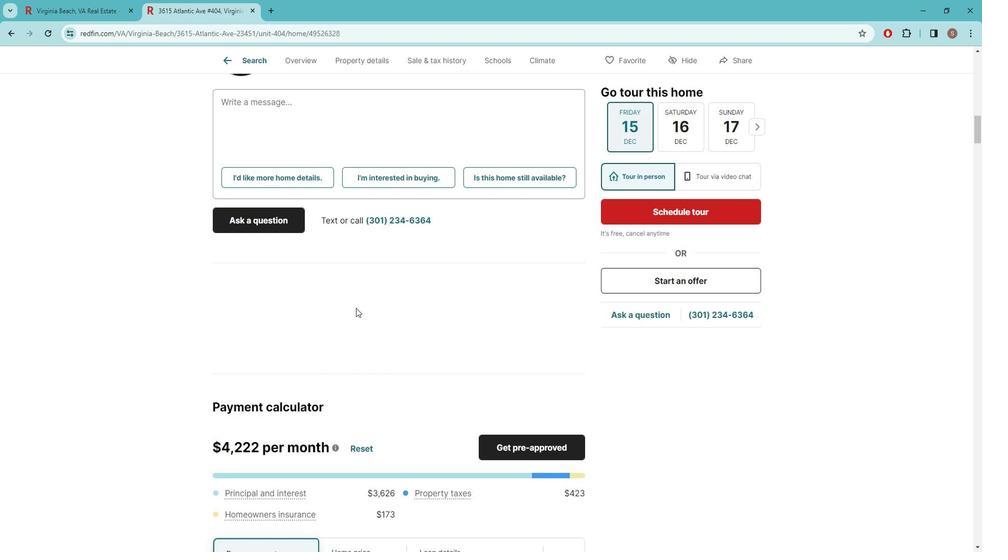 
Action: Mouse scrolled (366, 308) with delta (0, 0)
Screenshot: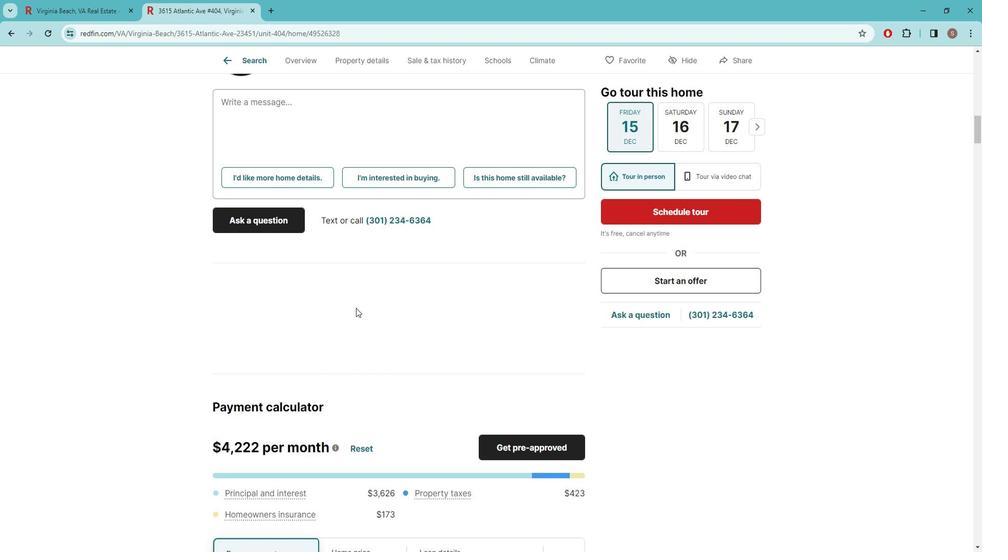 
Action: Mouse scrolled (366, 308) with delta (0, 0)
Screenshot: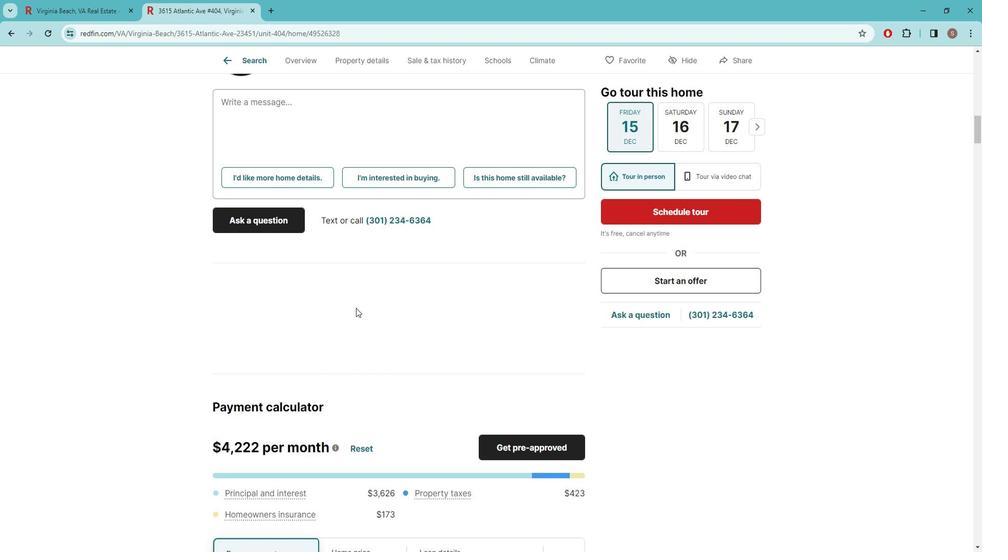 
Action: Mouse scrolled (366, 308) with delta (0, 0)
Screenshot: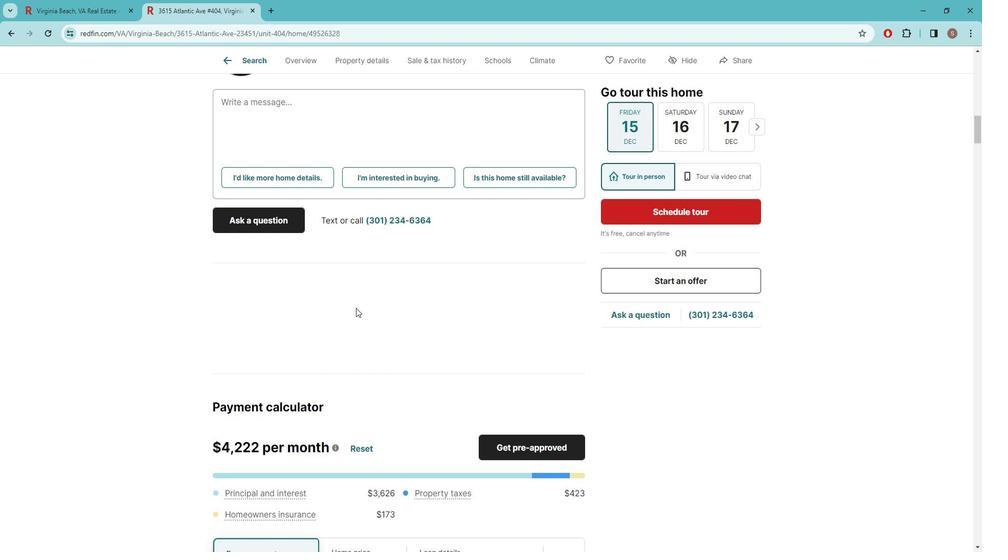 
Action: Mouse scrolled (366, 308) with delta (0, 0)
Screenshot: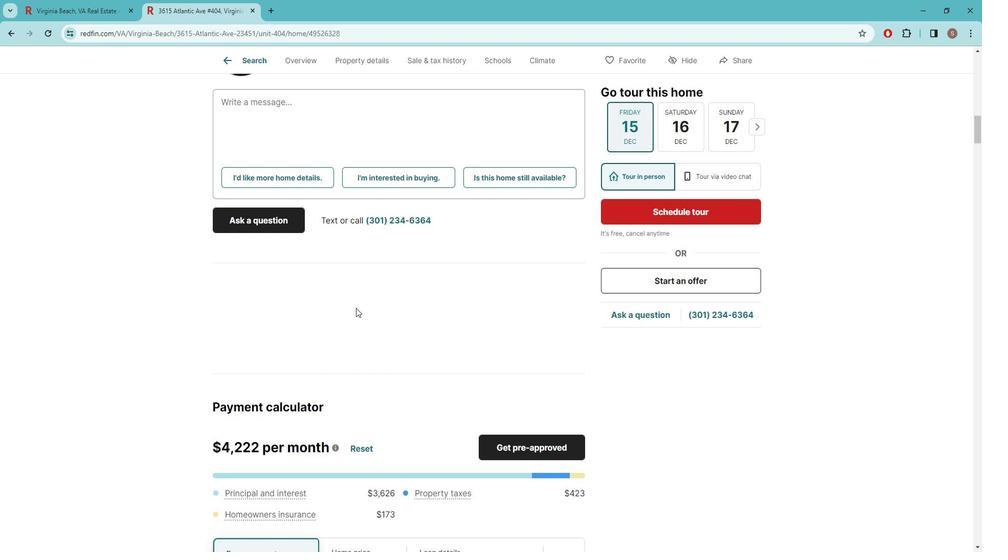 
Action: Mouse scrolled (366, 308) with delta (0, 0)
Screenshot: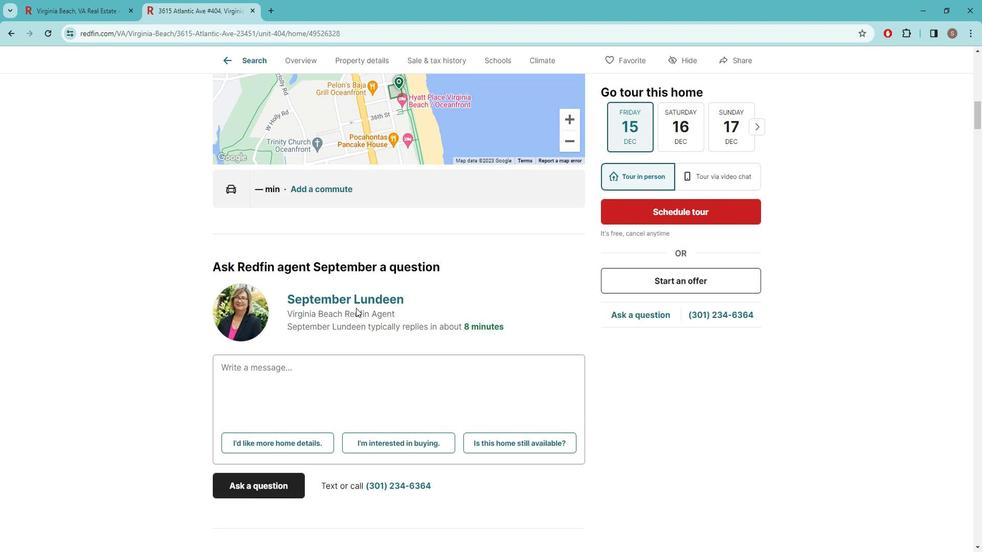 
Action: Mouse scrolled (366, 308) with delta (0, 0)
Screenshot: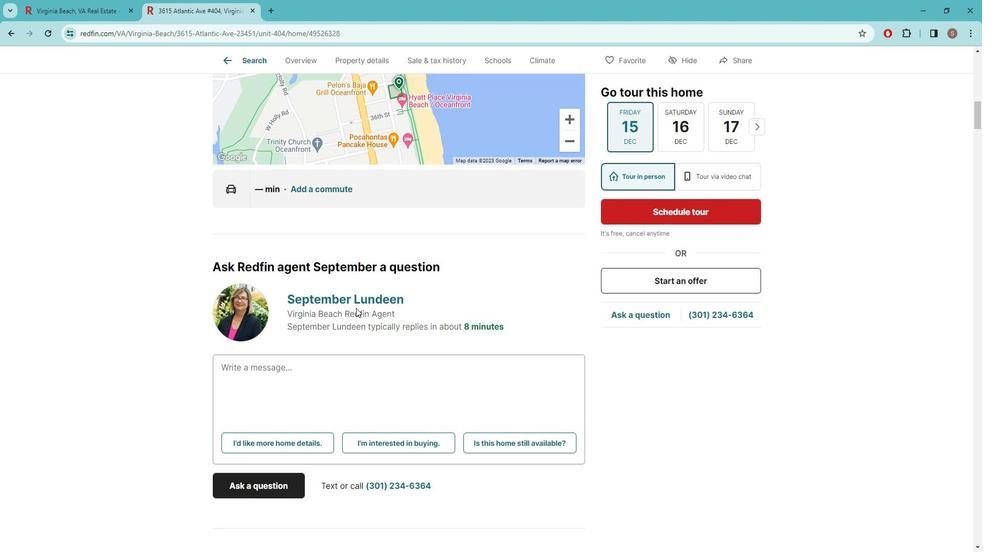 
Action: Mouse scrolled (366, 308) with delta (0, 0)
